 Task: Select street view around selected location Columbia, South Carolina, United States and verify 5 surrounding locations
Action: Mouse moved to (249, 27)
Screenshot: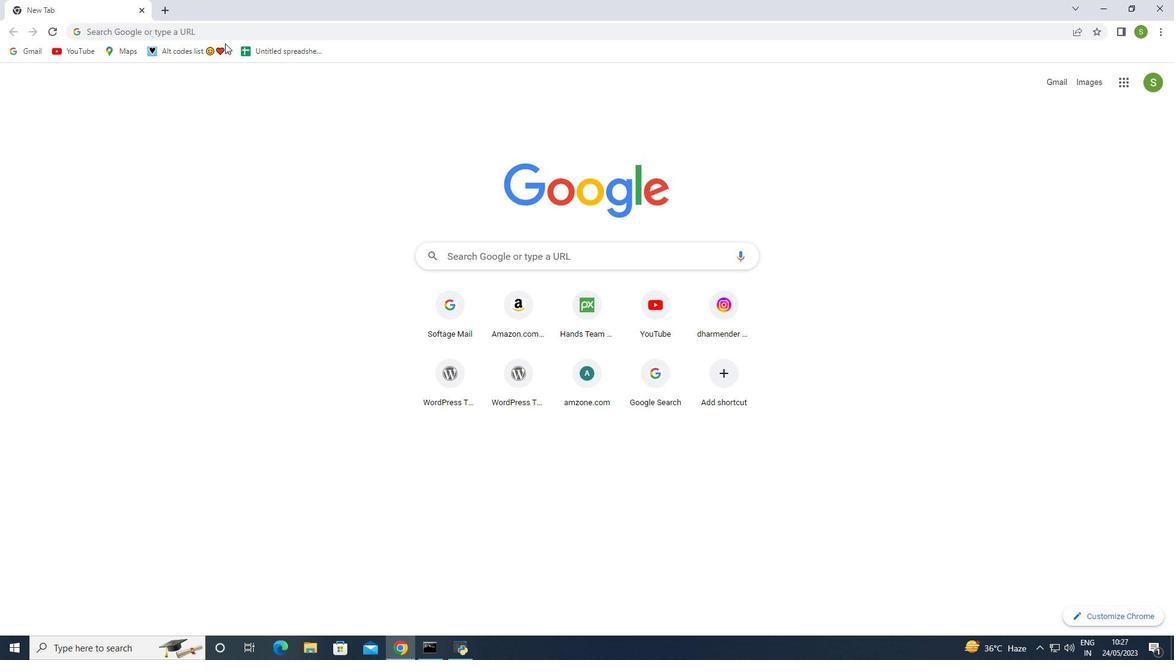 
Action: Mouse pressed left at (249, 27)
Screenshot: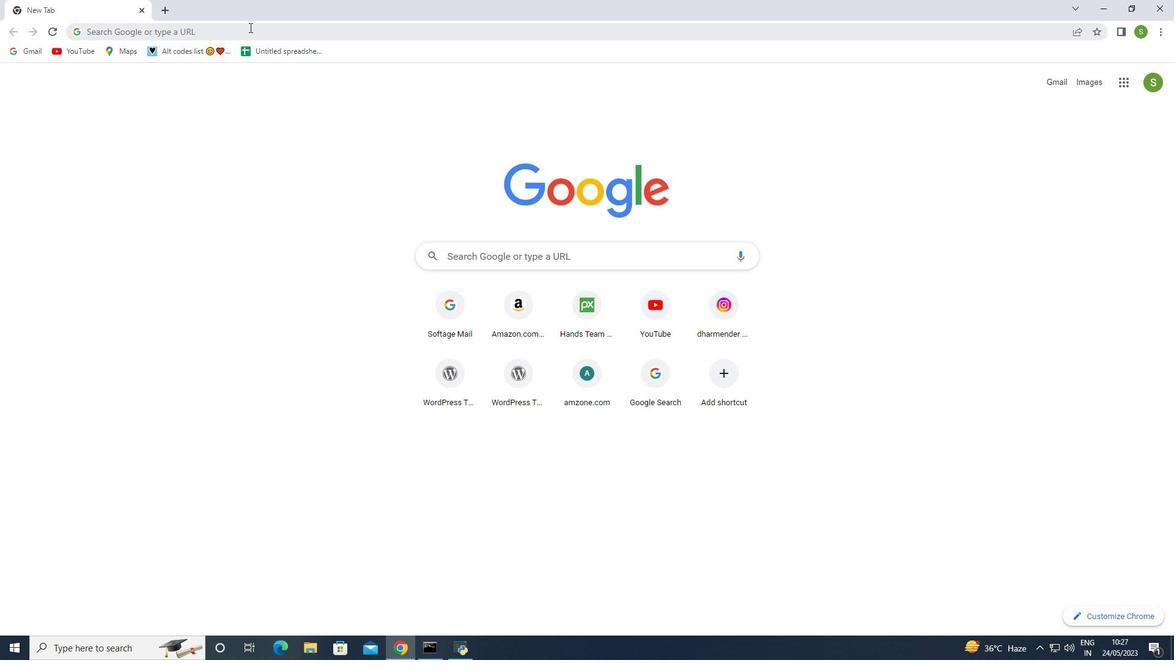 
Action: Key pressed google<Key.space>map<Key.enter>
Screenshot: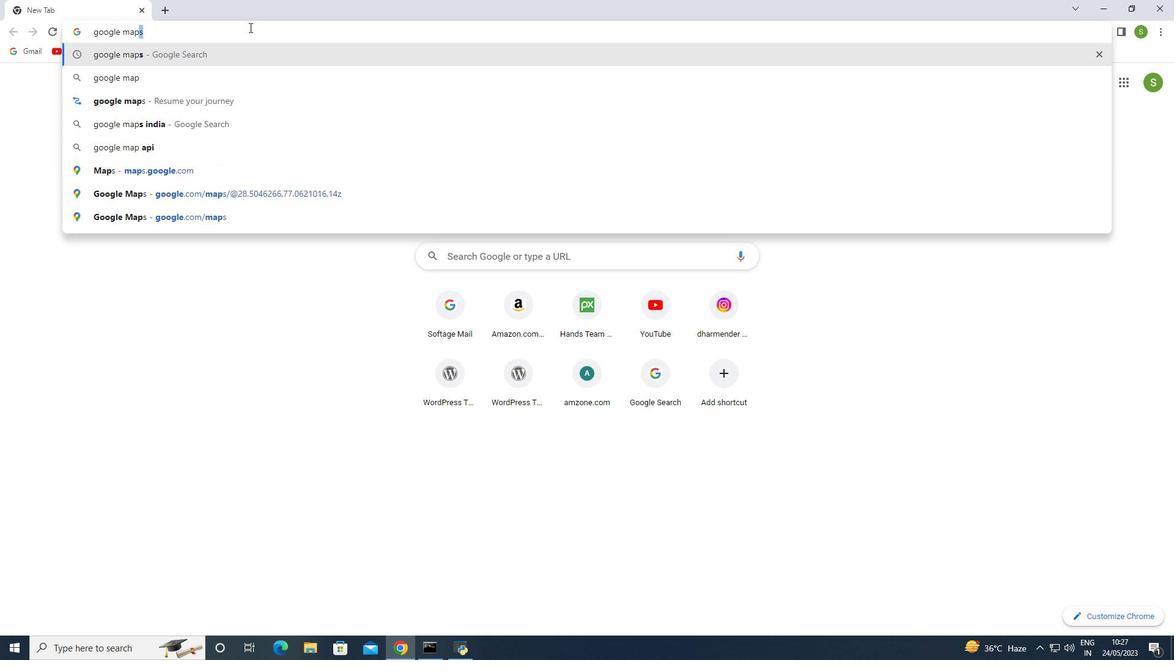 
Action: Mouse moved to (110, 282)
Screenshot: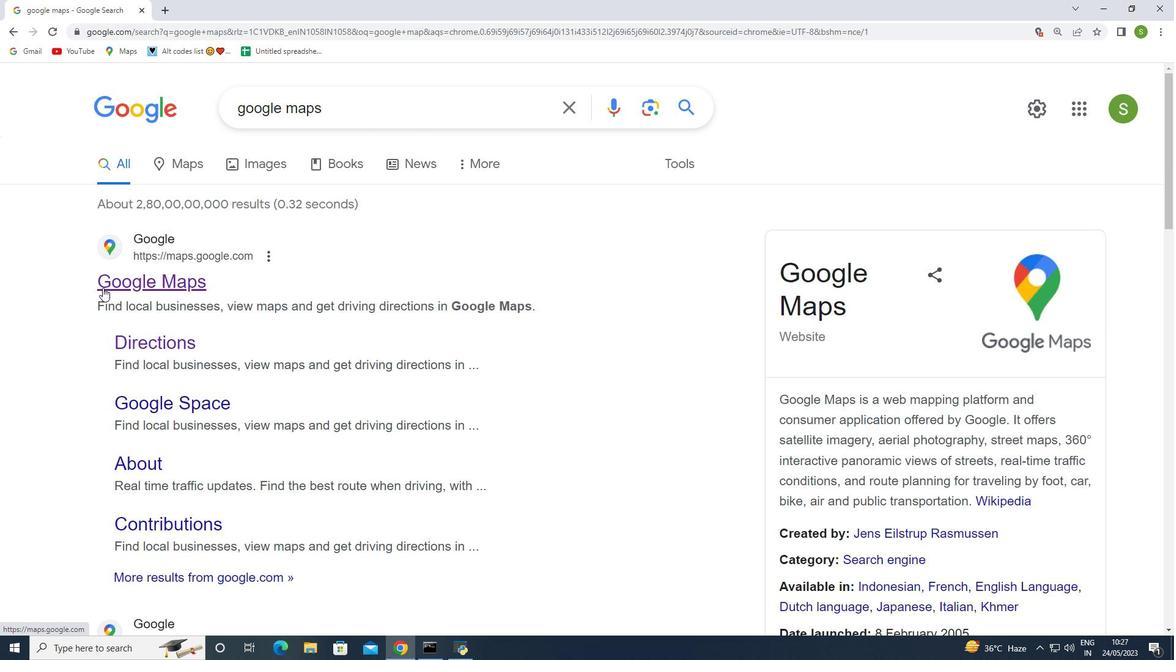 
Action: Mouse pressed left at (110, 282)
Screenshot: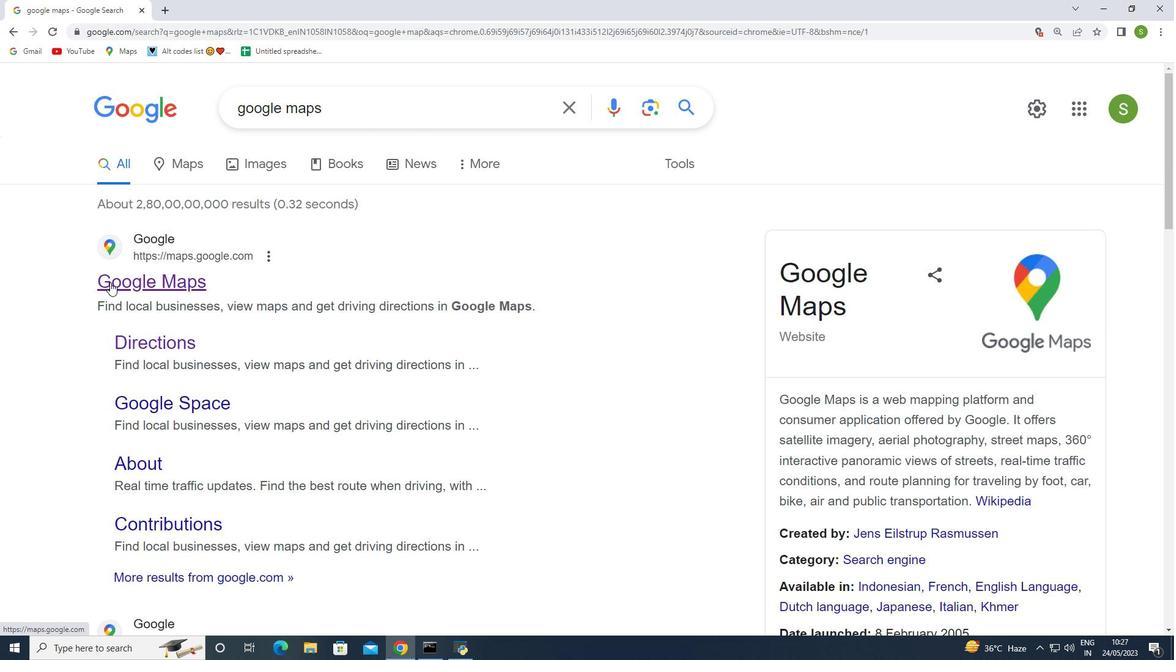 
Action: Mouse moved to (189, 87)
Screenshot: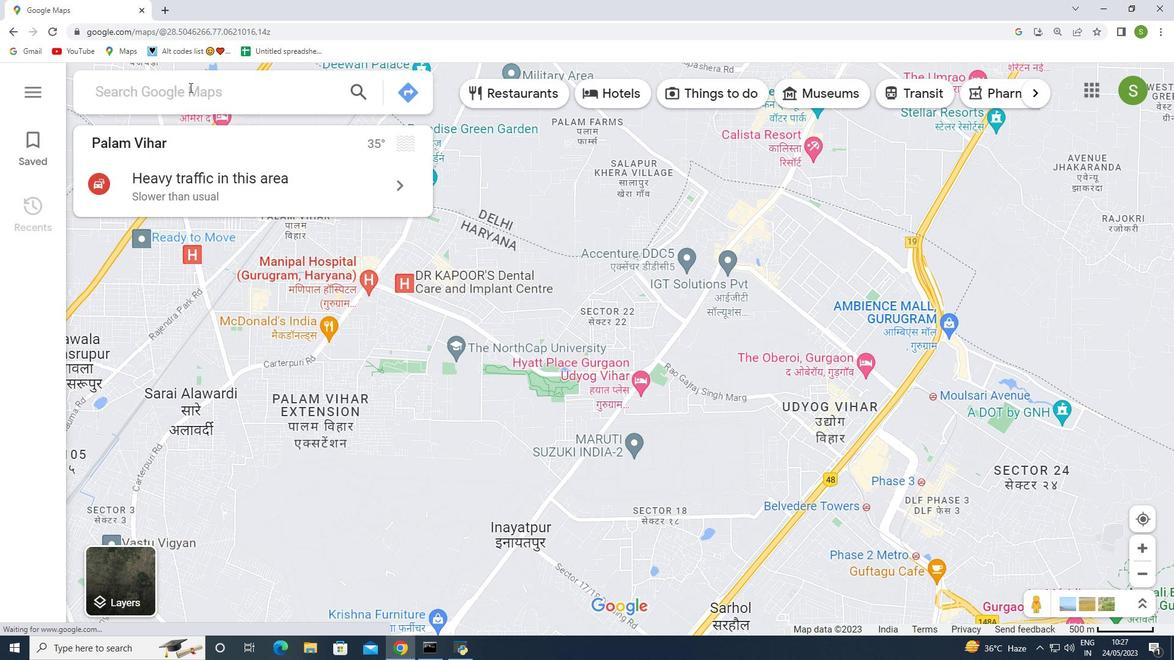 
Action: Mouse pressed left at (189, 87)
Screenshot: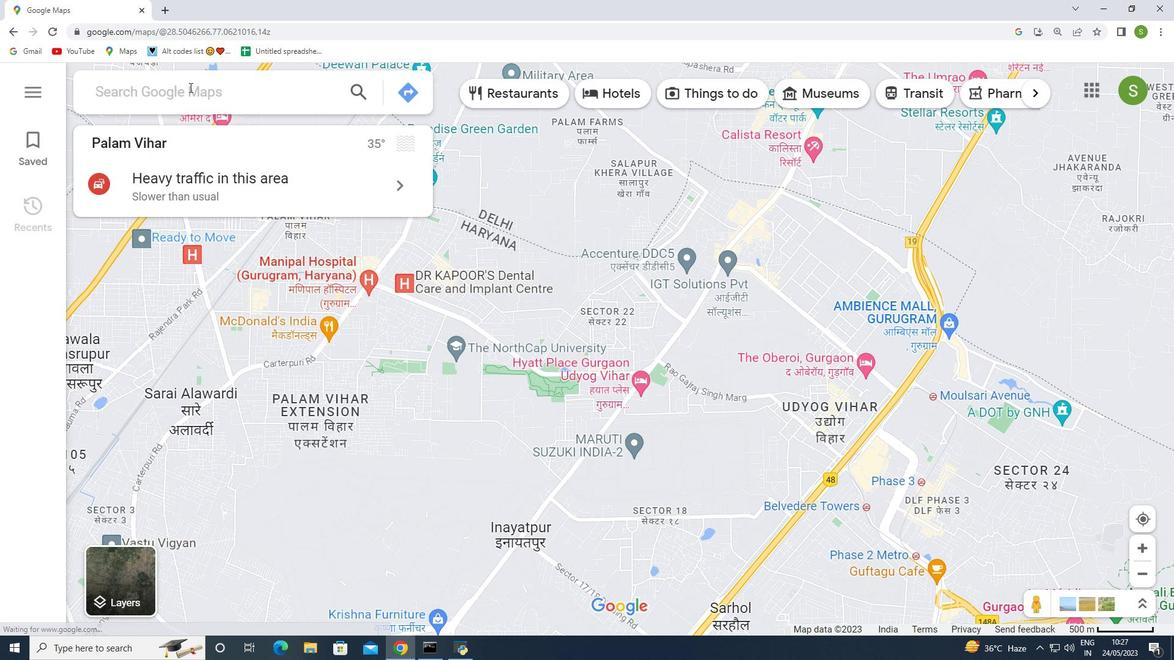 
Action: Key pressed columbia<Key.space>south<Key.space>carolina<Key.space>united<Key.space>states
Screenshot: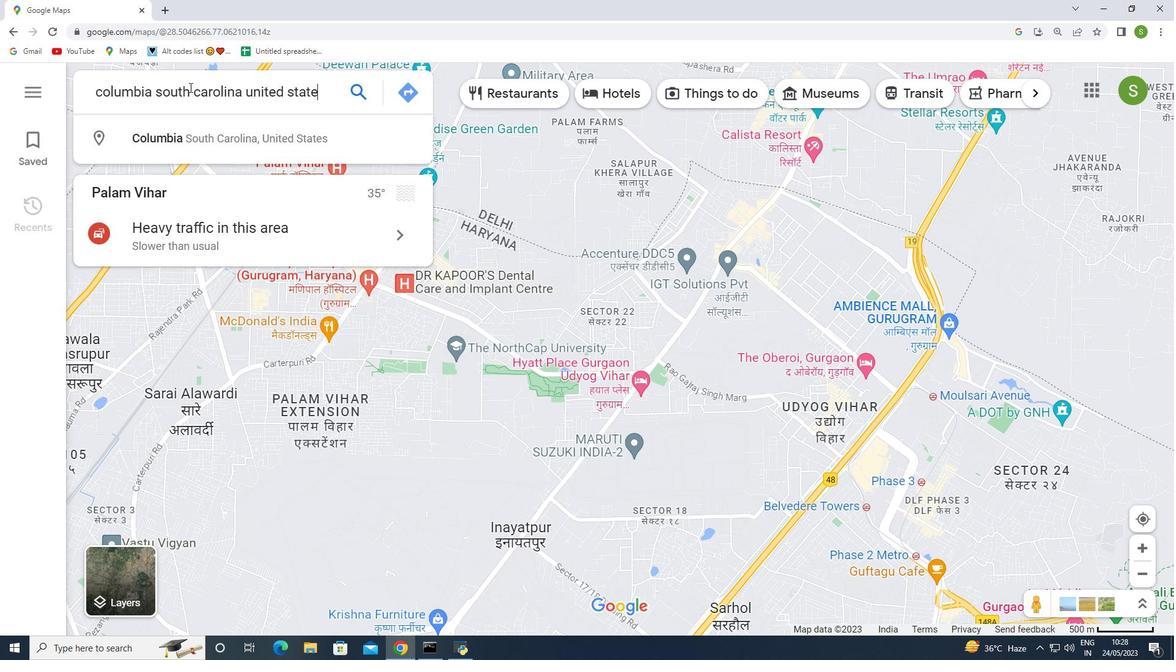 
Action: Mouse moved to (158, 139)
Screenshot: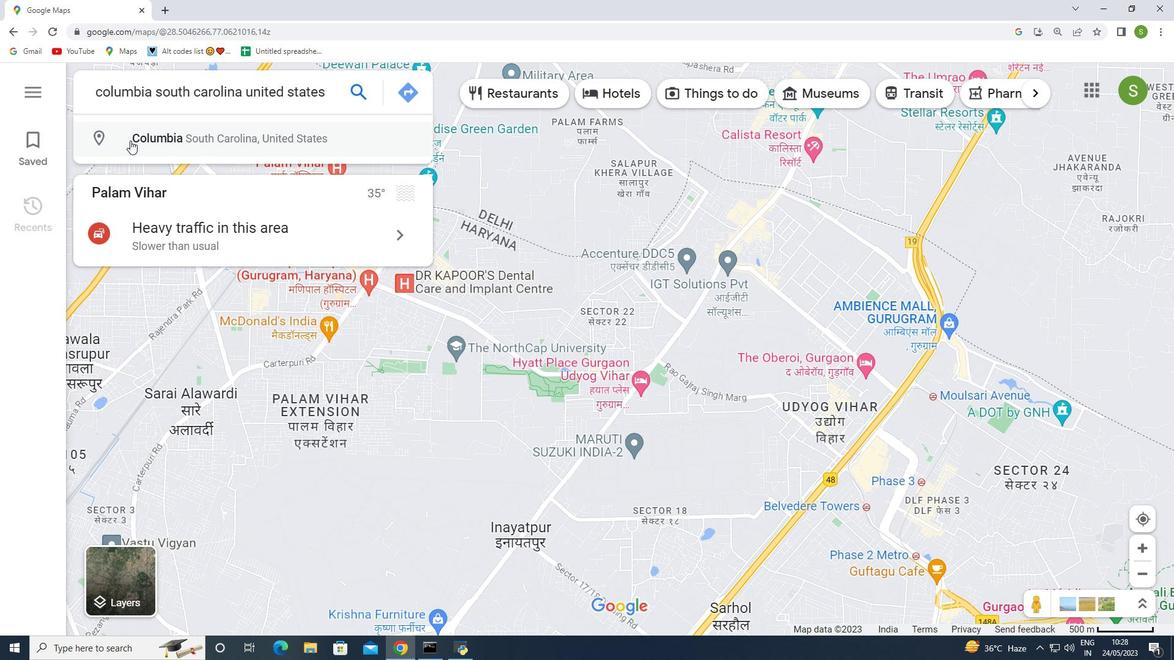 
Action: Mouse pressed left at (158, 139)
Screenshot: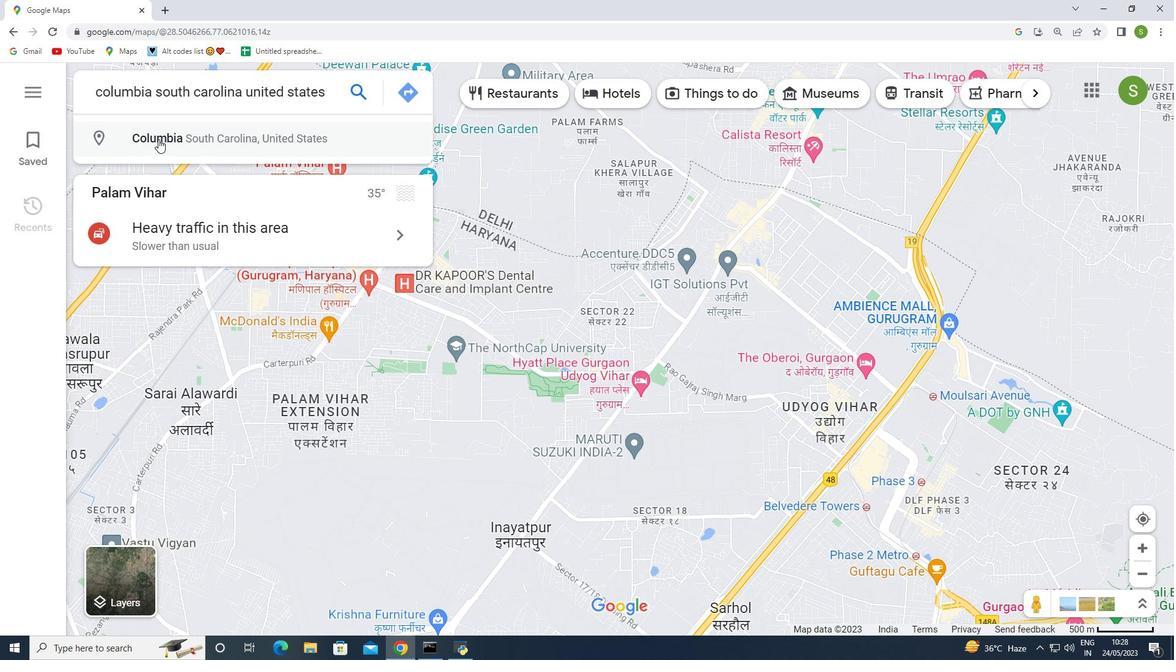
Action: Mouse moved to (1141, 609)
Screenshot: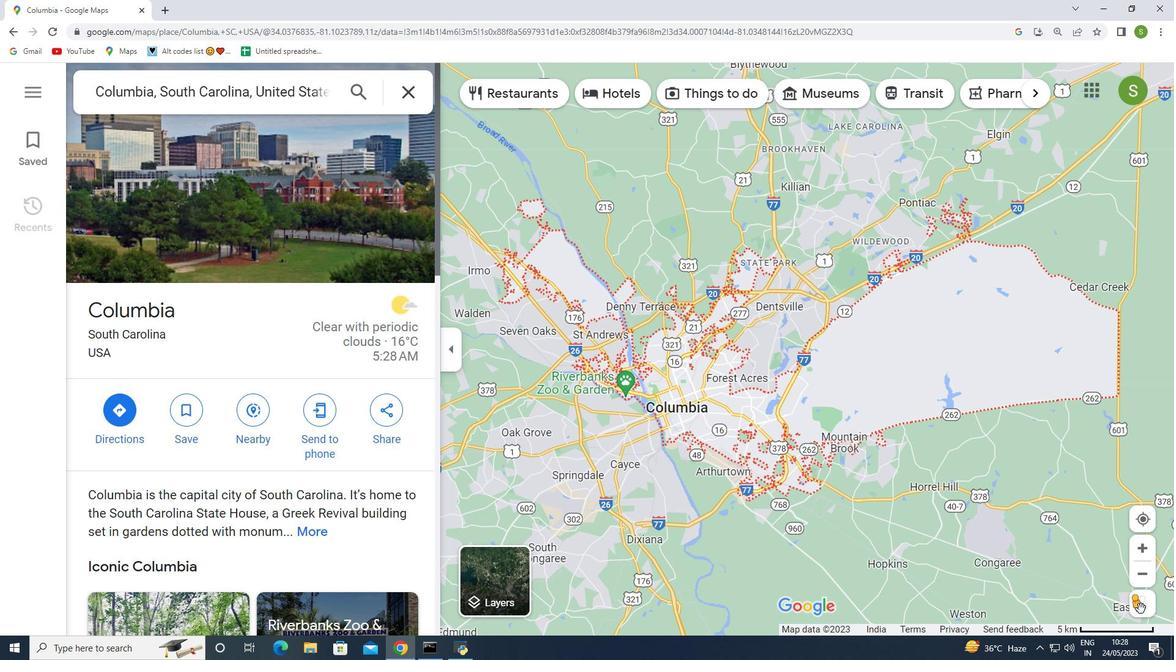 
Action: Mouse pressed left at (1141, 609)
Screenshot: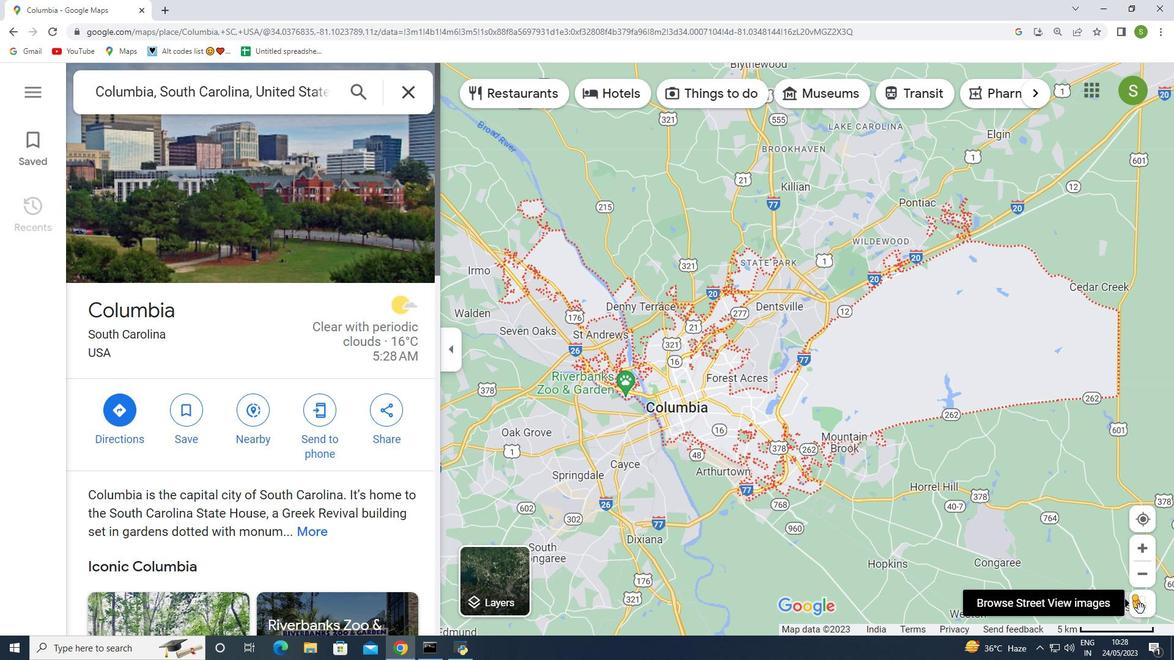 
Action: Mouse moved to (802, 589)
Screenshot: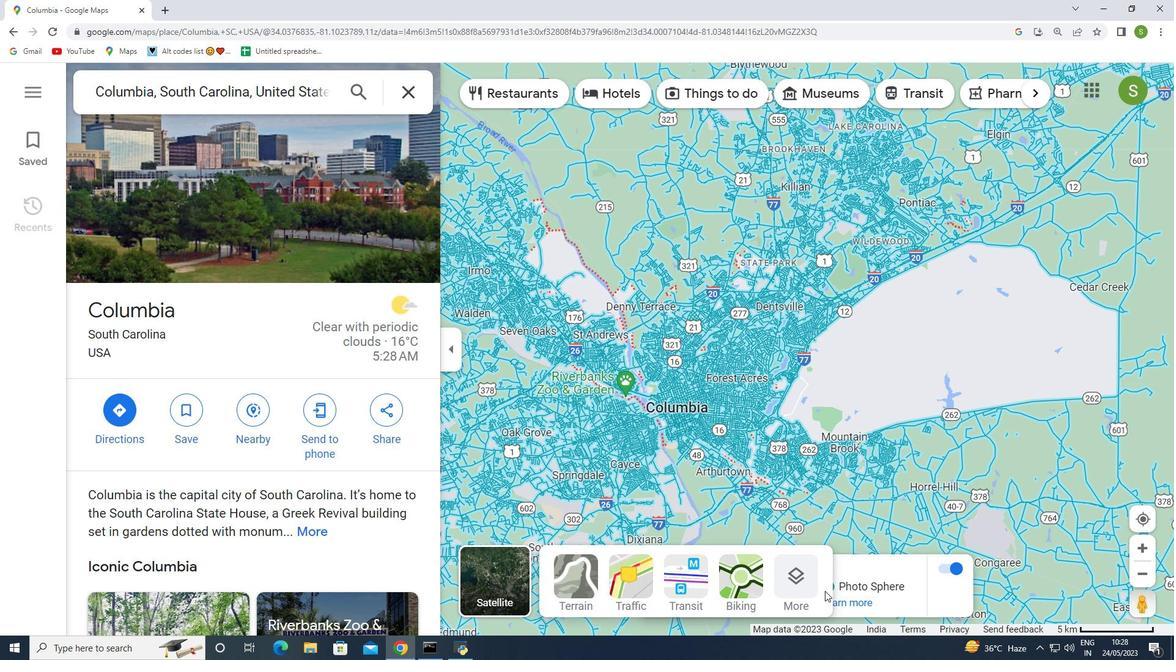 
Action: Mouse pressed left at (802, 589)
Screenshot: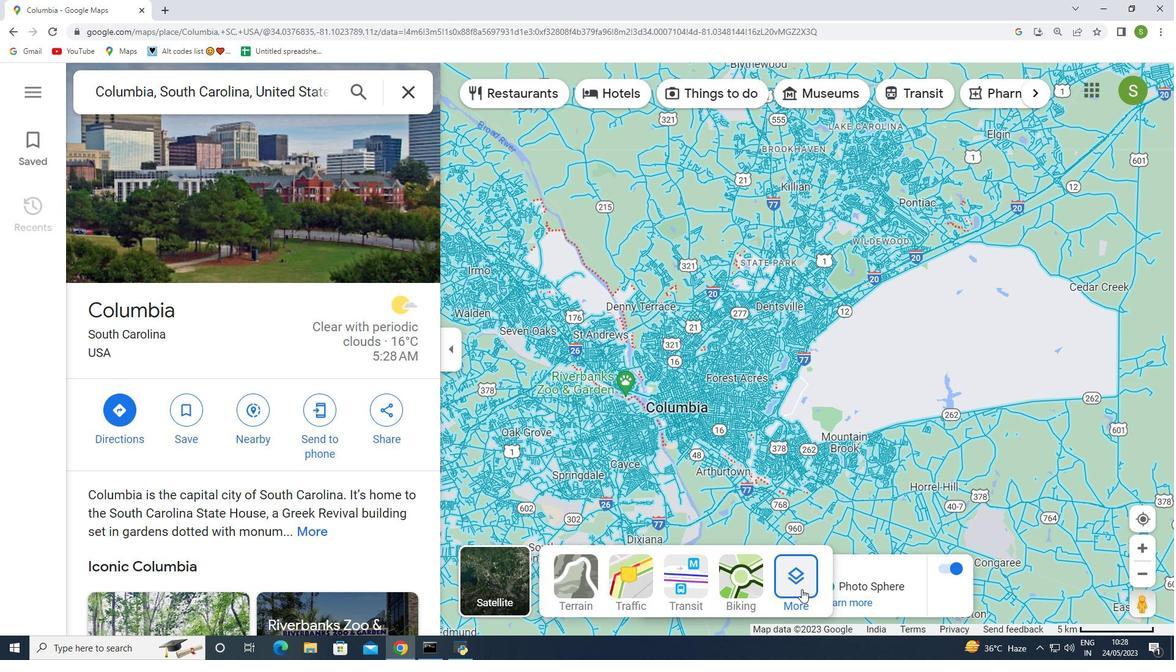 
Action: Mouse moved to (573, 311)
Screenshot: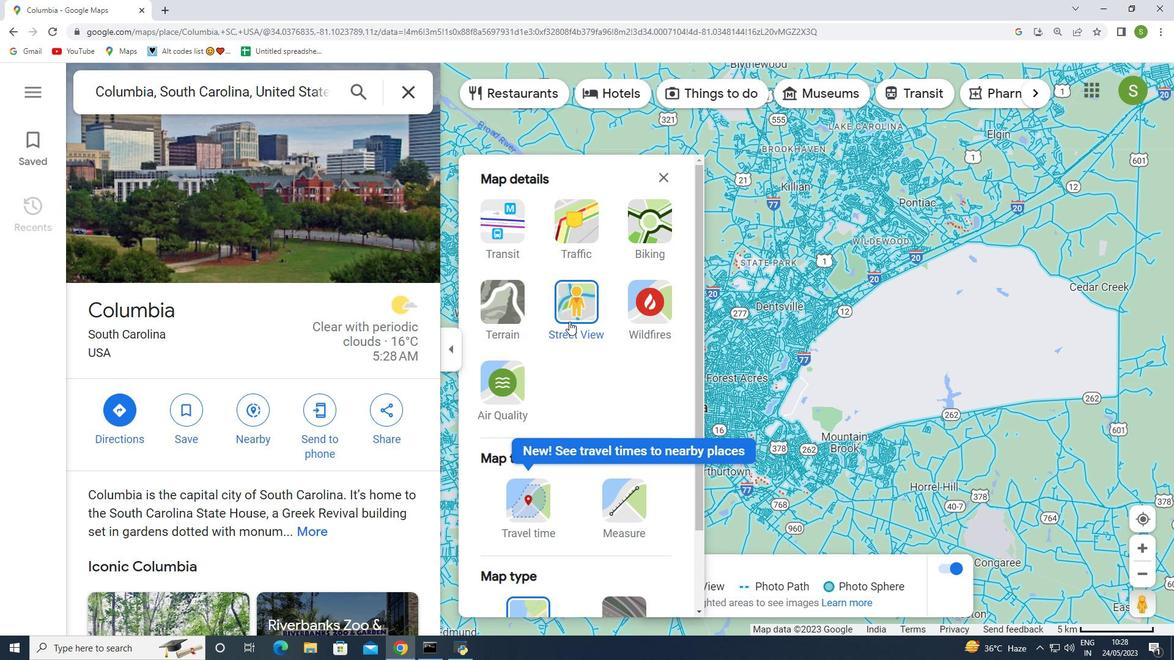 
Action: Mouse pressed left at (573, 311)
Screenshot: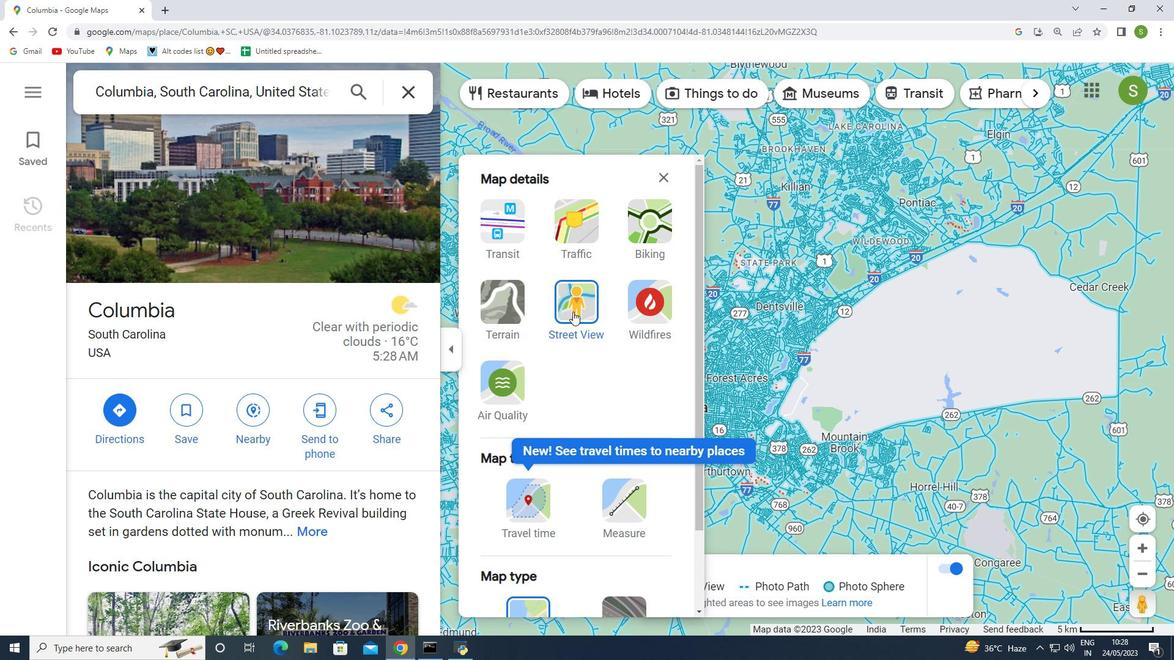 
Action: Mouse moved to (671, 177)
Screenshot: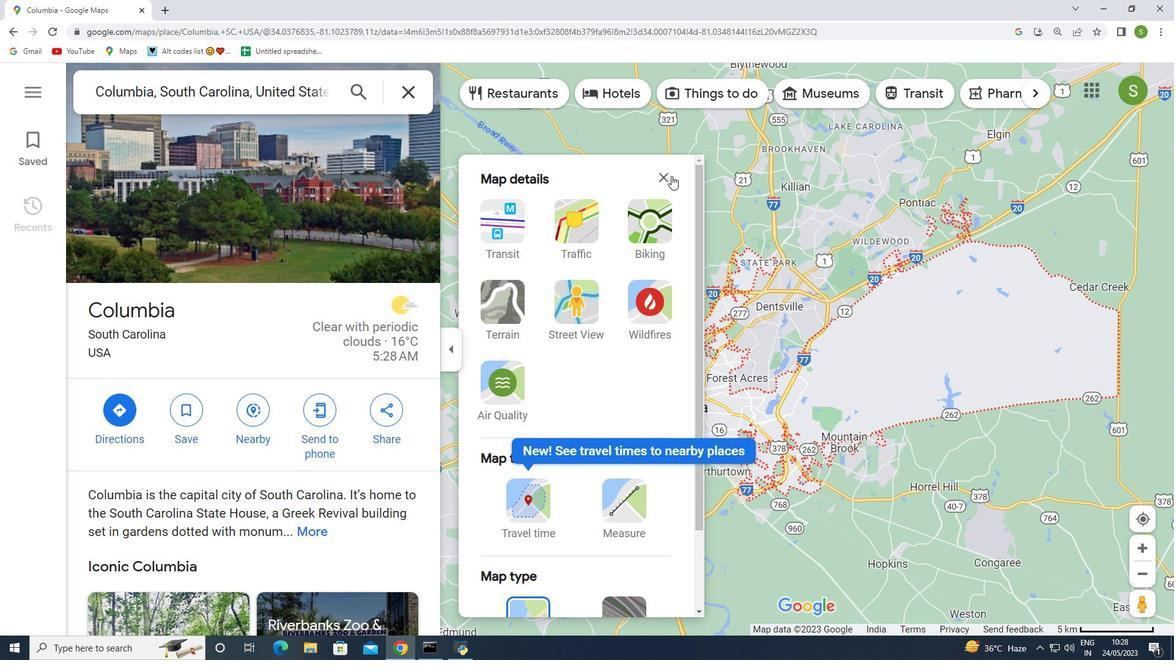 
Action: Mouse pressed left at (671, 177)
Screenshot: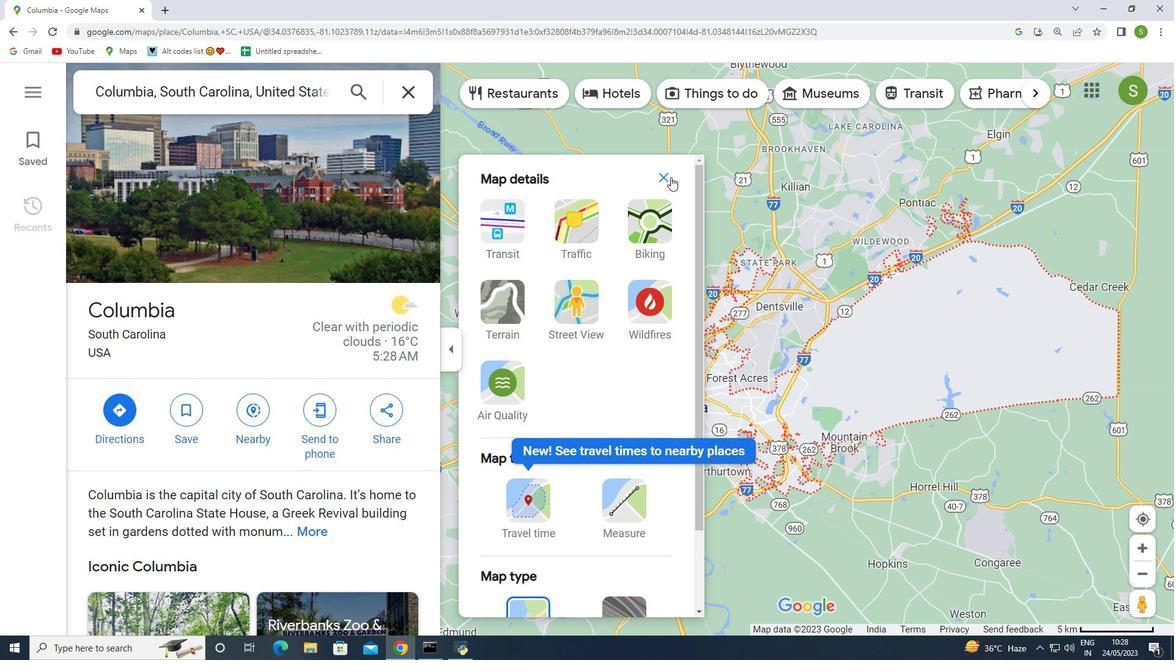 
Action: Mouse moved to (1151, 606)
Screenshot: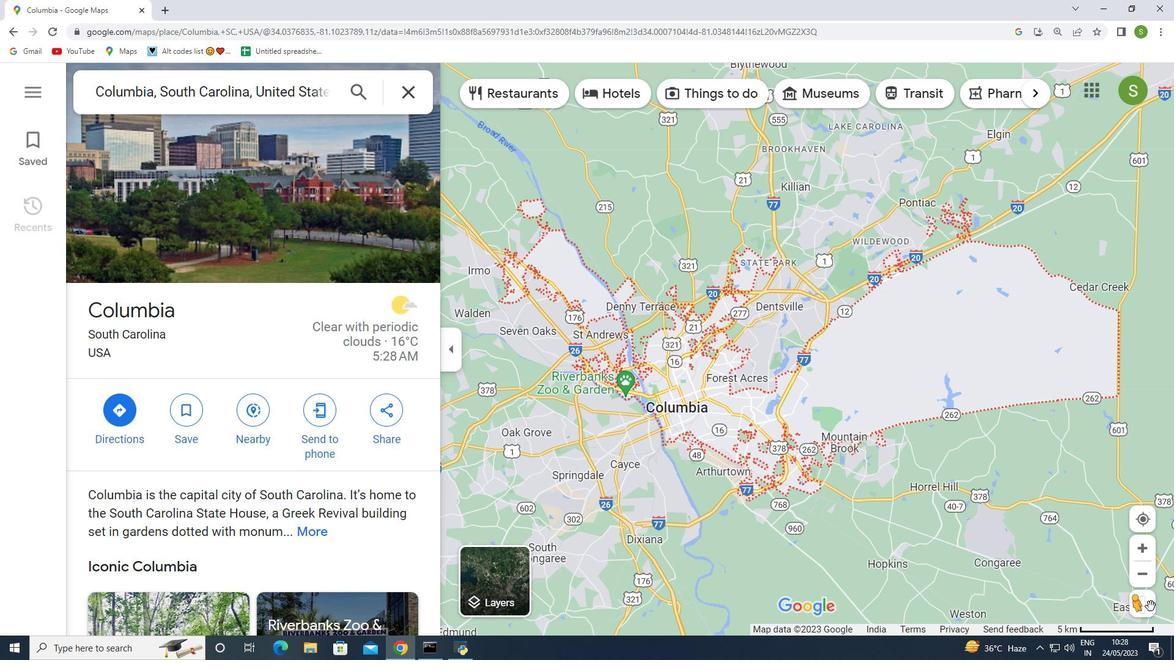 
Action: Mouse pressed left at (1151, 606)
Screenshot: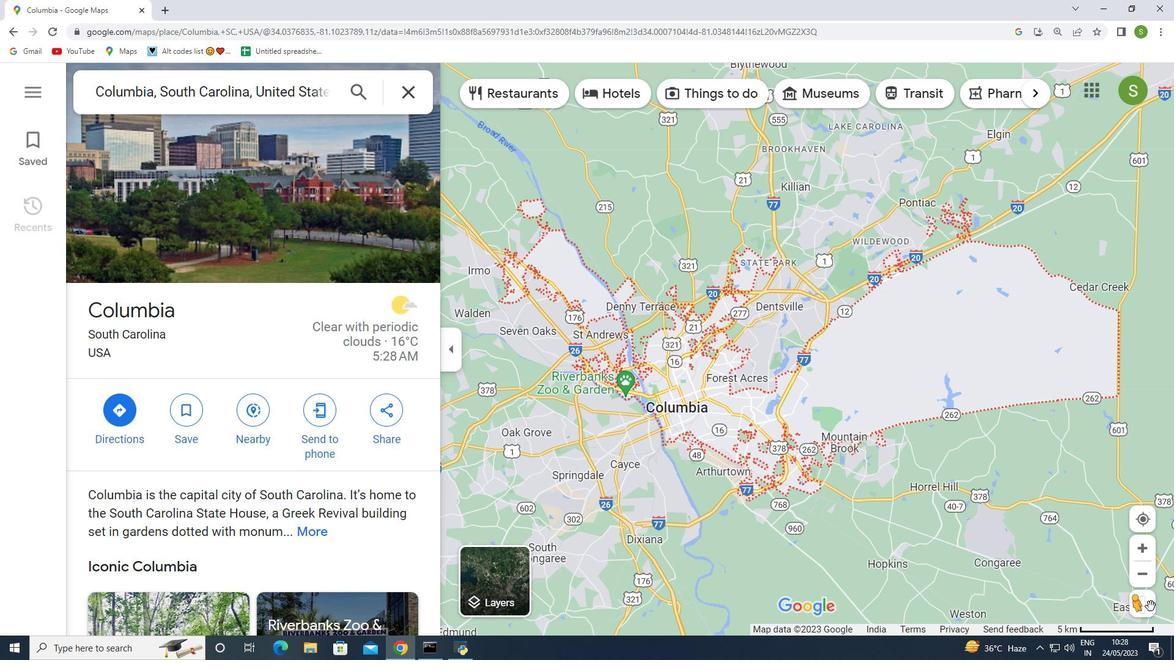 
Action: Mouse moved to (682, 409)
Screenshot: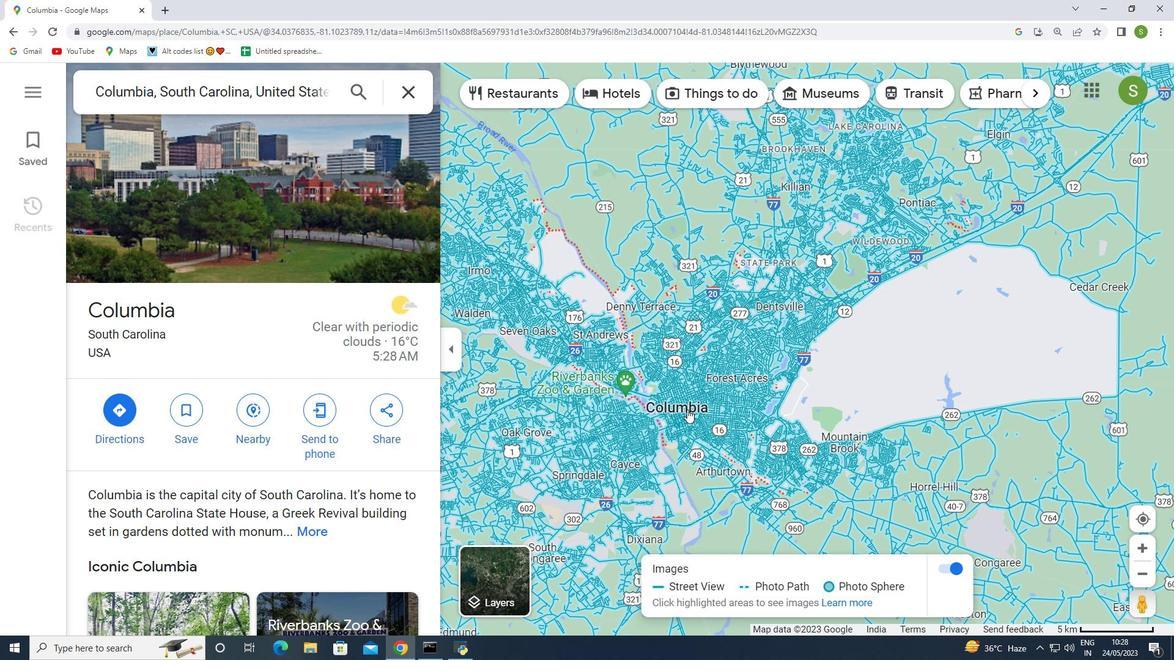 
Action: Mouse scrolled (682, 410) with delta (0, 0)
Screenshot: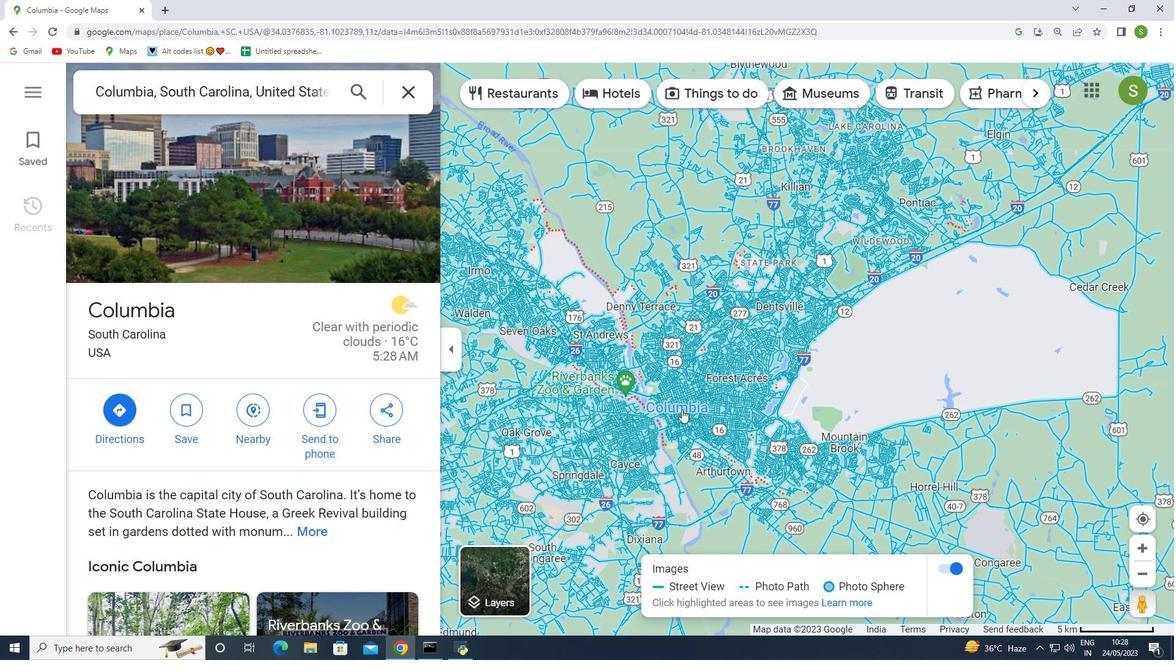 
Action: Mouse moved to (679, 417)
Screenshot: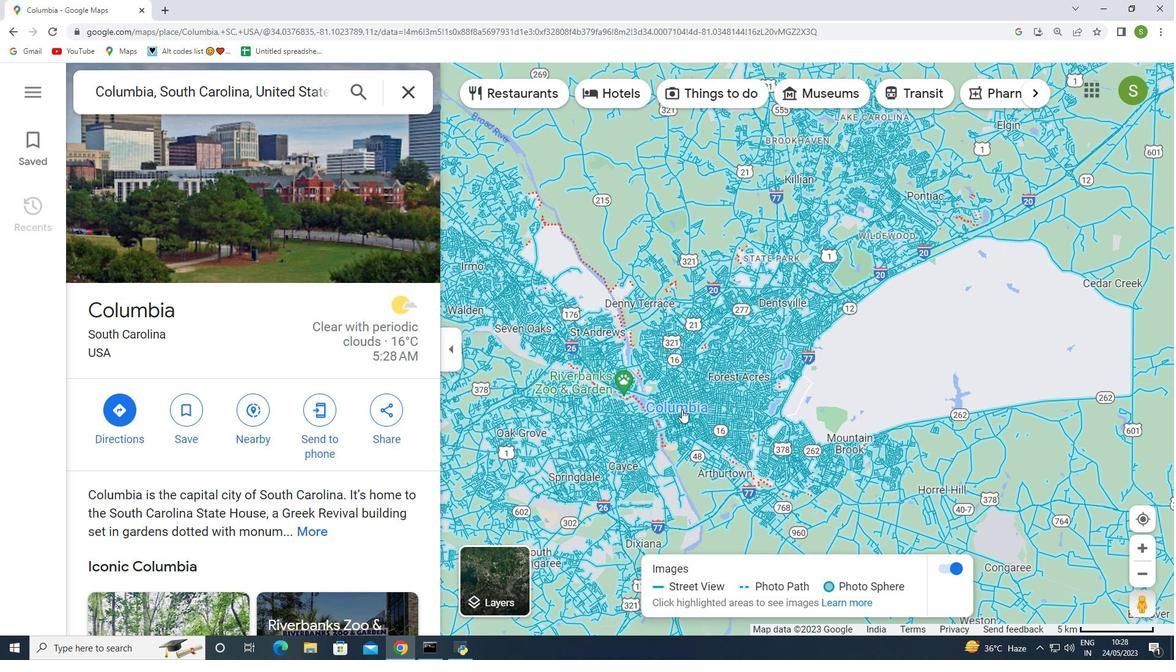 
Action: Mouse scrolled (679, 417) with delta (0, 0)
Screenshot: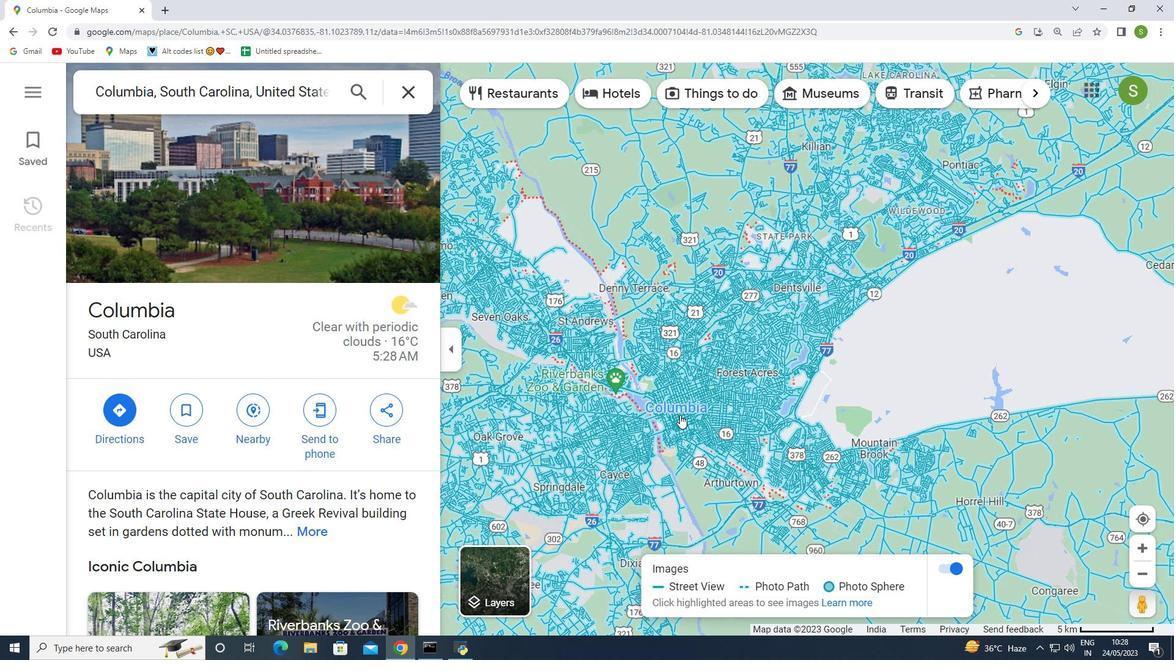 
Action: Mouse scrolled (679, 417) with delta (0, 0)
Screenshot: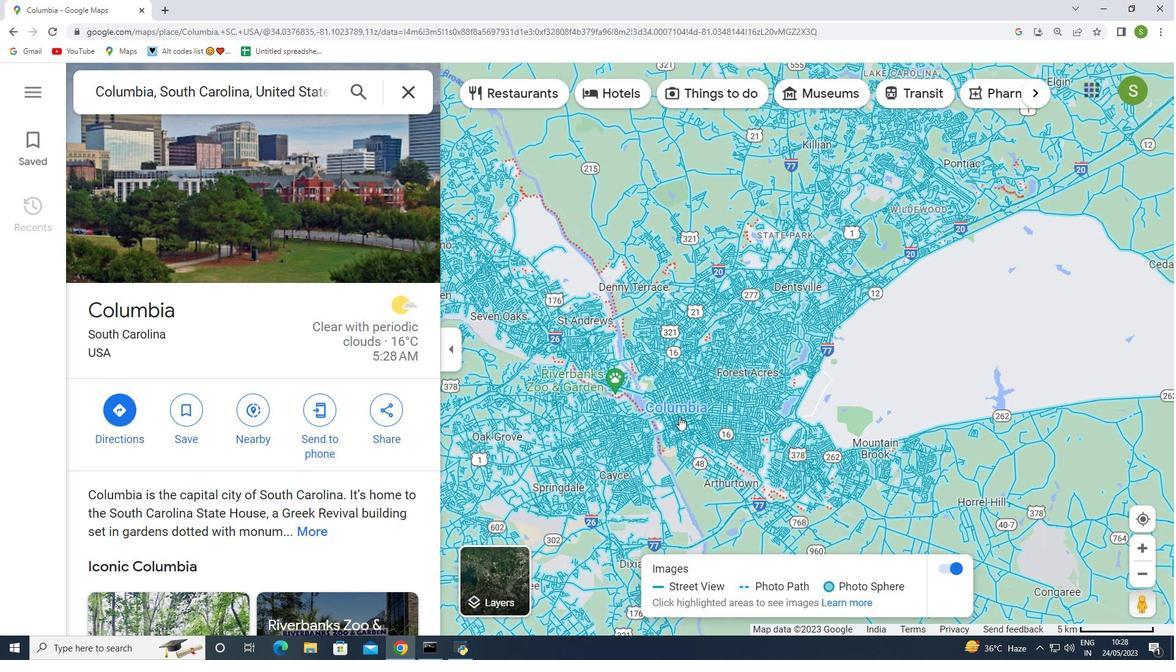 
Action: Mouse scrolled (679, 417) with delta (0, 0)
Screenshot: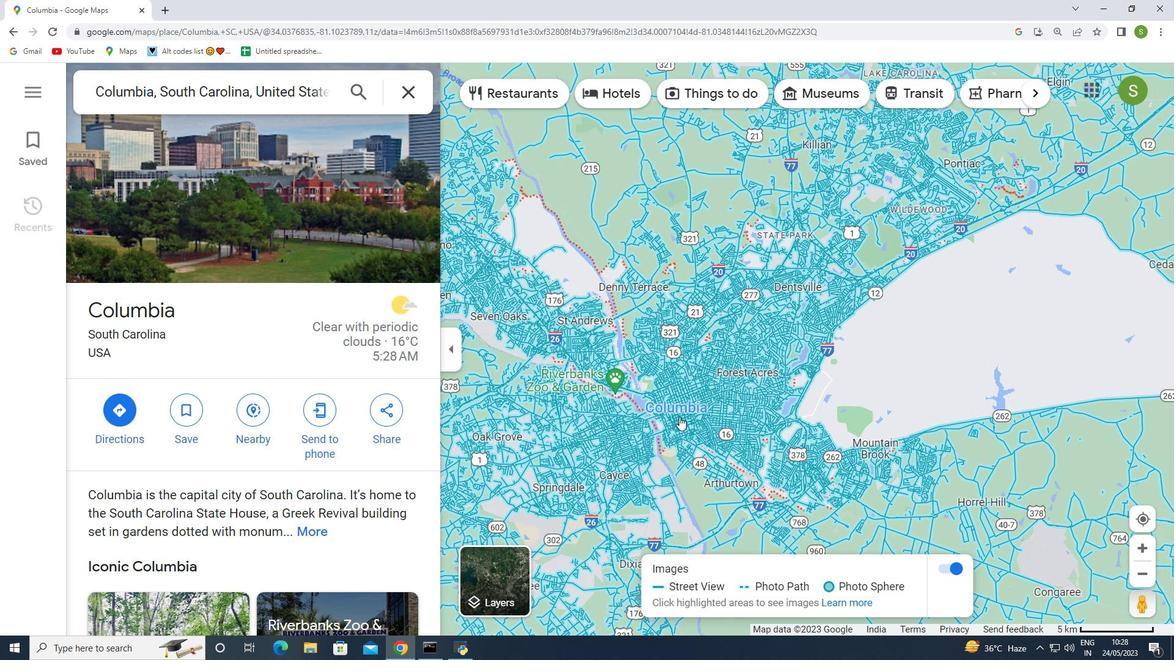 
Action: Mouse moved to (679, 414)
Screenshot: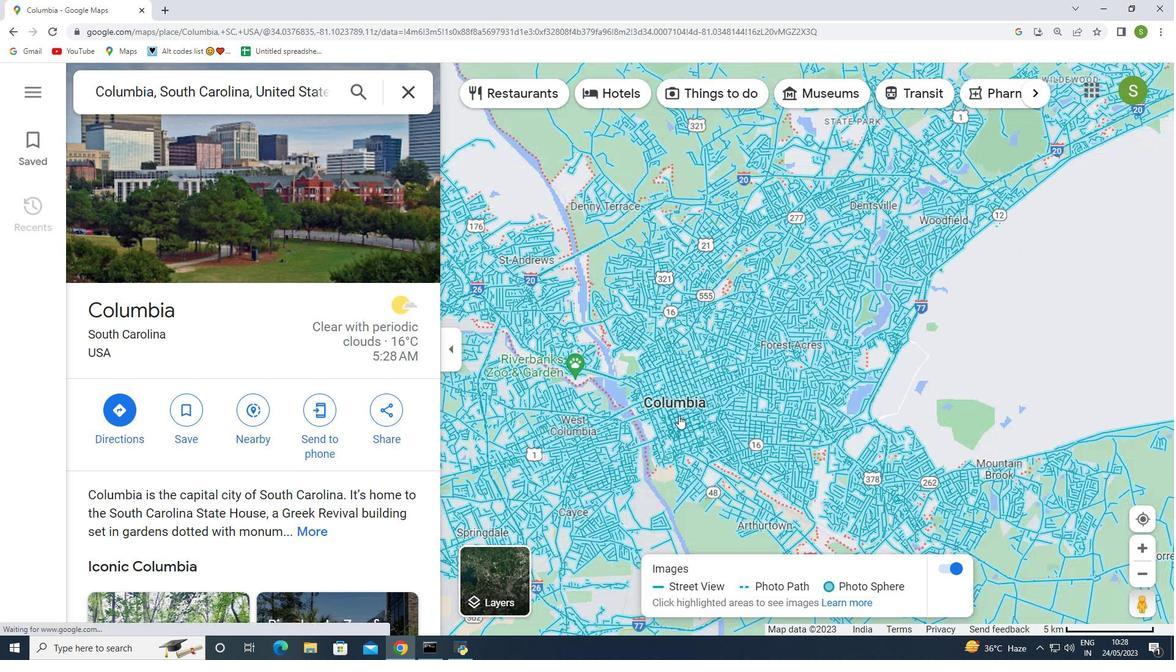 
Action: Mouse scrolled (679, 414) with delta (0, 0)
Screenshot: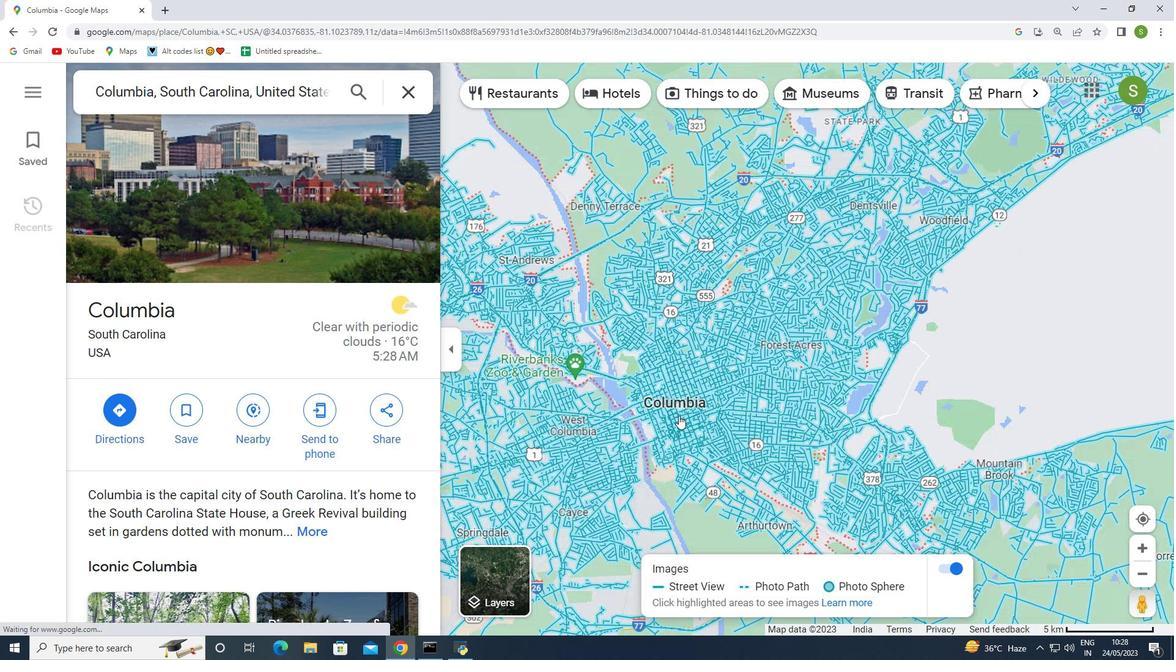 
Action: Mouse scrolled (679, 414) with delta (0, 0)
Screenshot: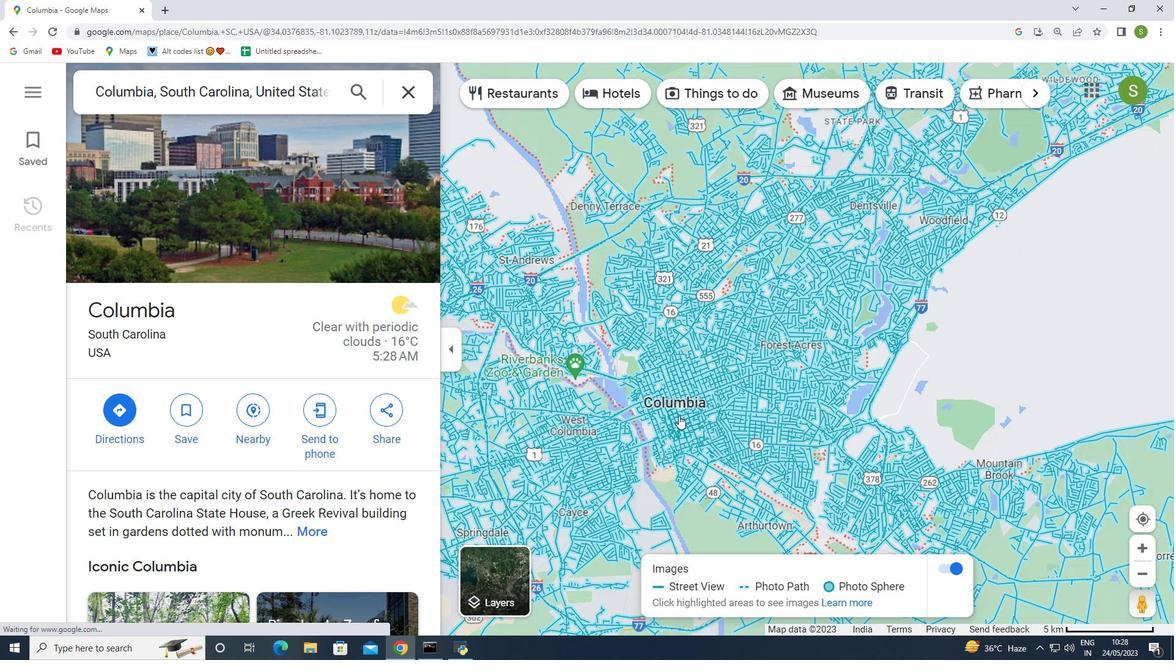
Action: Mouse scrolled (679, 414) with delta (0, 0)
Screenshot: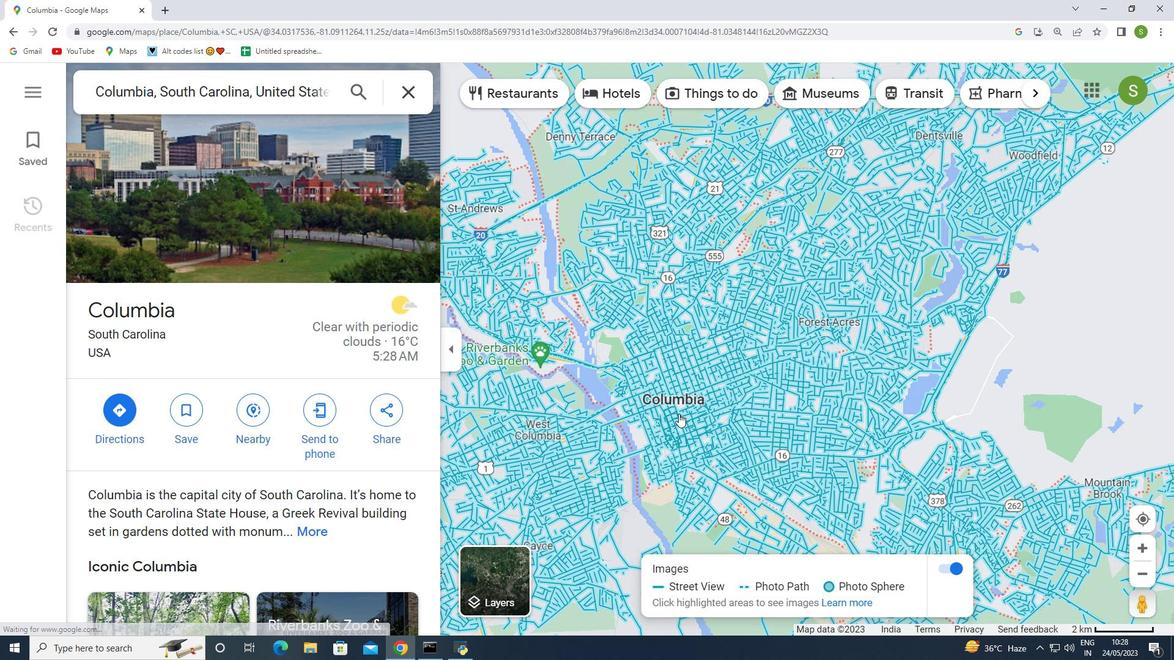
Action: Mouse scrolled (679, 414) with delta (0, 0)
Screenshot: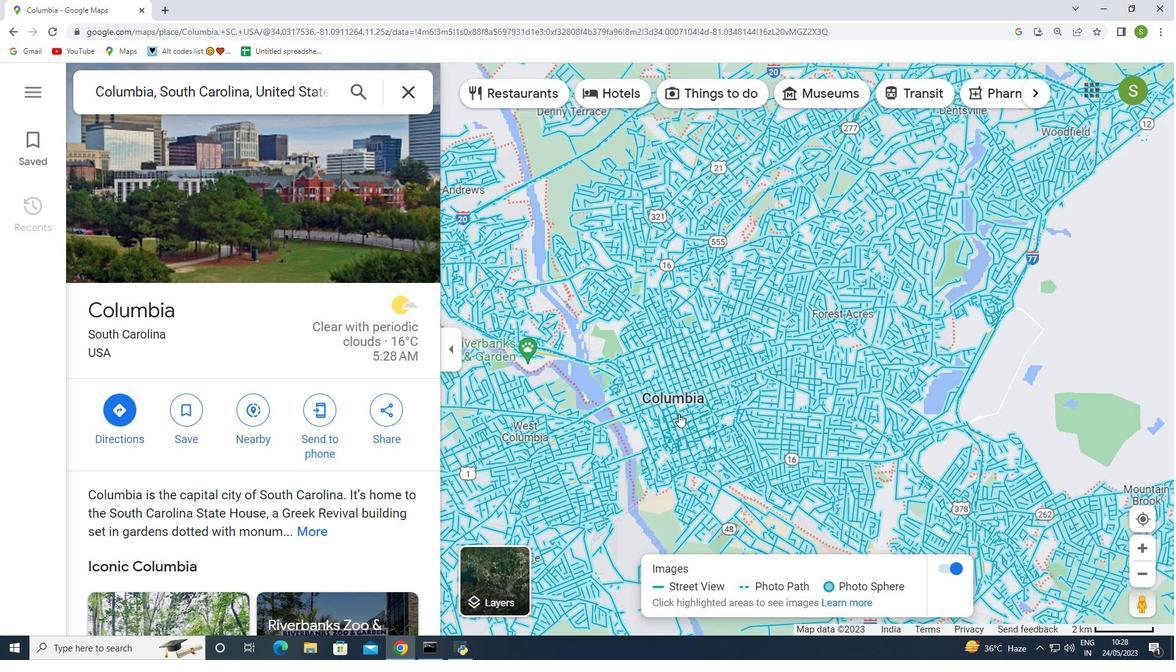 
Action: Mouse scrolled (679, 414) with delta (0, 0)
Screenshot: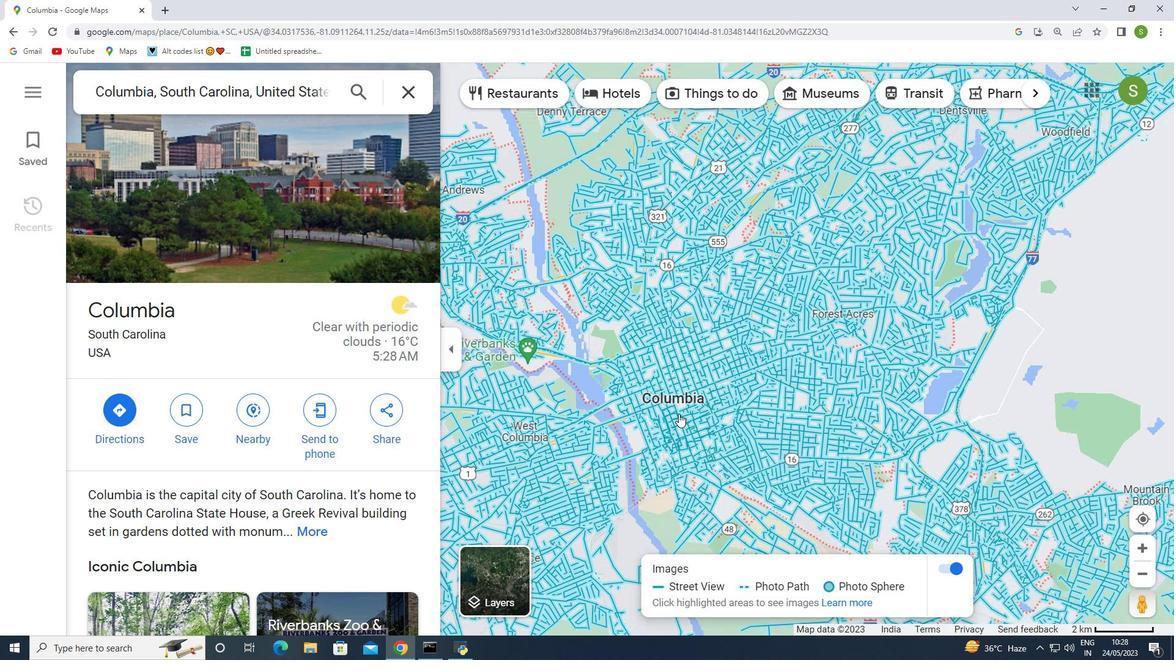 
Action: Mouse moved to (677, 400)
Screenshot: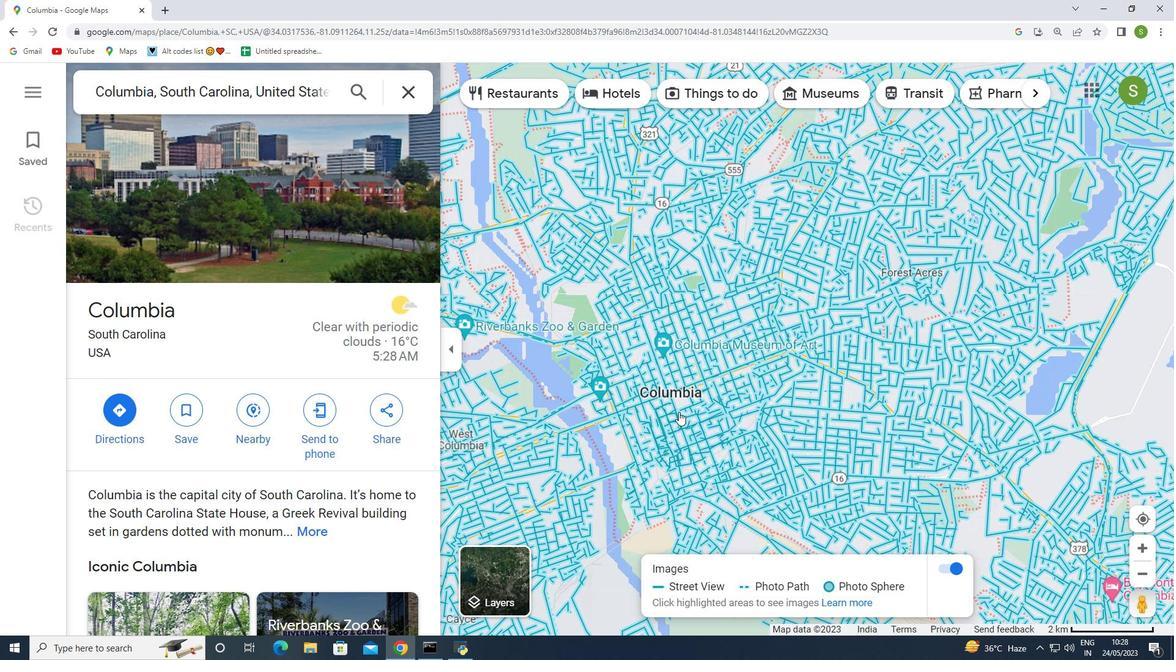 
Action: Mouse scrolled (677, 401) with delta (0, 0)
Screenshot: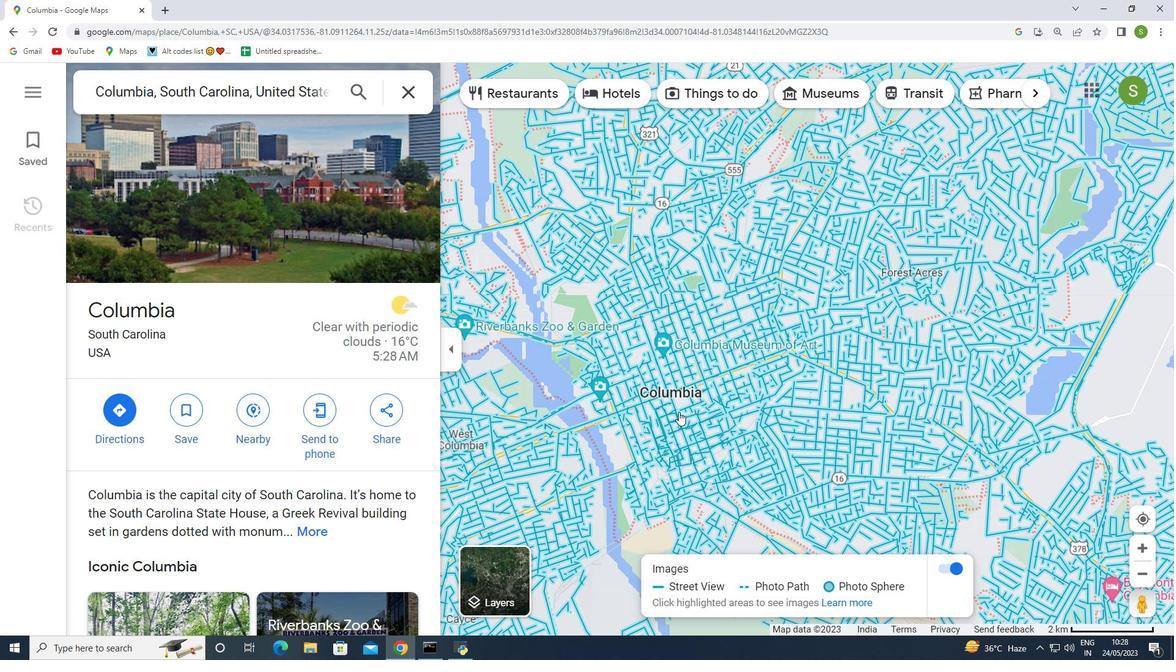
Action: Mouse scrolled (677, 401) with delta (0, 0)
Screenshot: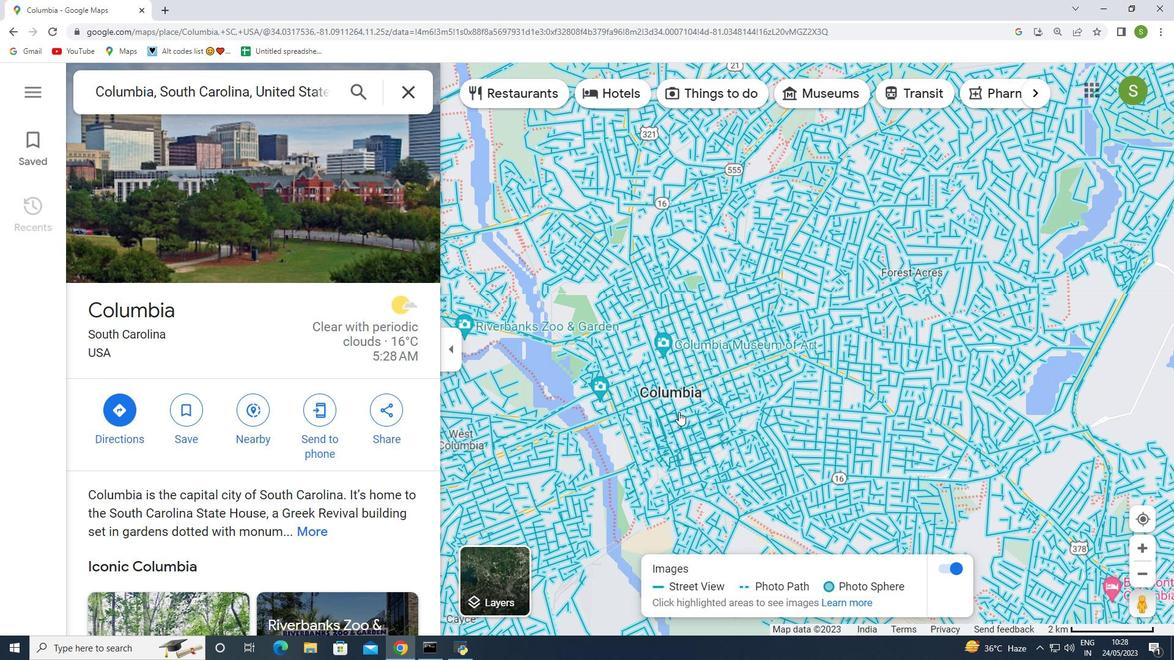 
Action: Mouse scrolled (677, 401) with delta (0, 0)
Screenshot: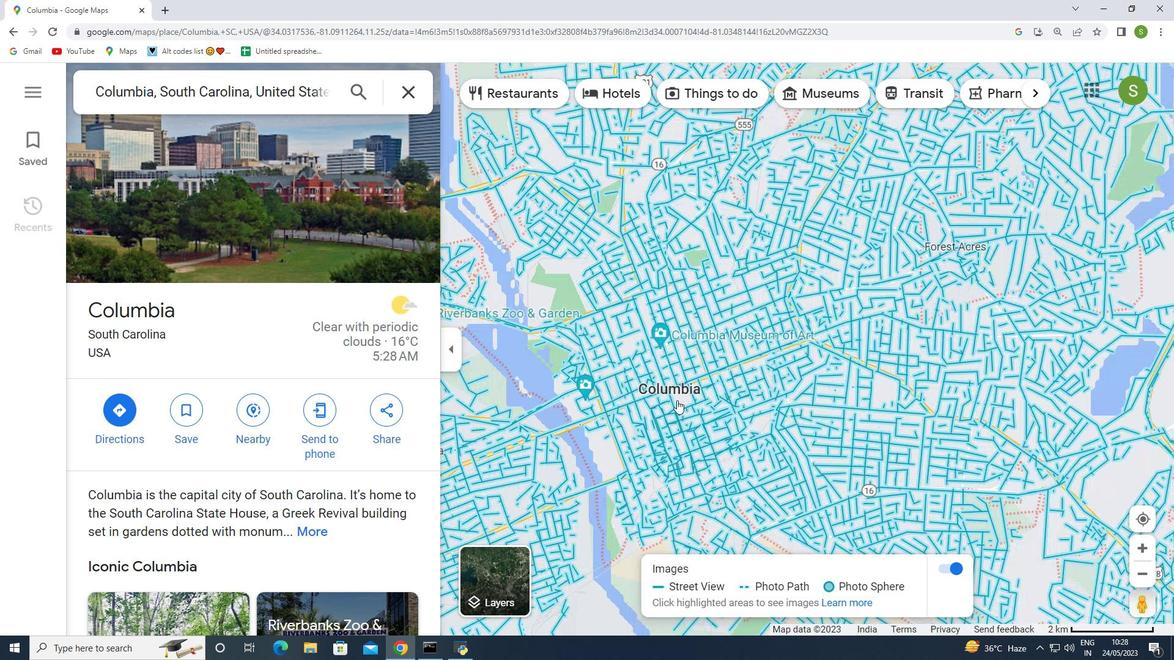 
Action: Mouse scrolled (677, 401) with delta (0, 0)
Screenshot: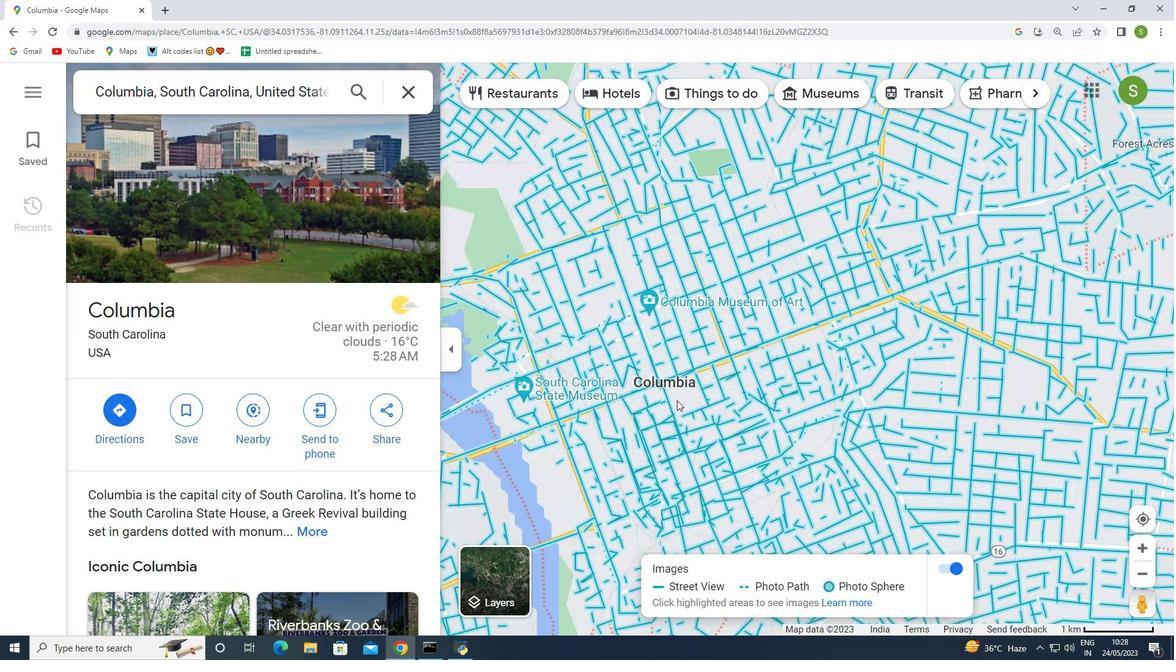 
Action: Mouse scrolled (677, 401) with delta (0, 0)
Screenshot: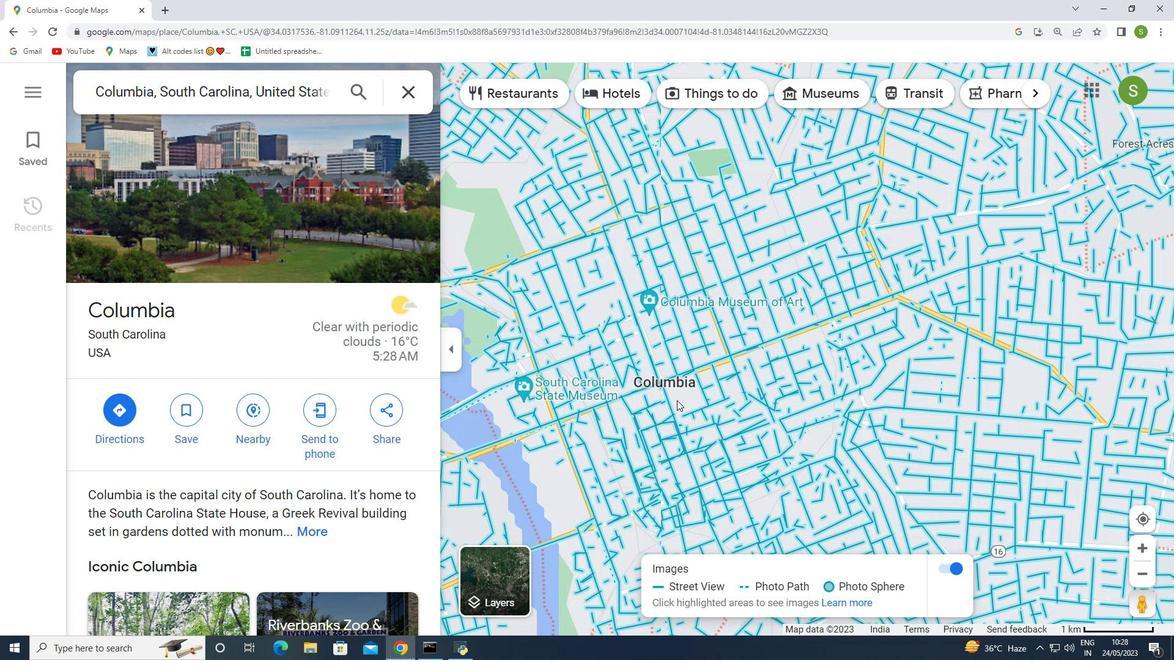 
Action: Mouse scrolled (677, 401) with delta (0, 0)
Screenshot: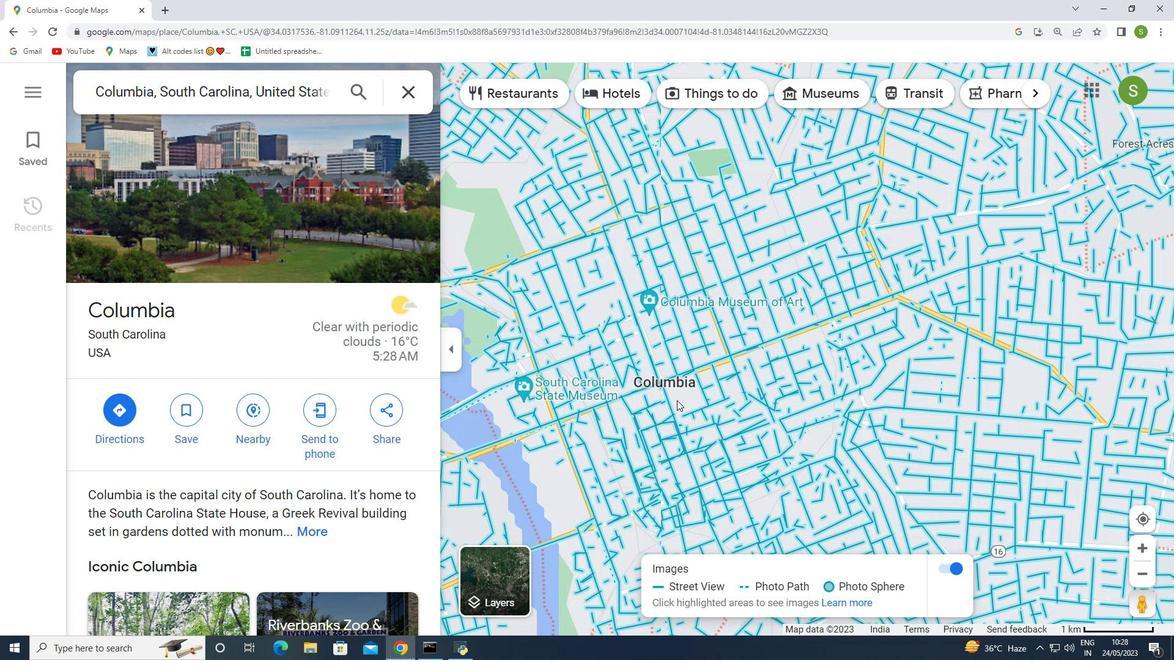 
Action: Mouse moved to (674, 387)
Screenshot: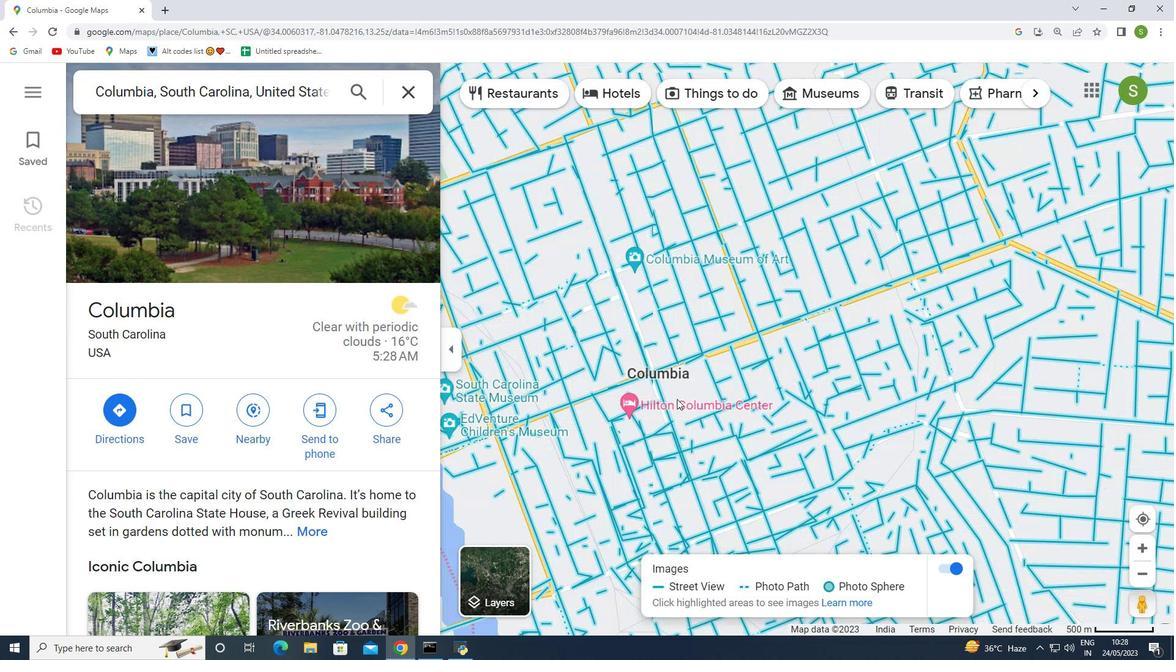
Action: Mouse scrolled (674, 387) with delta (0, 0)
Screenshot: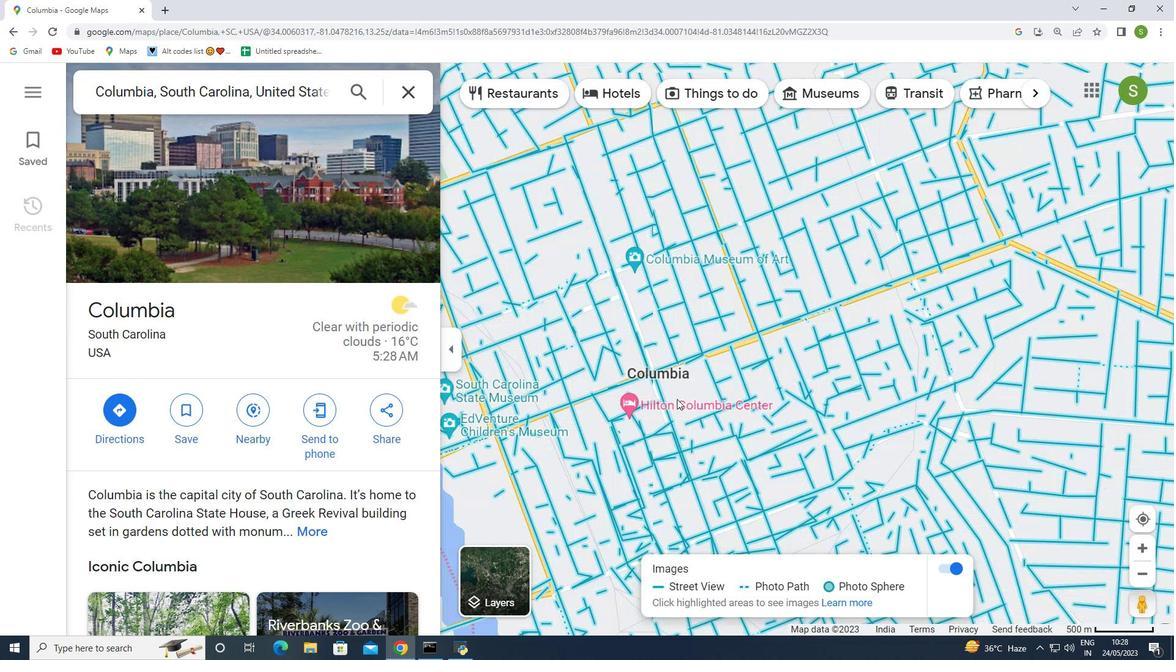 
Action: Mouse moved to (674, 386)
Screenshot: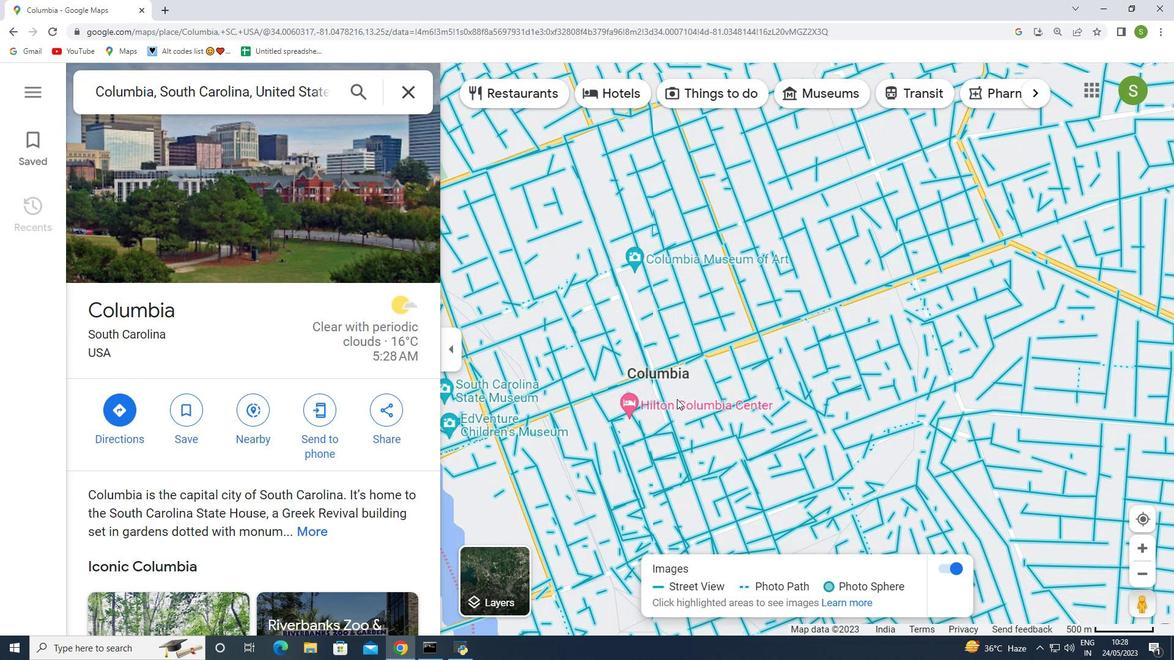 
Action: Mouse scrolled (674, 387) with delta (0, 0)
Screenshot: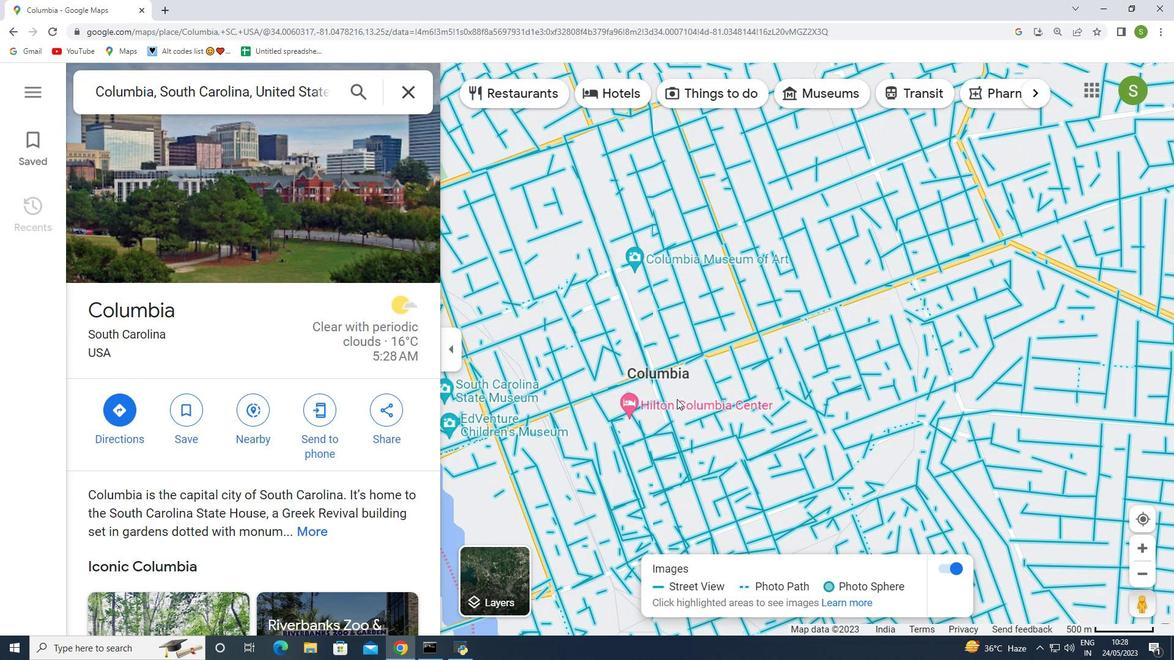 
Action: Mouse scrolled (674, 387) with delta (0, 0)
Screenshot: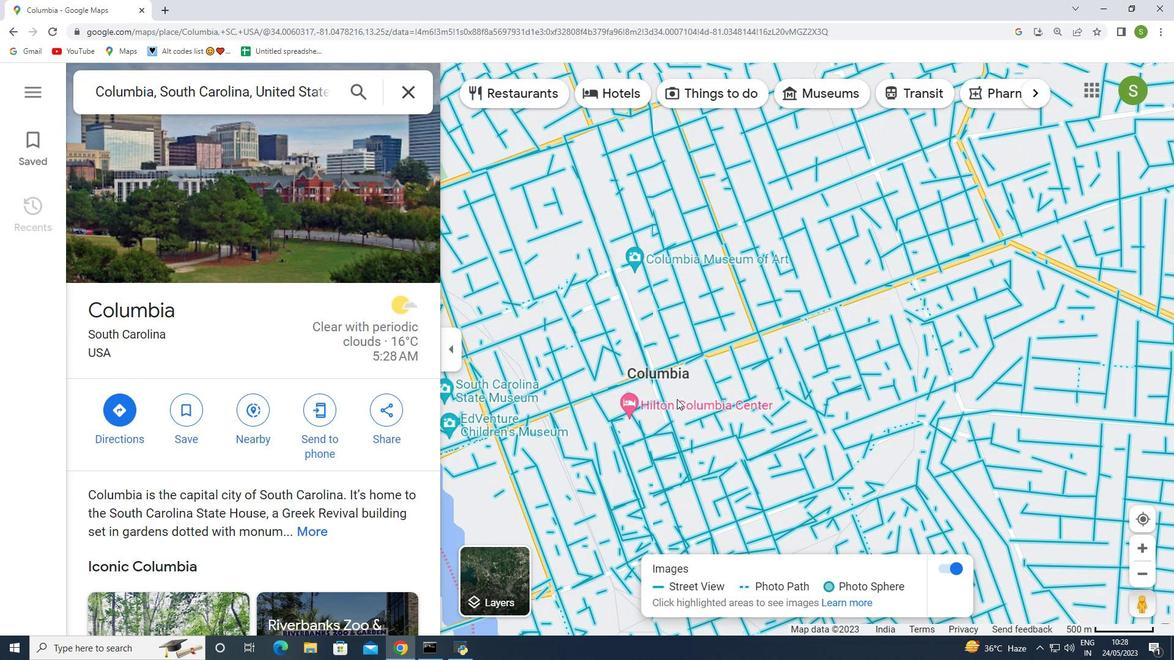 
Action: Mouse scrolled (674, 387) with delta (0, 0)
Screenshot: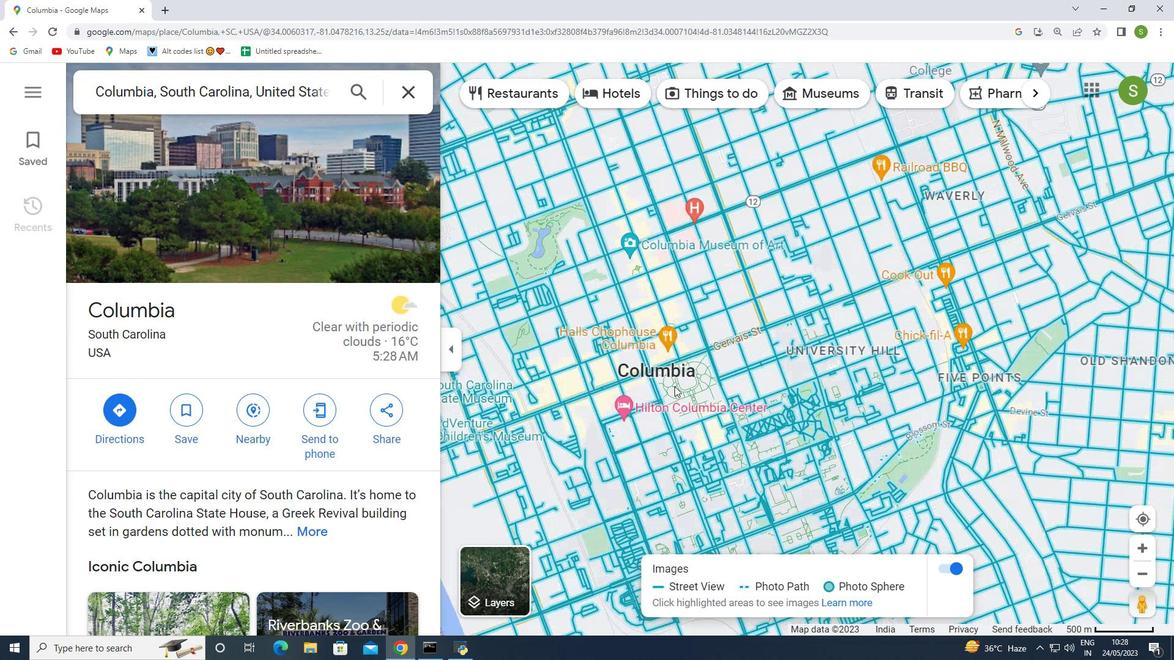 
Action: Mouse moved to (674, 386)
Screenshot: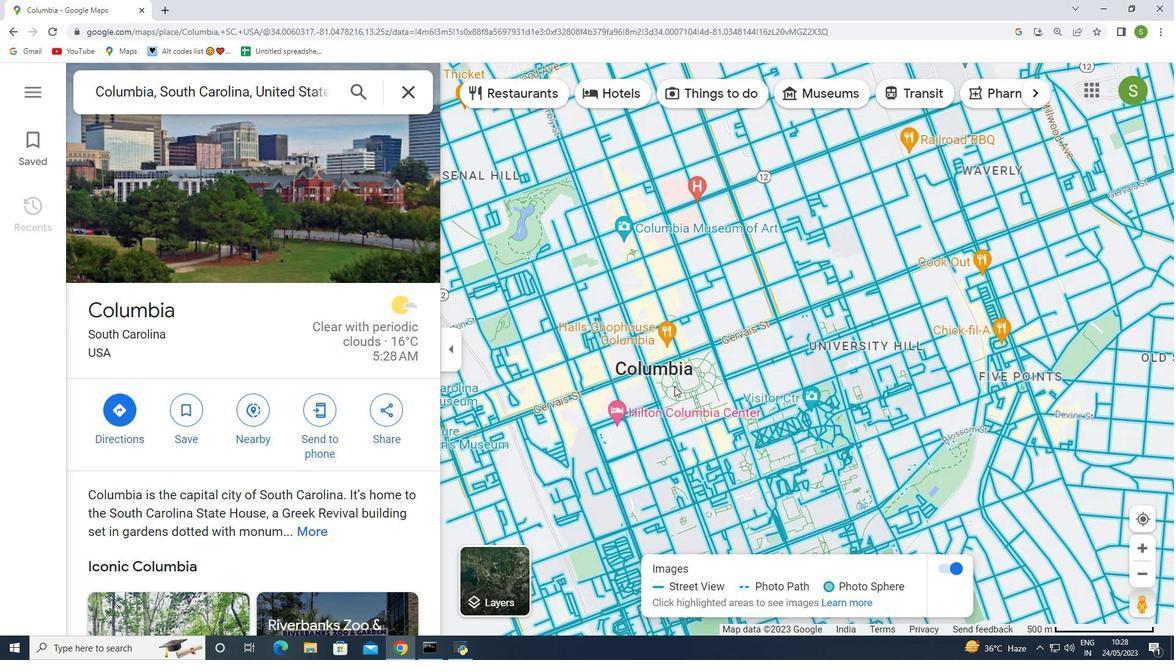 
Action: Mouse scrolled (674, 387) with delta (0, 0)
Screenshot: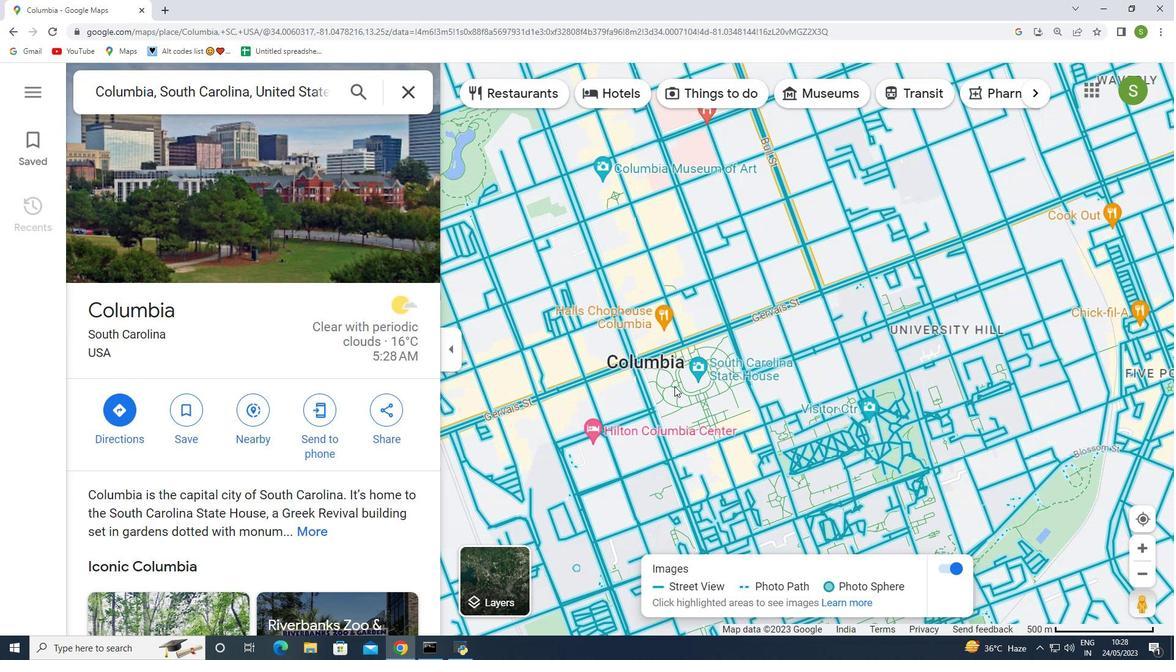 
Action: Mouse scrolled (674, 387) with delta (0, 0)
Screenshot: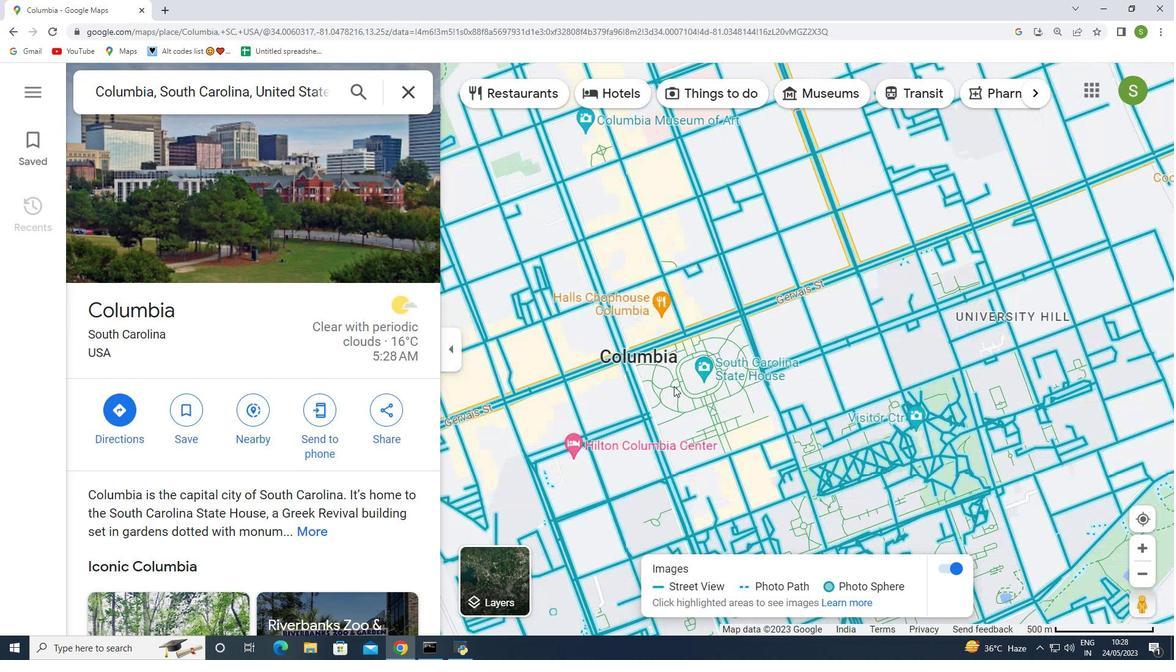 
Action: Mouse scrolled (674, 387) with delta (0, 0)
Screenshot: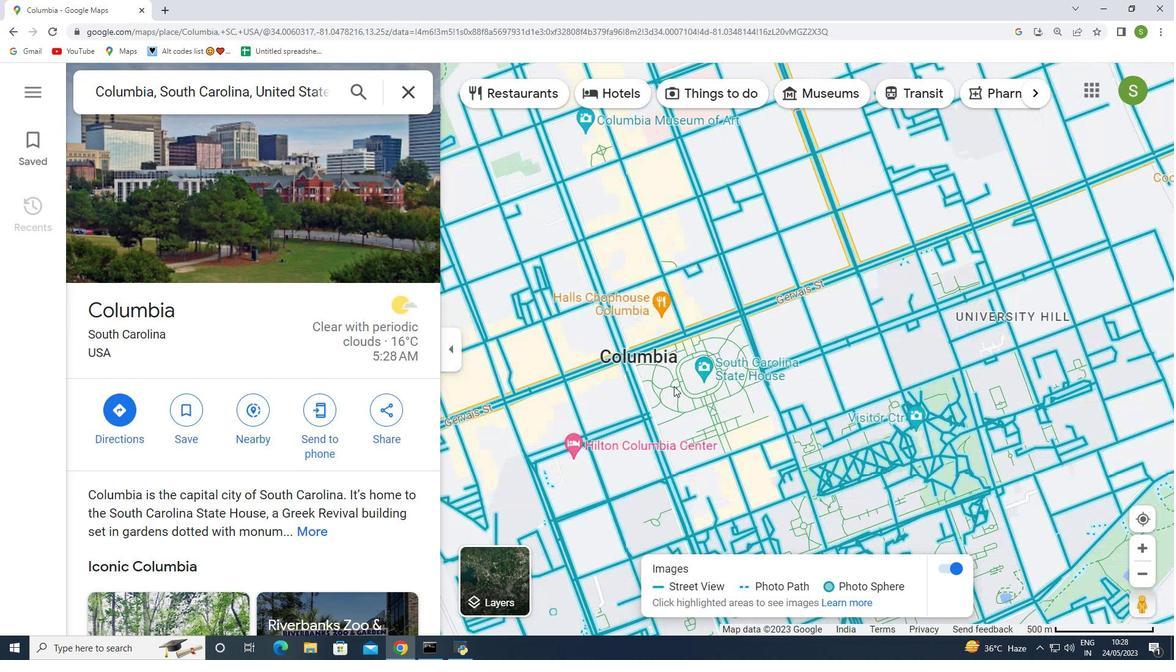 
Action: Mouse moved to (635, 338)
Screenshot: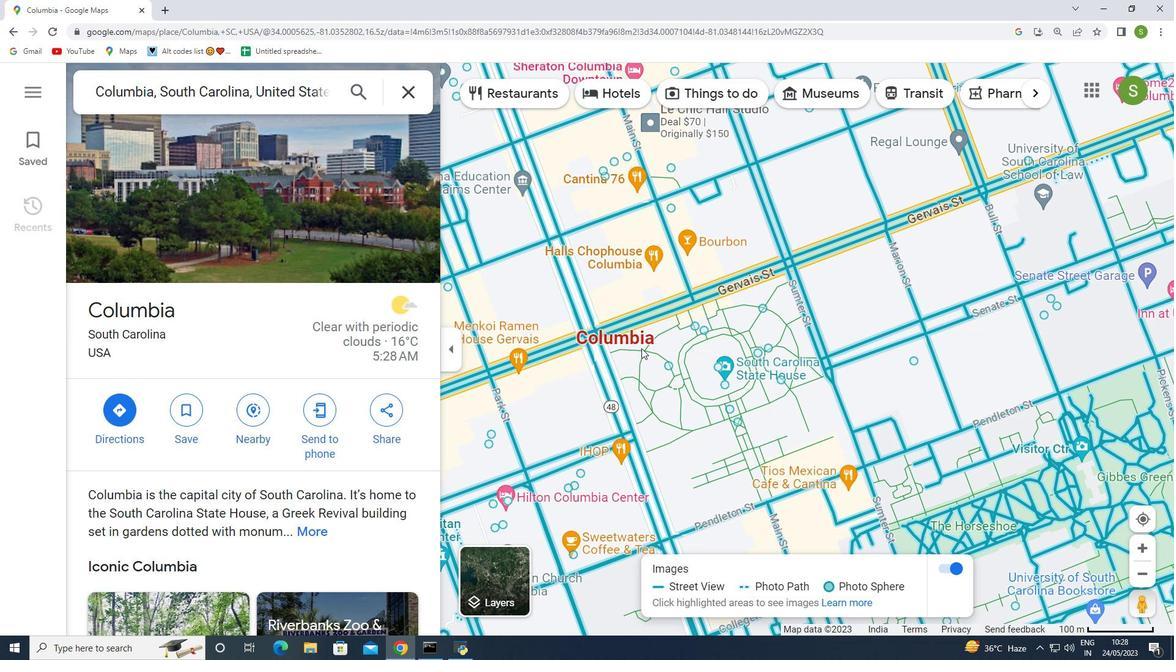 
Action: Mouse scrolled (635, 338) with delta (0, 0)
Screenshot: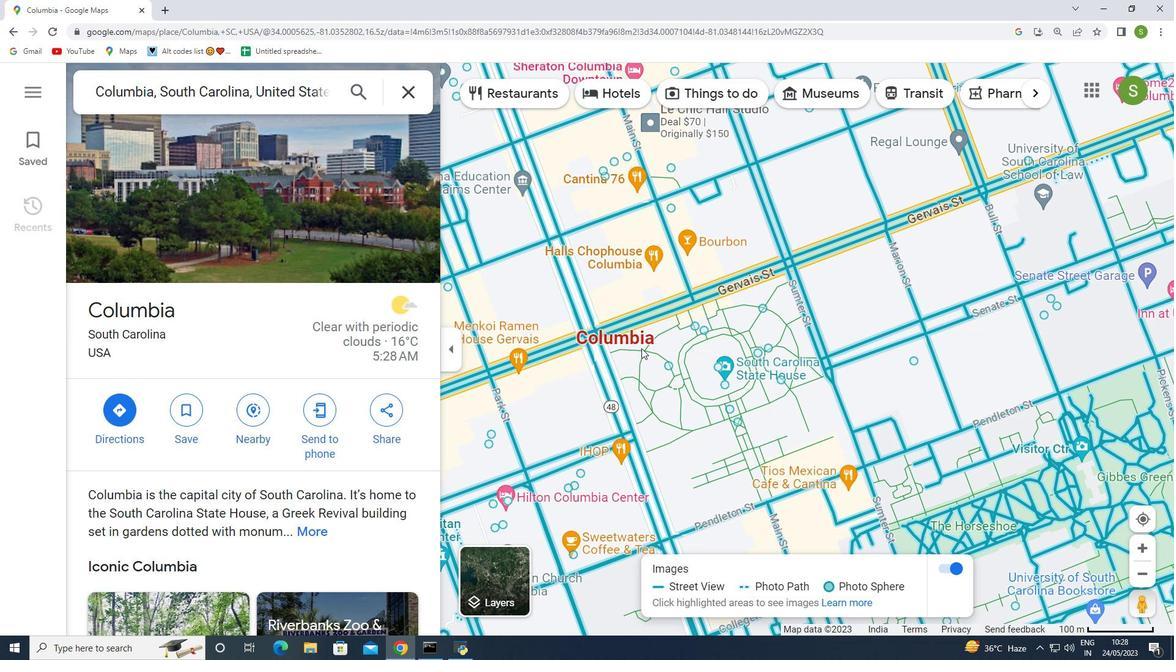 
Action: Mouse moved to (635, 337)
Screenshot: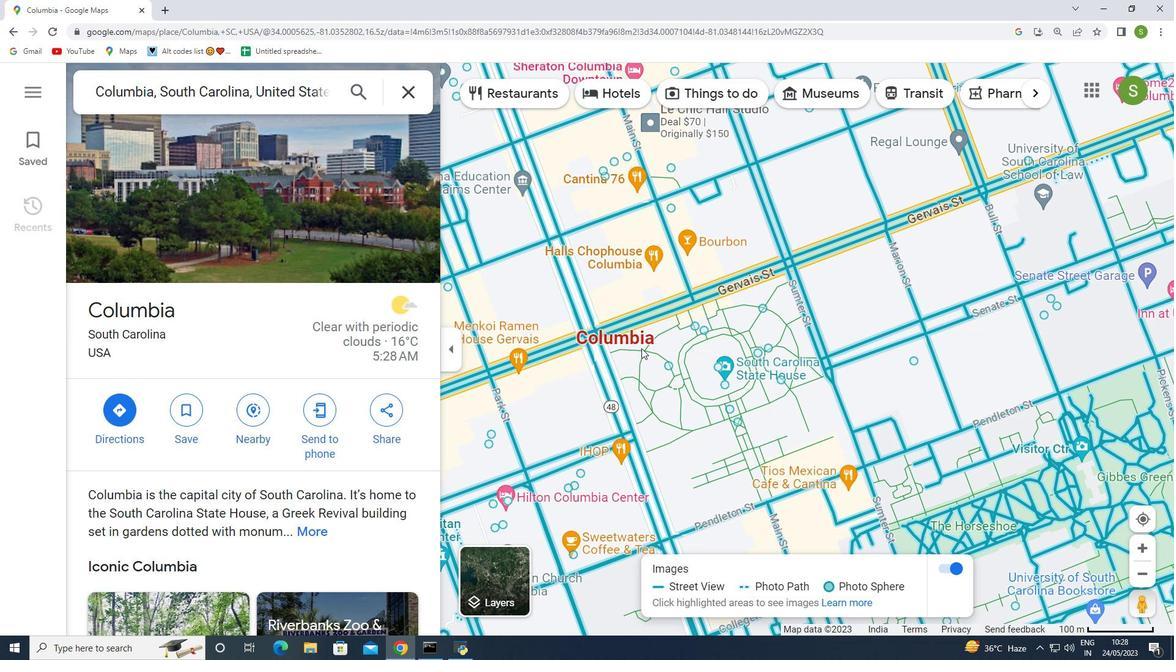 
Action: Mouse scrolled (635, 337) with delta (0, 0)
Screenshot: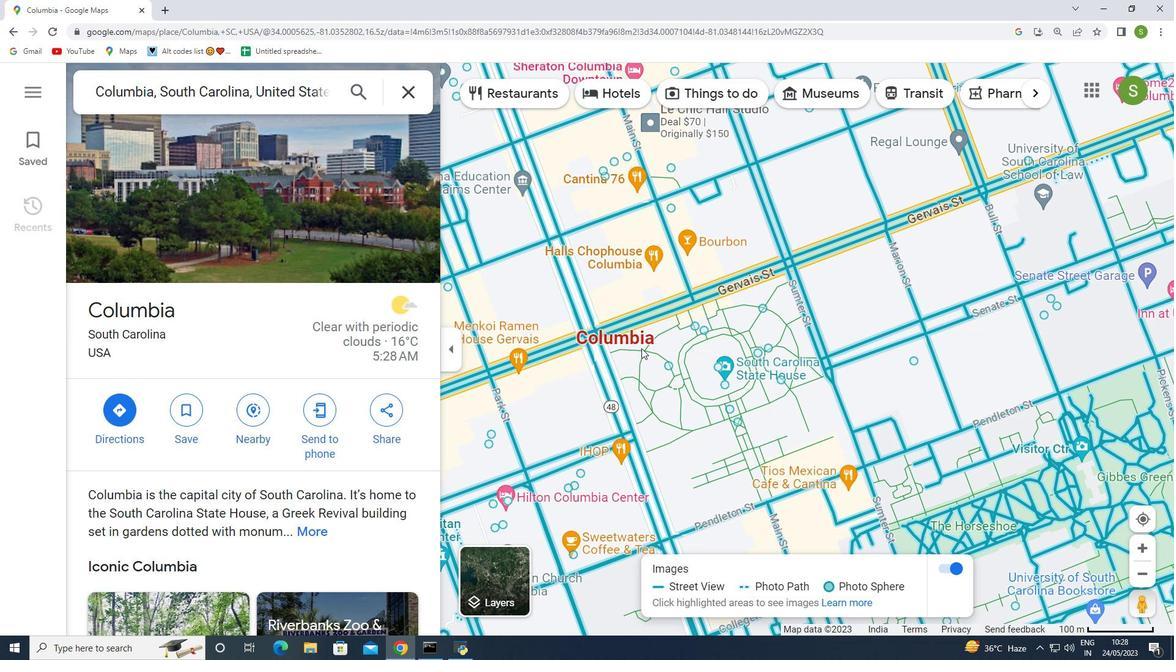 
Action: Mouse moved to (636, 335)
Screenshot: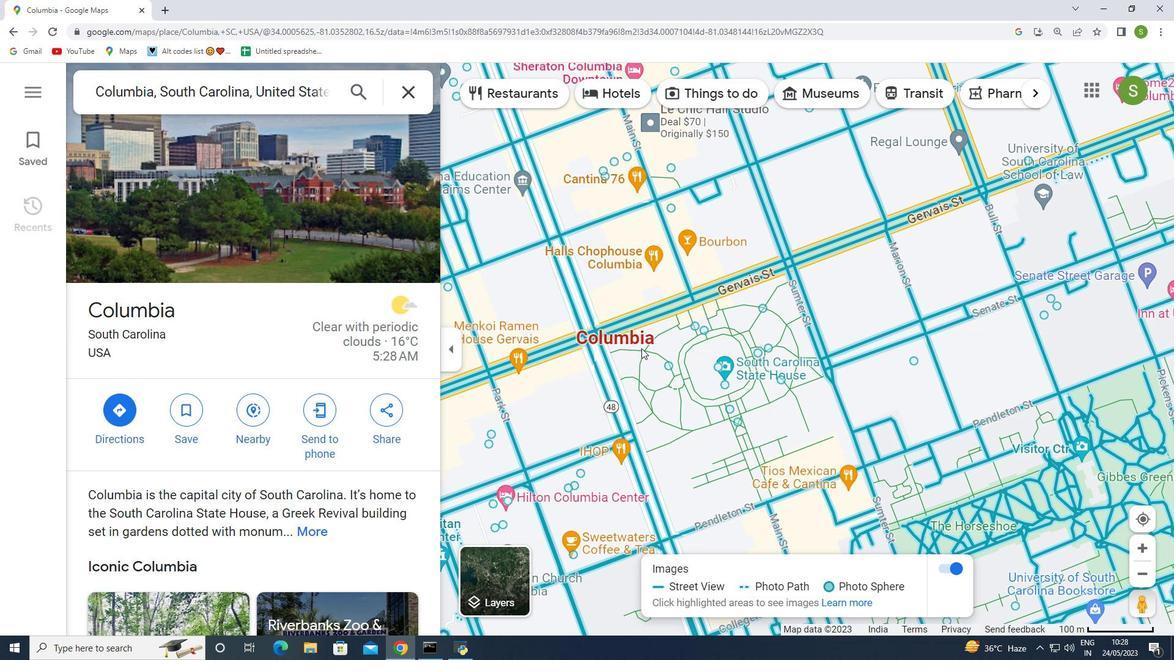 
Action: Mouse scrolled (636, 336) with delta (0, 0)
Screenshot: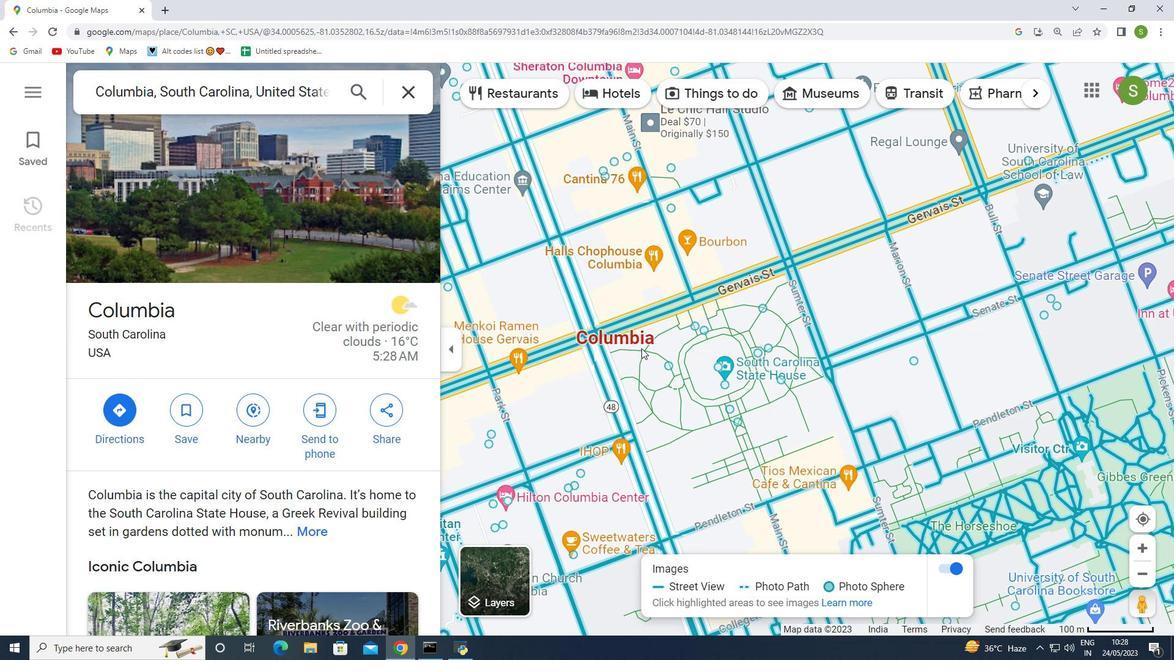 
Action: Mouse moved to (614, 342)
Screenshot: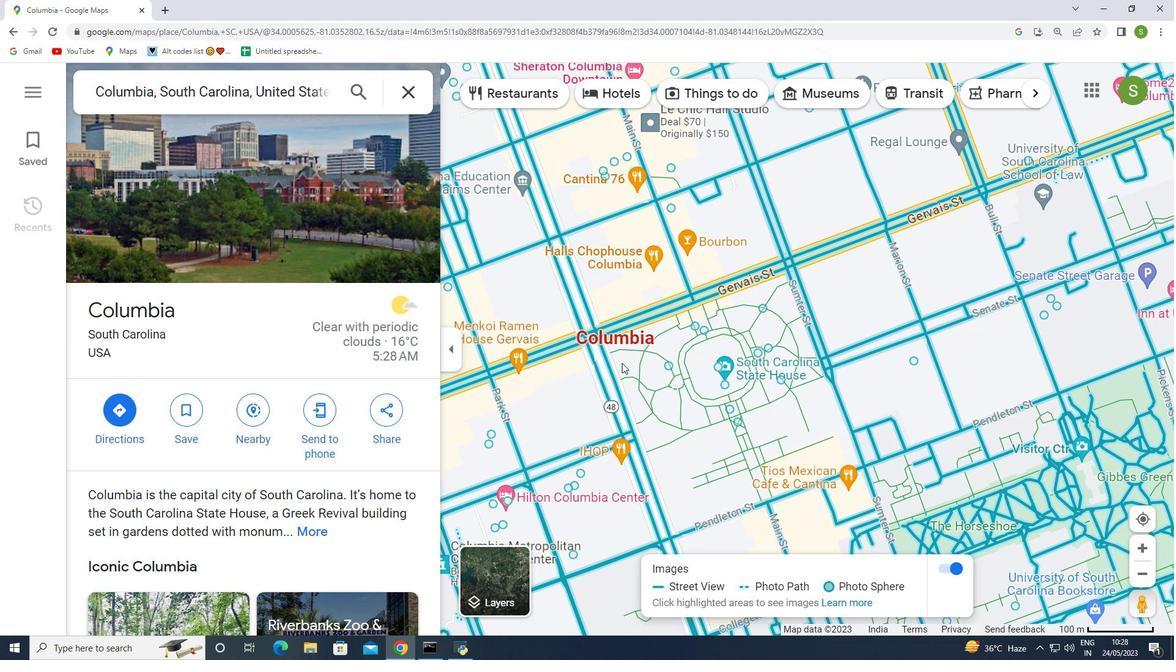 
Action: Mouse scrolled (614, 343) with delta (0, 0)
Screenshot: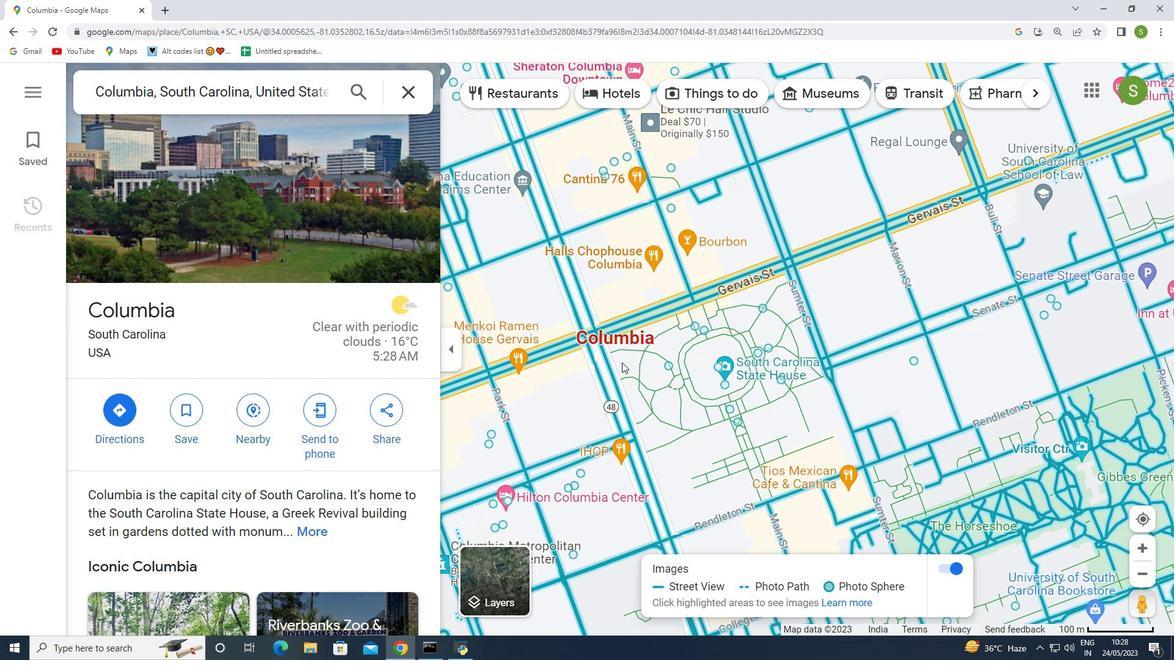 
Action: Mouse scrolled (614, 343) with delta (0, 0)
Screenshot: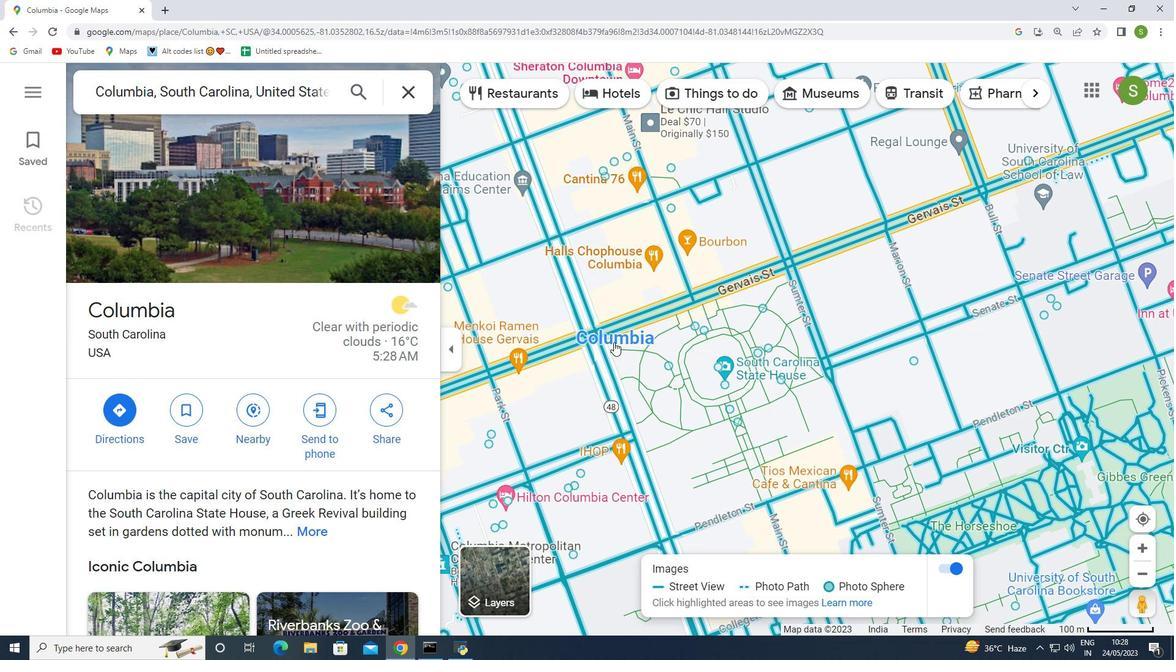 
Action: Mouse scrolled (614, 343) with delta (0, 0)
Screenshot: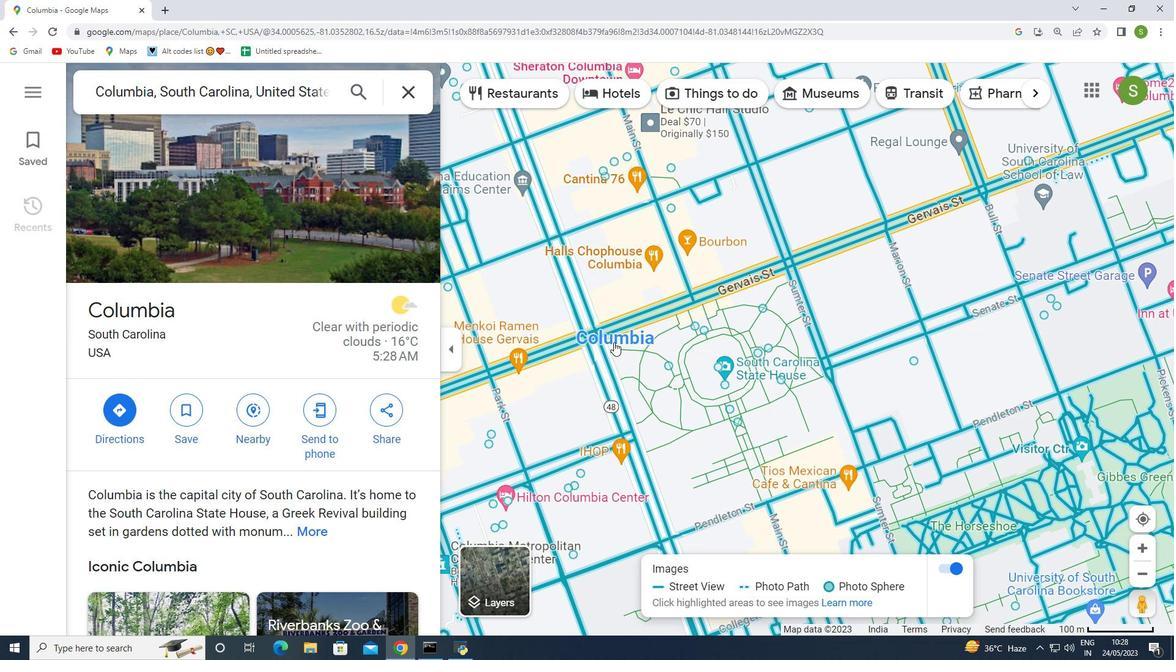 
Action: Mouse moved to (618, 348)
Screenshot: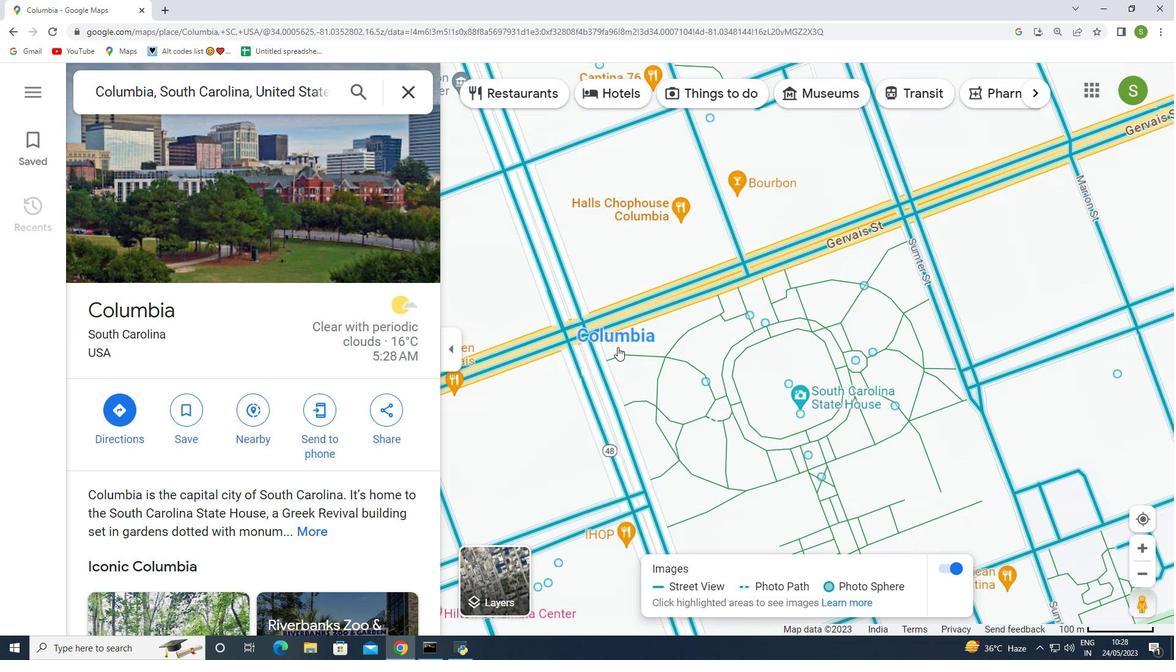 
Action: Mouse scrolled (618, 348) with delta (0, 0)
Screenshot: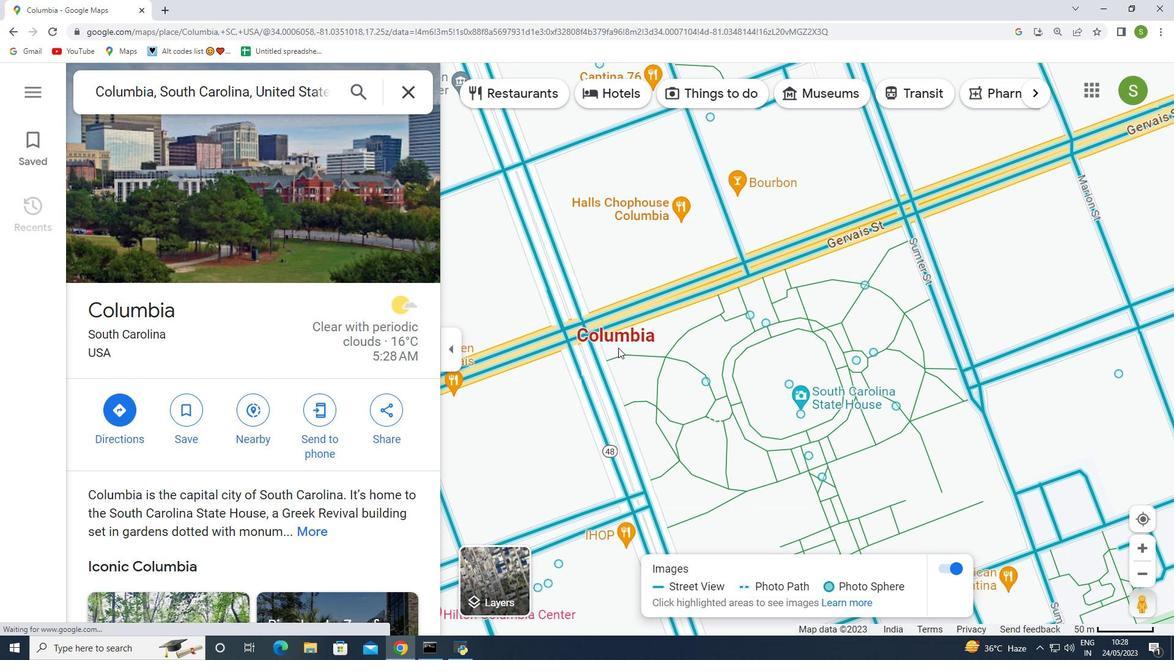 
Action: Mouse scrolled (618, 348) with delta (0, 0)
Screenshot: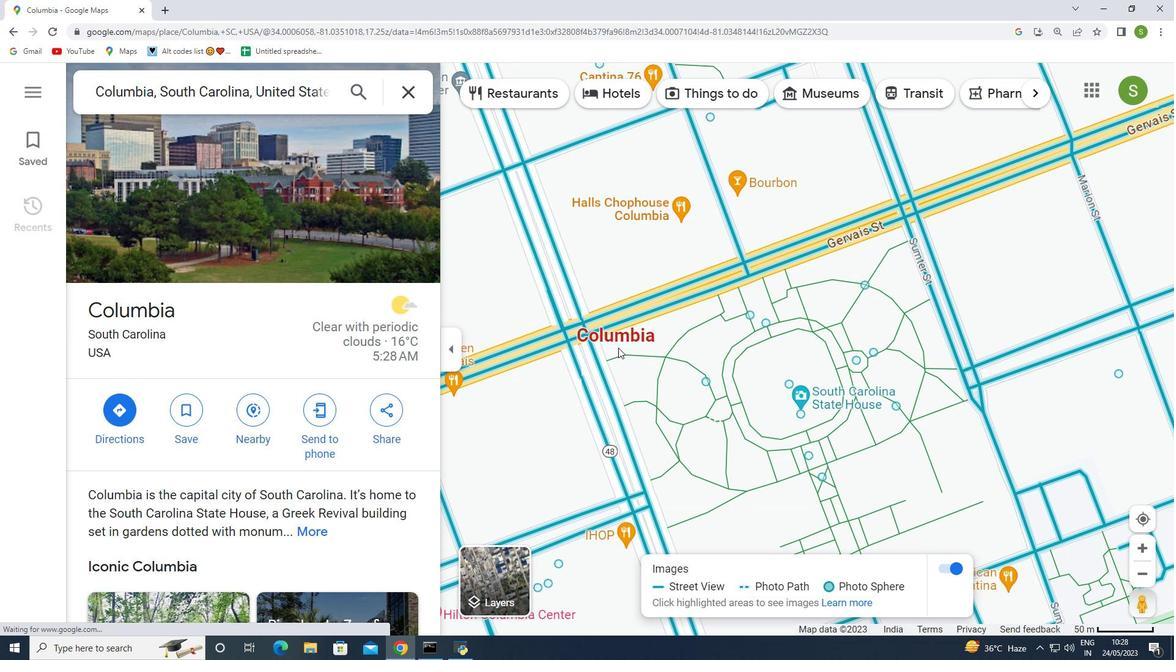 
Action: Mouse moved to (785, 408)
Screenshot: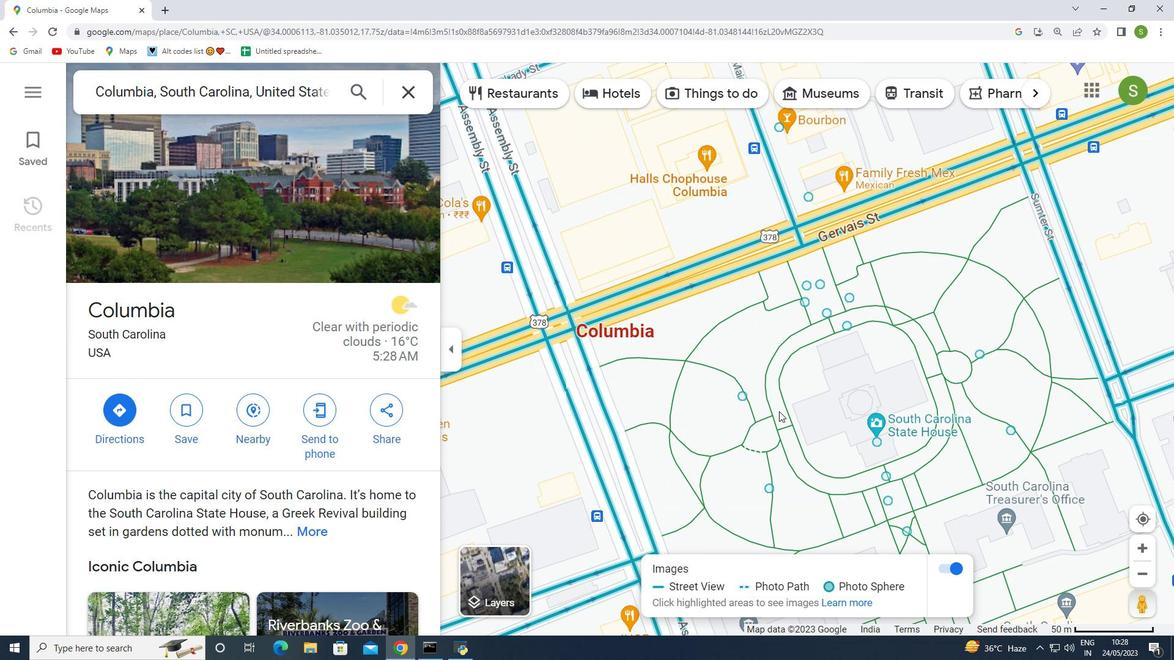 
Action: Mouse scrolled (785, 408) with delta (0, 0)
Screenshot: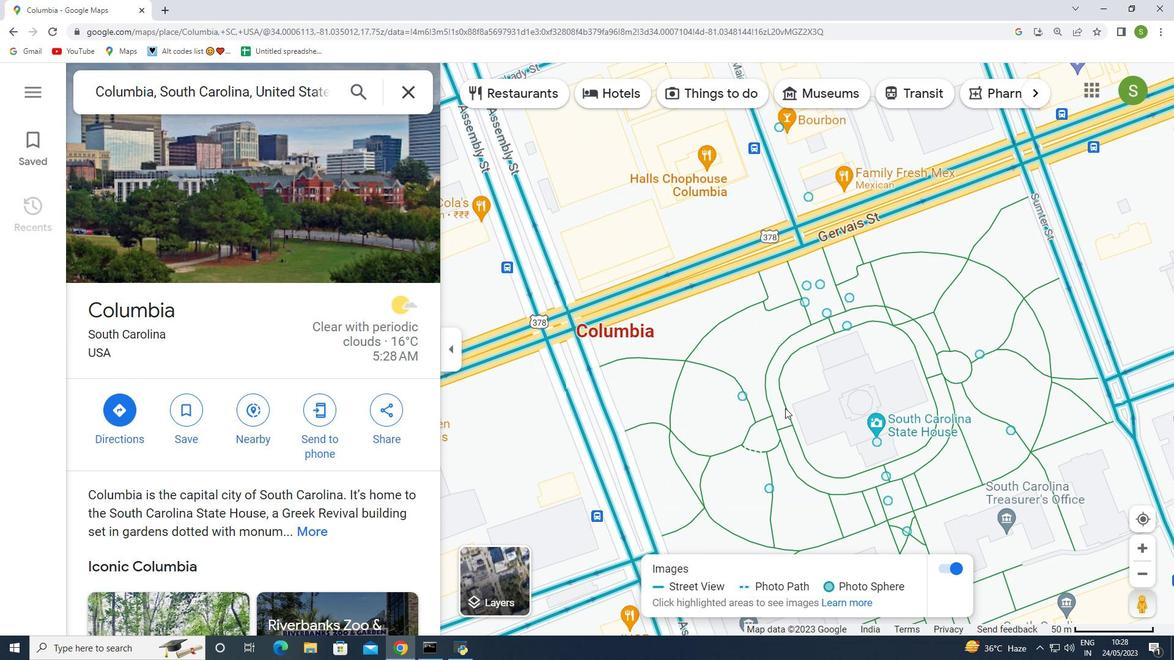 
Action: Mouse scrolled (785, 408) with delta (0, 0)
Screenshot: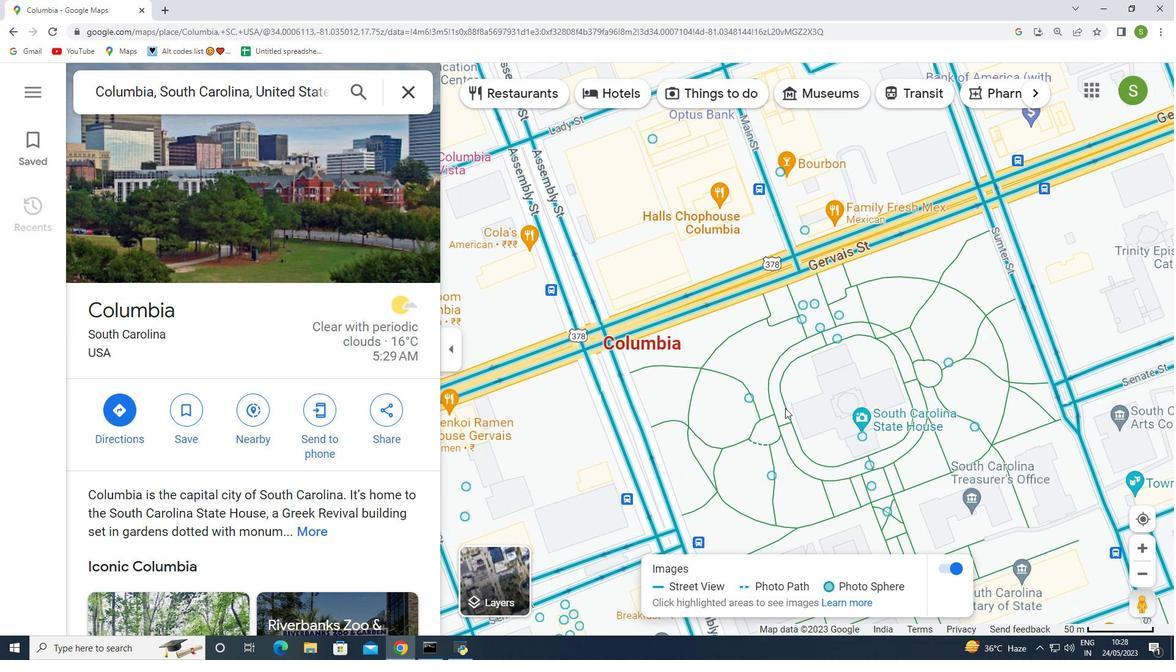 
Action: Mouse scrolled (785, 408) with delta (0, 0)
Screenshot: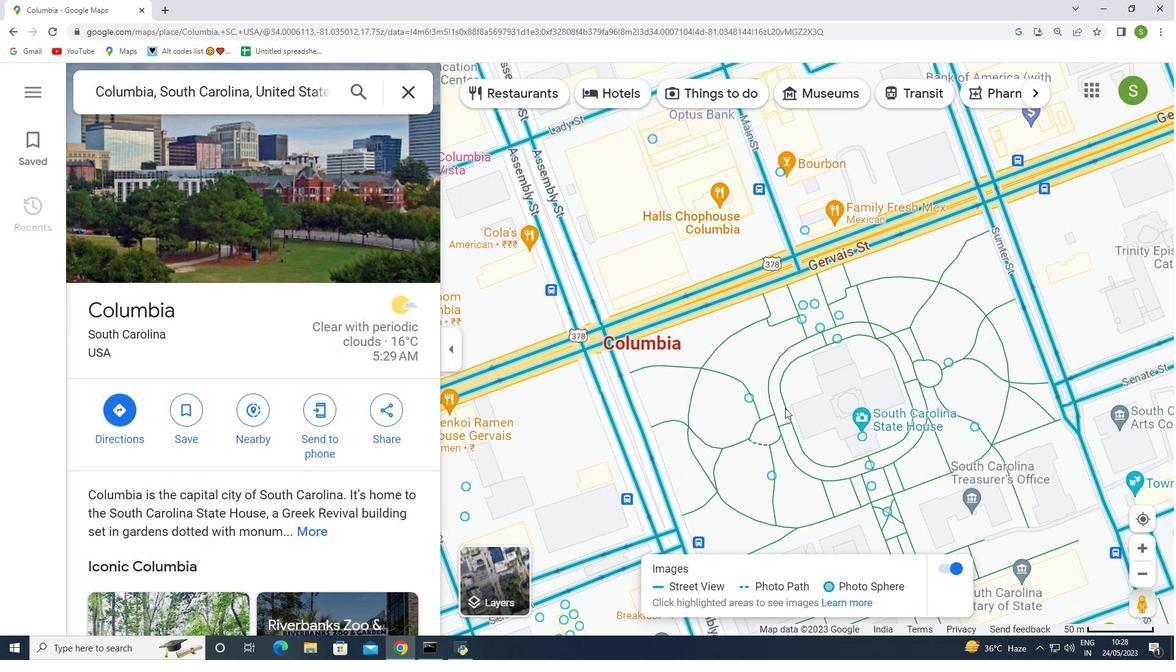 
Action: Mouse scrolled (785, 408) with delta (0, 0)
Screenshot: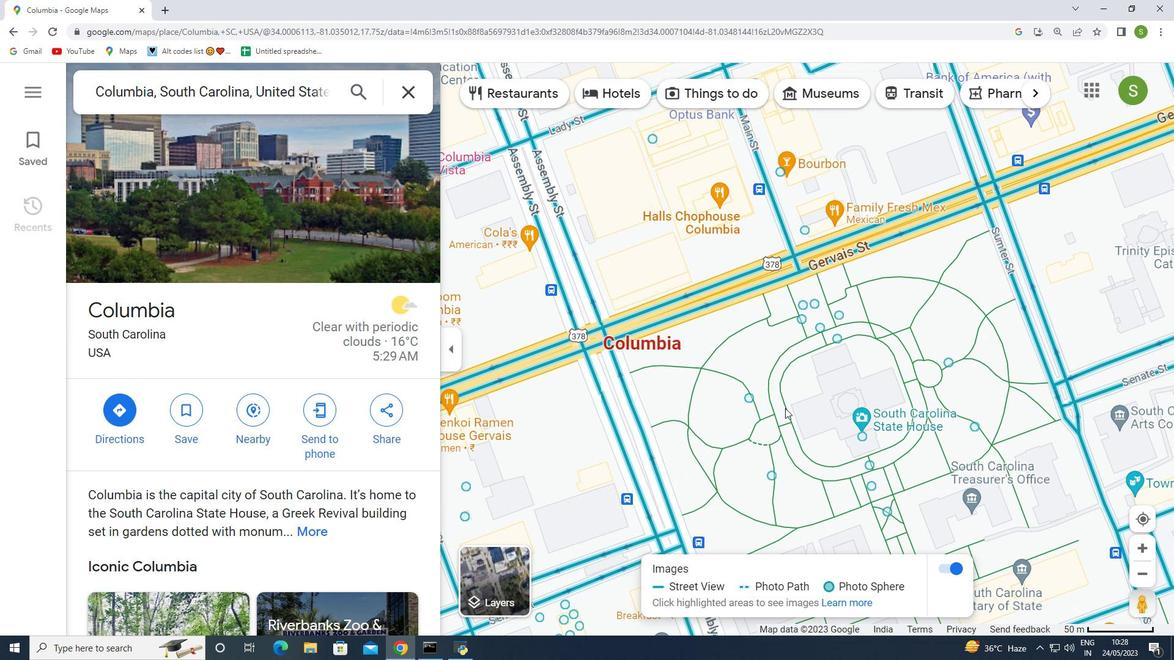 
Action: Mouse moved to (786, 408)
Screenshot: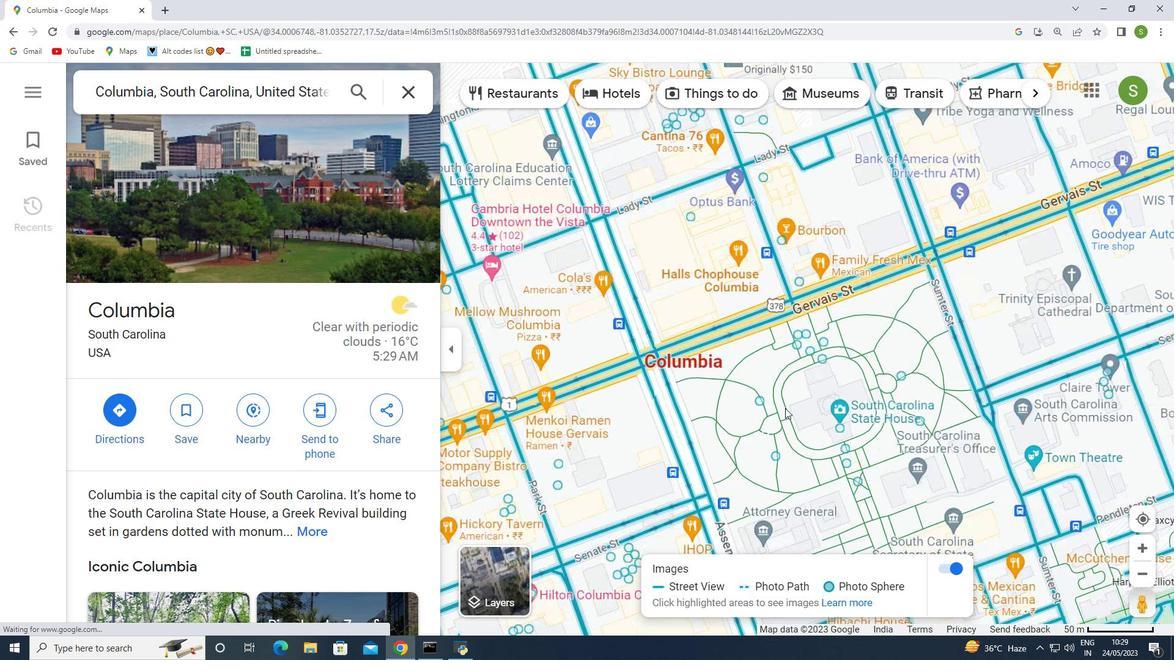 
Action: Mouse scrolled (786, 408) with delta (0, 0)
Screenshot: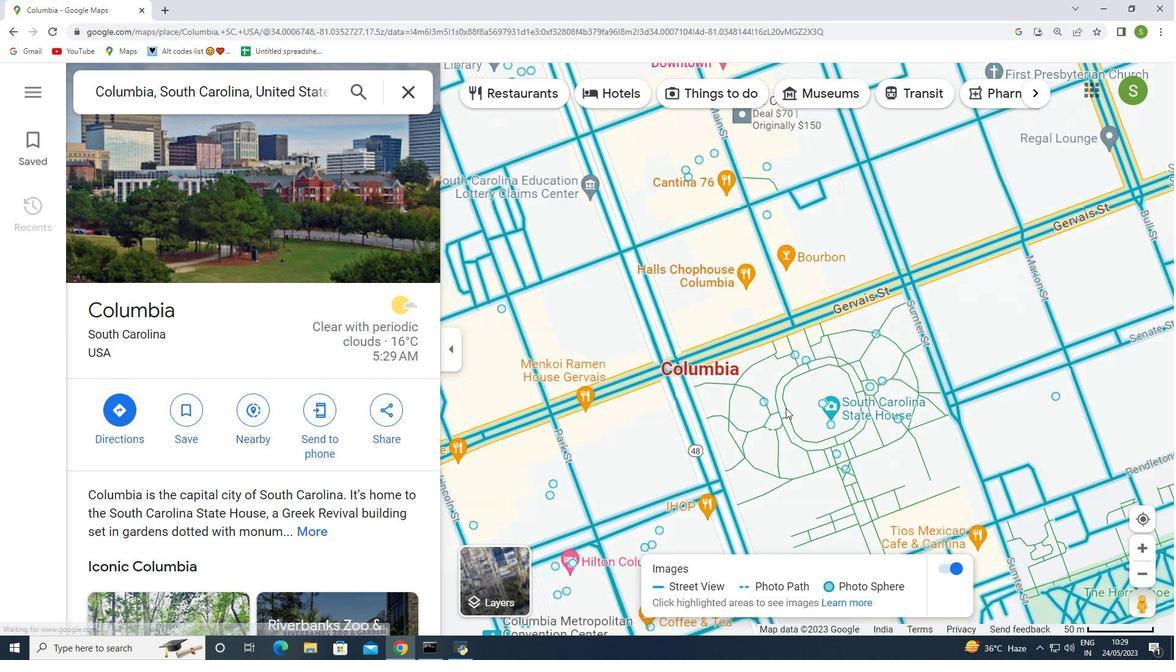 
Action: Mouse scrolled (786, 408) with delta (0, 0)
Screenshot: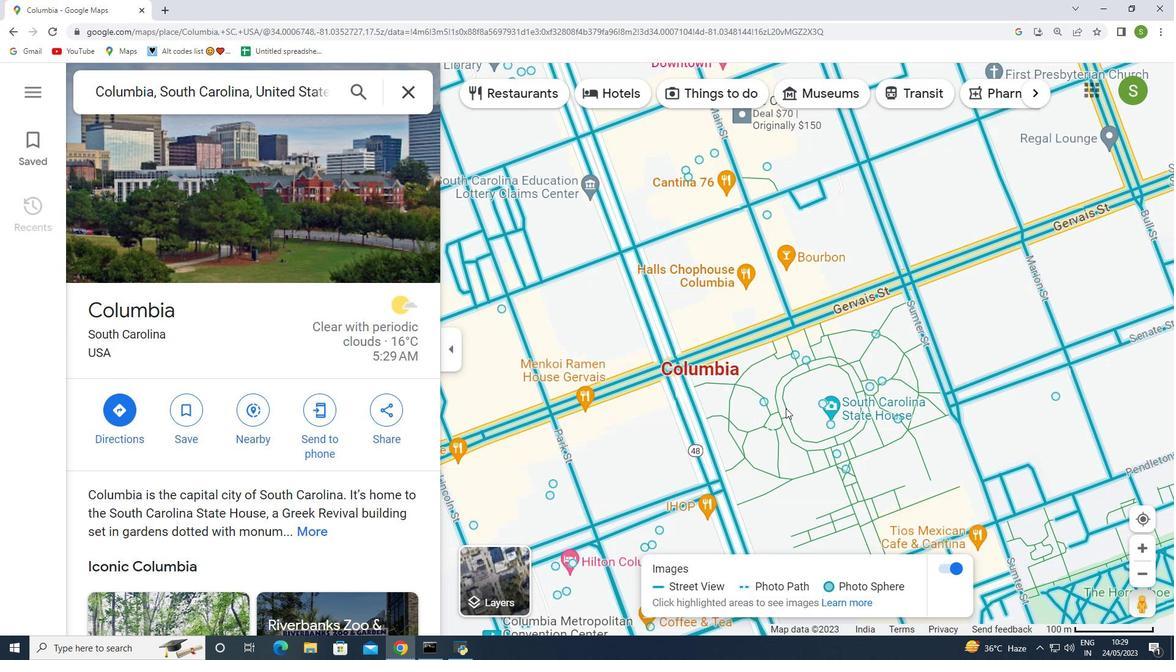 
Action: Mouse scrolled (786, 408) with delta (0, 0)
Screenshot: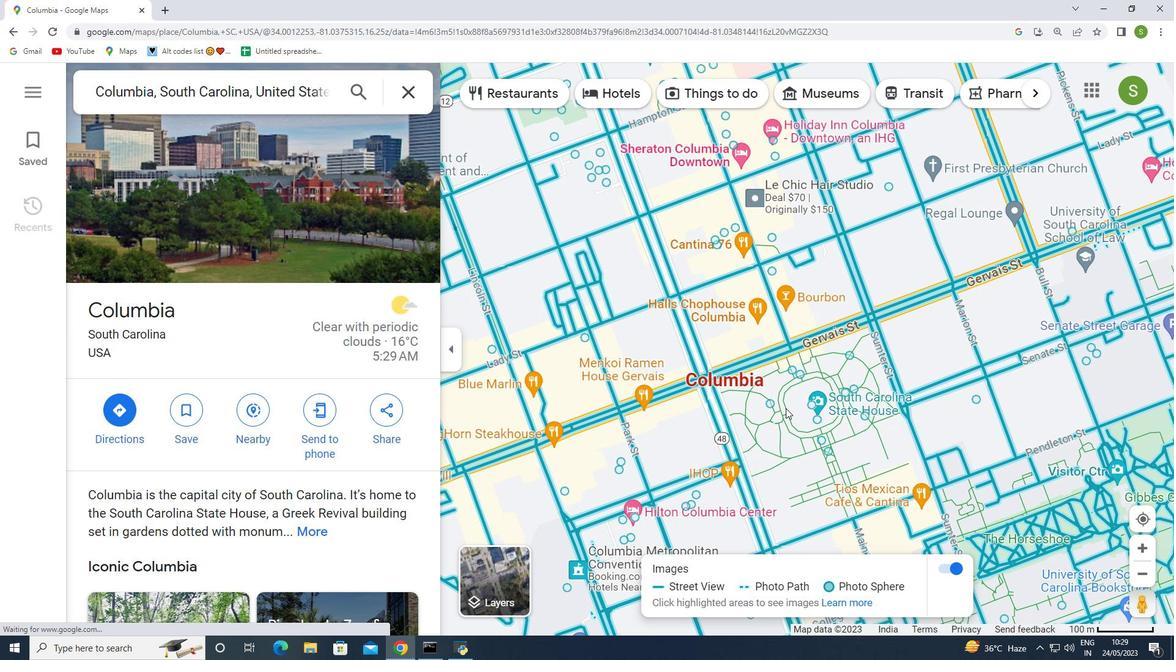 
Action: Mouse moved to (786, 408)
Screenshot: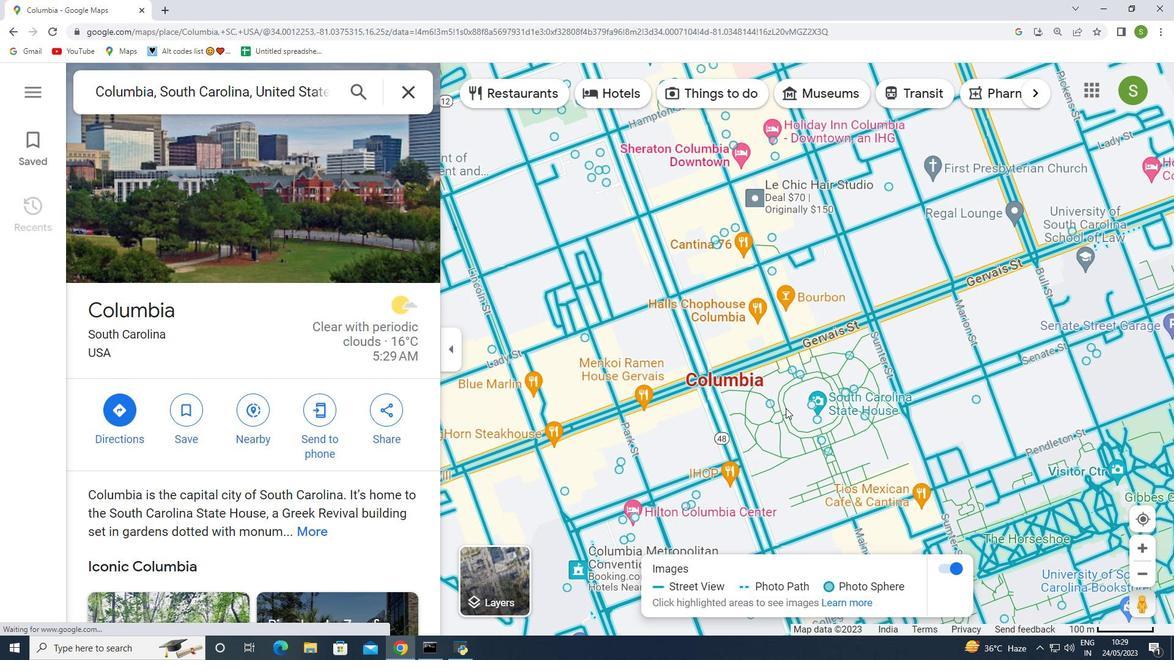 
Action: Mouse scrolled (786, 408) with delta (0, 0)
Screenshot: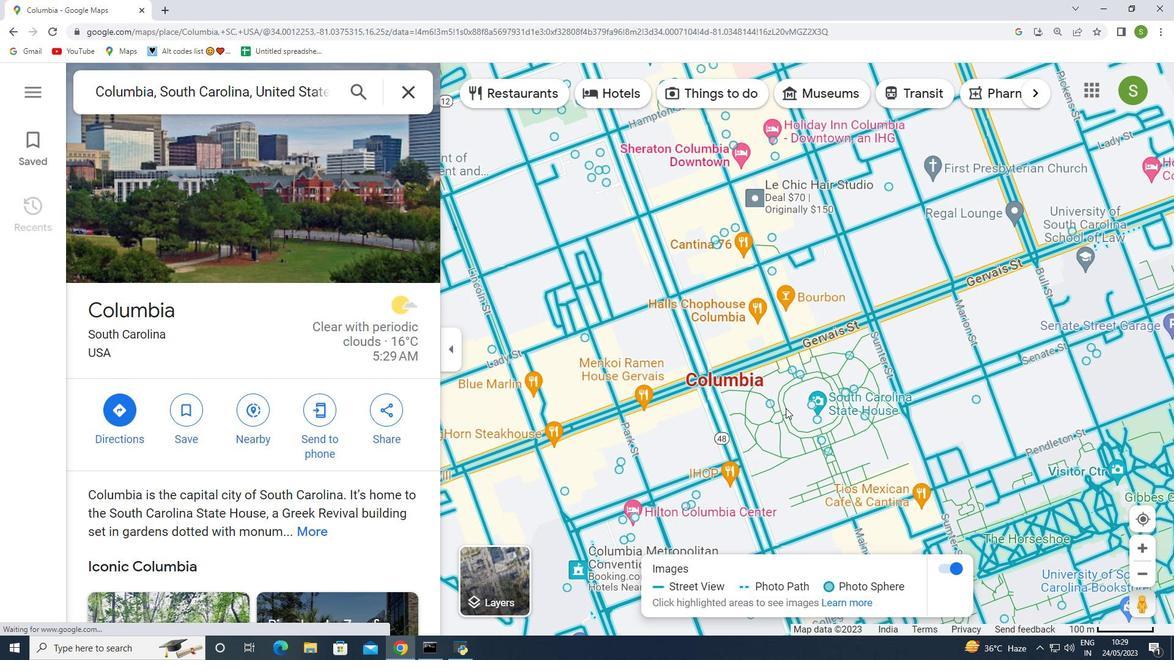 
Action: Mouse moved to (1138, 611)
Screenshot: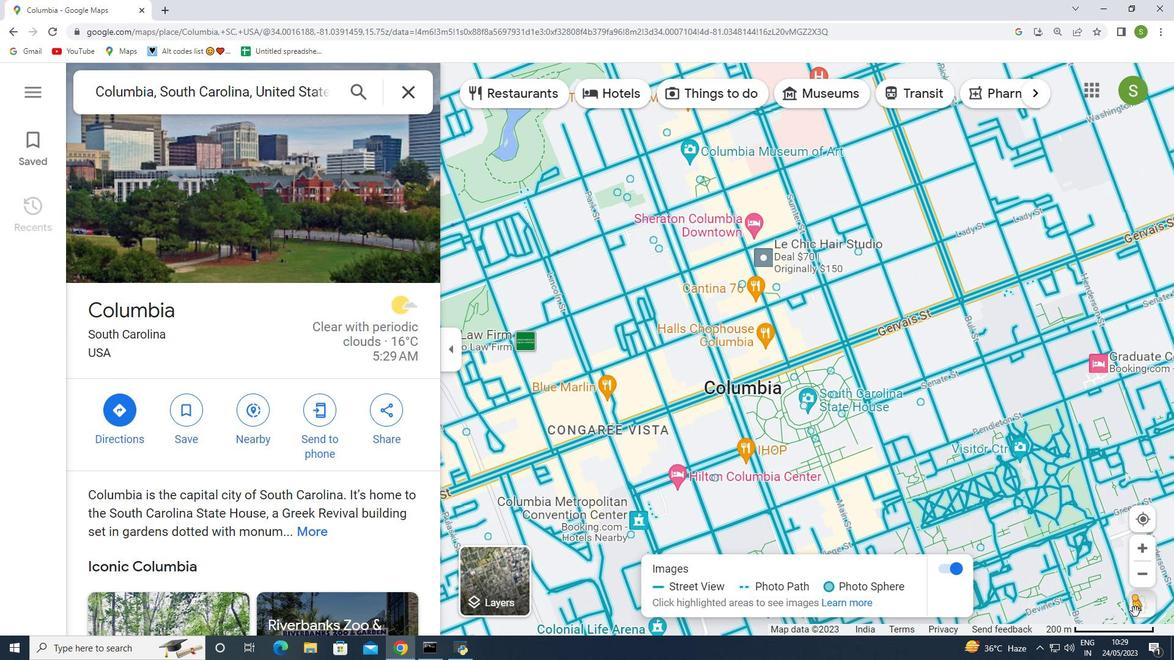 
Action: Mouse pressed left at (1138, 611)
Screenshot: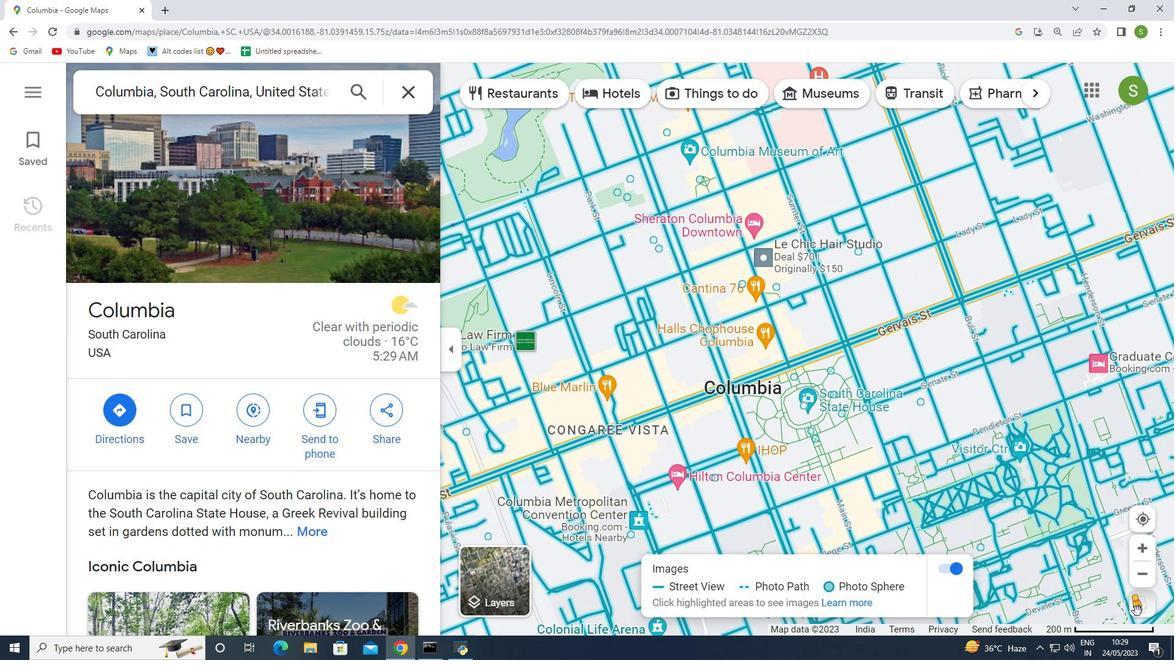 
Action: Mouse moved to (1142, 610)
Screenshot: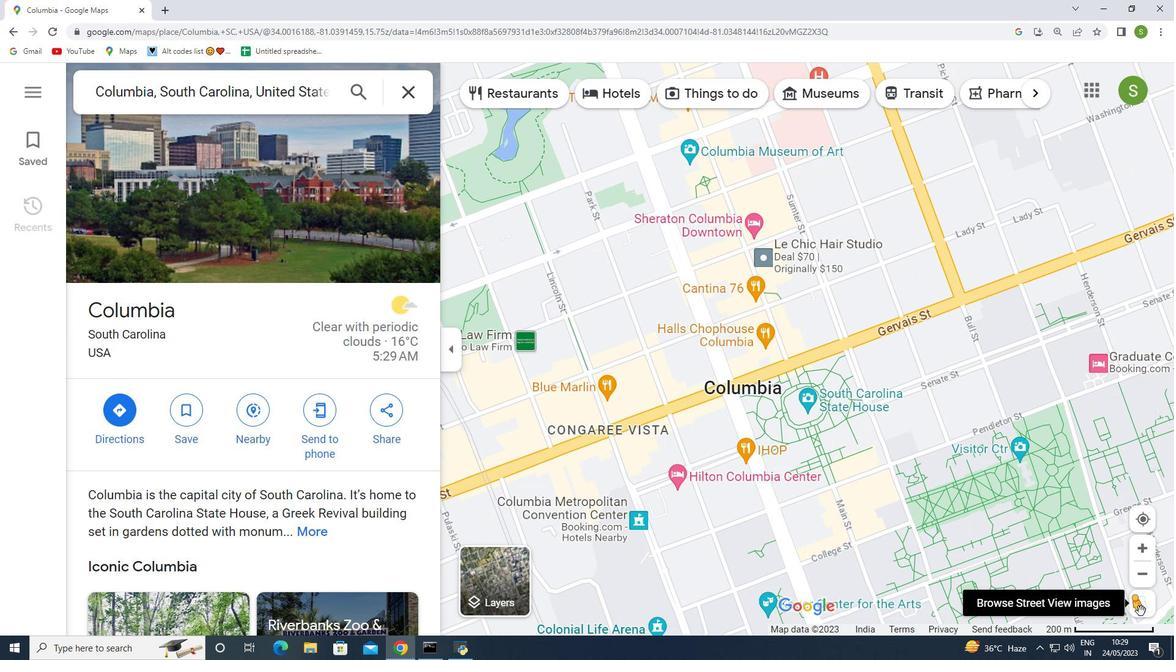 
Action: Mouse pressed left at (1142, 610)
Screenshot: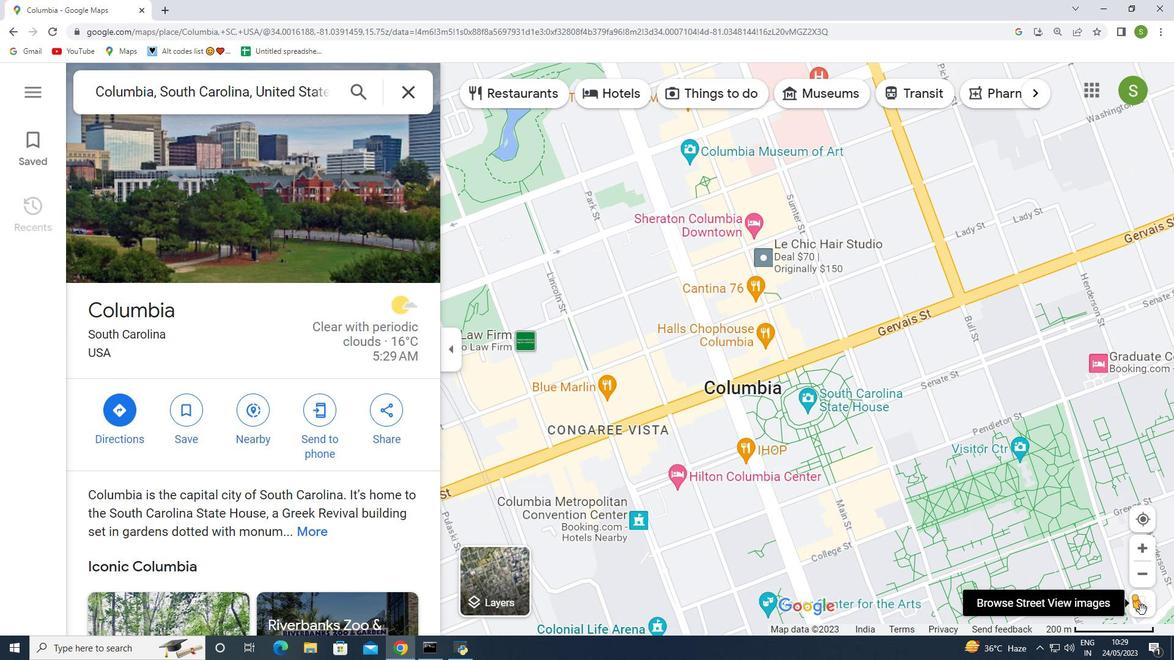 
Action: Mouse moved to (816, 411)
Screenshot: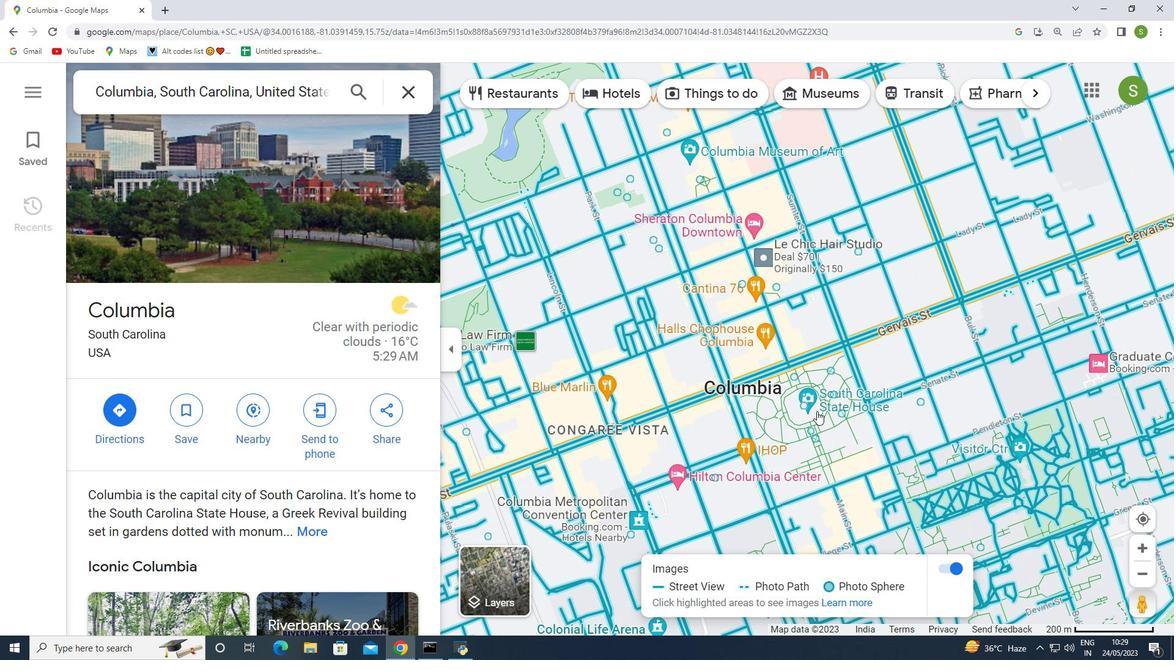 
Action: Mouse scrolled (816, 412) with delta (0, 0)
Screenshot: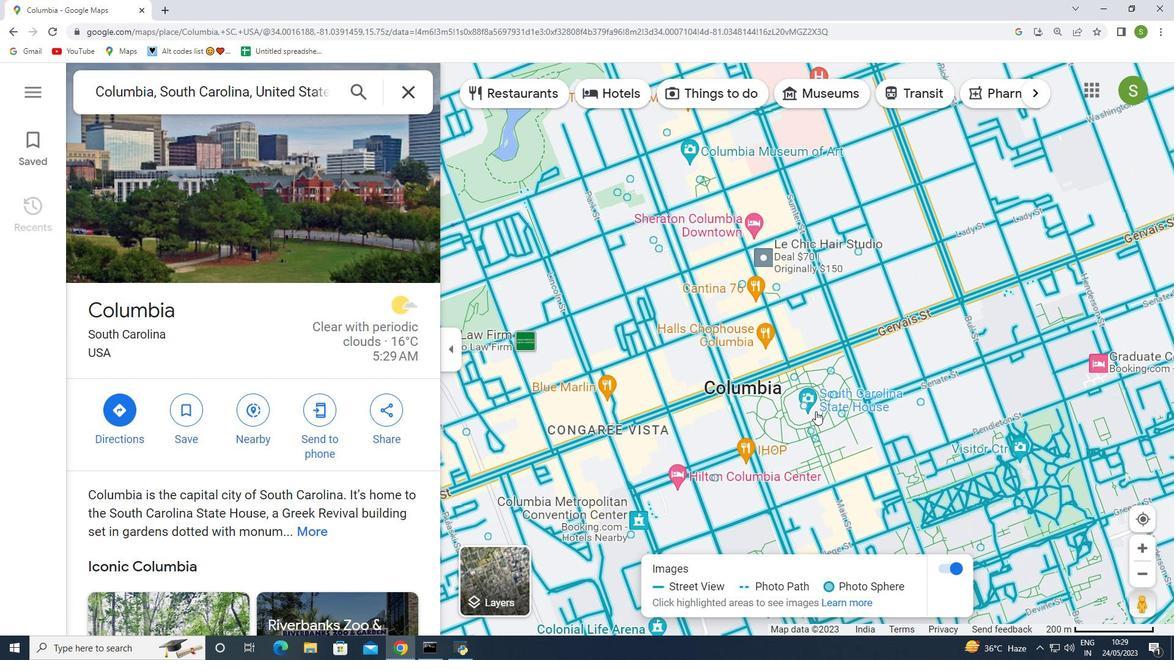 
Action: Mouse scrolled (816, 412) with delta (0, 0)
Screenshot: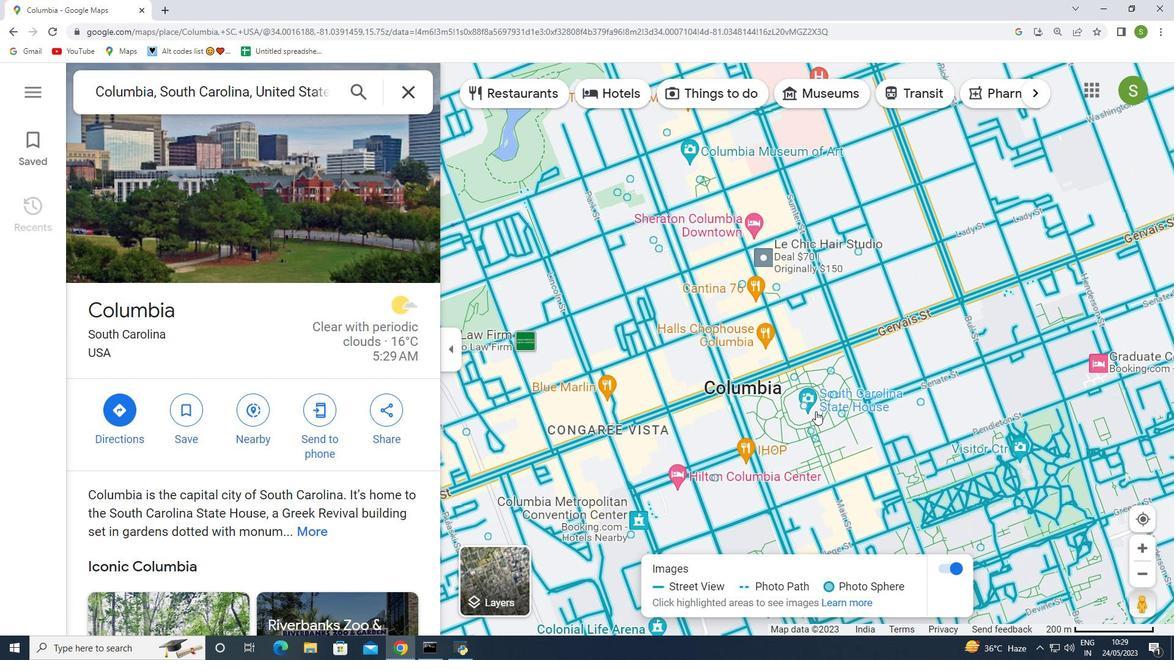 
Action: Mouse scrolled (816, 412) with delta (0, 0)
Screenshot: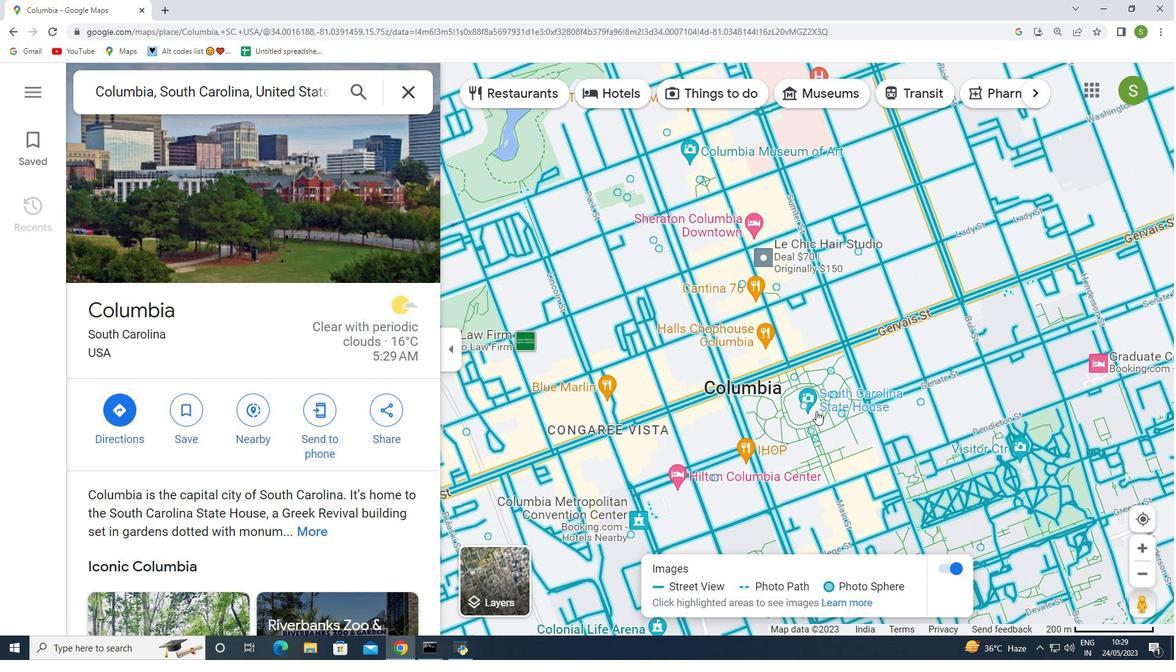 
Action: Mouse scrolled (816, 412) with delta (0, 0)
Screenshot: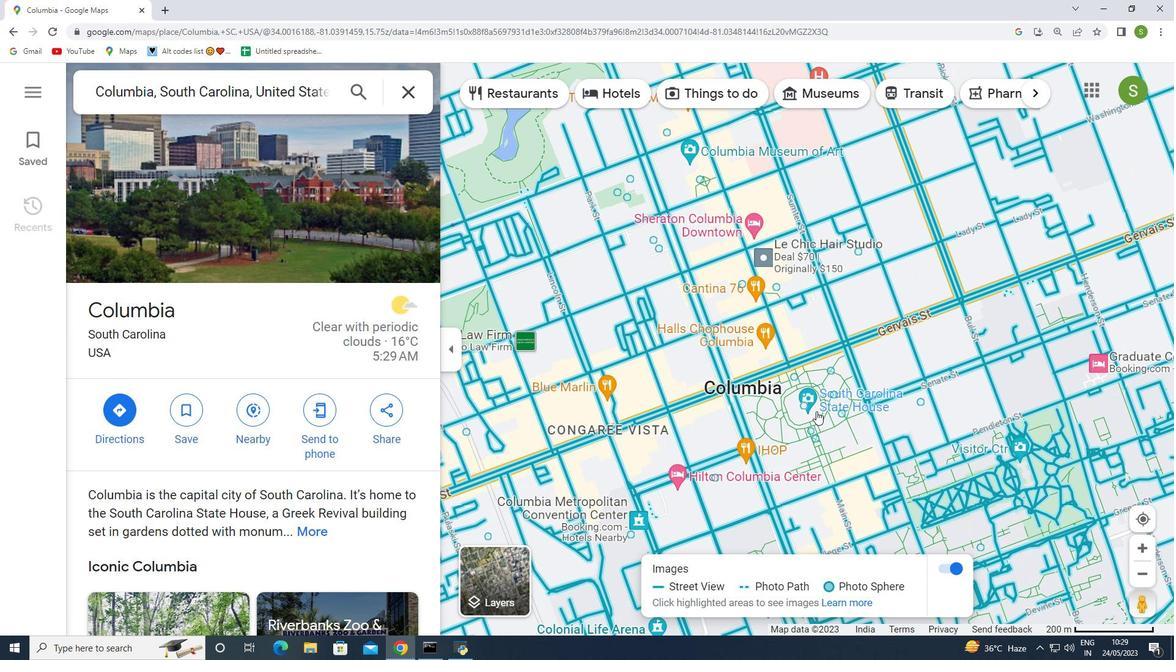 
Action: Mouse moved to (817, 414)
Screenshot: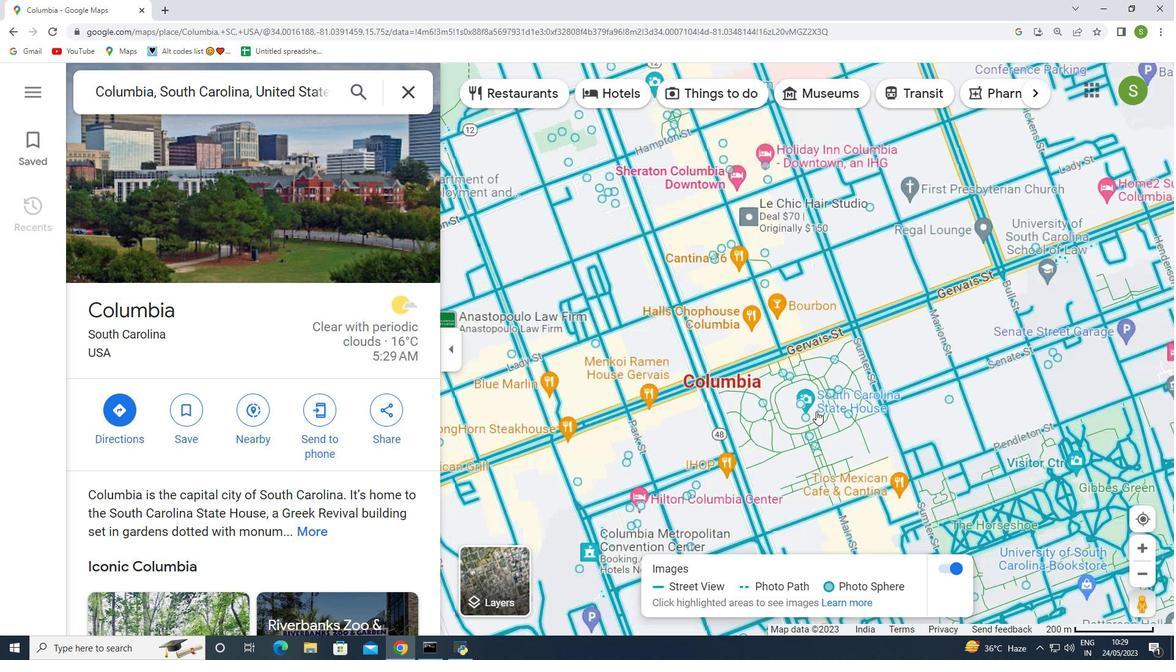 
Action: Mouse scrolled (817, 414) with delta (0, 0)
Screenshot: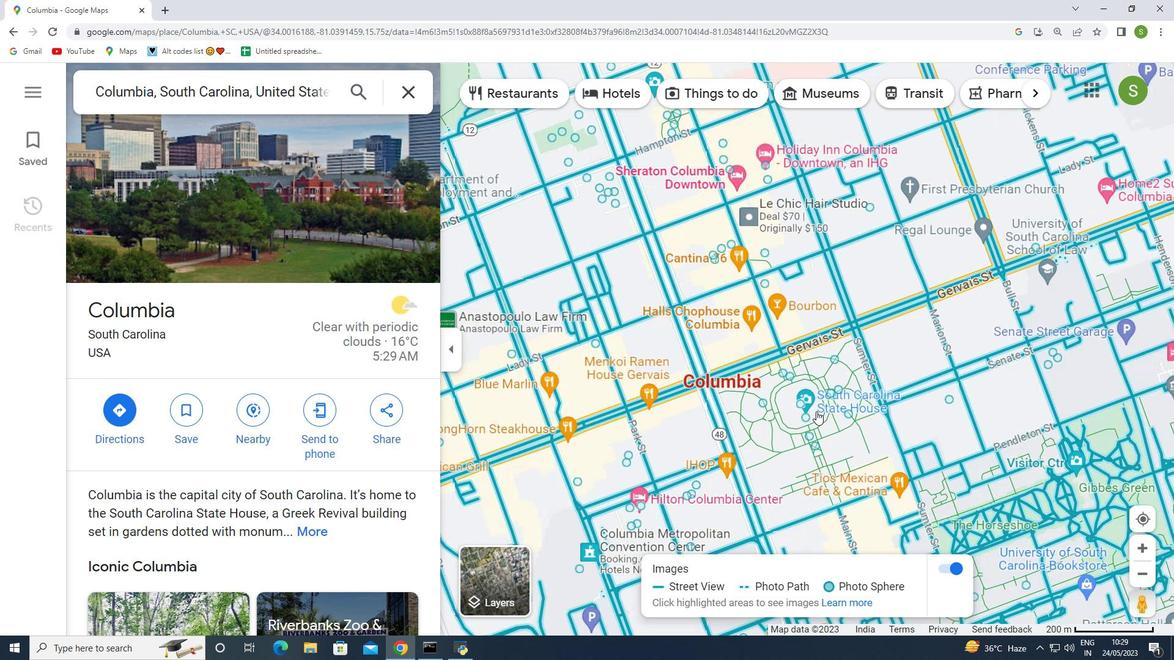 
Action: Mouse scrolled (817, 414) with delta (0, 0)
Screenshot: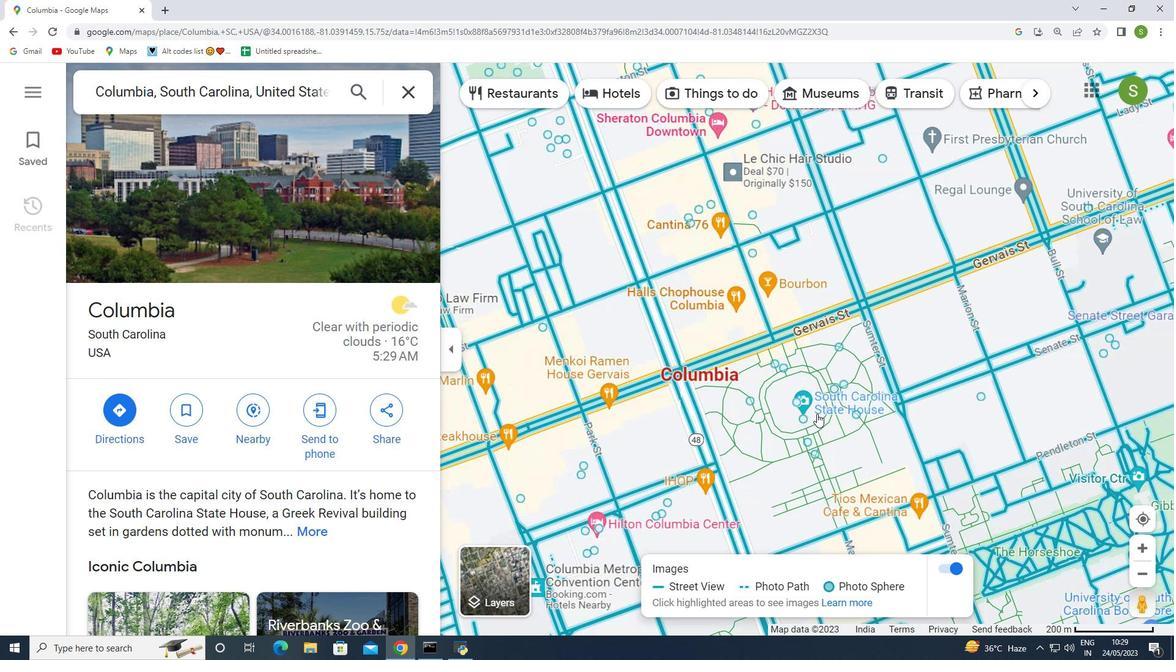
Action: Mouse scrolled (817, 414) with delta (0, 0)
Screenshot: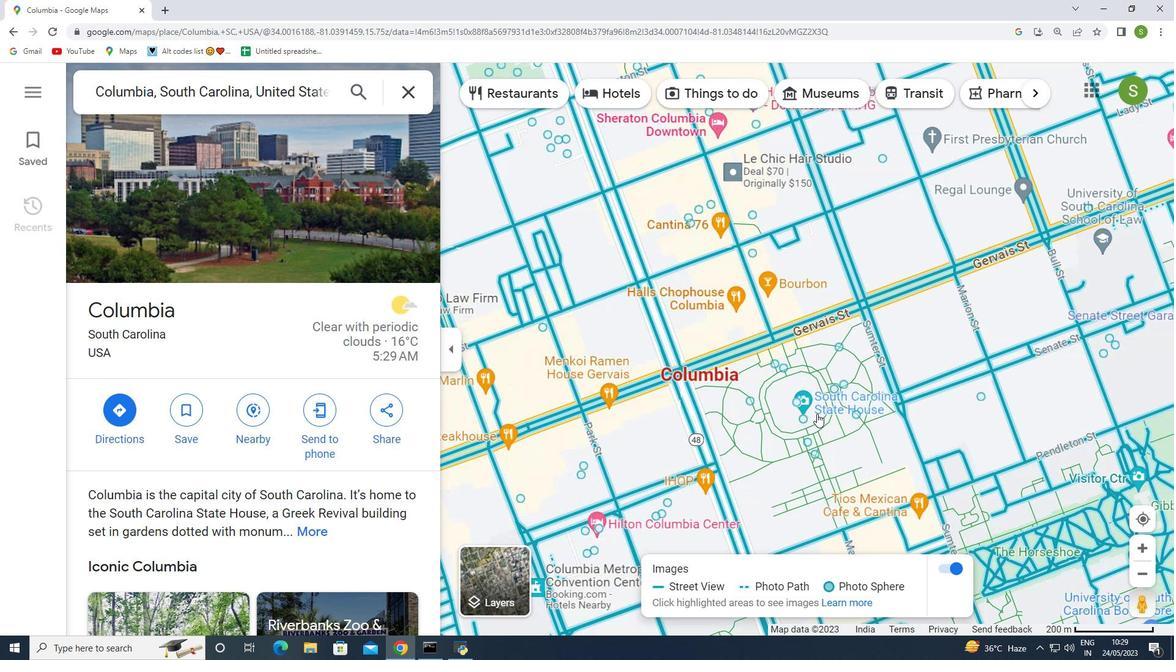 
Action: Mouse scrolled (817, 414) with delta (0, 0)
Screenshot: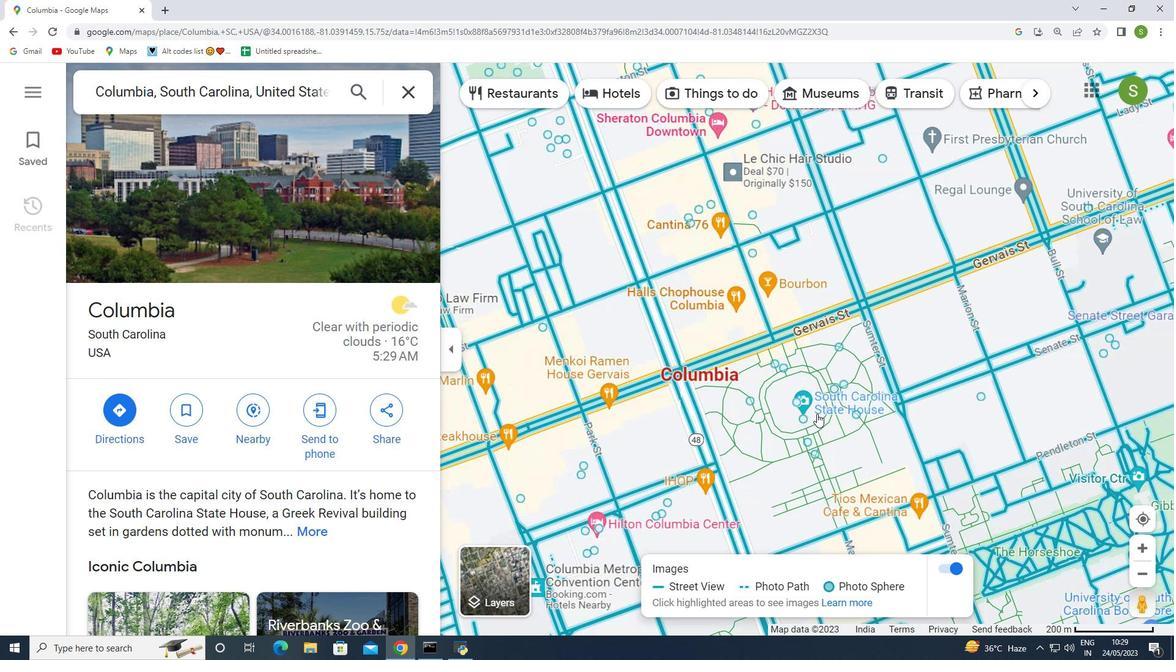 
Action: Mouse moved to (785, 424)
Screenshot: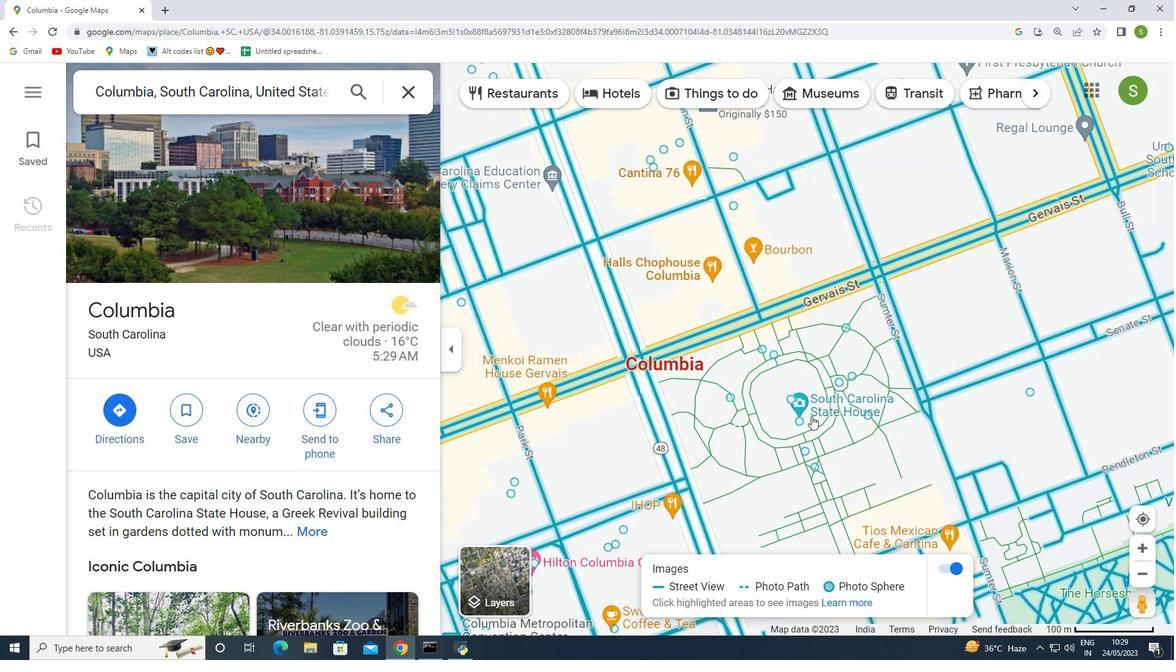
Action: Mouse scrolled (785, 424) with delta (0, 0)
Screenshot: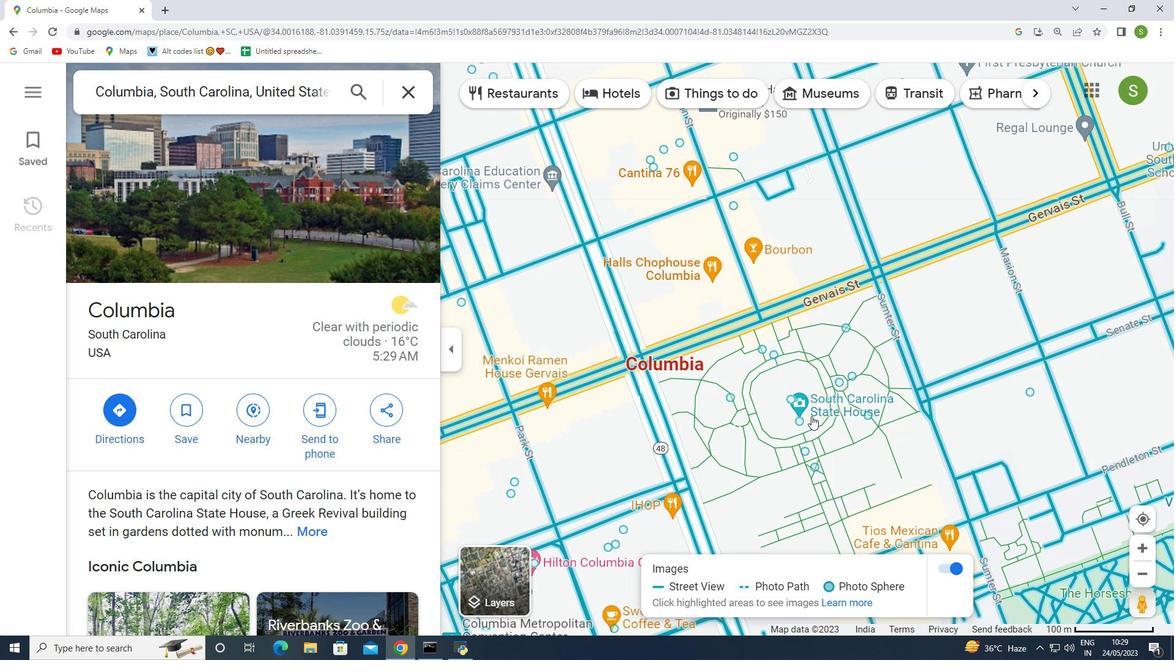 
Action: Mouse scrolled (785, 424) with delta (0, 0)
Screenshot: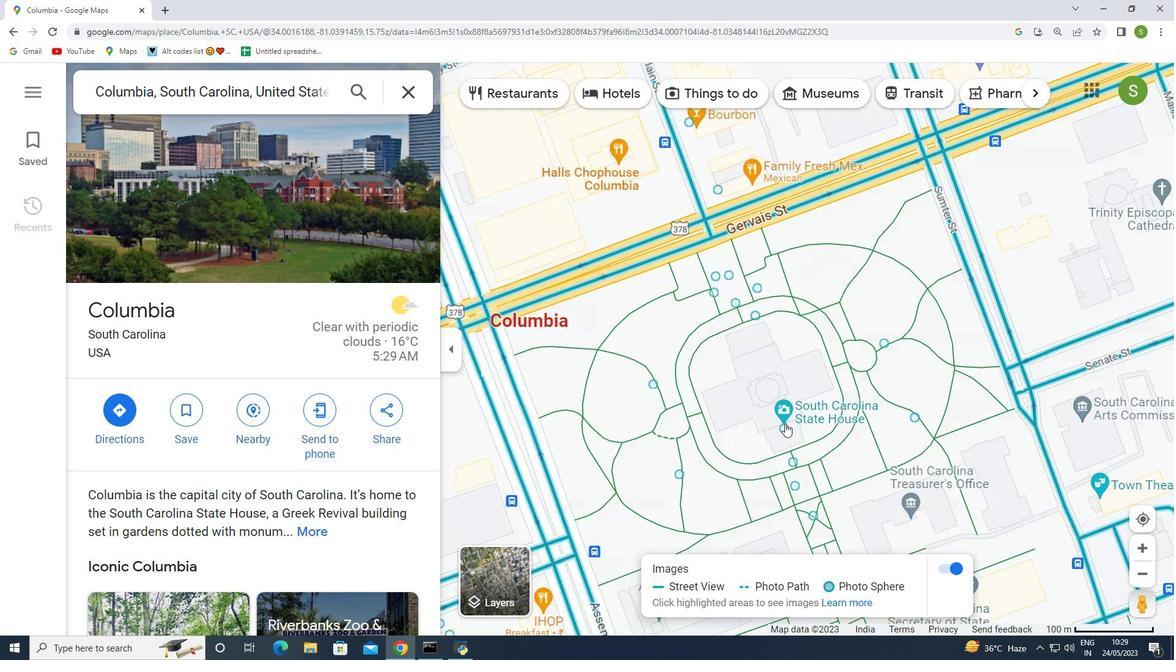 
Action: Mouse moved to (784, 426)
Screenshot: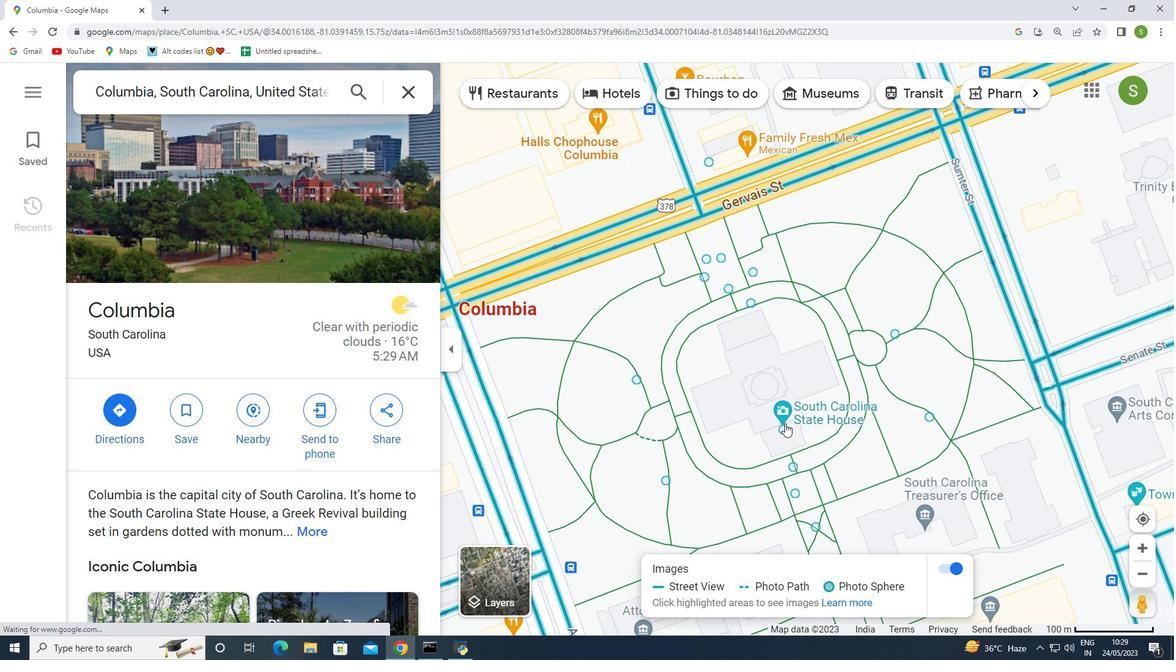 
Action: Mouse scrolled (784, 427) with delta (0, 0)
Screenshot: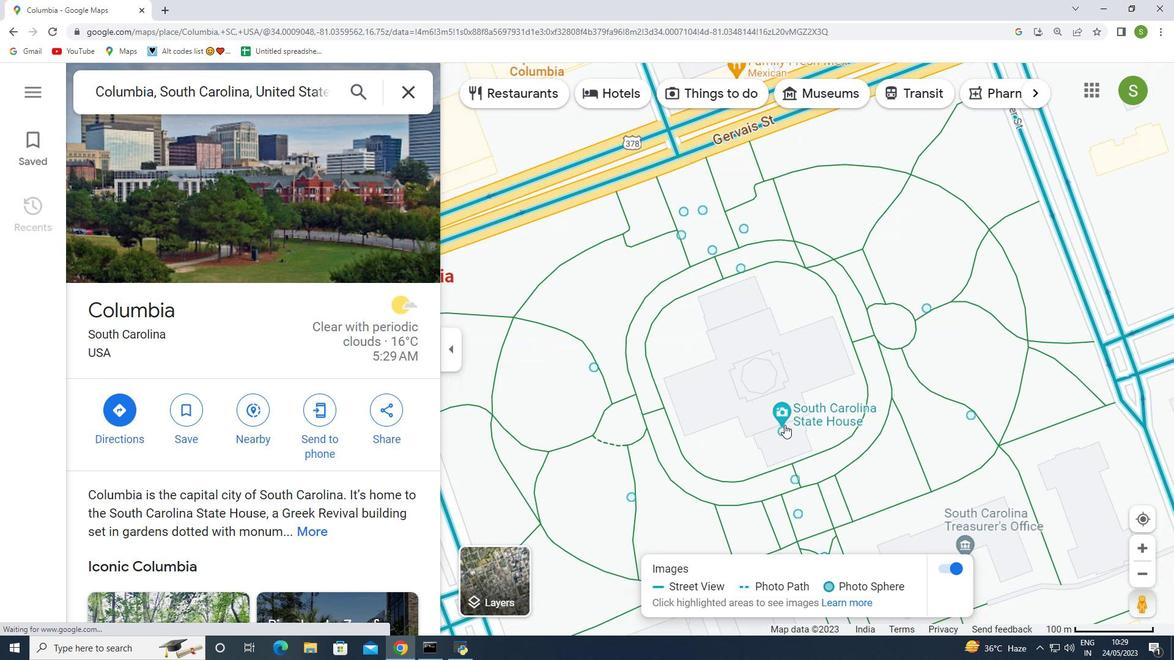 
Action: Mouse scrolled (784, 427) with delta (0, 0)
Screenshot: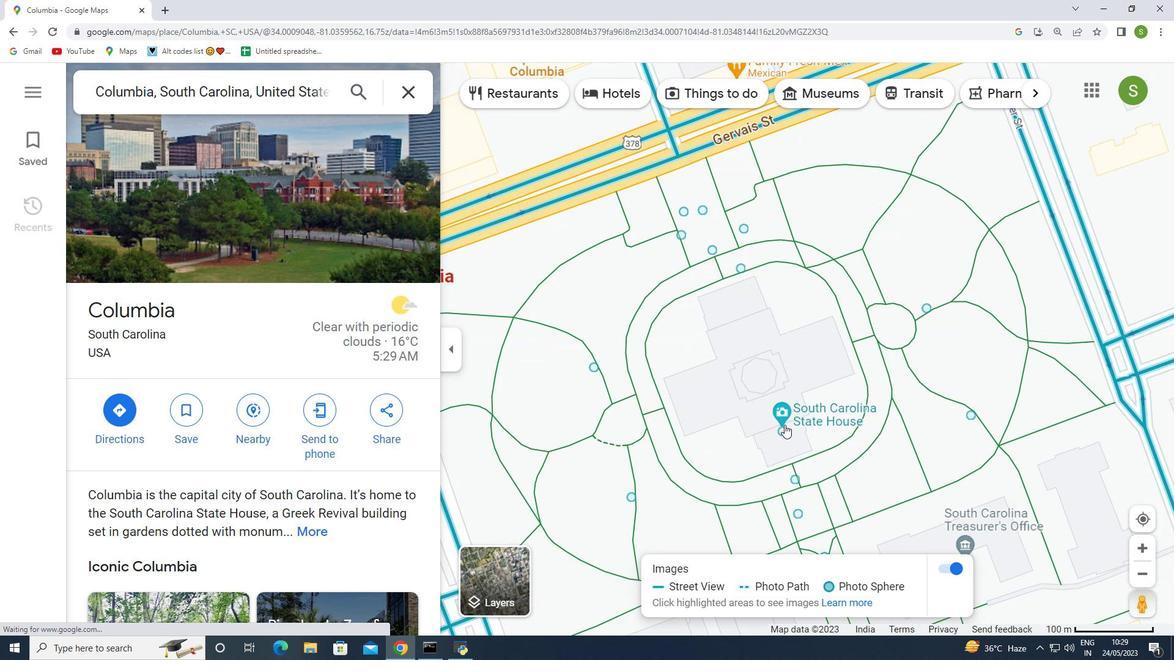 
Action: Mouse scrolled (784, 427) with delta (0, 0)
Screenshot: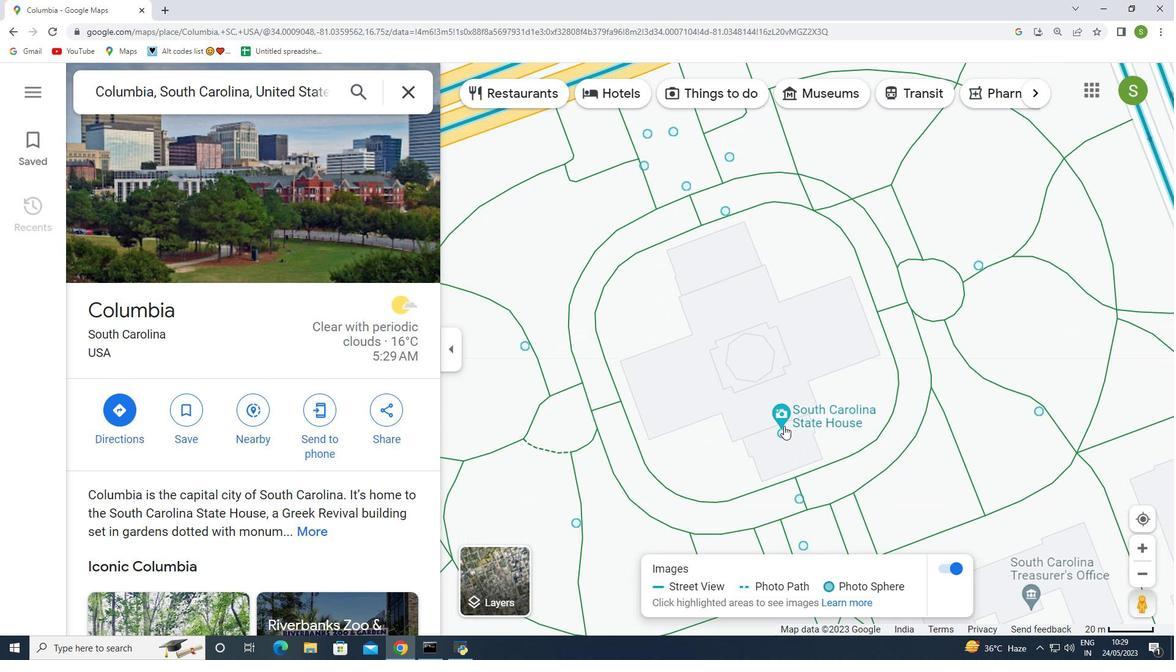 
Action: Mouse scrolled (784, 427) with delta (0, 0)
Screenshot: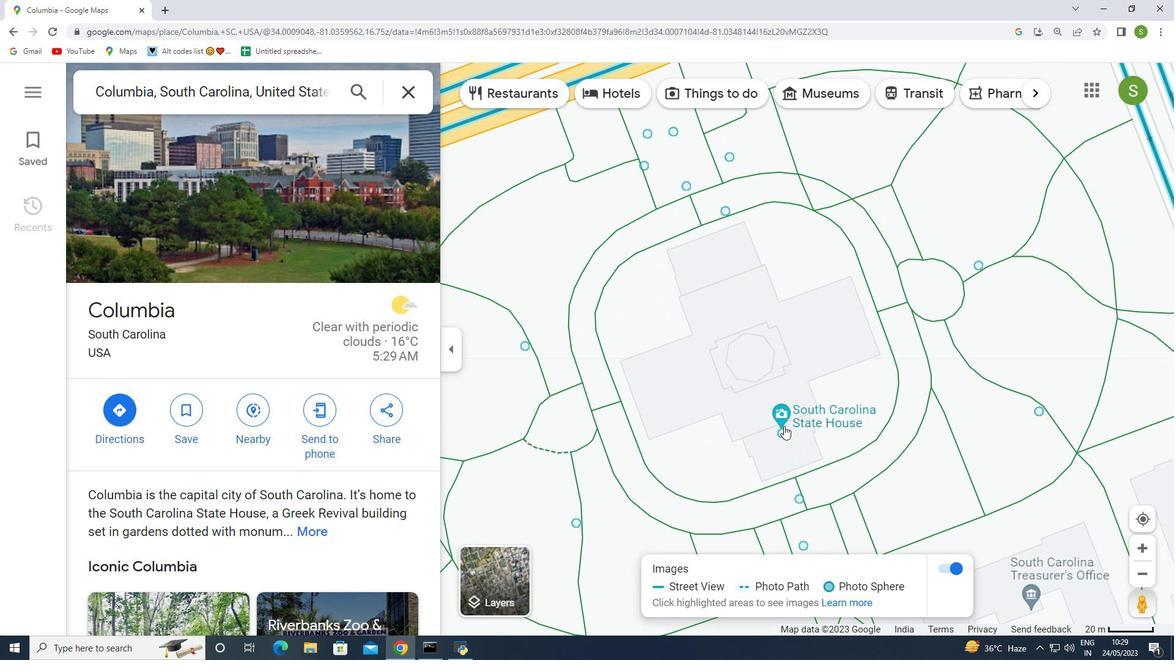 
Action: Mouse scrolled (784, 427) with delta (0, 0)
Screenshot: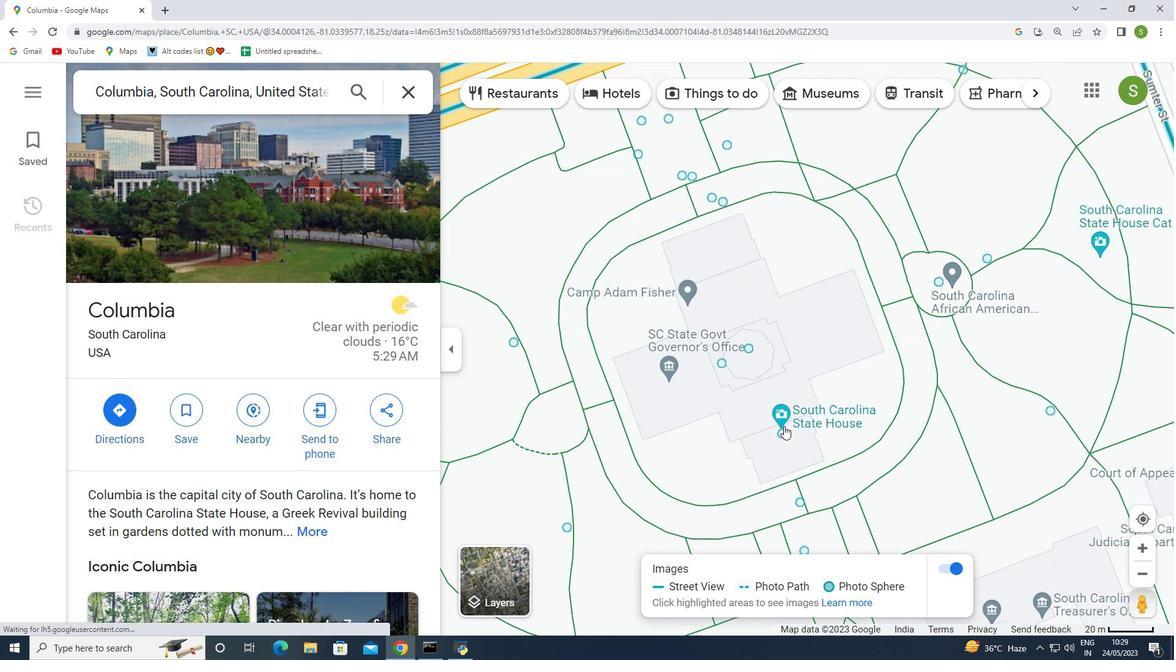 
Action: Mouse scrolled (784, 427) with delta (0, 0)
Screenshot: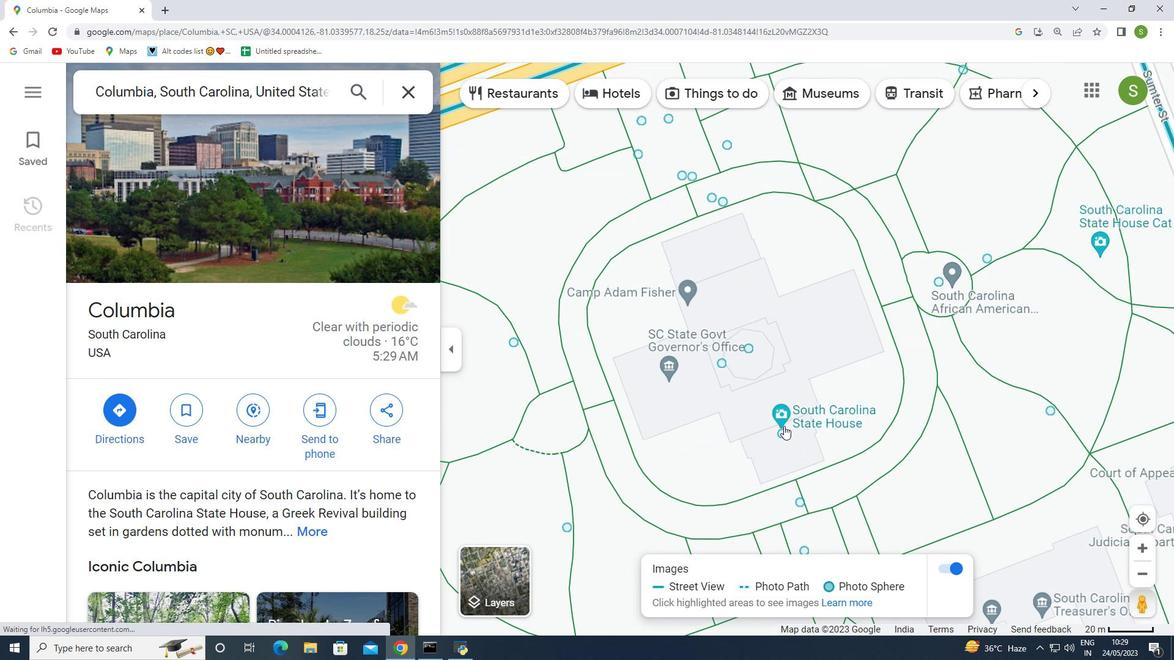 
Action: Mouse moved to (784, 426)
Screenshot: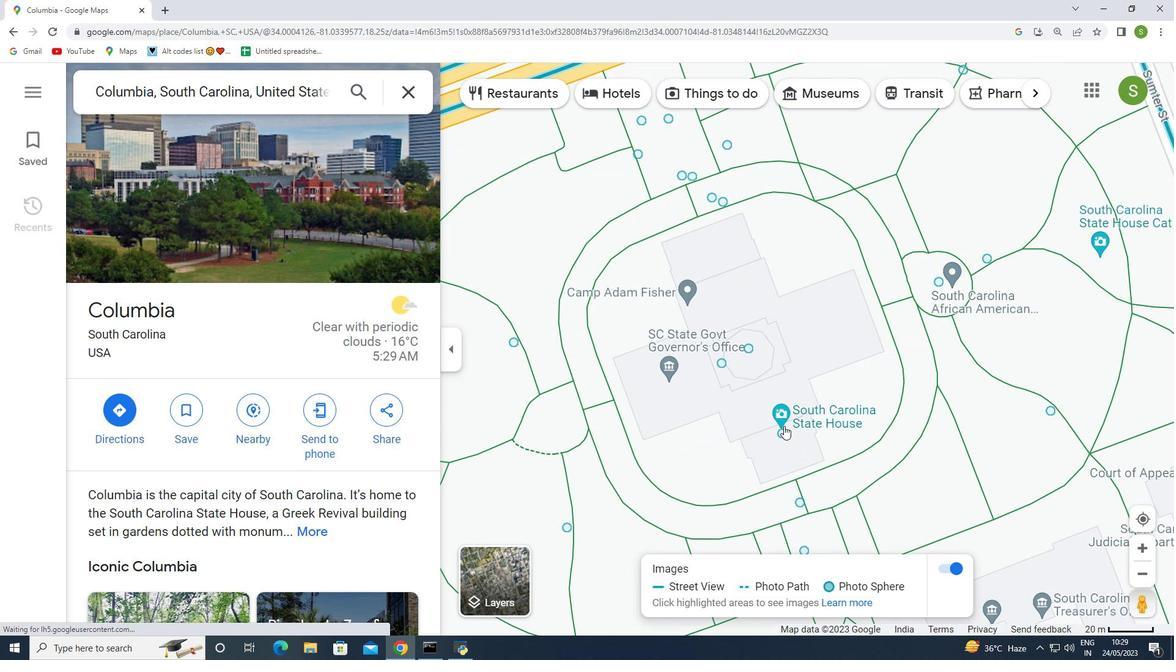
Action: Mouse scrolled (784, 427) with delta (0, 0)
Screenshot: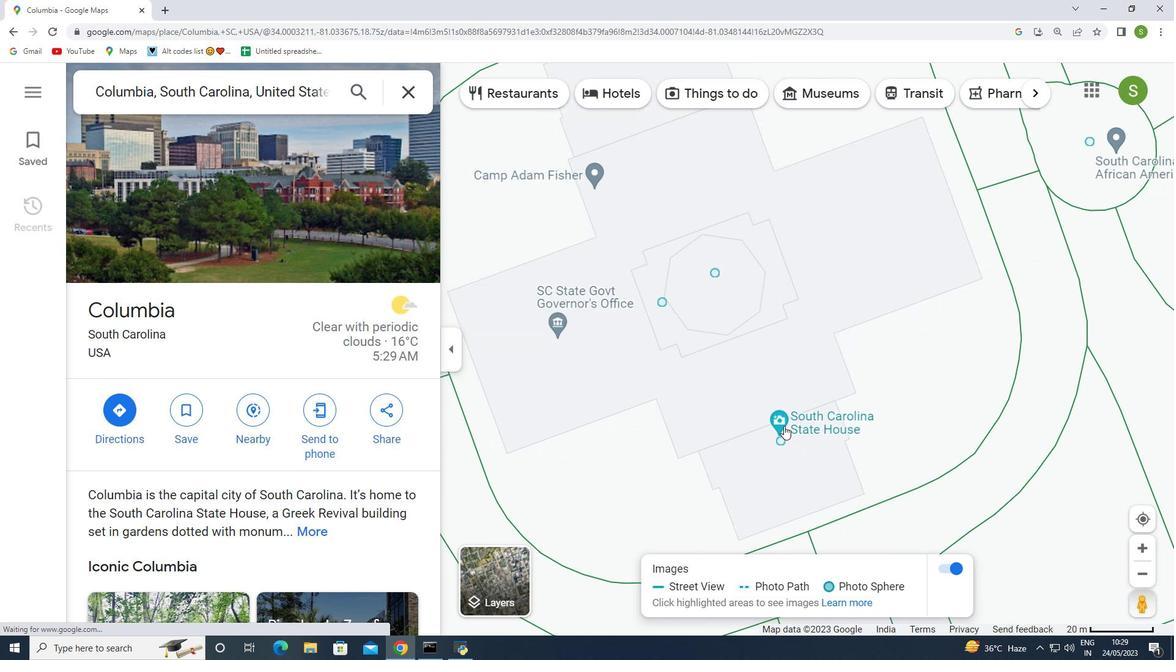 
Action: Mouse scrolled (784, 427) with delta (0, 0)
Screenshot: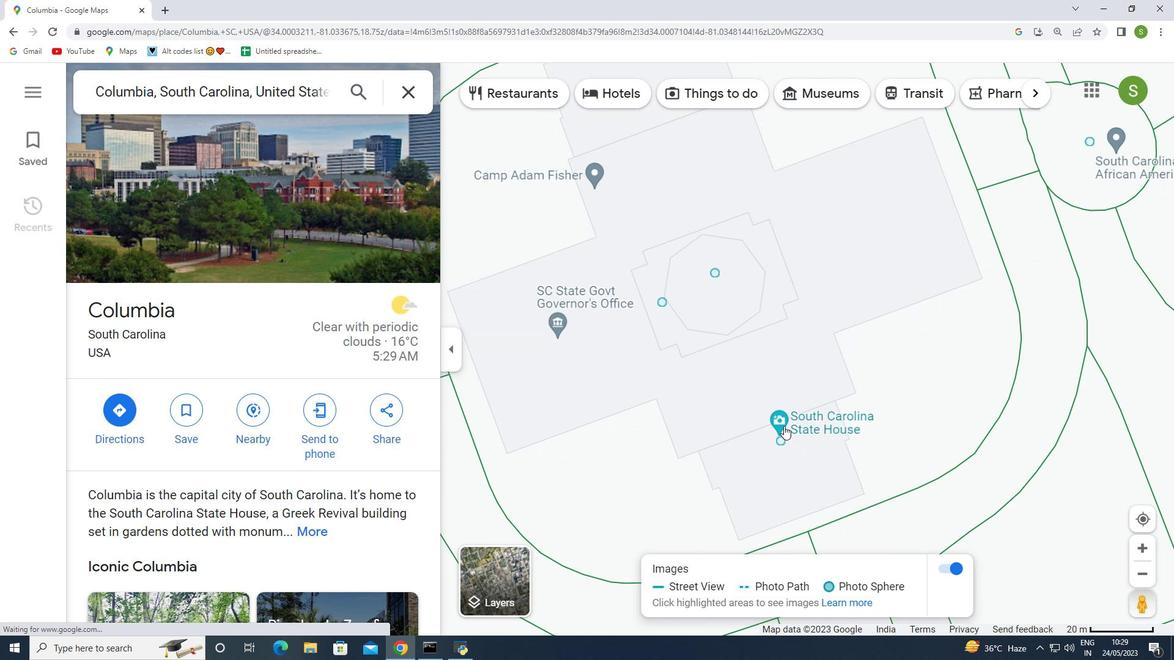 
Action: Mouse scrolled (784, 427) with delta (0, 0)
Screenshot: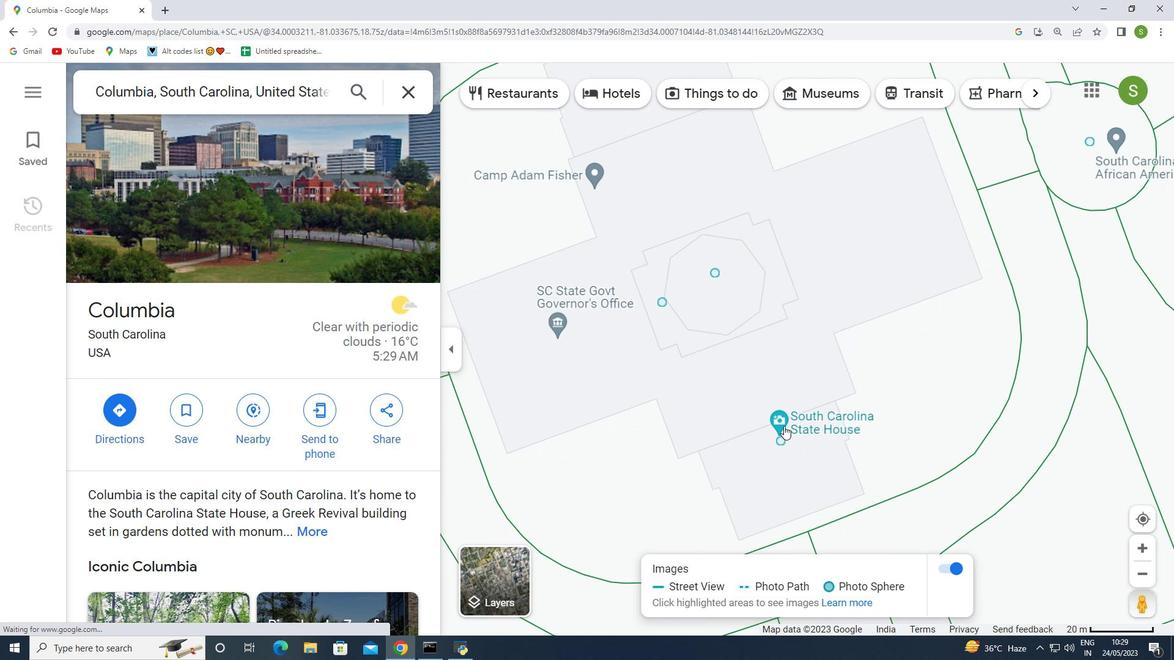 
Action: Mouse scrolled (784, 427) with delta (0, 0)
Screenshot: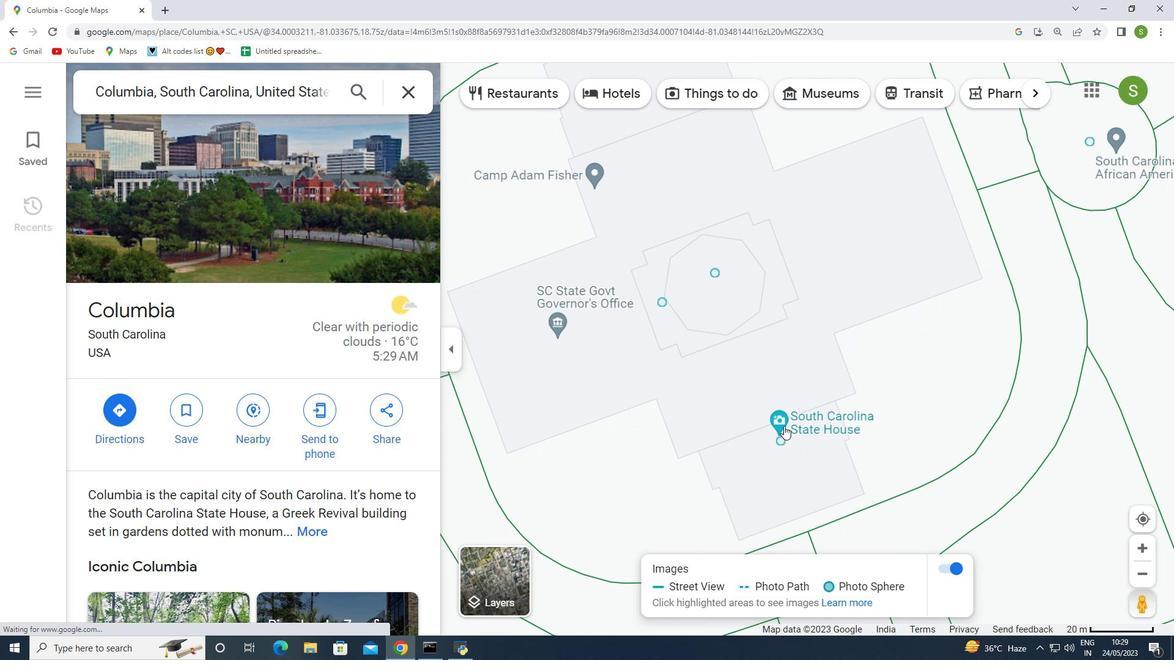 
Action: Mouse moved to (785, 426)
Screenshot: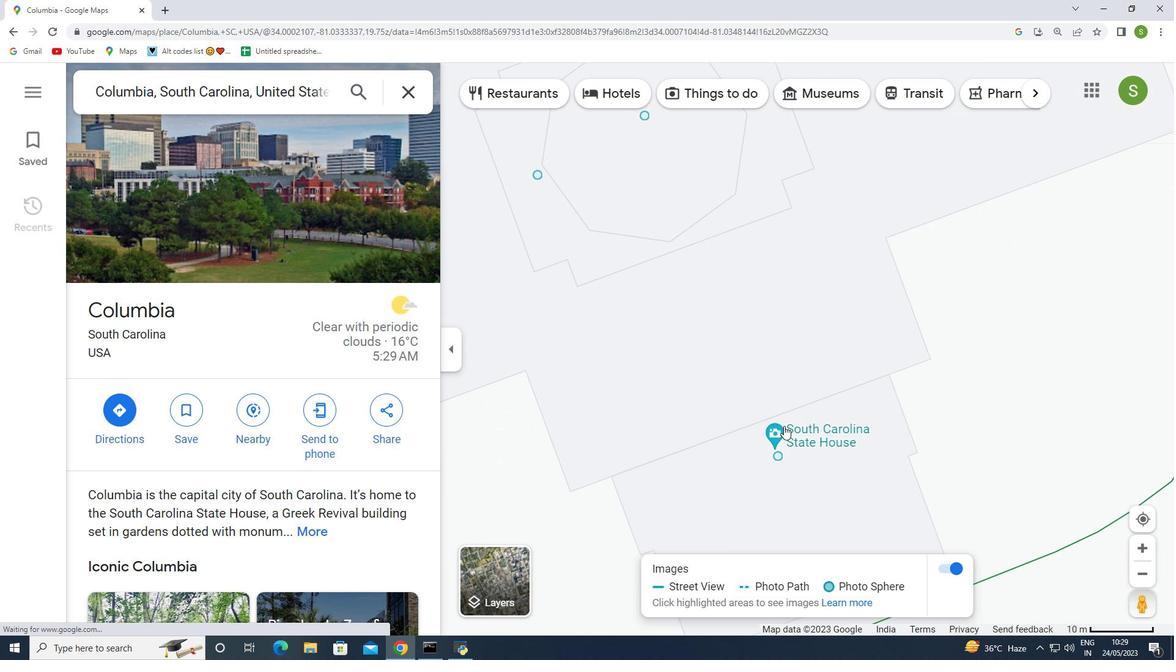 
Action: Mouse scrolled (785, 425) with delta (0, 0)
Screenshot: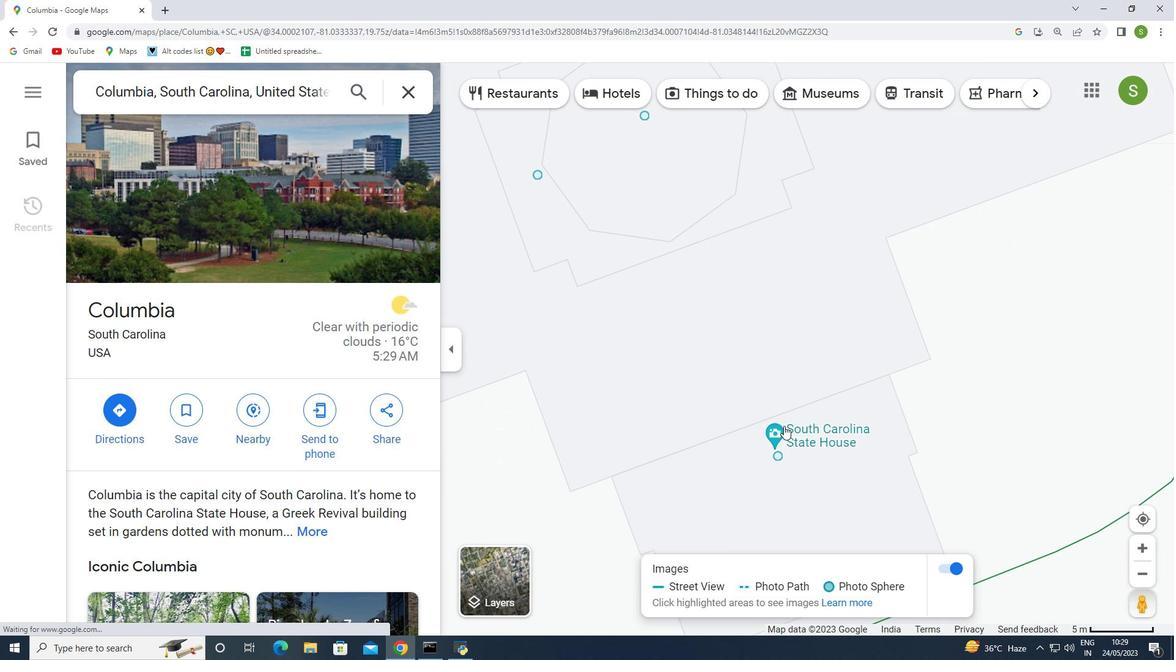 
Action: Mouse scrolled (785, 425) with delta (0, 0)
Screenshot: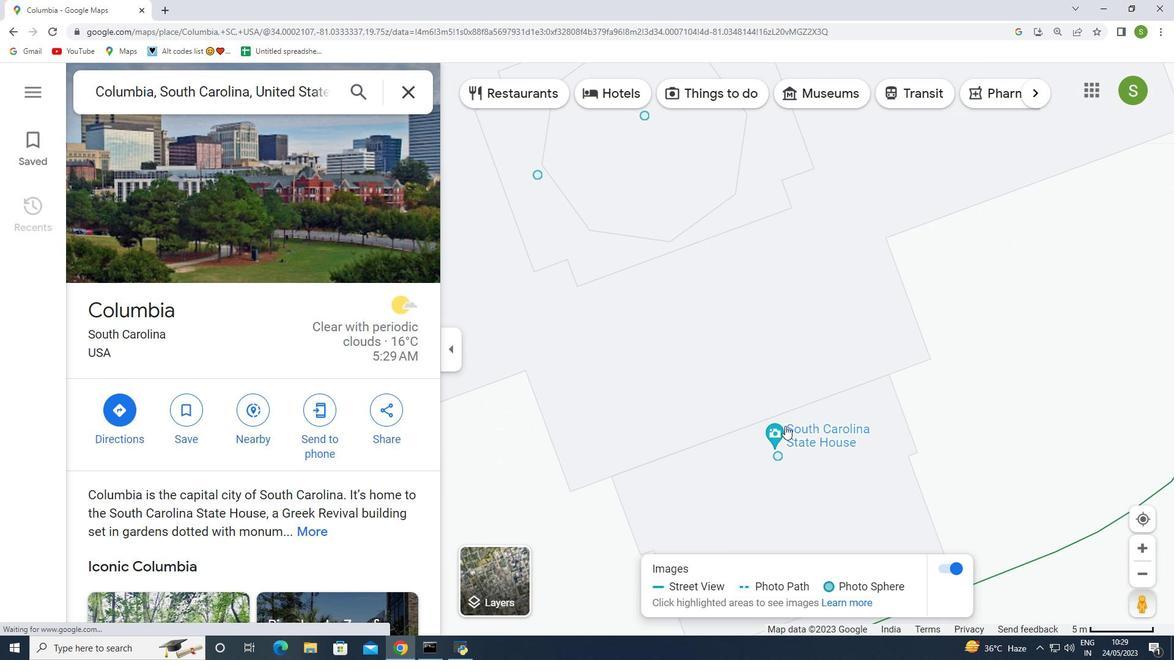 
Action: Mouse scrolled (785, 425) with delta (0, 0)
Screenshot: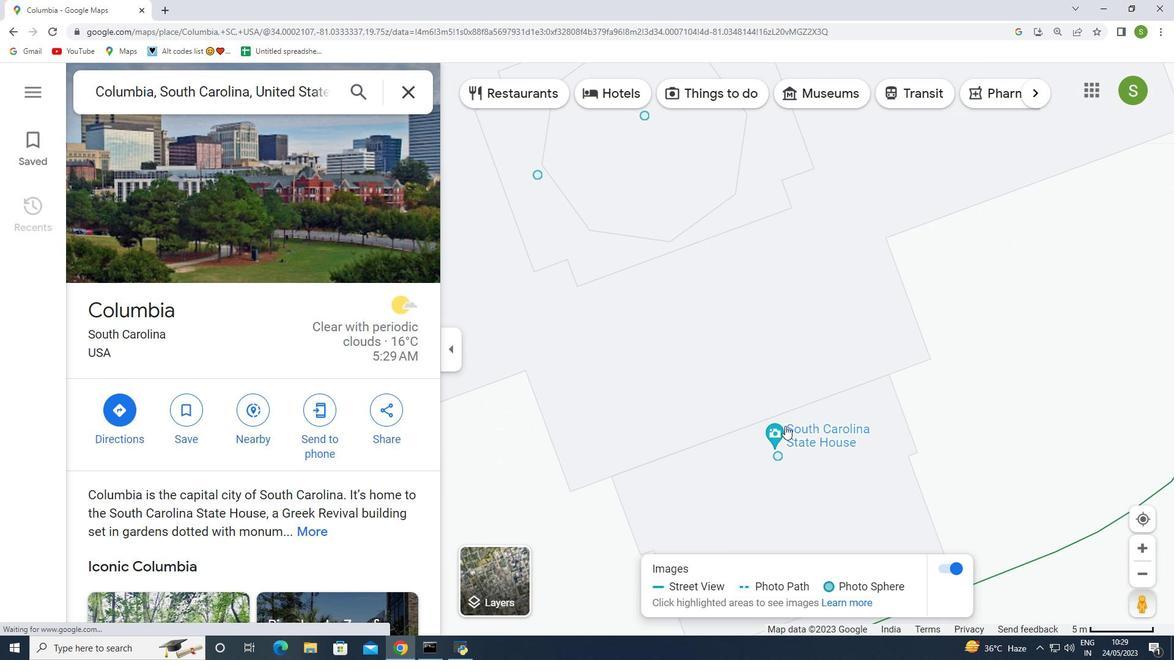 
Action: Mouse scrolled (785, 425) with delta (0, 0)
Screenshot: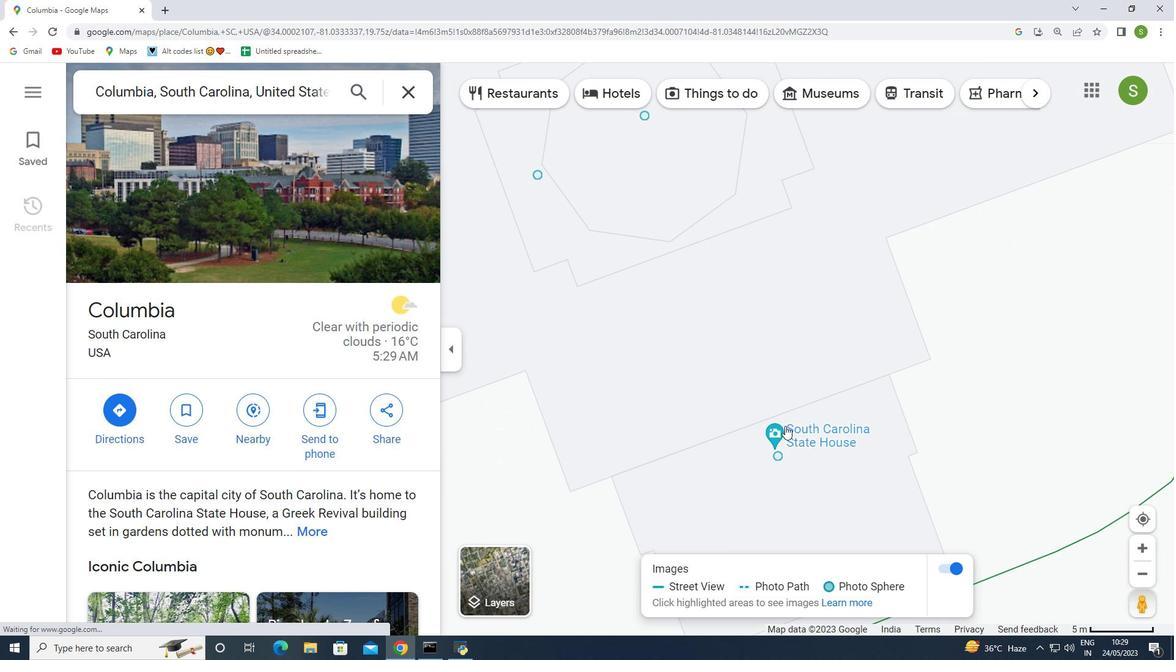 
Action: Mouse scrolled (785, 425) with delta (0, 0)
Screenshot: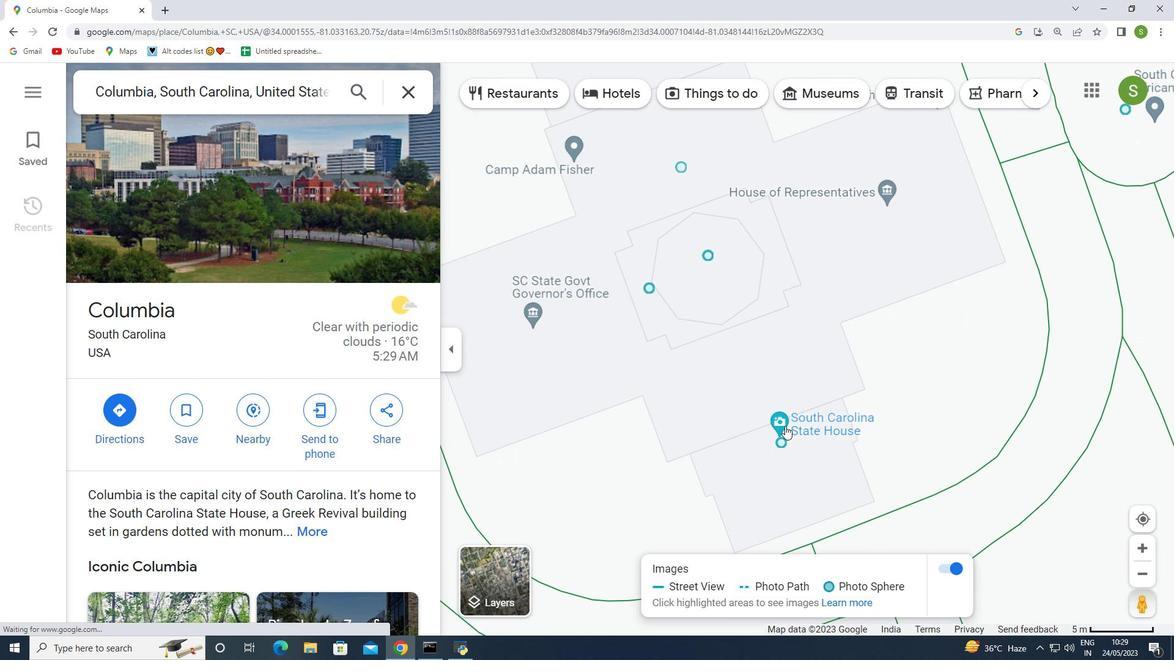 
Action: Mouse scrolled (785, 425) with delta (0, 0)
Screenshot: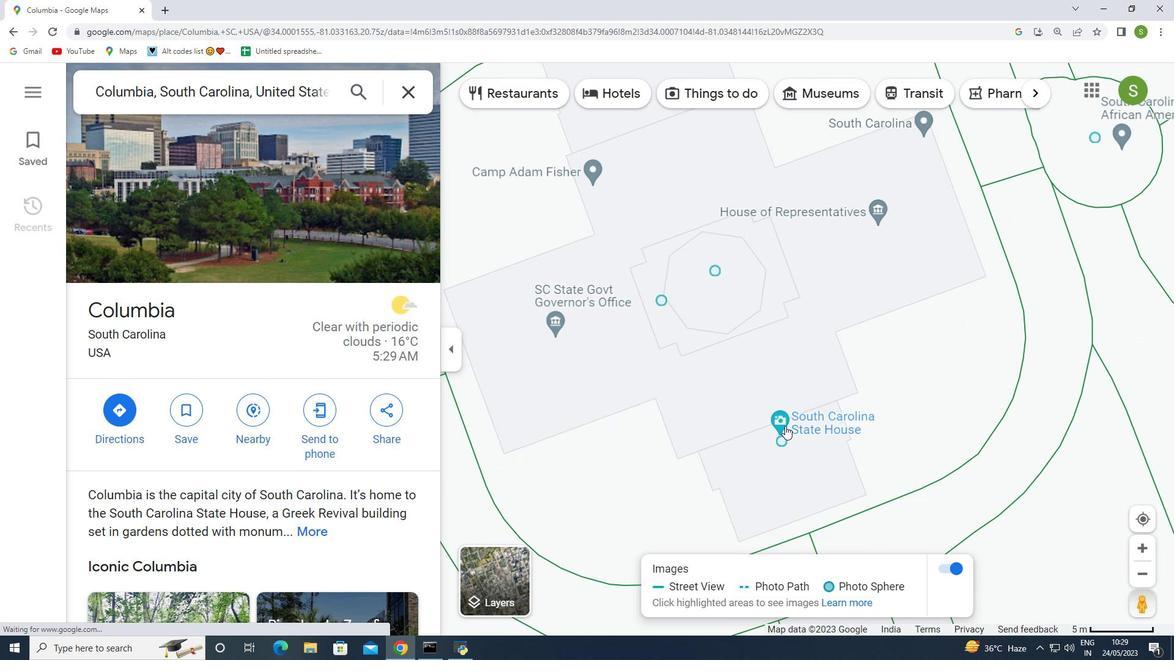
Action: Mouse scrolled (785, 425) with delta (0, 0)
Screenshot: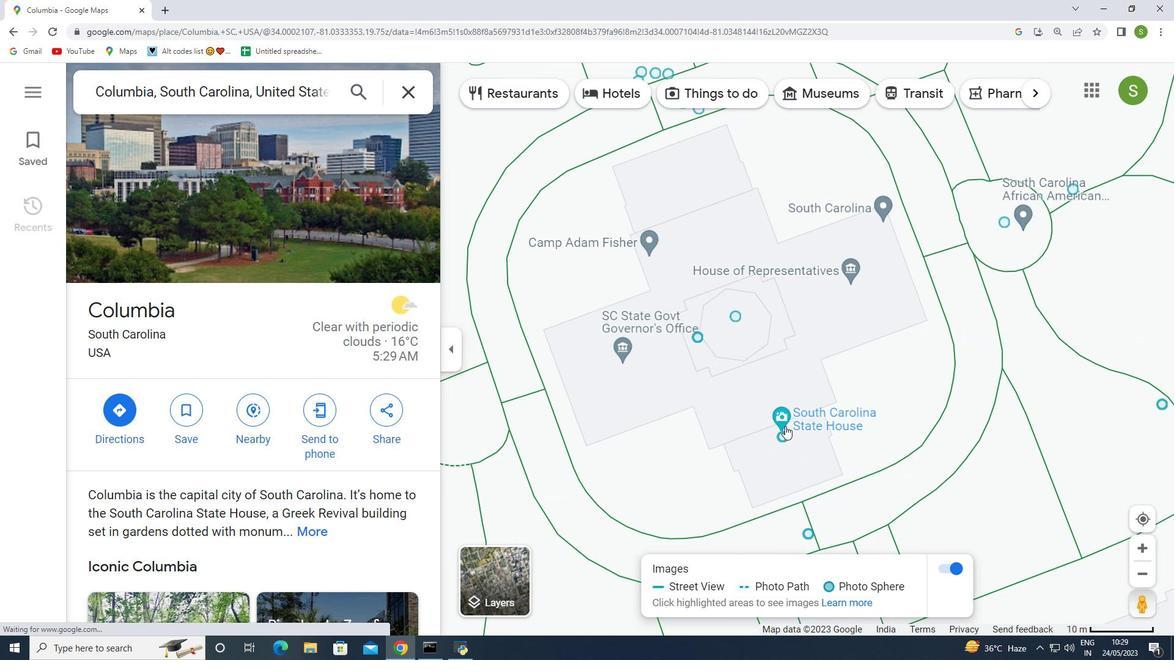 
Action: Mouse scrolled (785, 425) with delta (0, 0)
Screenshot: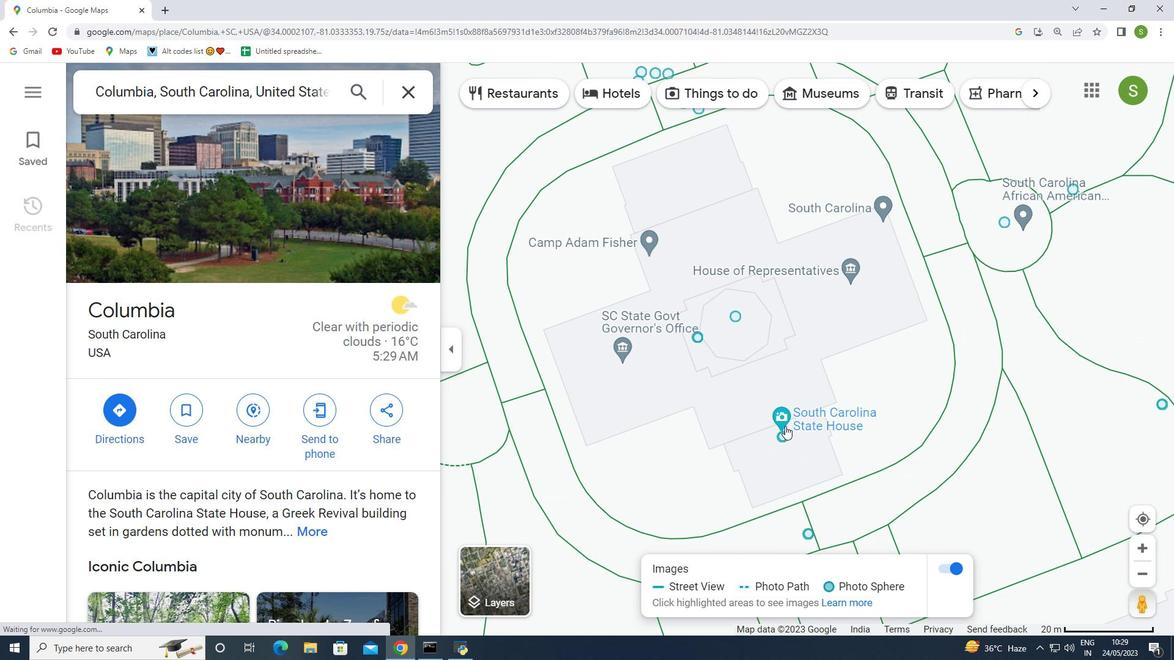 
Action: Mouse scrolled (785, 425) with delta (0, 0)
Screenshot: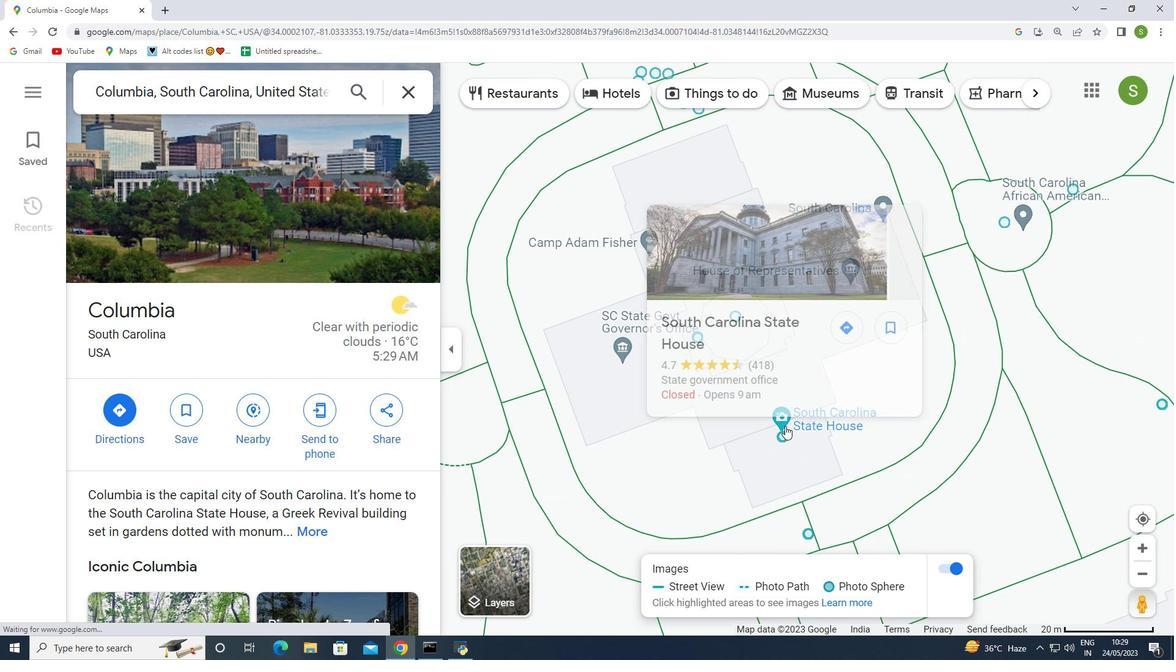 
Action: Mouse scrolled (785, 425) with delta (0, 0)
Screenshot: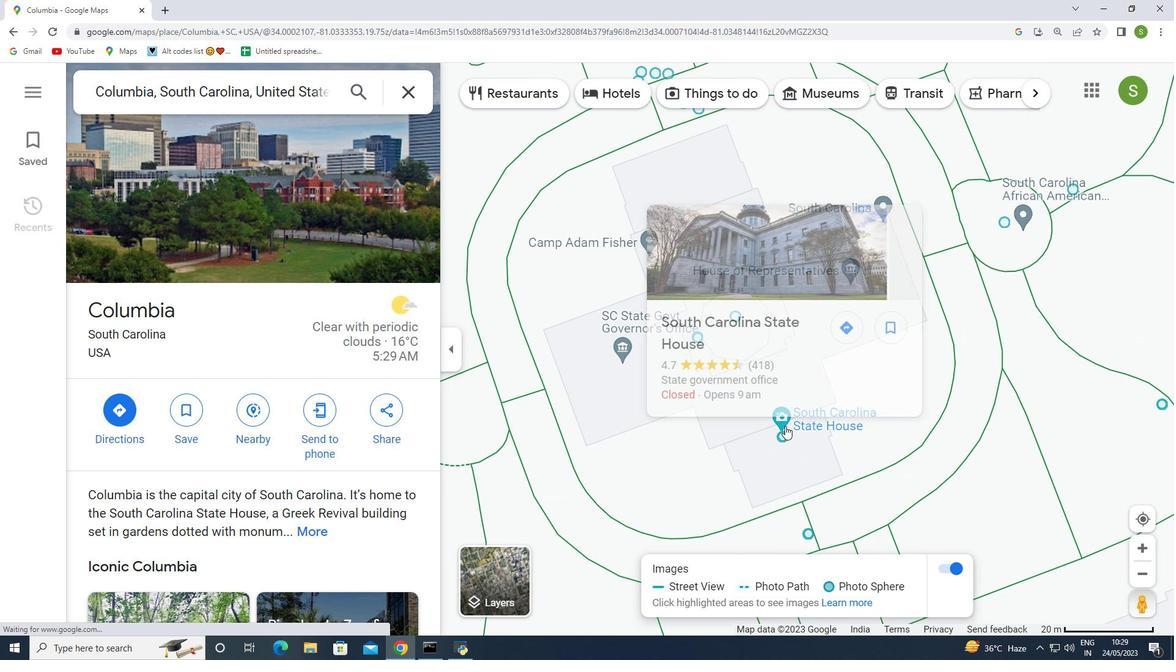 
Action: Mouse scrolled (785, 425) with delta (0, 0)
Screenshot: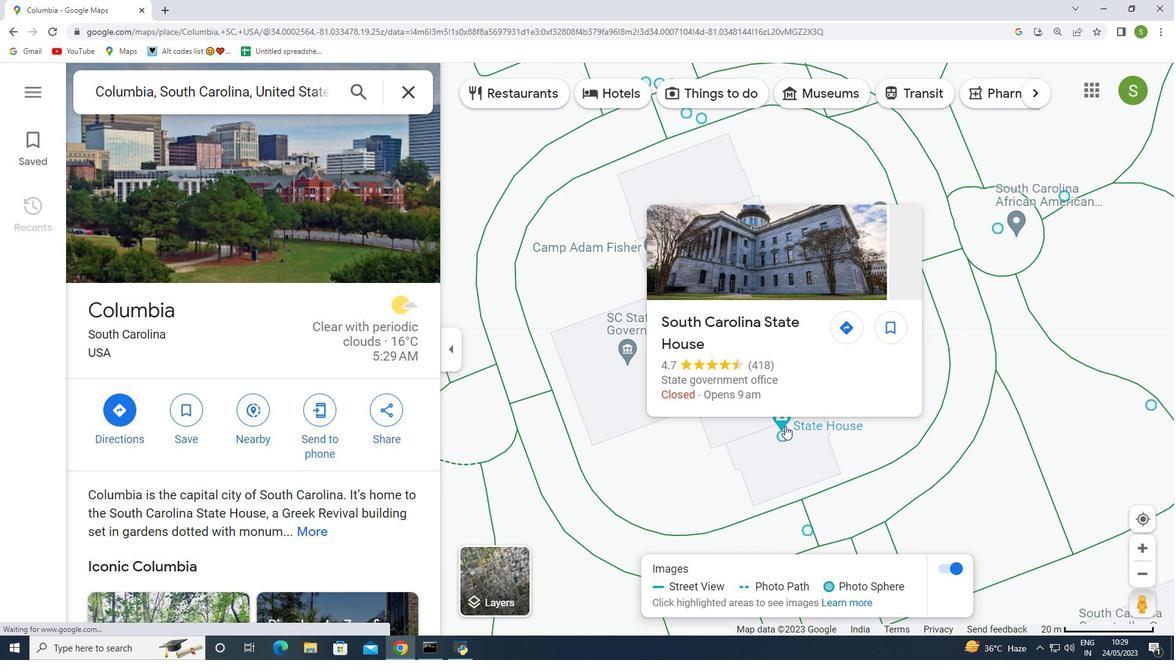 
Action: Mouse scrolled (785, 425) with delta (0, 0)
Screenshot: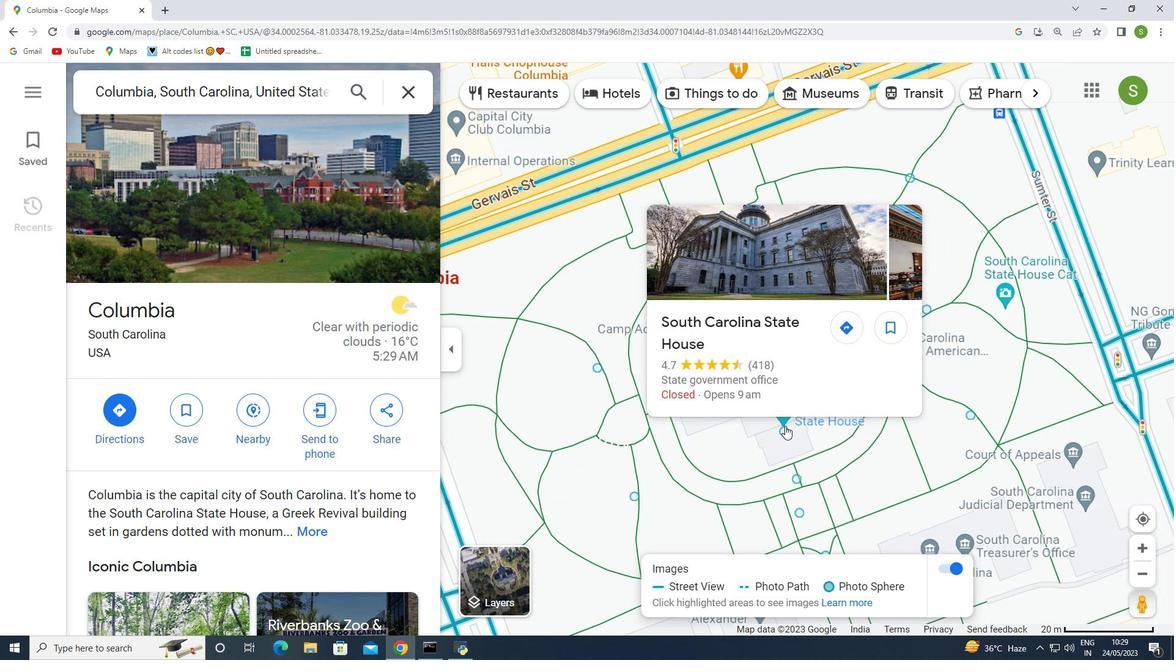 
Action: Mouse scrolled (785, 425) with delta (0, 0)
Screenshot: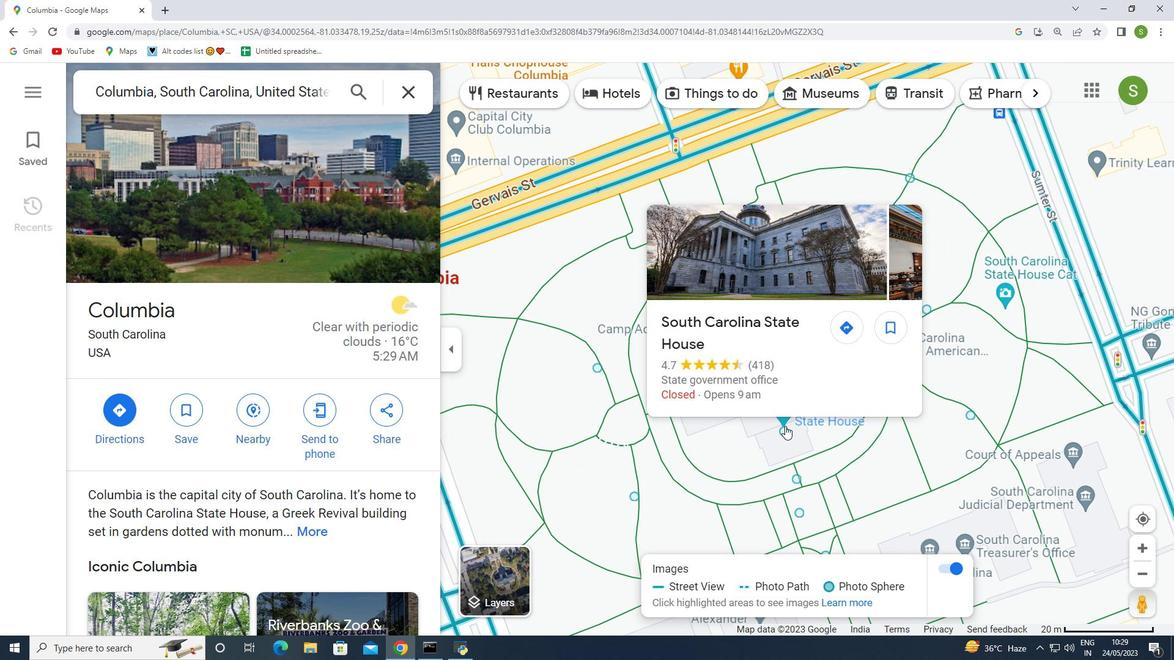 
Action: Mouse scrolled (785, 425) with delta (0, 0)
Screenshot: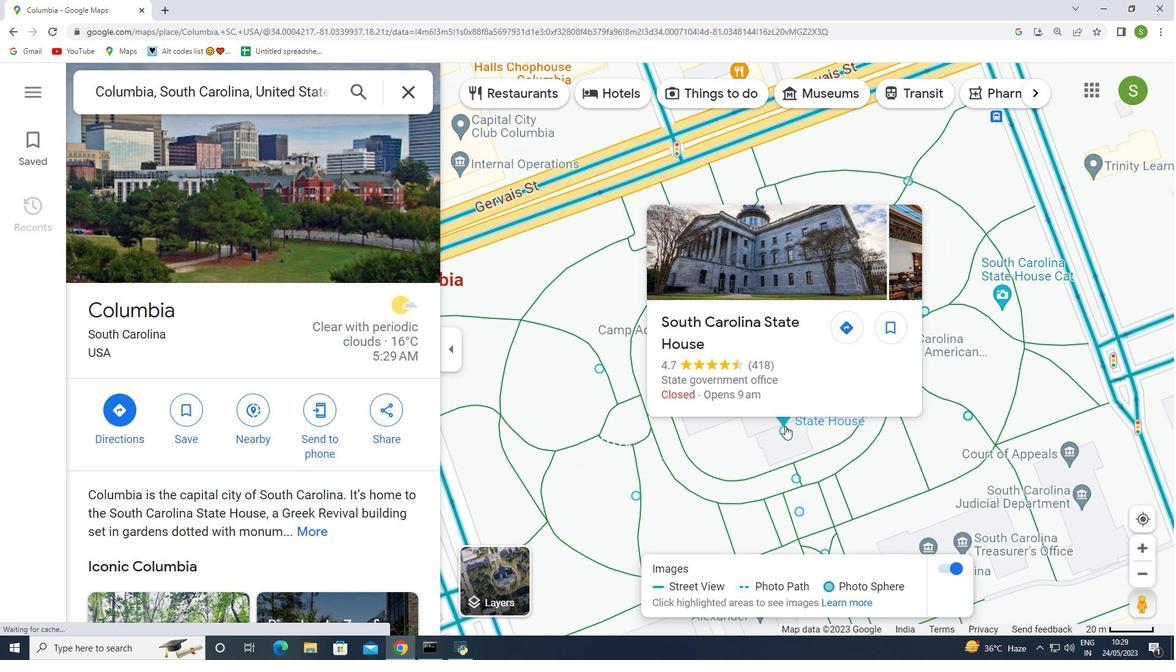 
Action: Mouse scrolled (785, 425) with delta (0, 0)
Screenshot: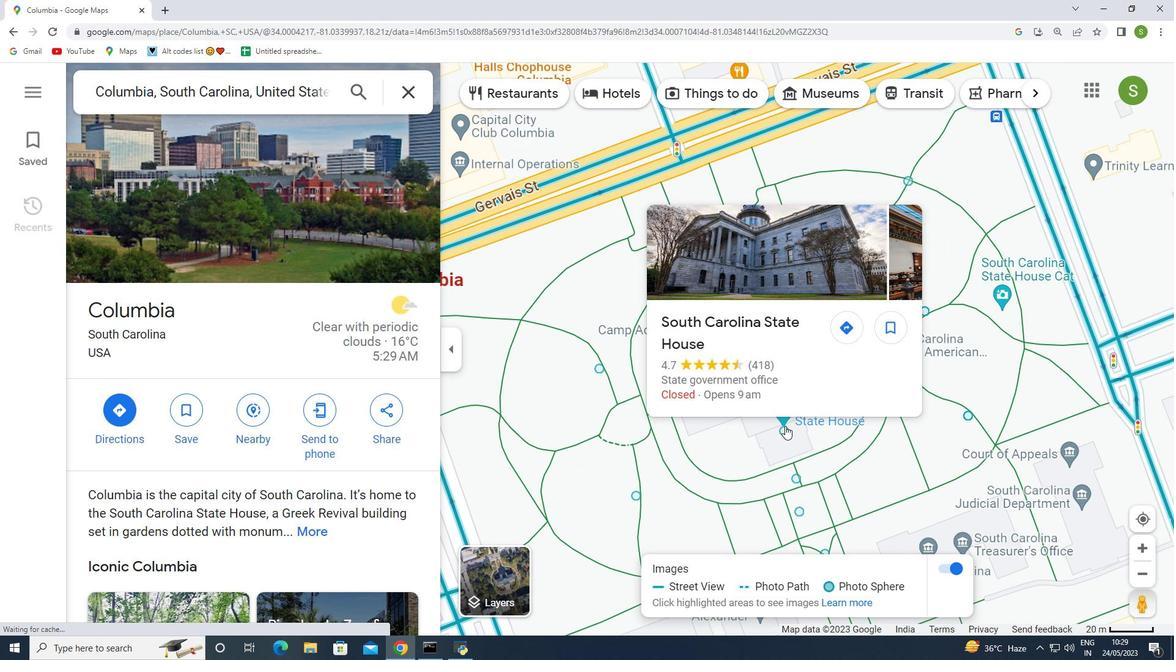 
Action: Mouse scrolled (785, 425) with delta (0, 0)
Screenshot: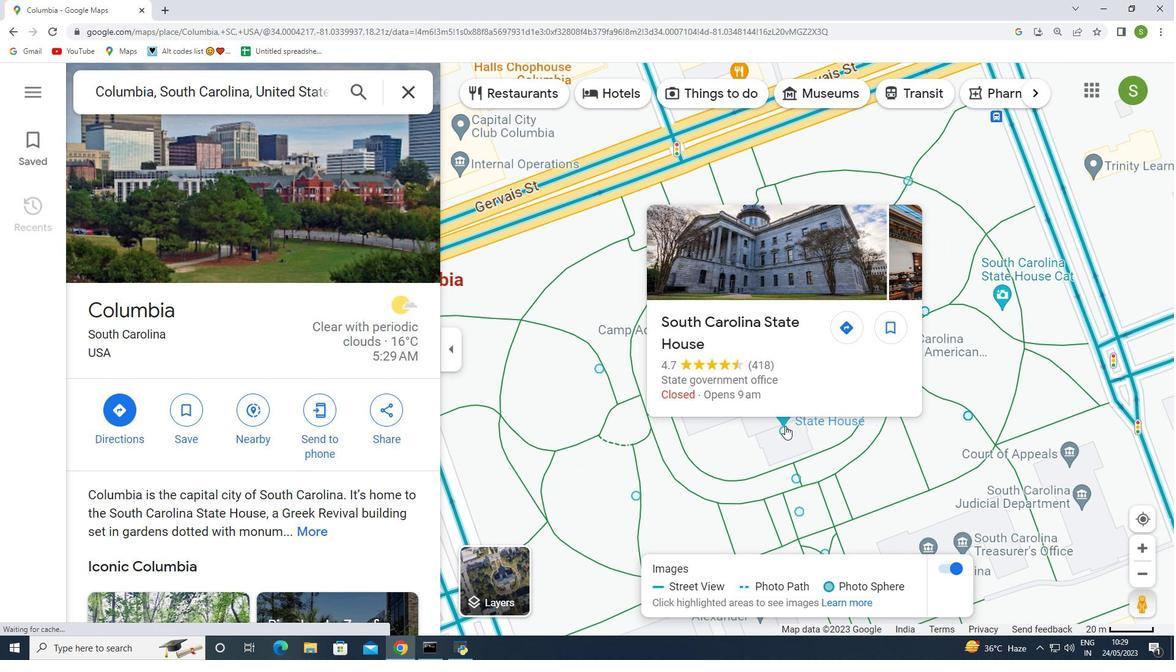 
Action: Mouse moved to (752, 435)
Screenshot: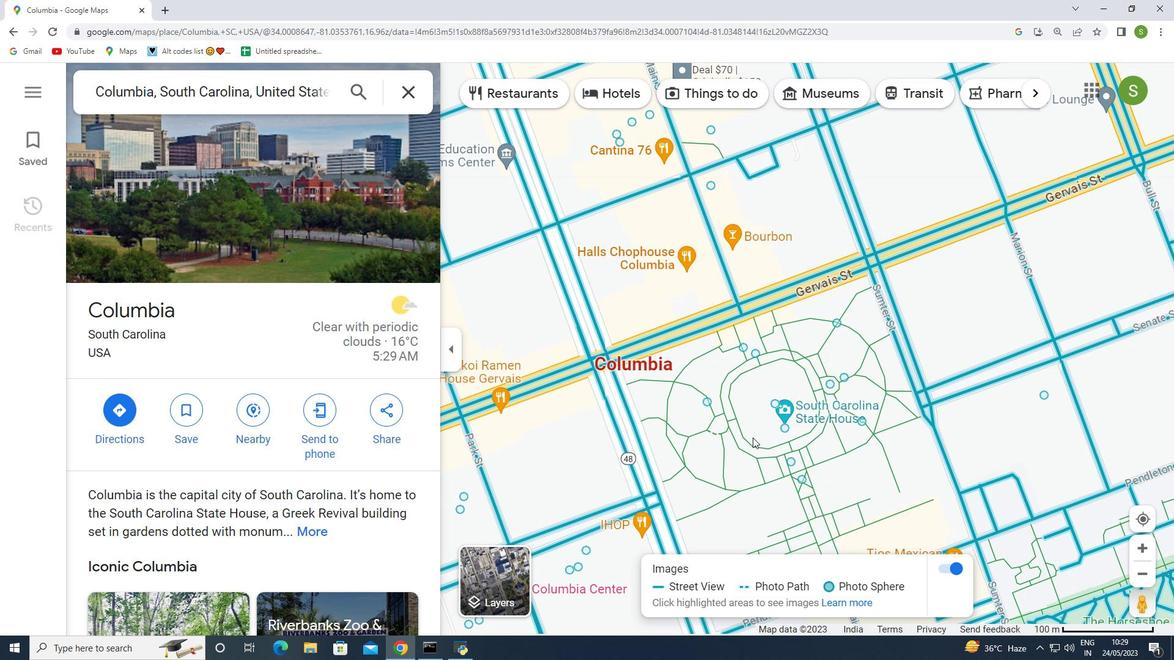 
Action: Mouse scrolled (752, 434) with delta (0, 0)
Screenshot: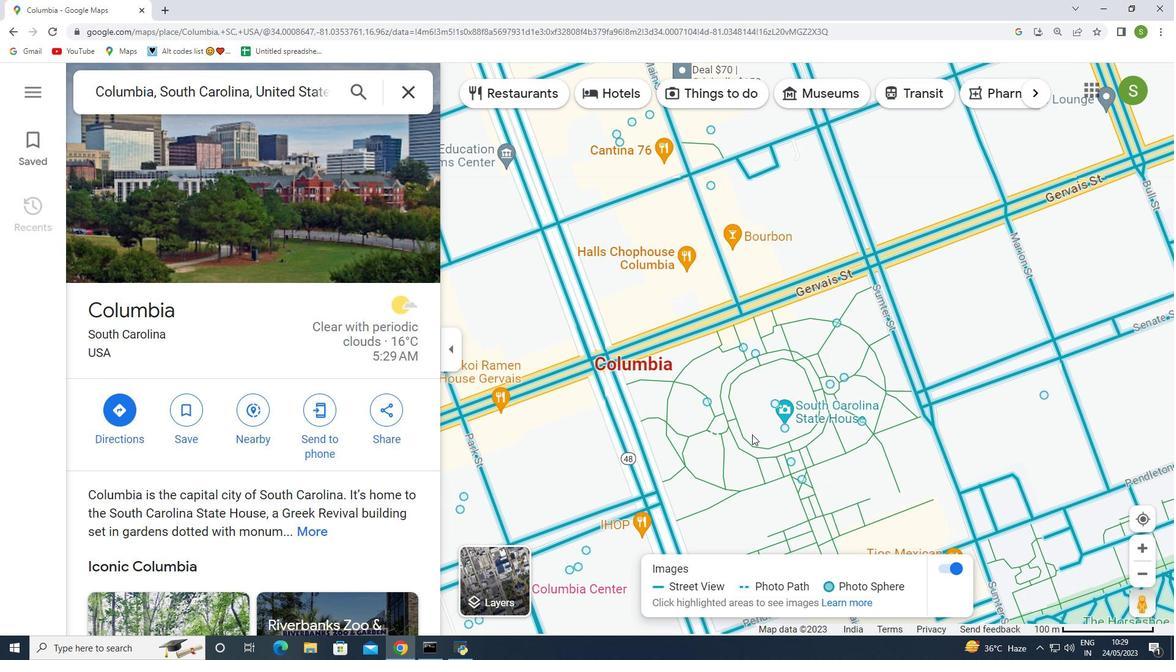 
Action: Mouse moved to (736, 433)
Screenshot: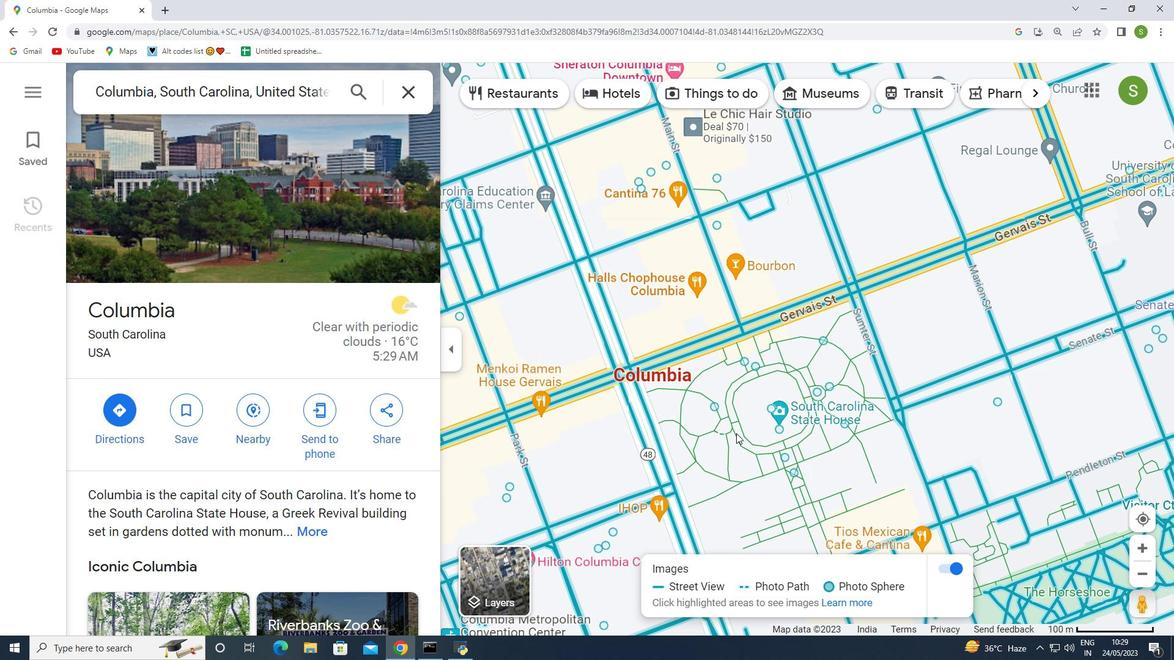 
Action: Mouse scrolled (736, 432) with delta (0, 0)
Screenshot: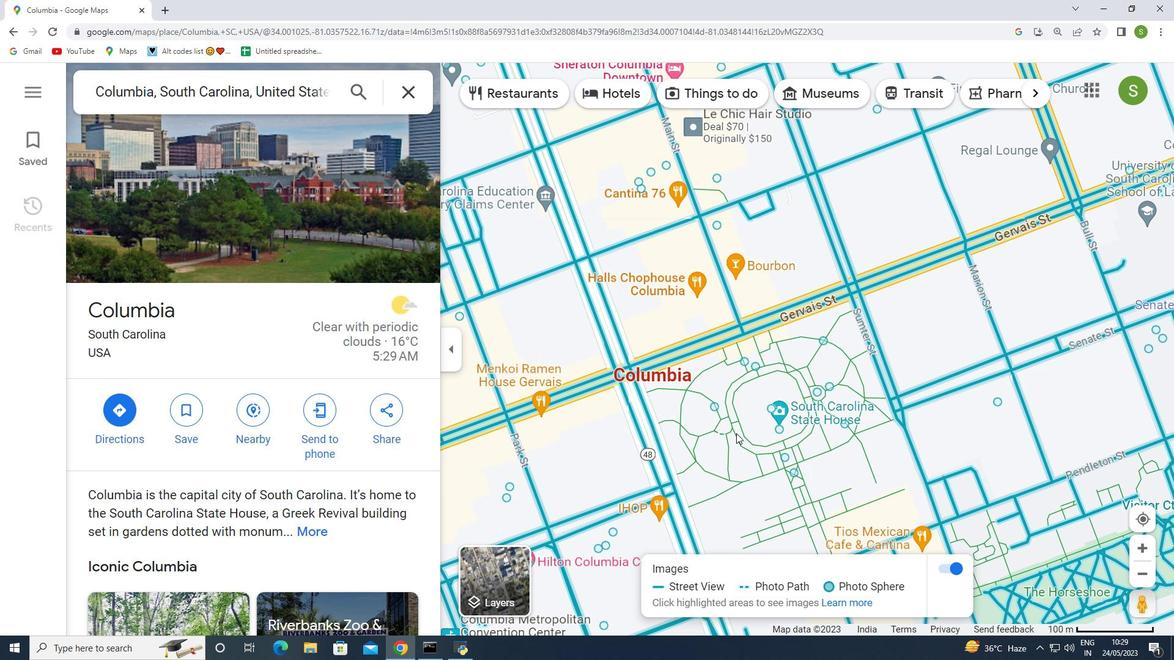 
Action: Mouse scrolled (736, 432) with delta (0, 0)
Screenshot: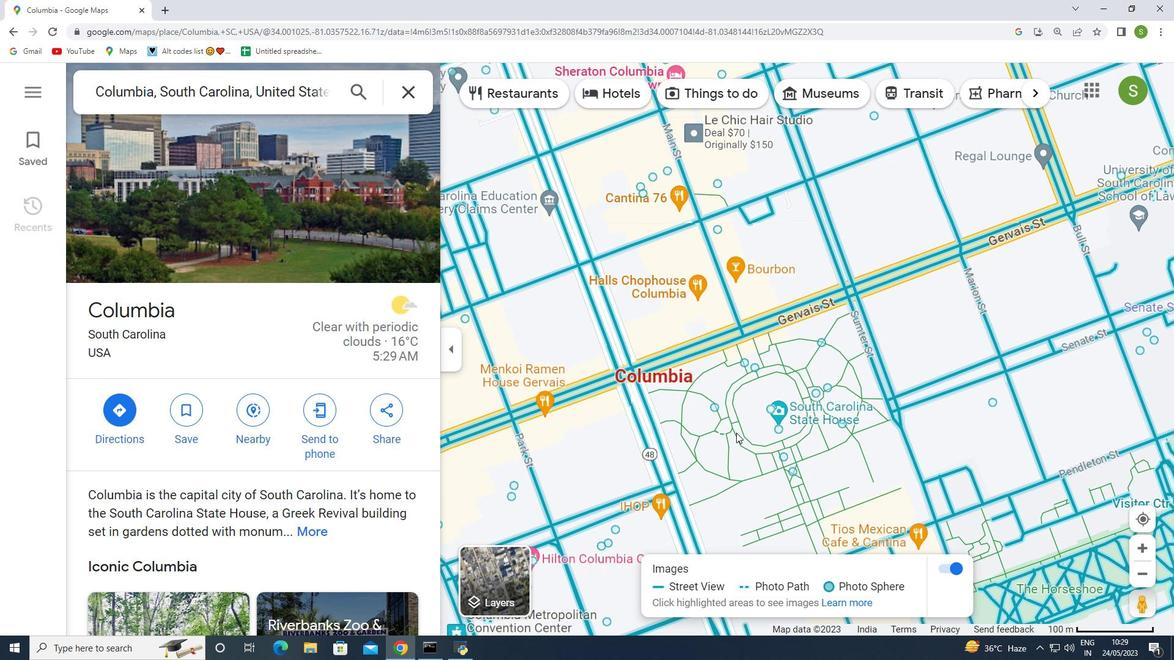 
Action: Mouse scrolled (736, 432) with delta (0, 0)
Screenshot: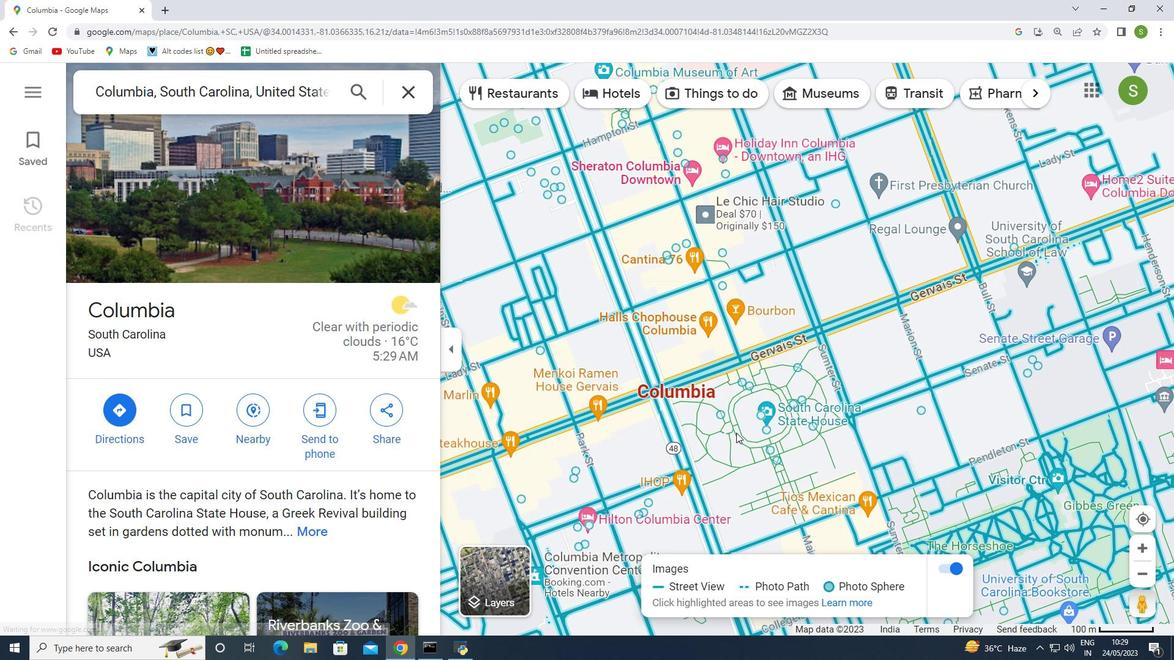 
Action: Mouse moved to (736, 395)
Screenshot: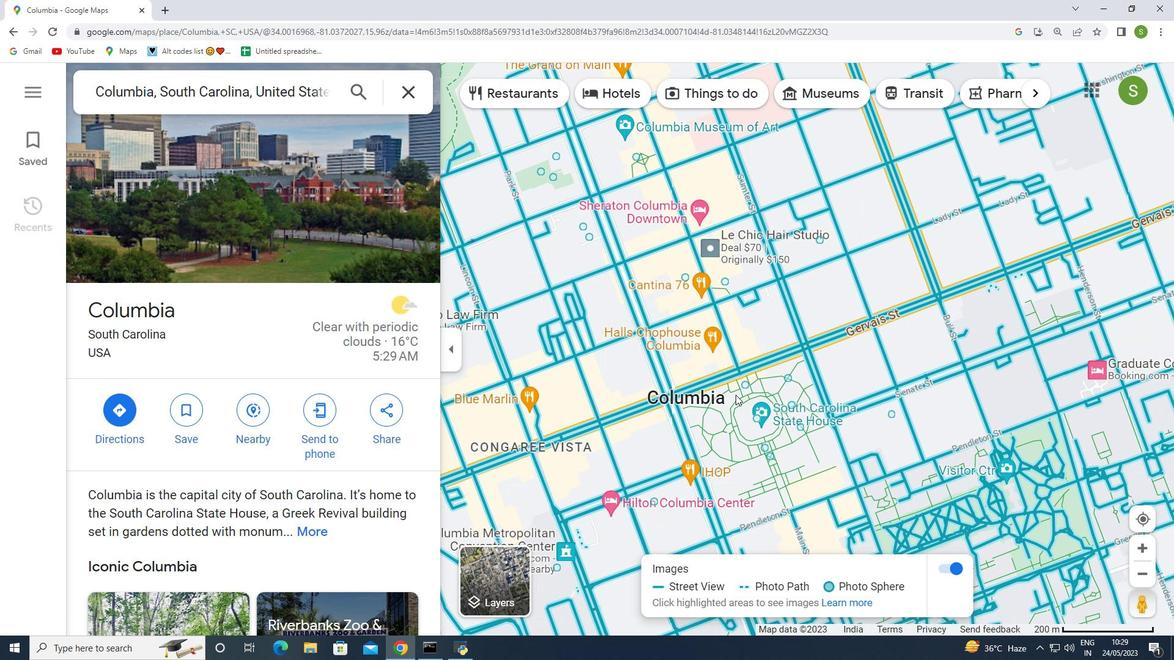 
Action: Mouse scrolled (736, 395) with delta (0, 0)
Screenshot: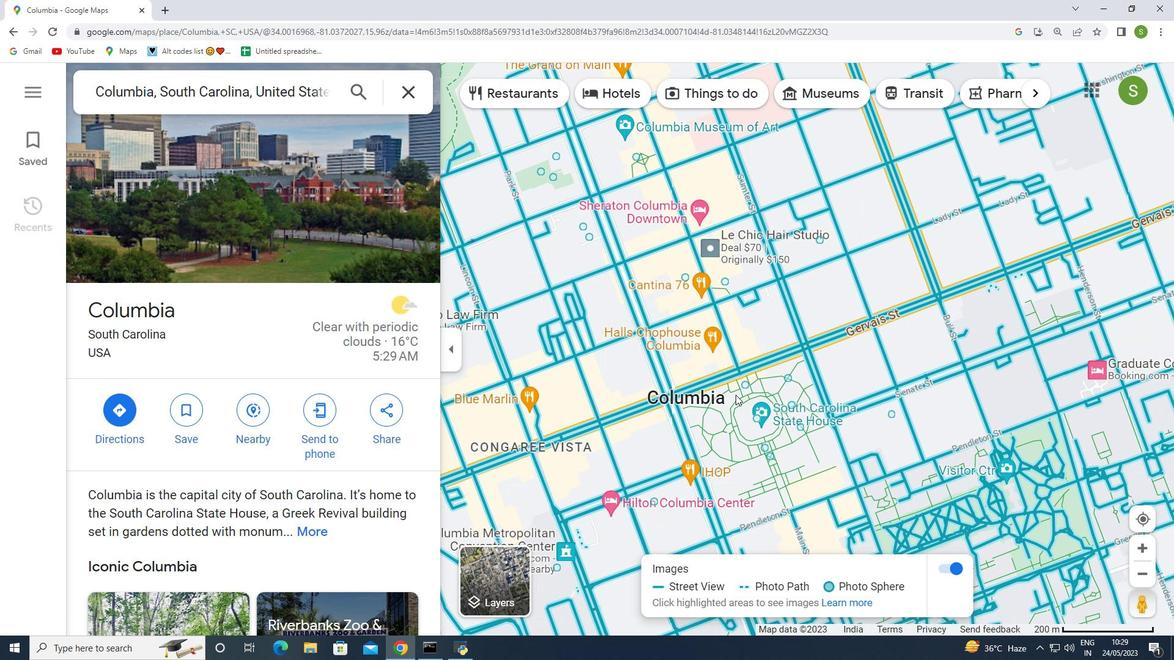 
Action: Mouse scrolled (736, 395) with delta (0, 0)
Screenshot: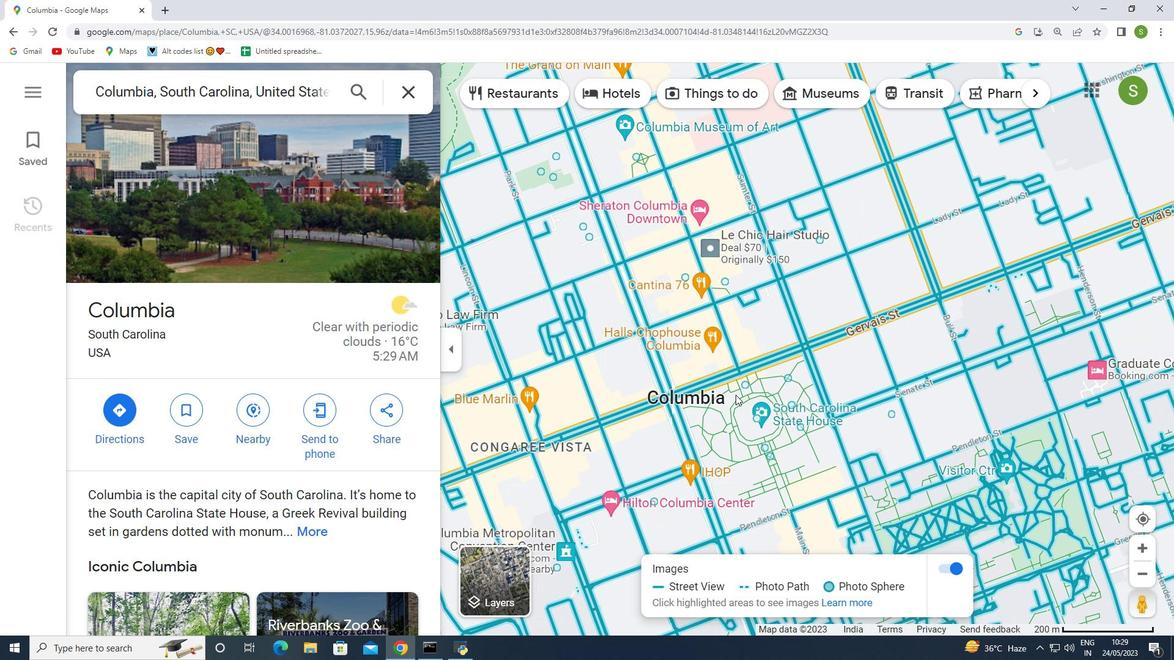 
Action: Mouse moved to (775, 408)
Screenshot: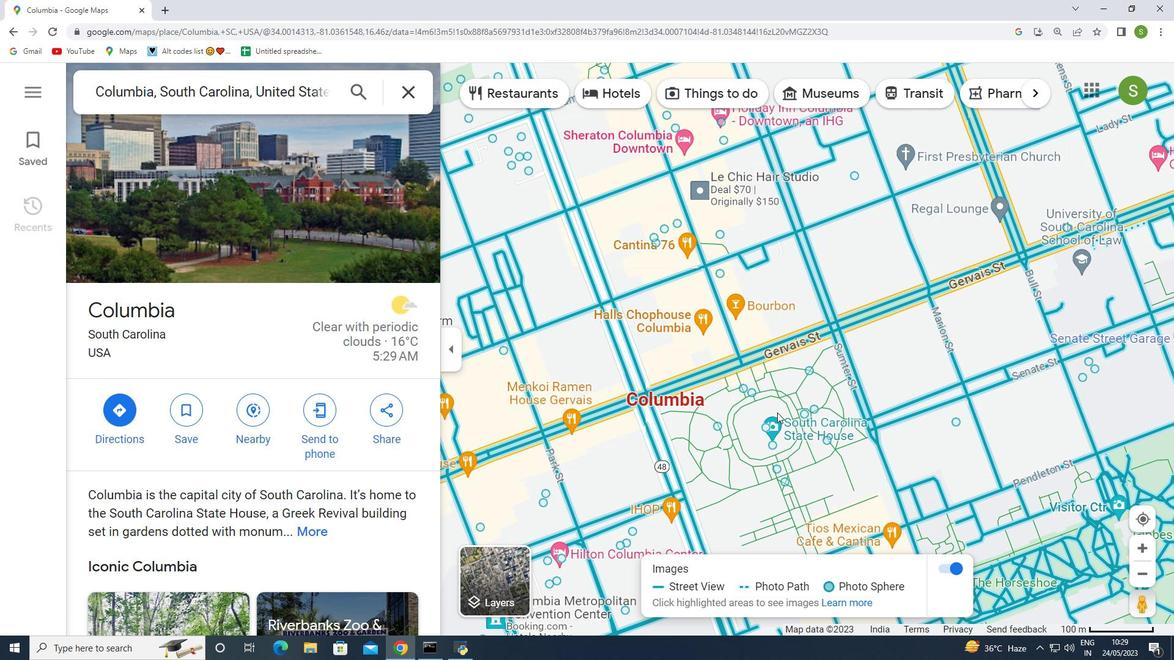
Action: Mouse scrolled (775, 409) with delta (0, 0)
Screenshot: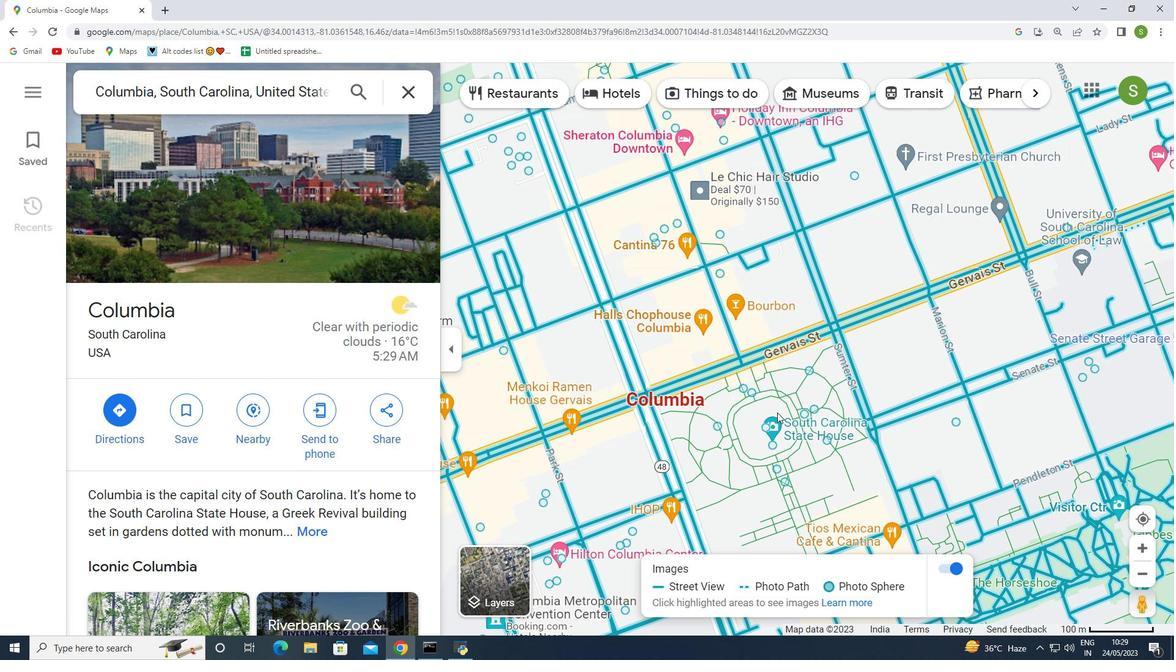 
Action: Mouse scrolled (775, 409) with delta (0, 0)
Screenshot: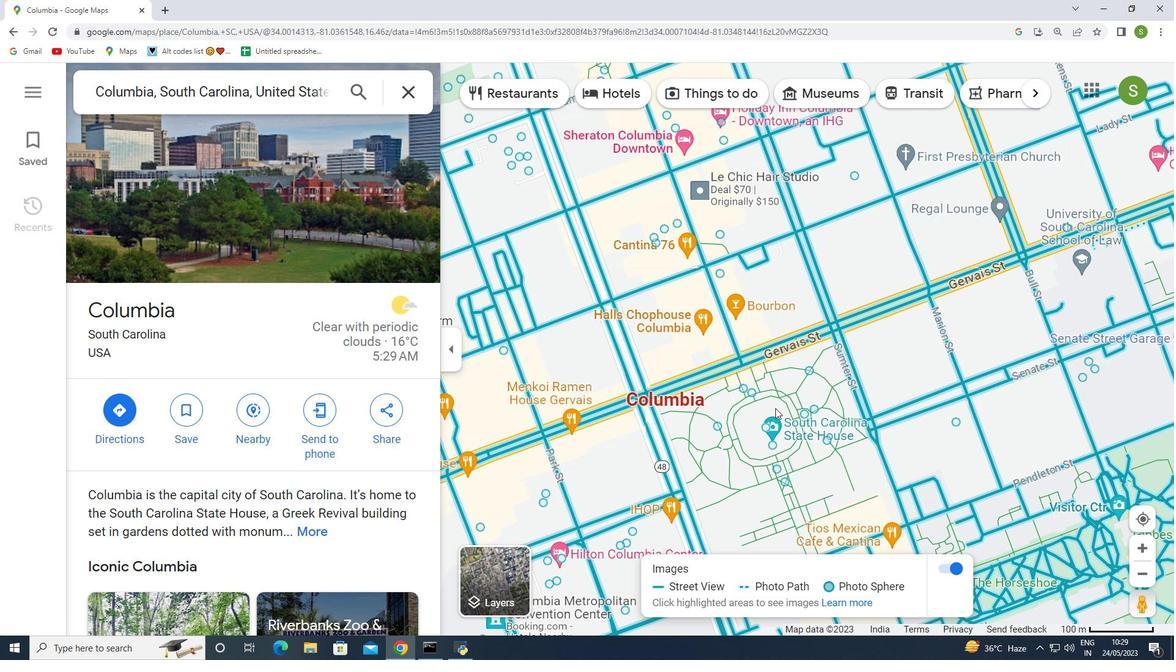 
Action: Mouse scrolled (775, 409) with delta (0, 0)
Screenshot: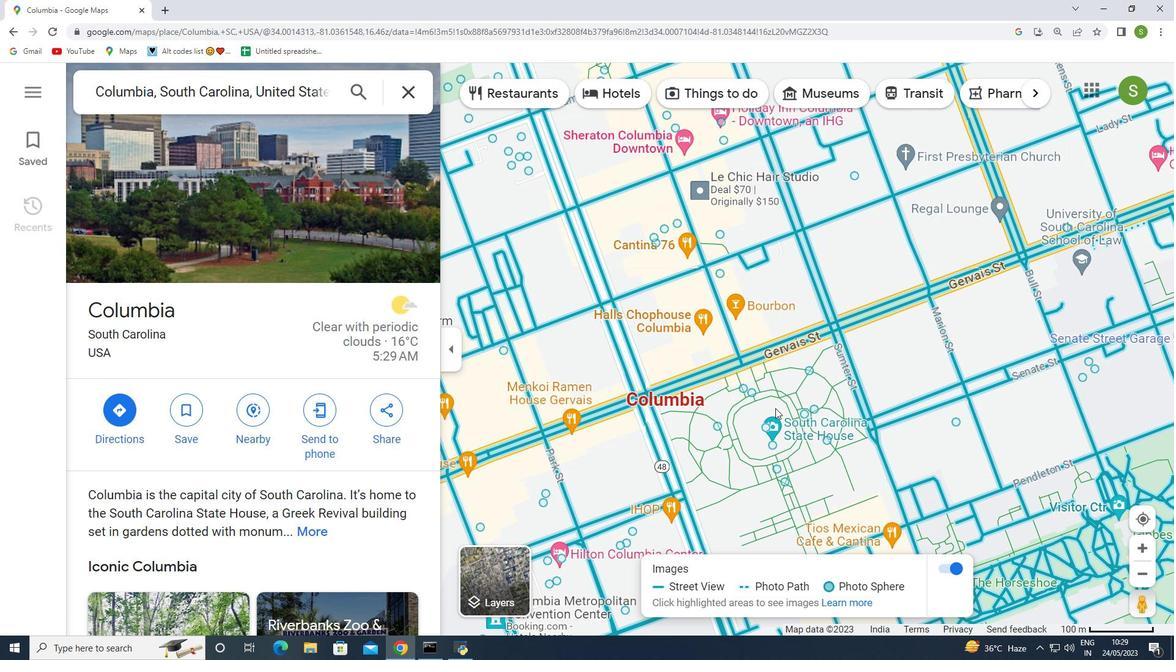 
Action: Mouse moved to (750, 411)
Screenshot: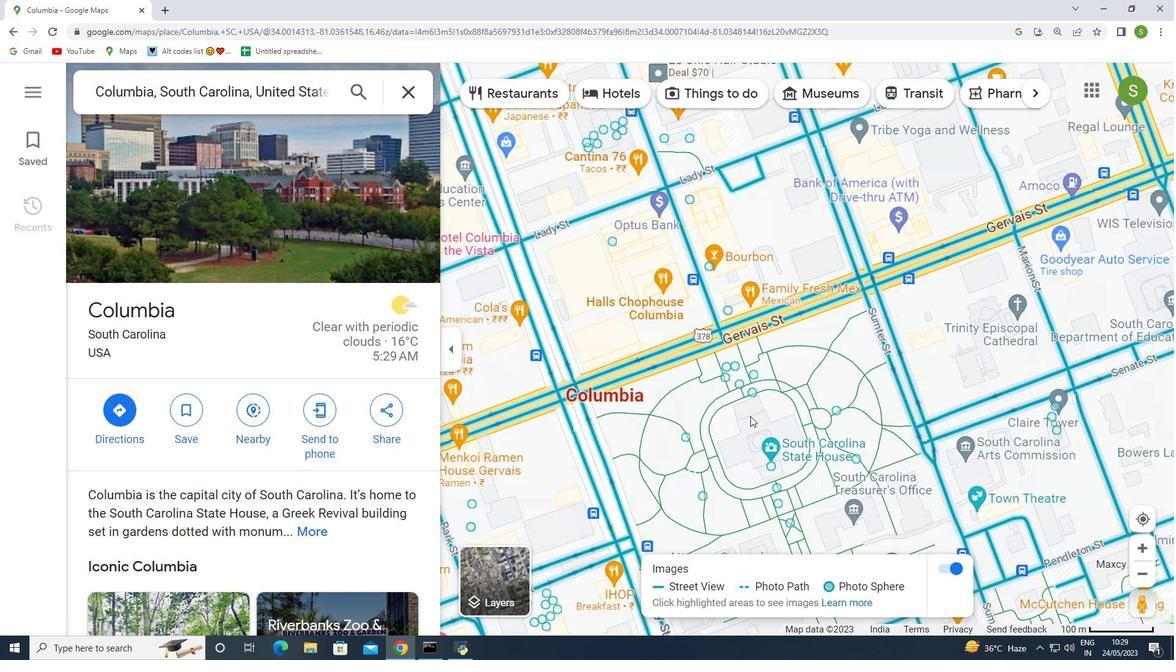 
Action: Mouse scrolled (750, 411) with delta (0, 0)
Screenshot: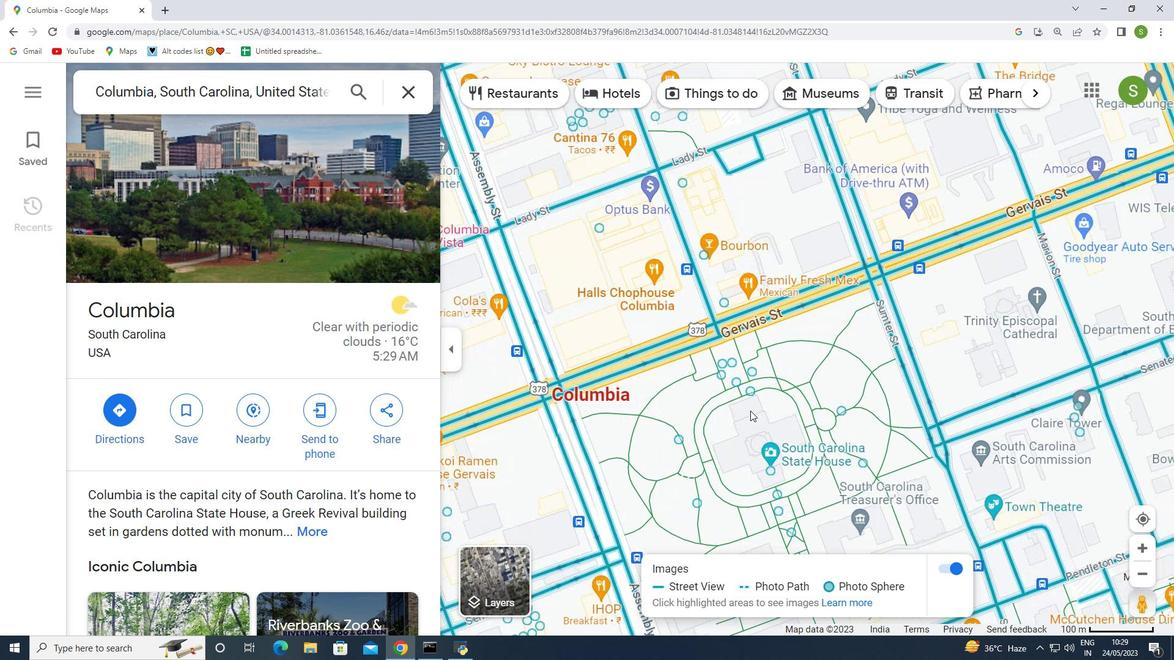 
Action: Mouse moved to (859, 410)
Screenshot: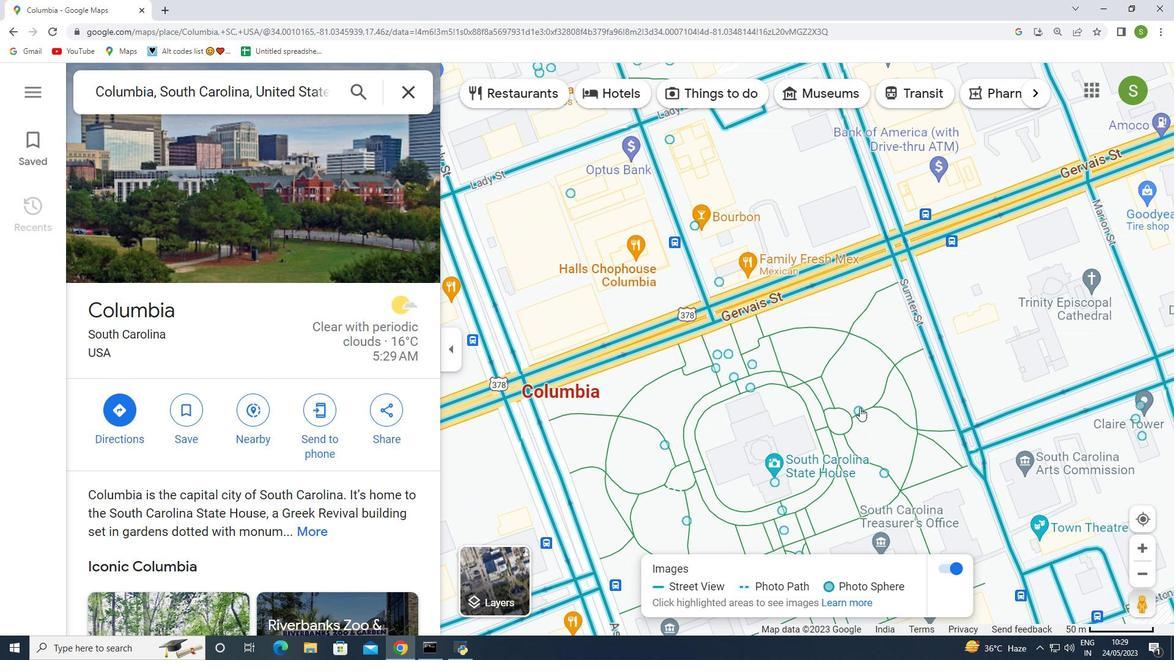 
Action: Mouse pressed left at (859, 410)
Screenshot: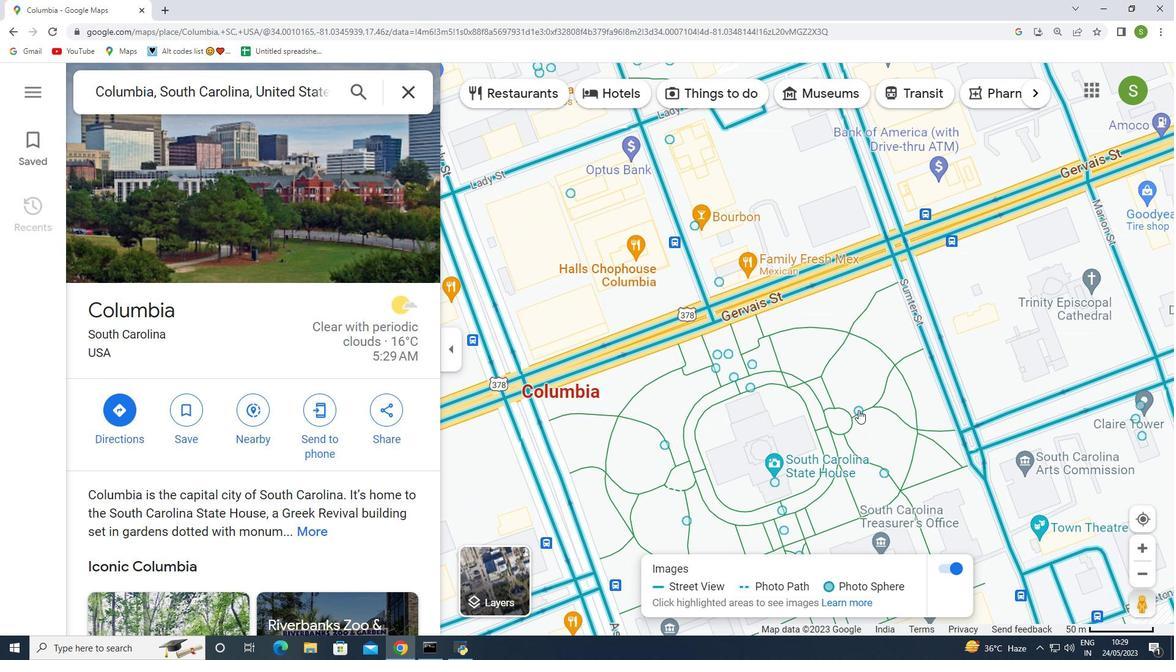 
Action: Mouse moved to (878, 410)
Screenshot: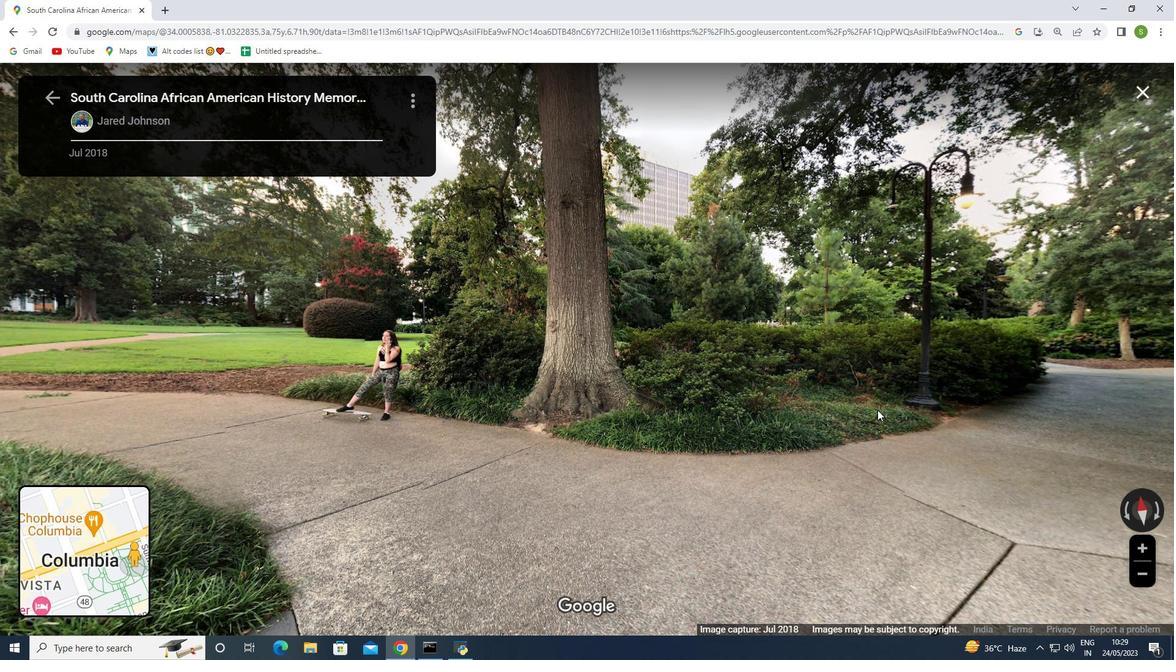 
Action: Mouse pressed middle at (878, 410)
Screenshot: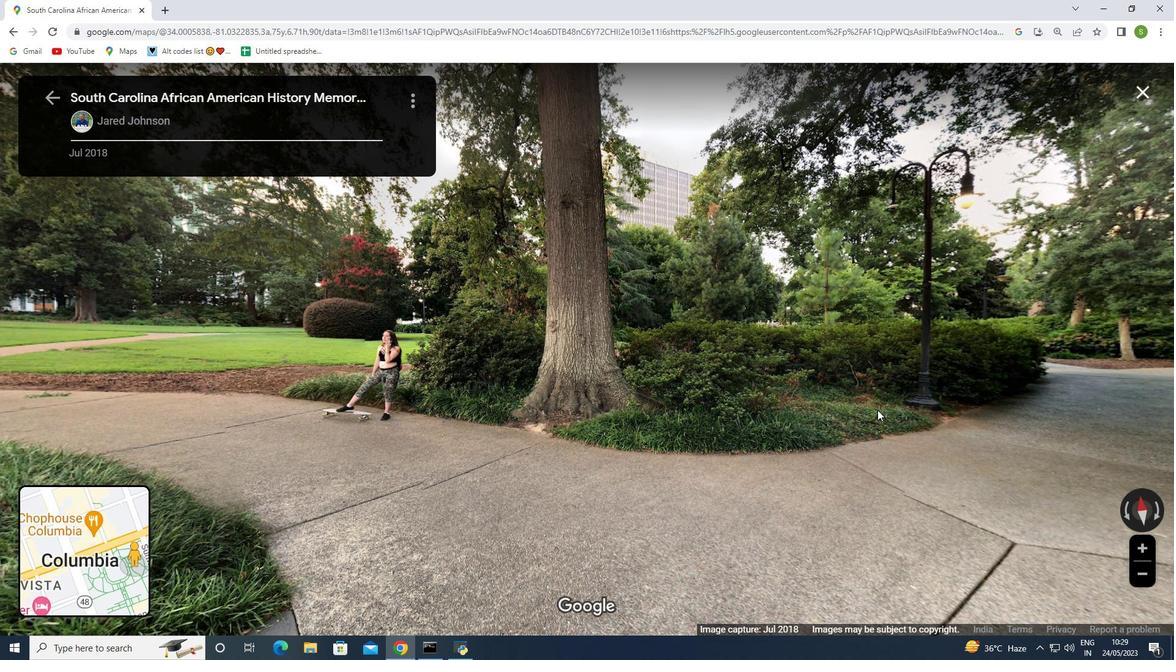 
Action: Mouse moved to (805, 401)
Screenshot: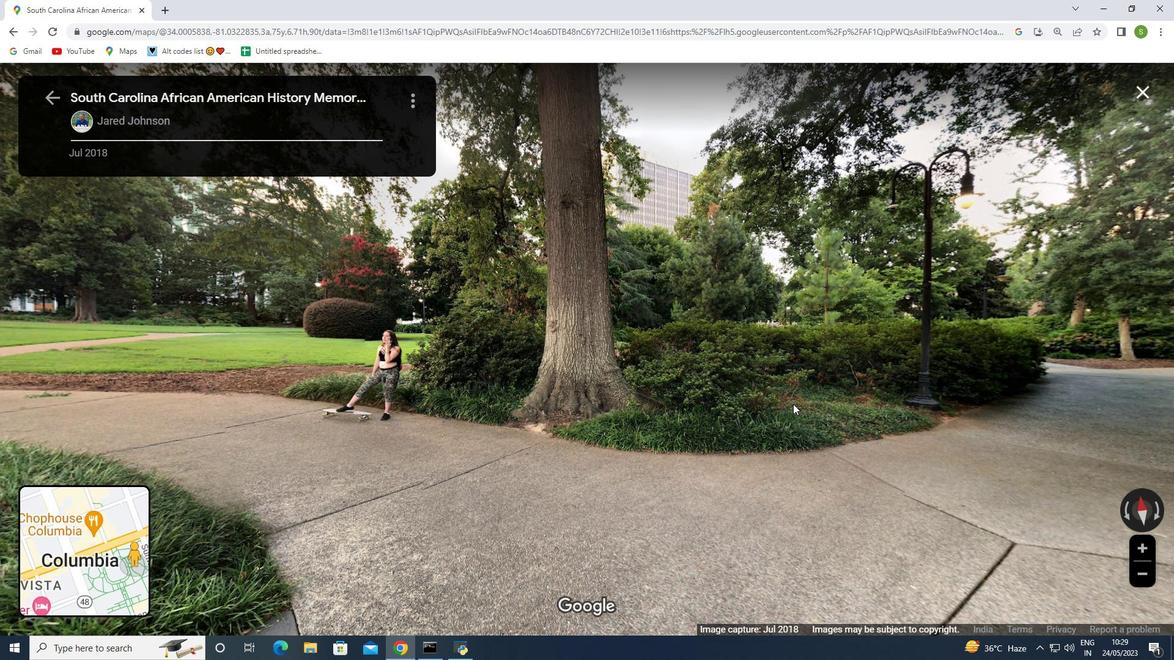 
Action: Mouse scrolled (805, 401) with delta (0, 0)
Screenshot: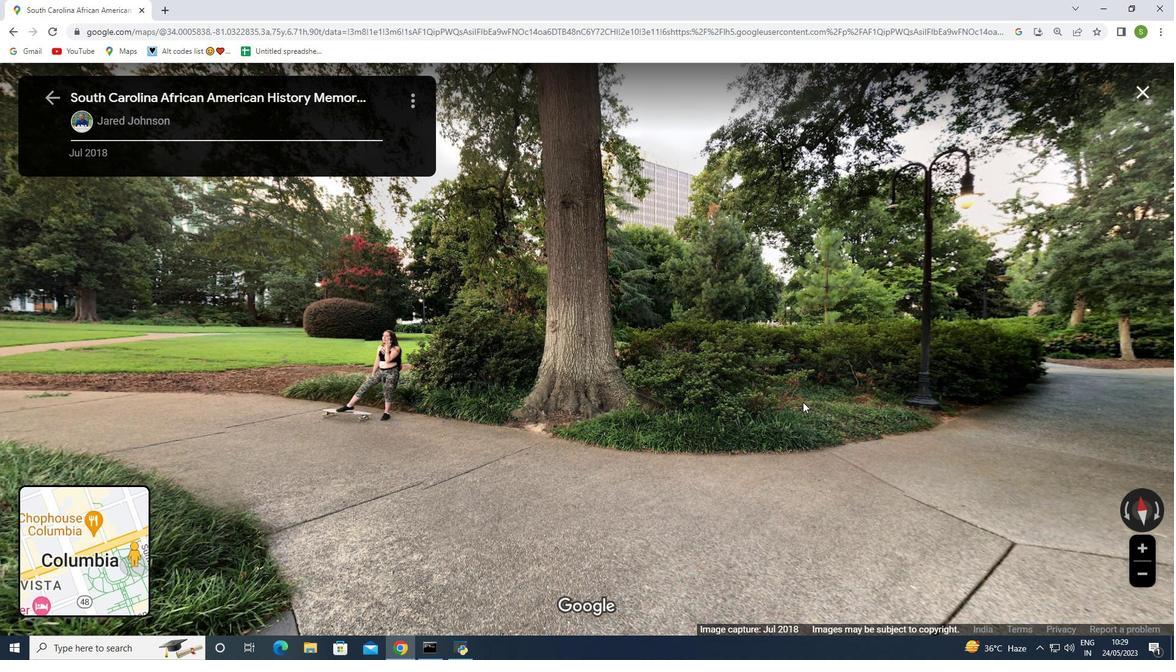 
Action: Mouse moved to (805, 401)
Screenshot: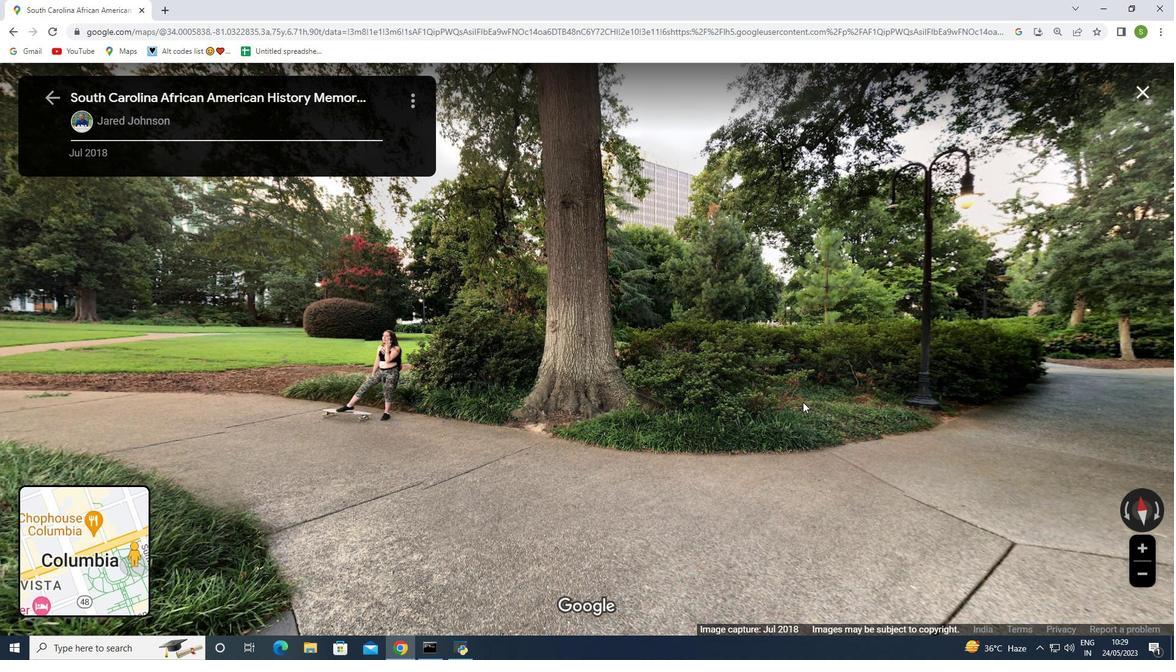 
Action: Mouse scrolled (805, 400) with delta (0, 0)
Screenshot: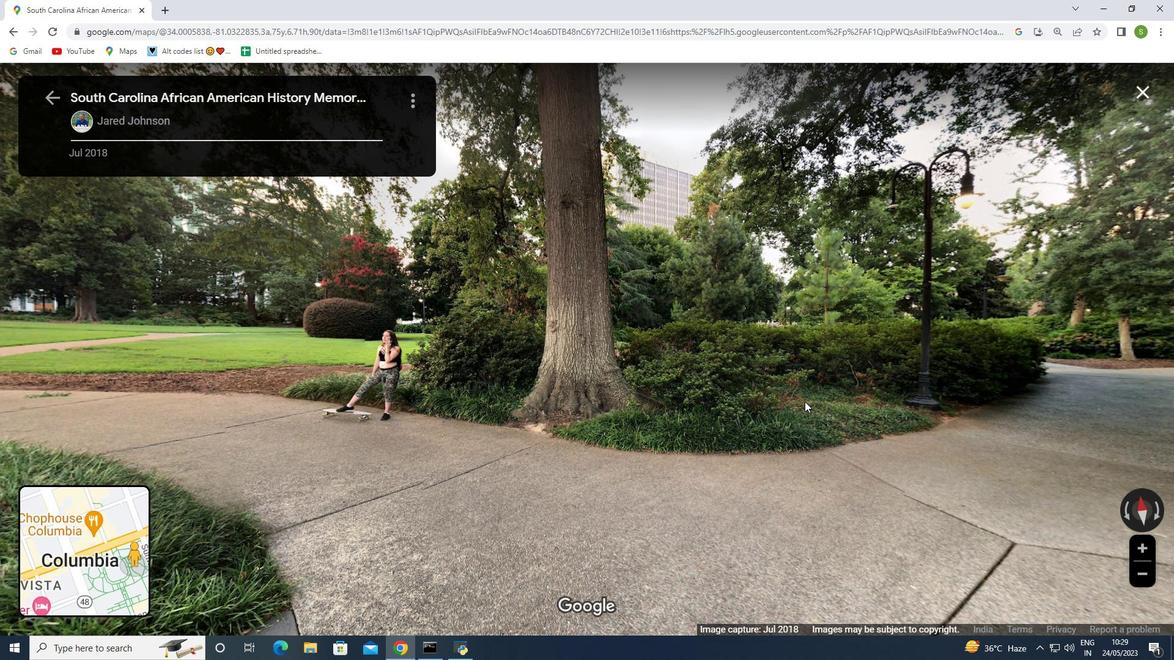 
Action: Mouse scrolled (805, 400) with delta (0, 0)
Screenshot: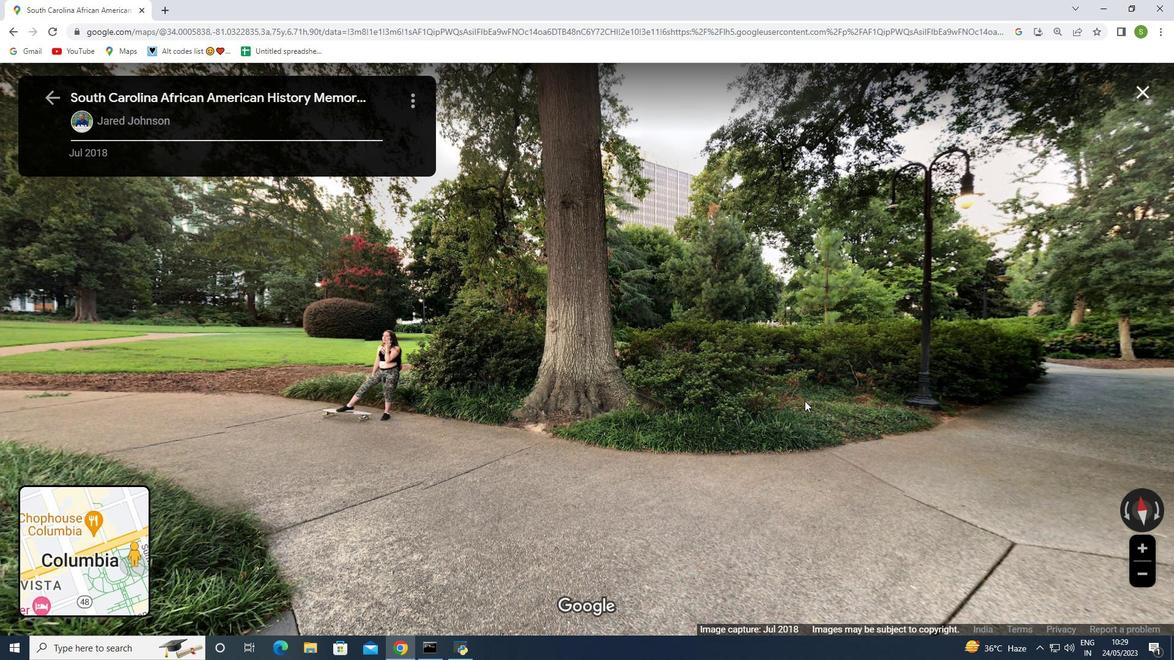 
Action: Mouse moved to (804, 398)
Screenshot: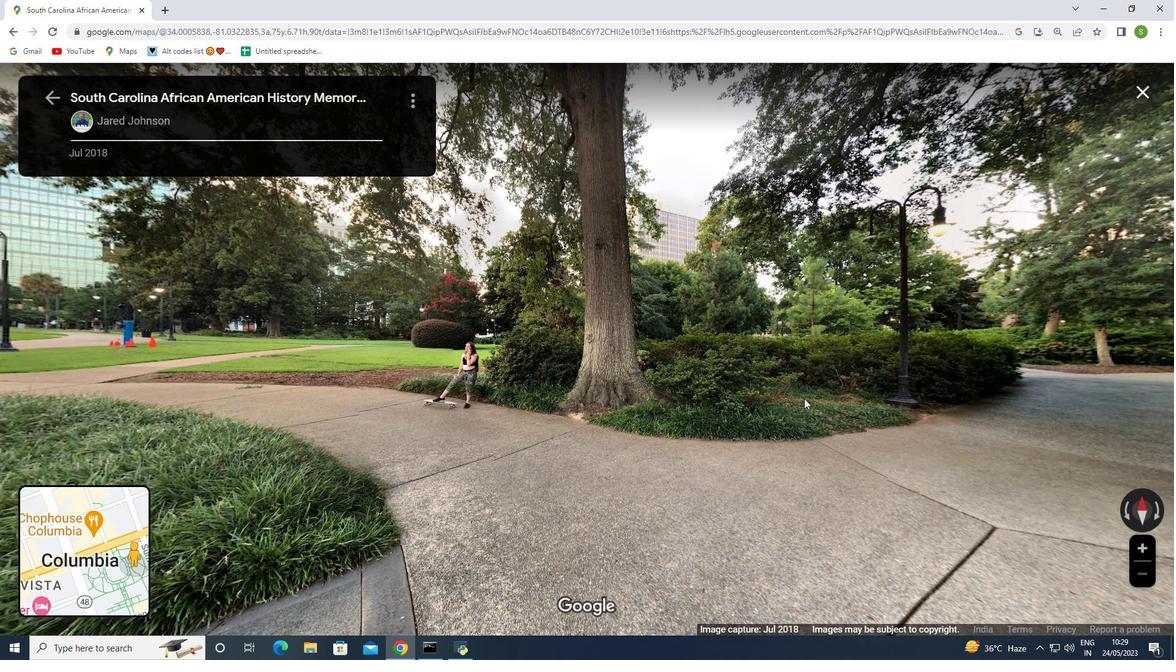 
Action: Mouse scrolled (804, 397) with delta (0, 0)
Screenshot: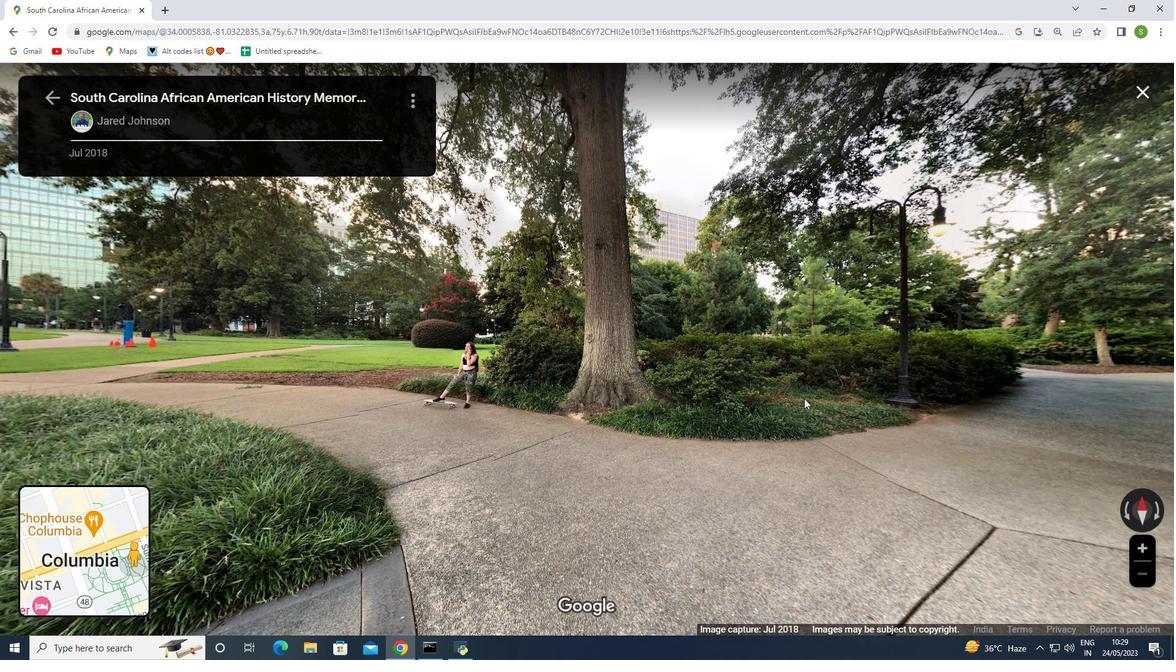 
Action: Mouse scrolled (804, 397) with delta (0, 0)
Screenshot: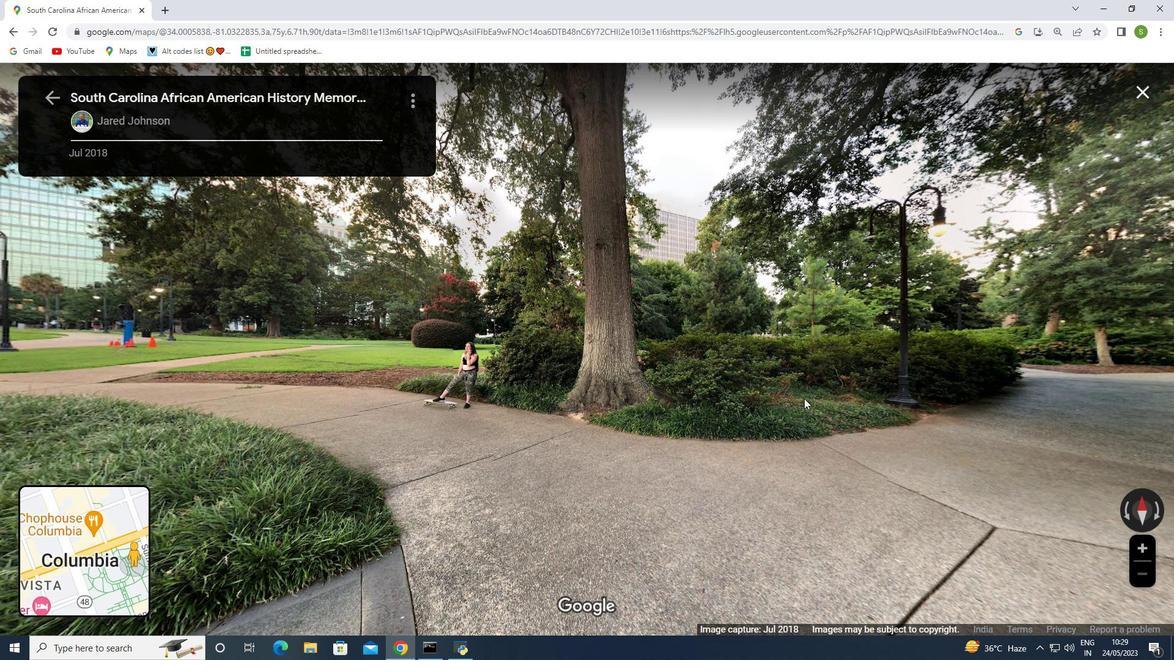 
Action: Mouse scrolled (804, 397) with delta (0, 0)
Screenshot: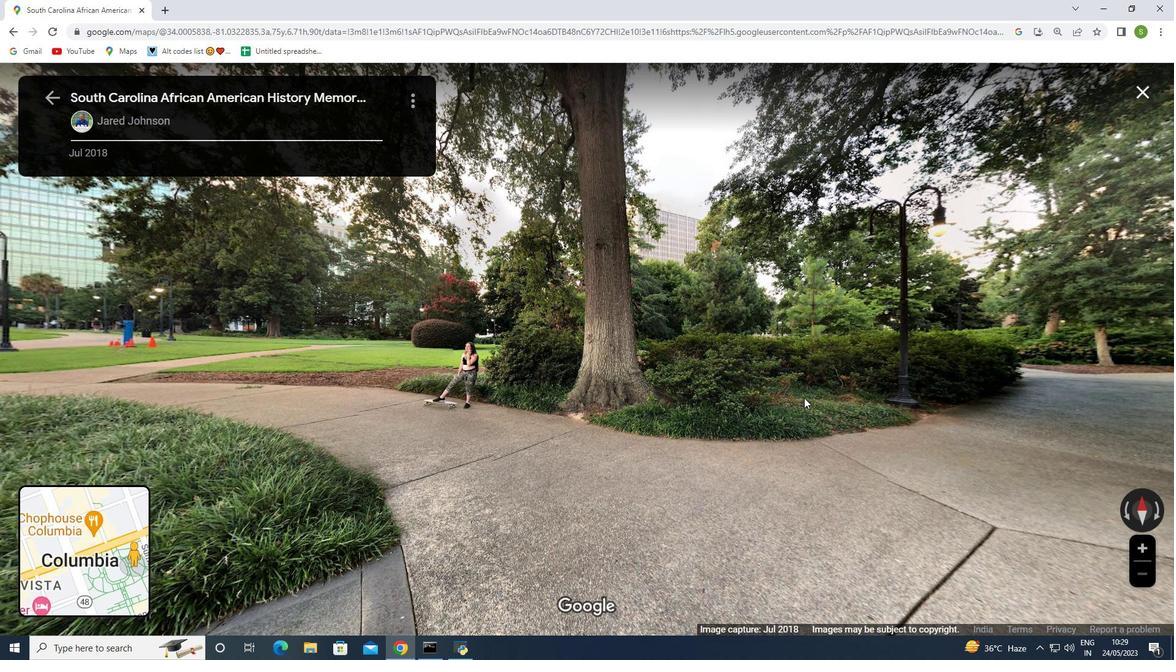 
Action: Mouse scrolled (804, 397) with delta (0, 0)
Screenshot: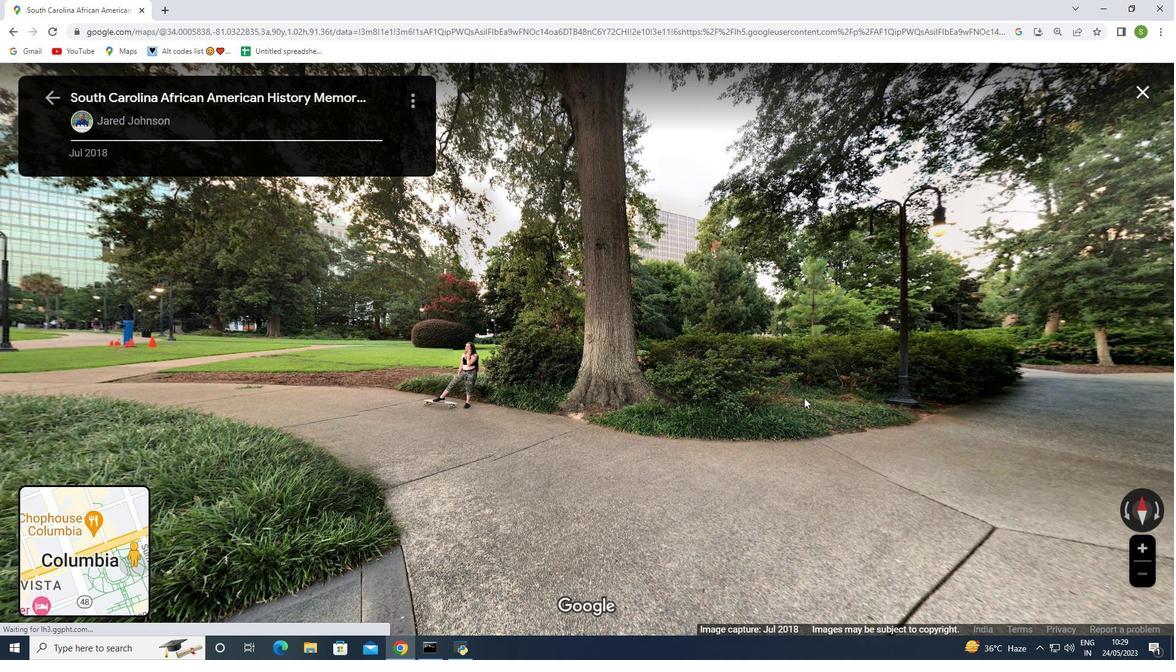 
Action: Mouse scrolled (804, 397) with delta (0, 0)
Screenshot: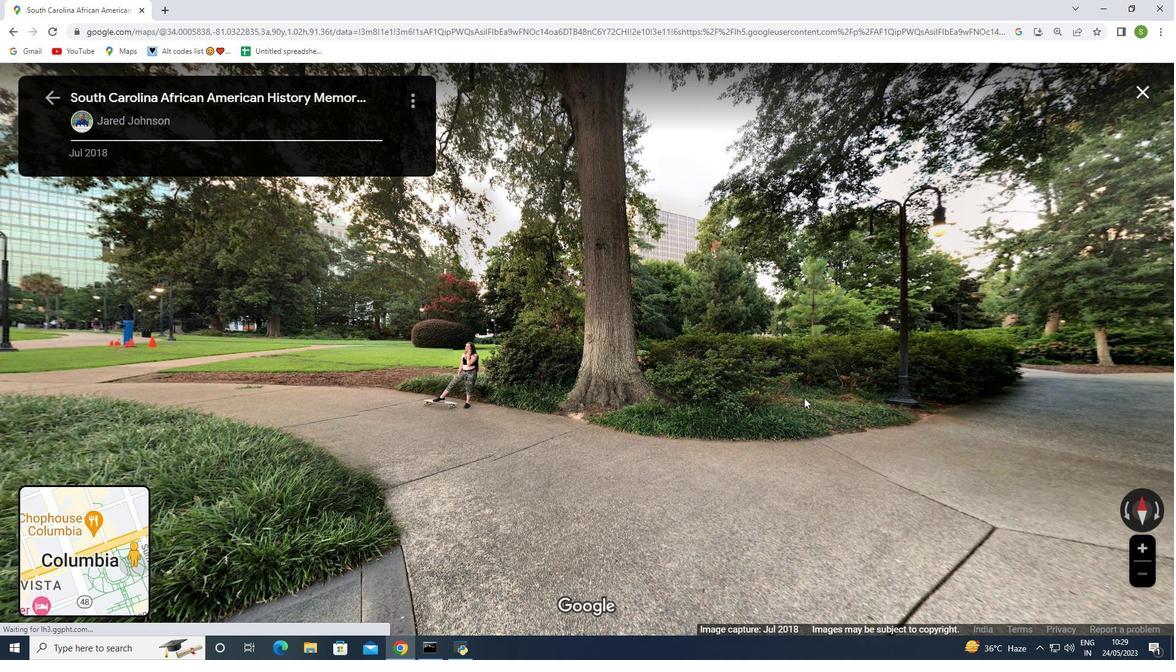 
Action: Mouse scrolled (804, 397) with delta (0, 0)
Screenshot: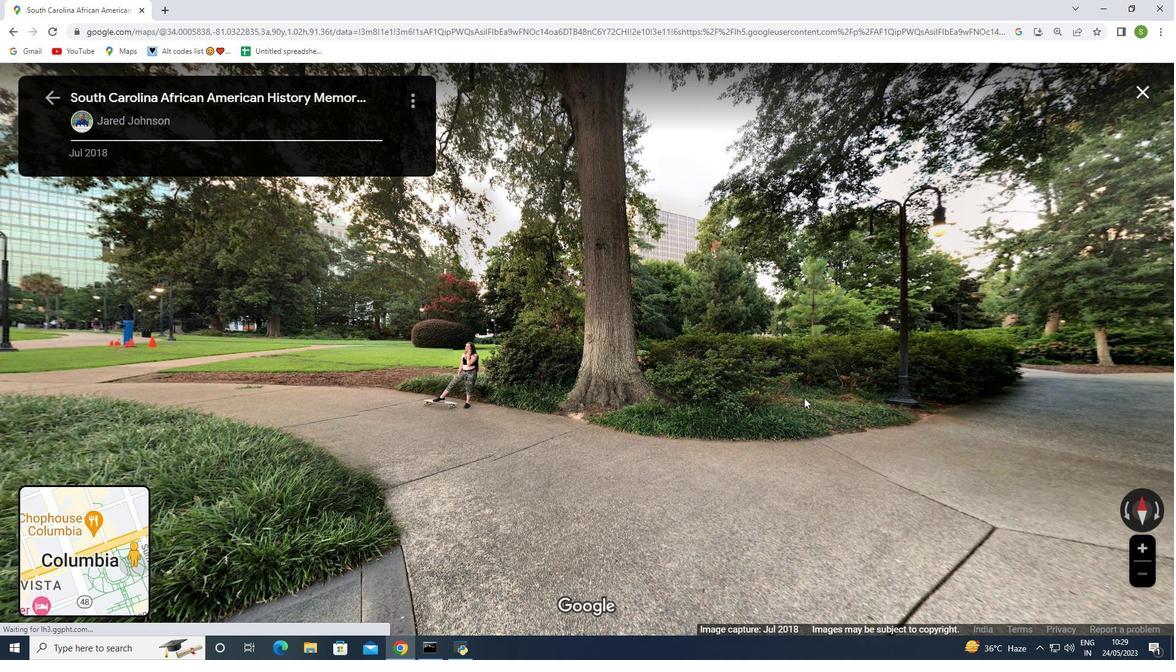 
Action: Mouse scrolled (804, 397) with delta (0, 0)
Screenshot: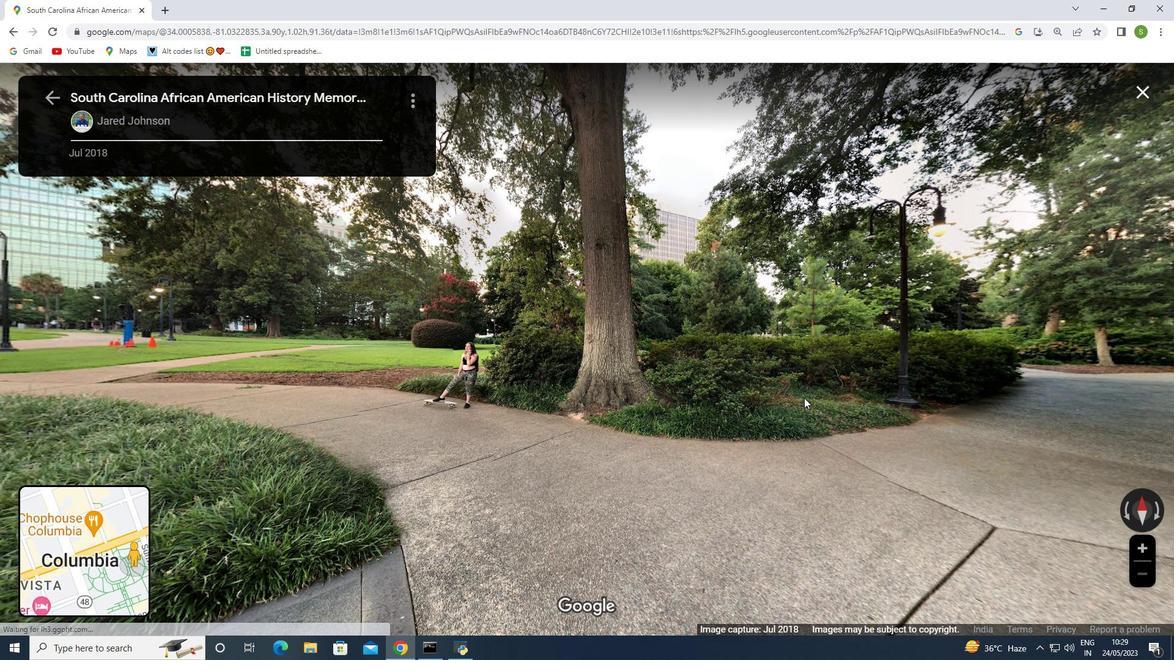 
Action: Mouse scrolled (804, 397) with delta (0, 0)
Screenshot: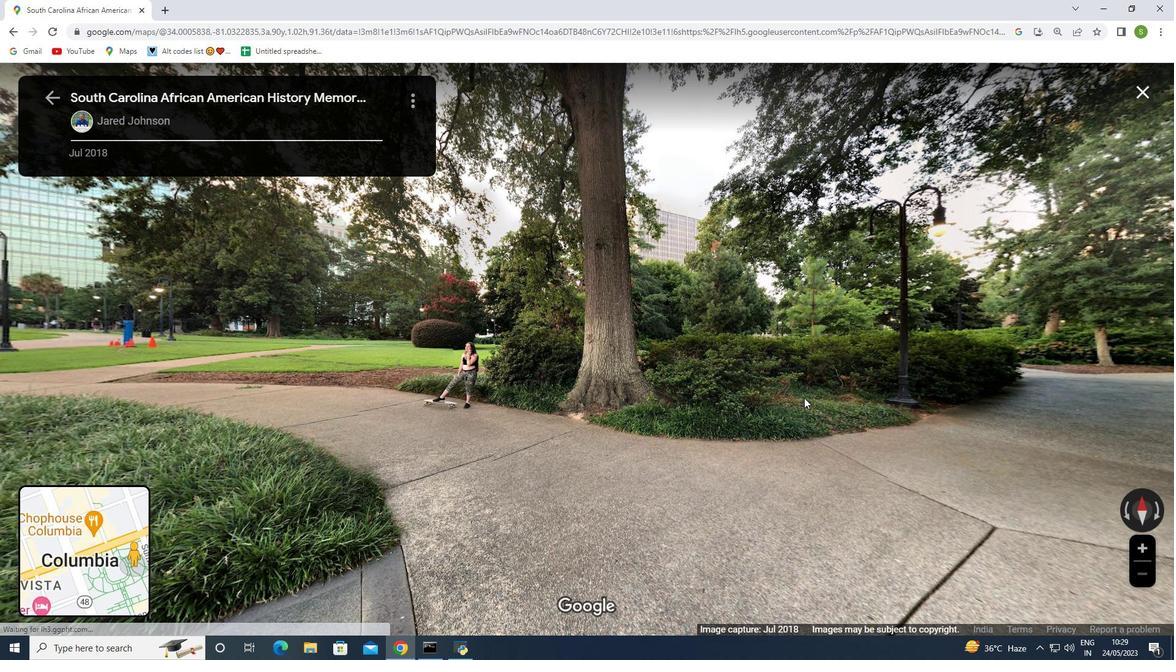 
Action: Mouse moved to (802, 398)
Screenshot: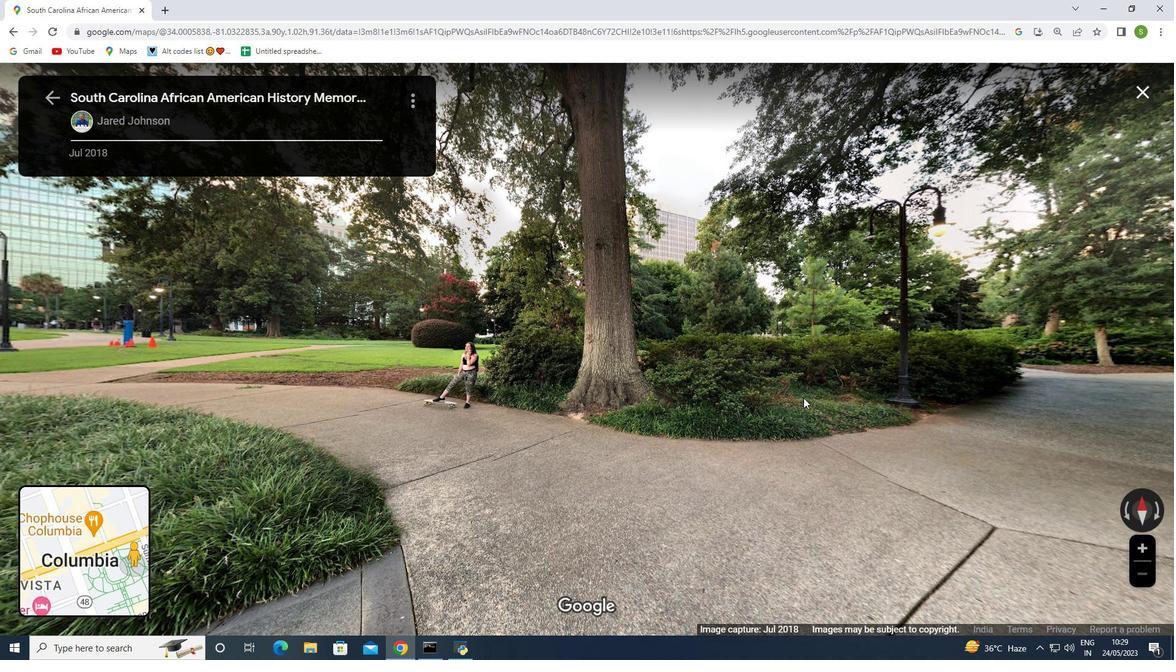 
Action: Mouse scrolled (802, 397) with delta (0, 0)
Screenshot: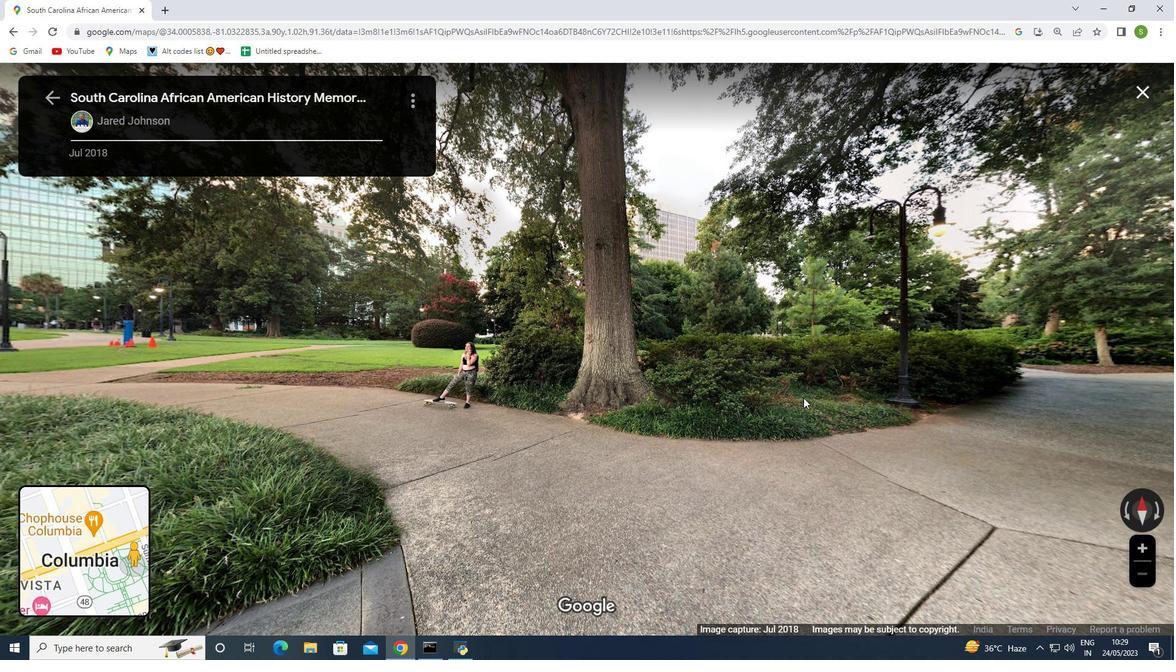 
Action: Mouse moved to (802, 399)
Screenshot: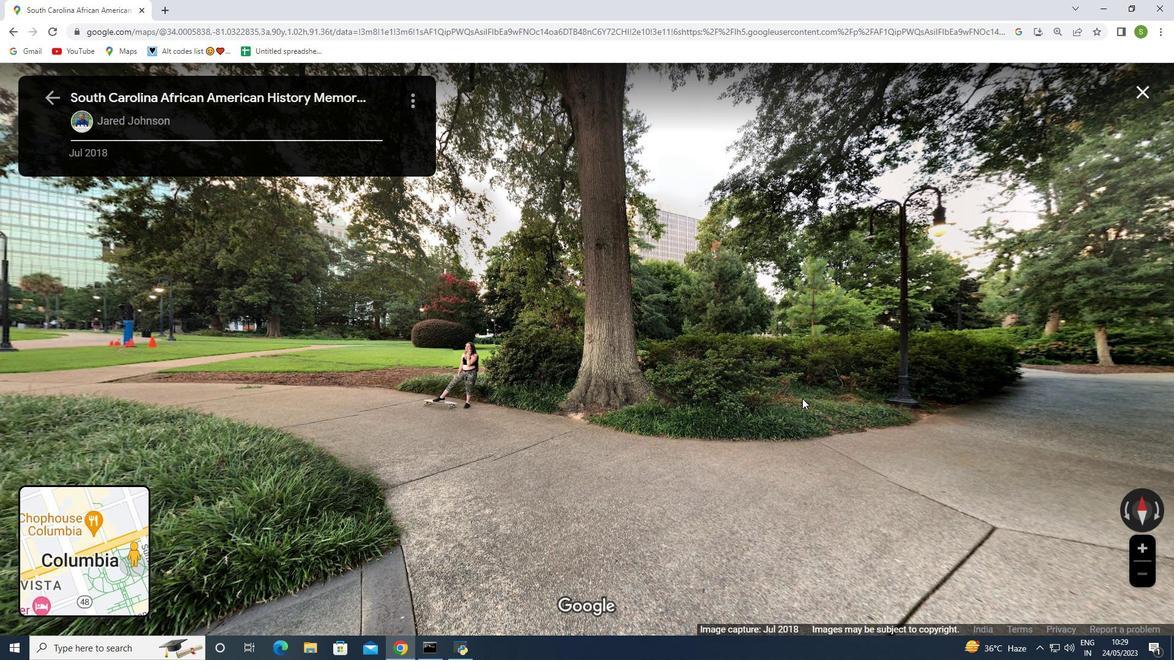 
Action: Mouse scrolled (802, 398) with delta (0, 0)
Screenshot: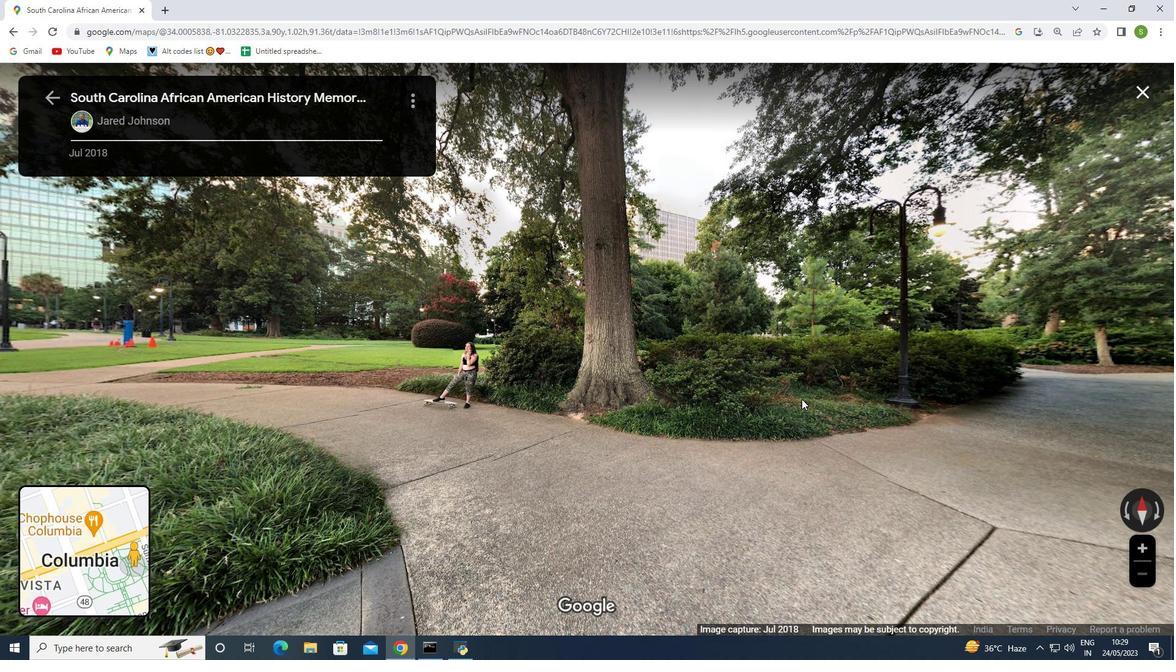 
Action: Mouse scrolled (802, 398) with delta (0, 0)
Screenshot: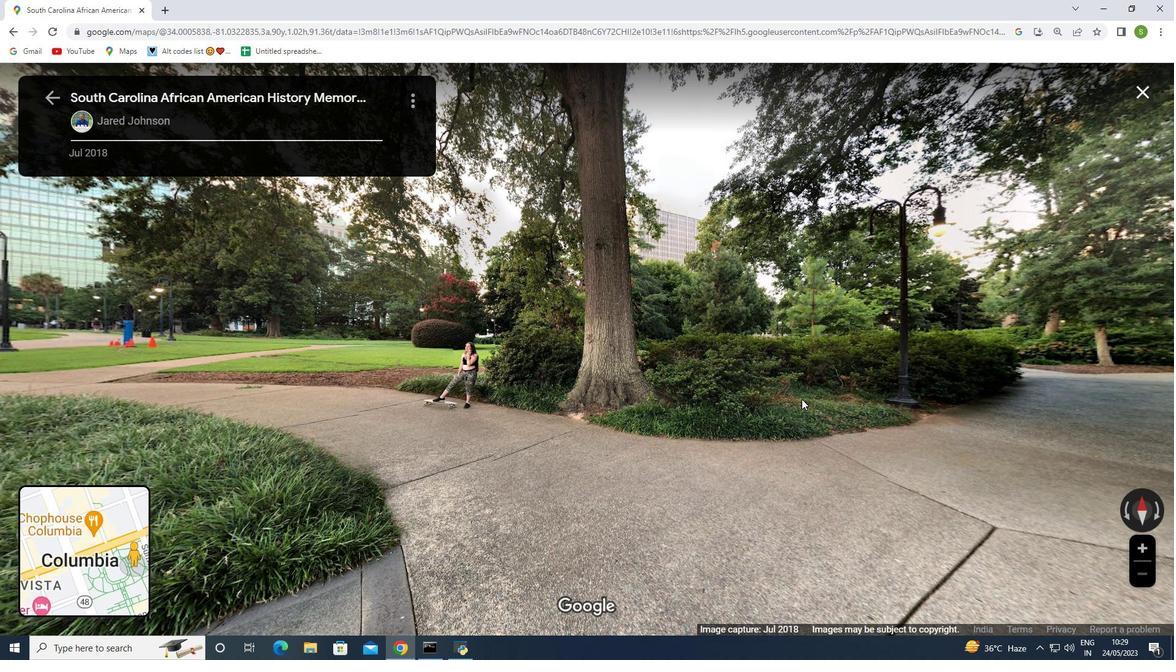 
Action: Mouse scrolled (802, 398) with delta (0, 0)
Screenshot: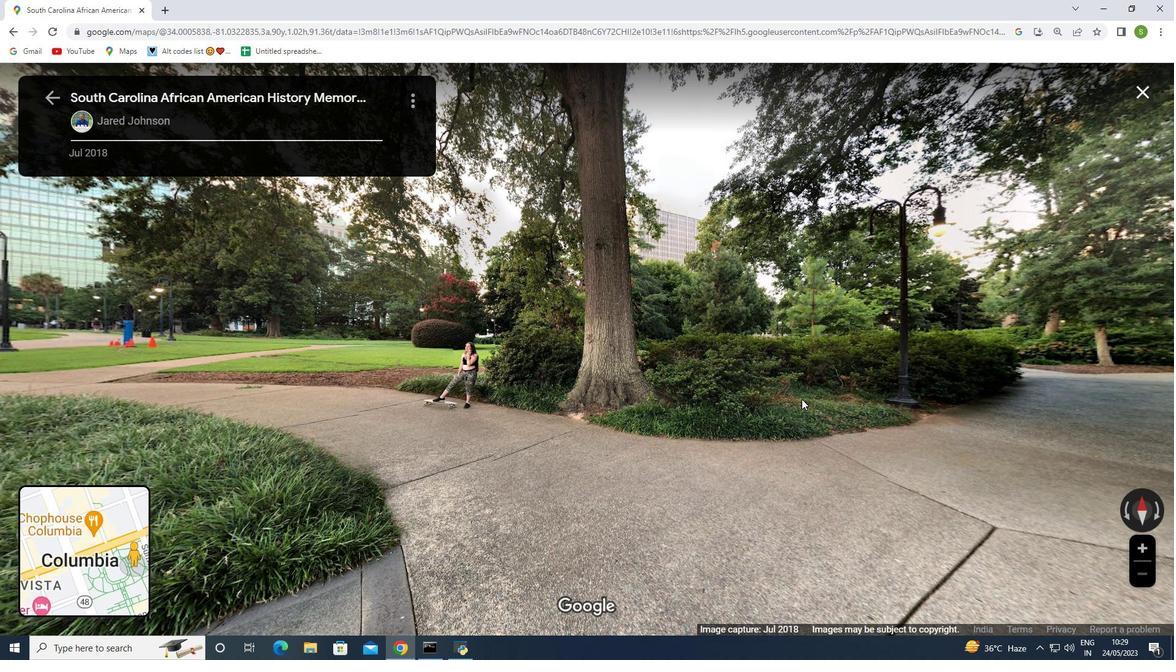 
Action: Mouse scrolled (802, 398) with delta (0, 0)
Screenshot: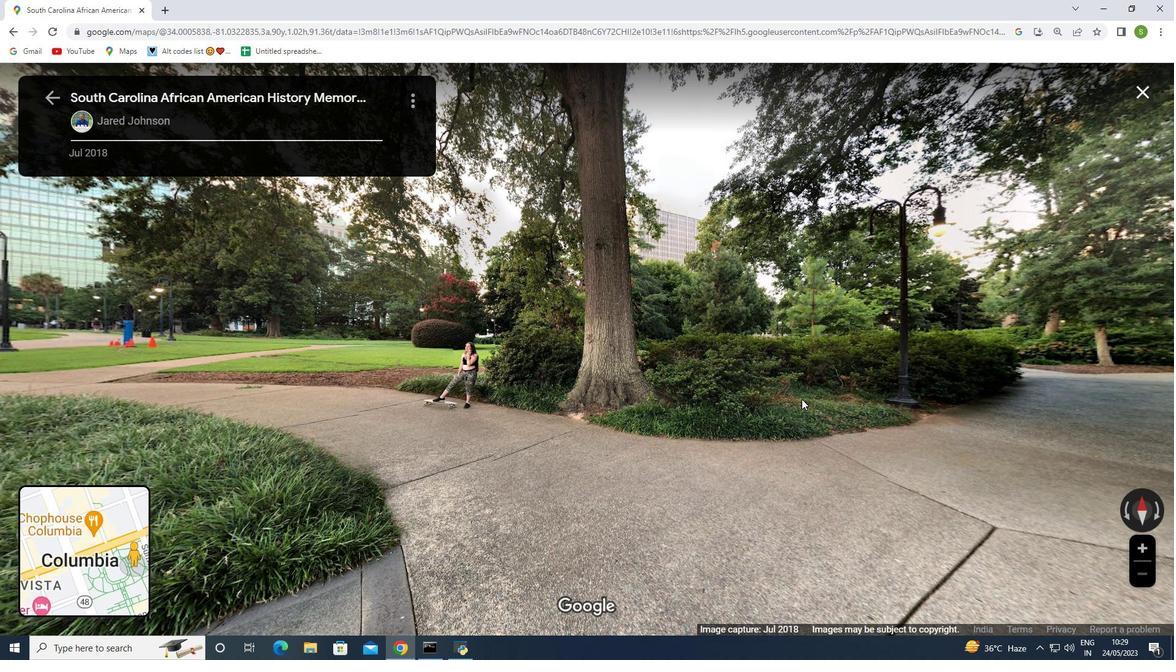 
Action: Mouse scrolled (802, 398) with delta (0, 0)
Screenshot: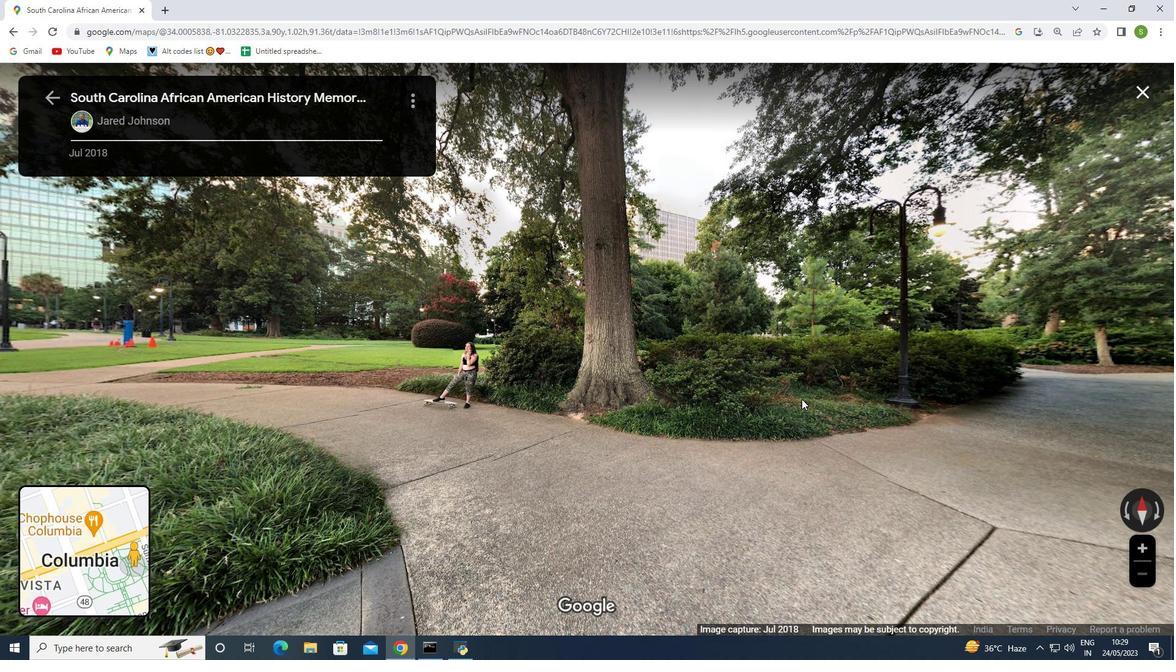 
Action: Mouse moved to (891, 398)
Screenshot: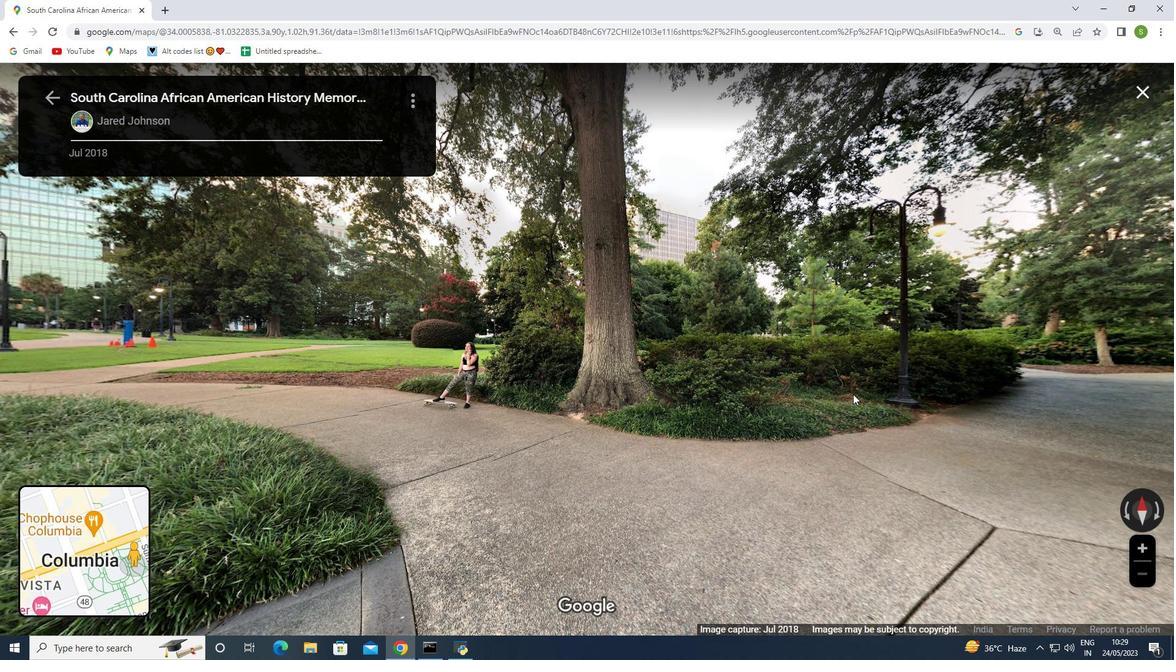 
Action: Mouse pressed middle at (891, 398)
Screenshot: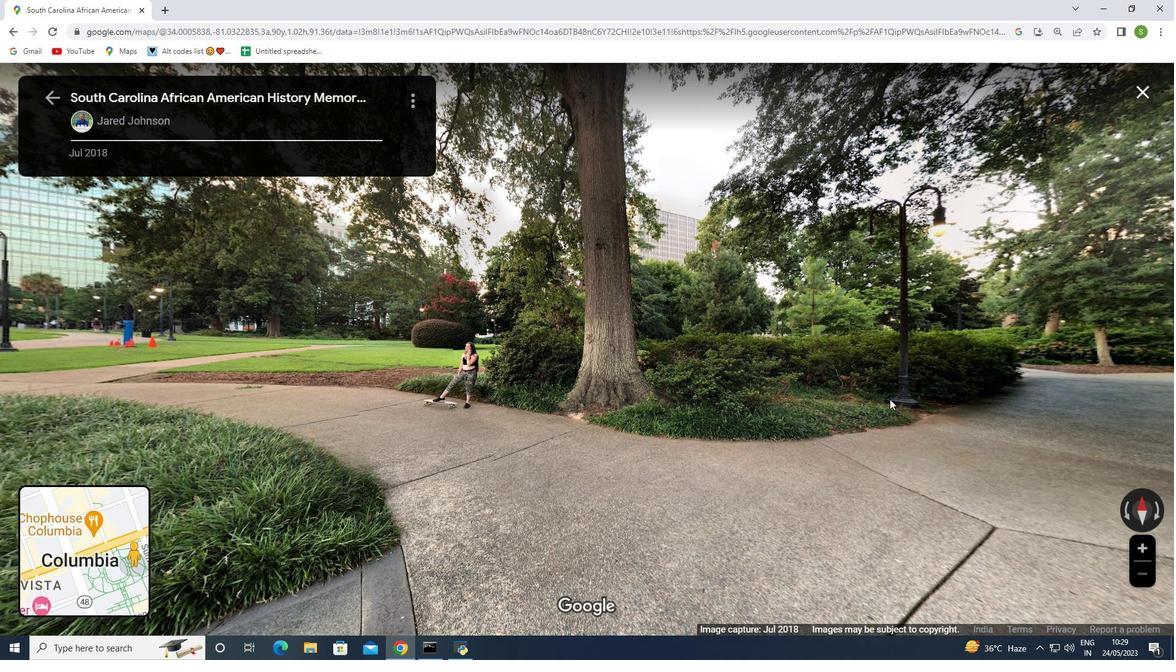 
Action: Mouse moved to (681, 384)
Screenshot: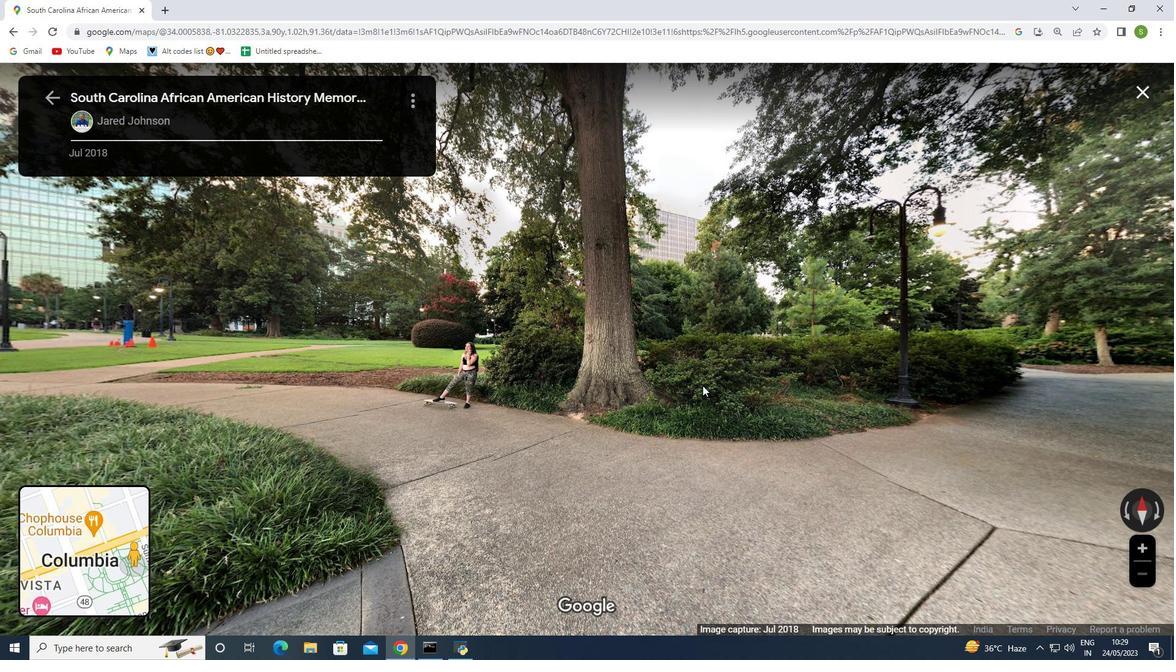 
Action: Mouse scrolled (681, 383) with delta (0, 0)
Screenshot: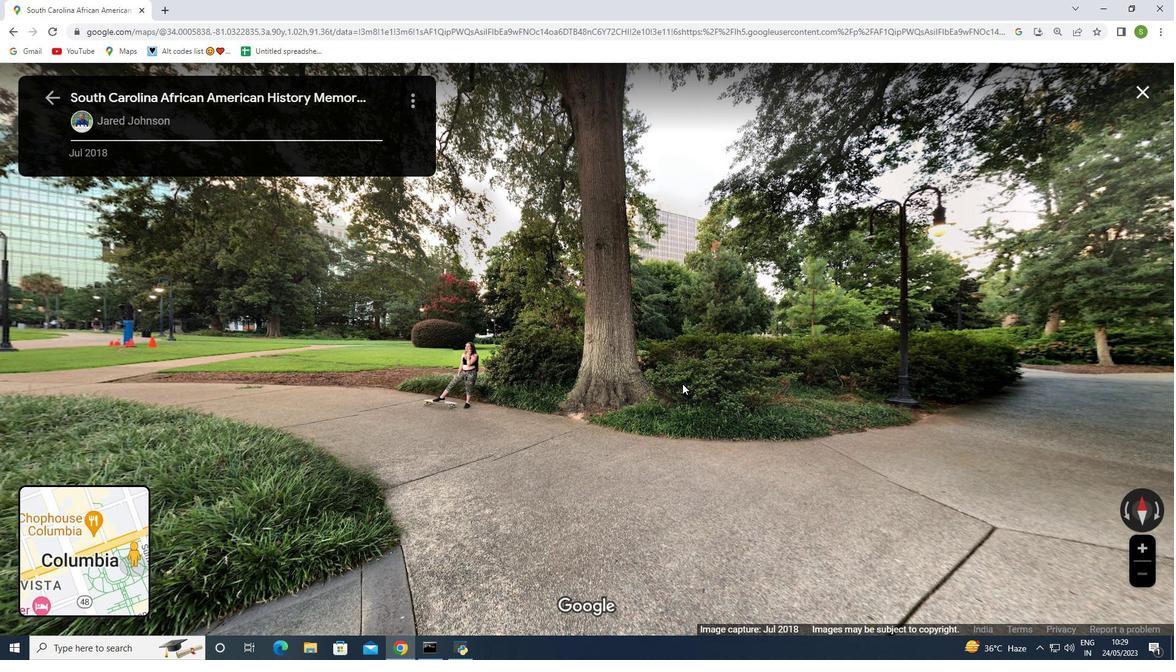
Action: Mouse moved to (772, 394)
Screenshot: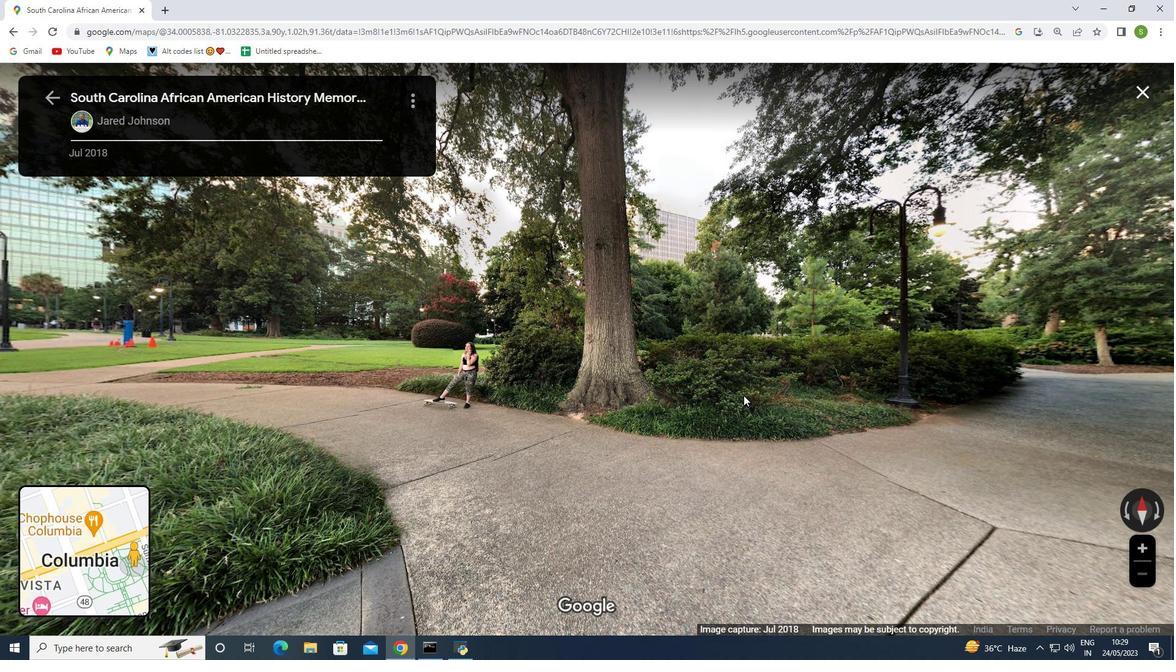 
Action: Mouse scrolled (772, 394) with delta (0, 0)
Screenshot: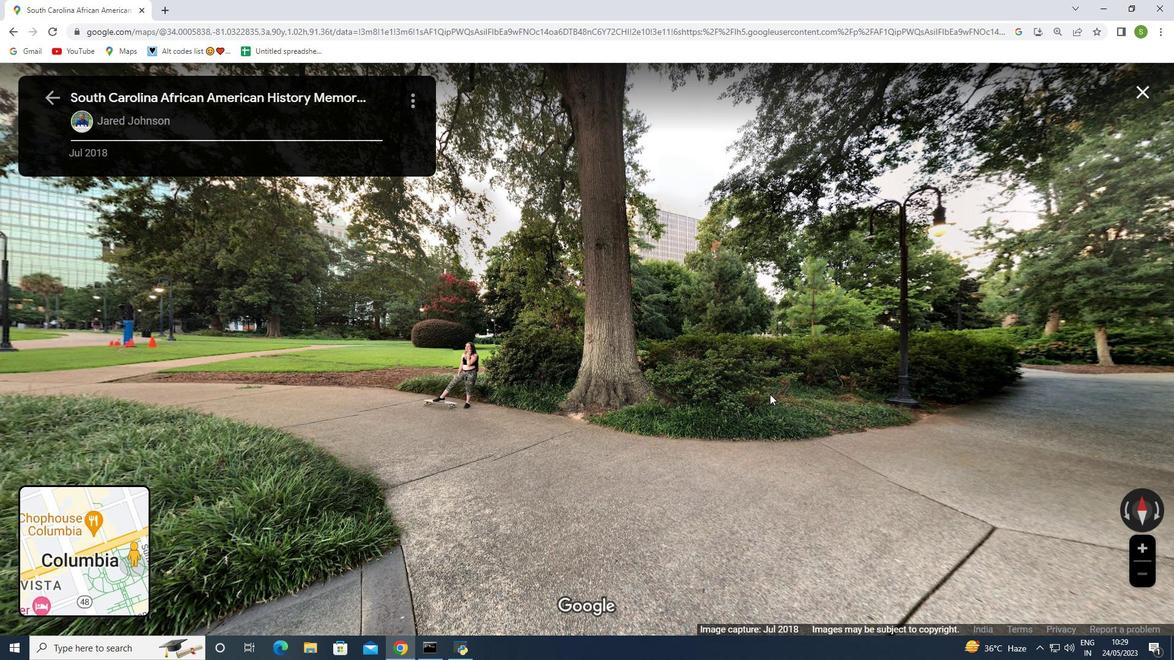 
Action: Mouse pressed middle at (772, 394)
Screenshot: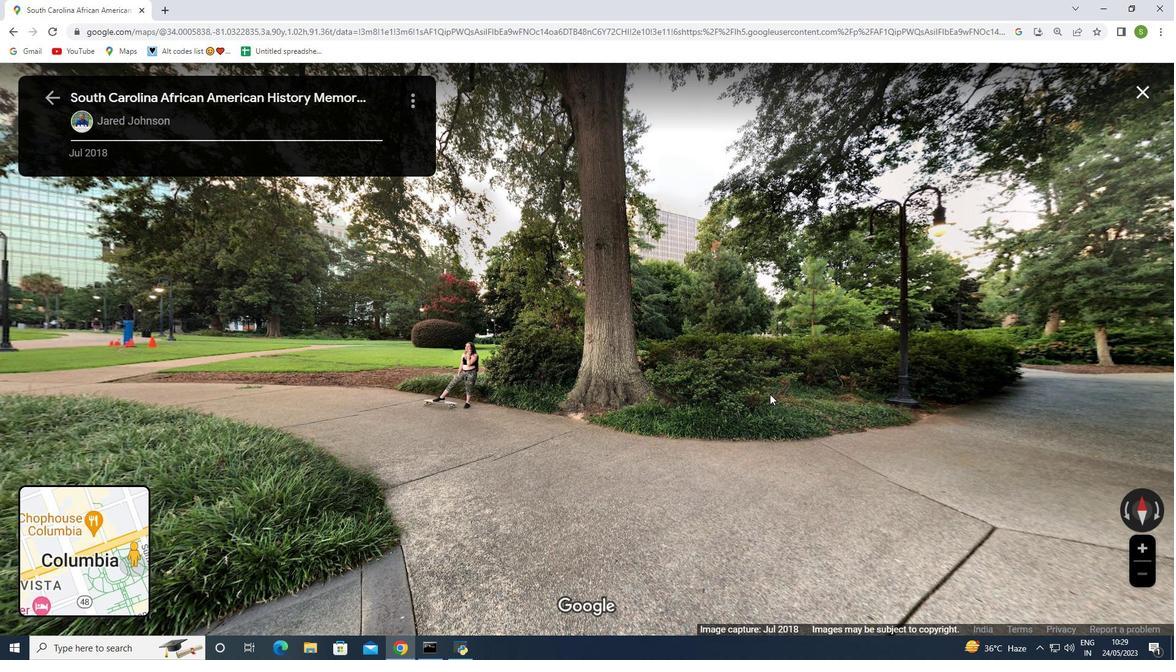 
Action: Mouse scrolled (772, 394) with delta (0, 0)
Screenshot: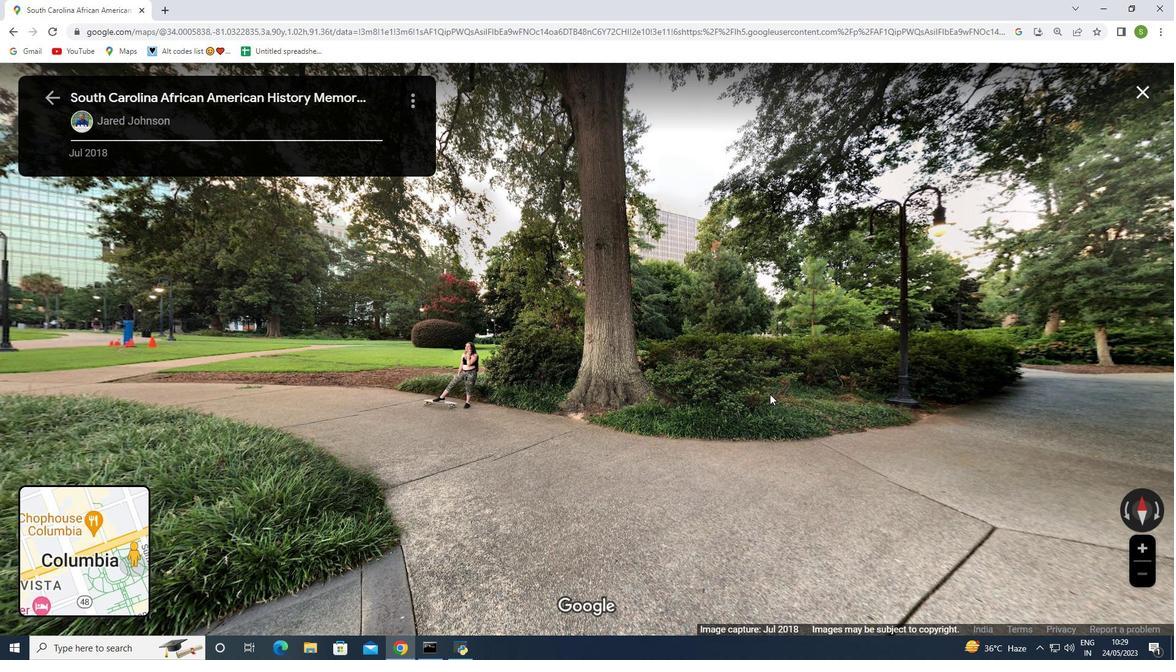 
Action: Mouse scrolled (772, 394) with delta (0, 0)
Screenshot: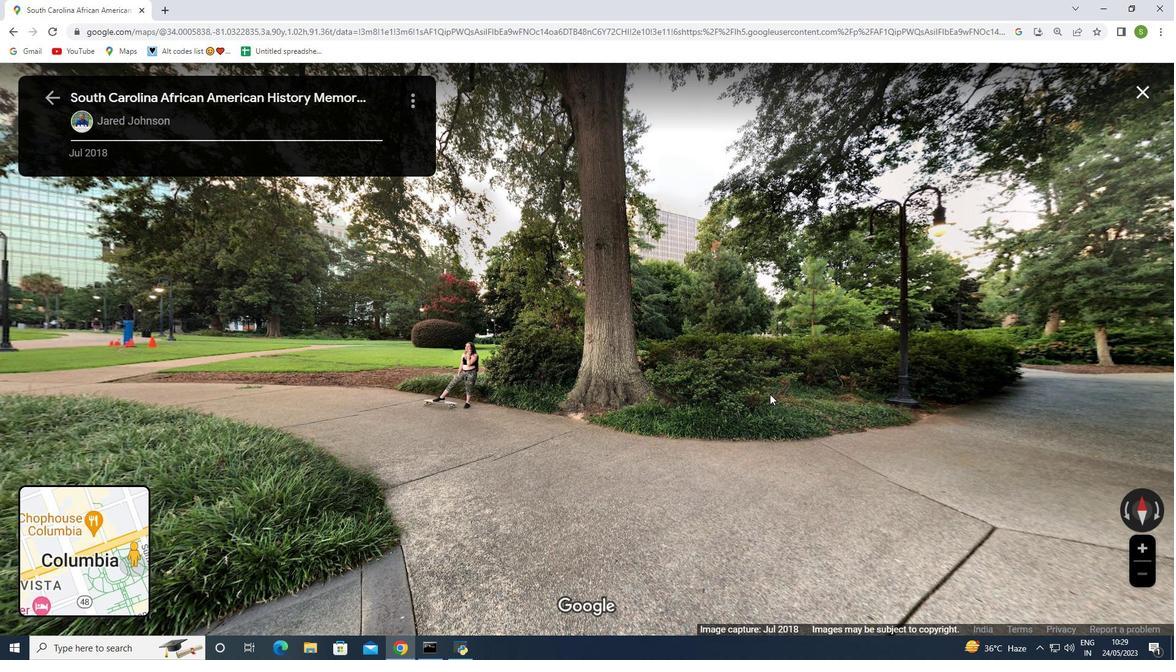 
Action: Mouse scrolled (772, 394) with delta (0, 0)
Screenshot: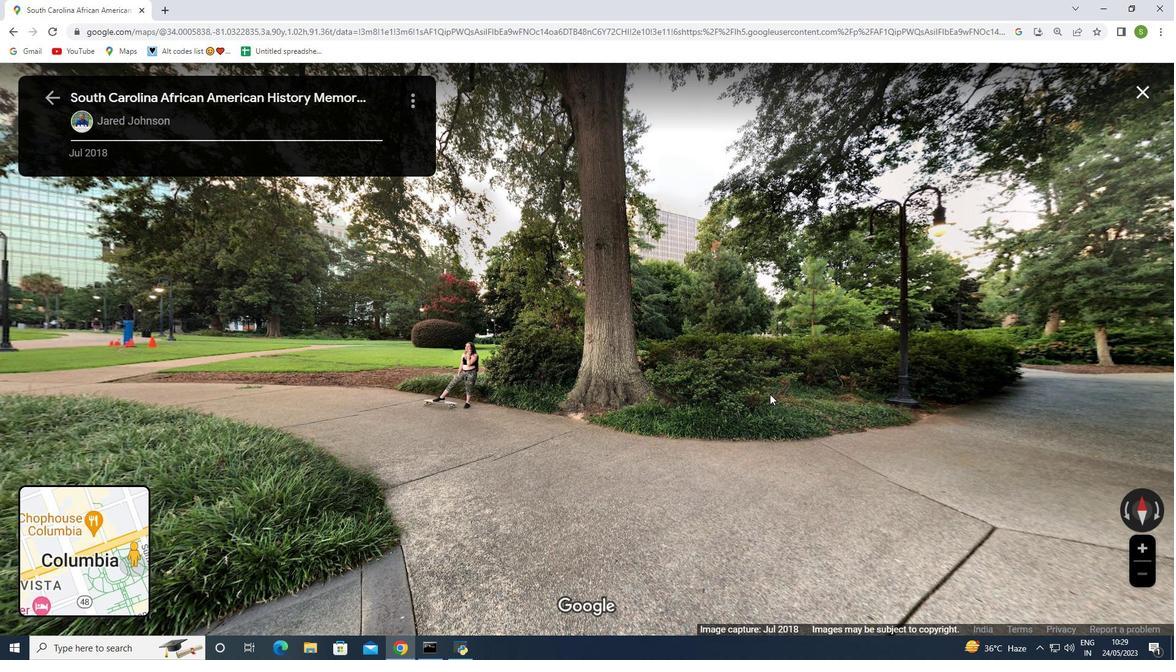
Action: Mouse scrolled (772, 394) with delta (0, 0)
Screenshot: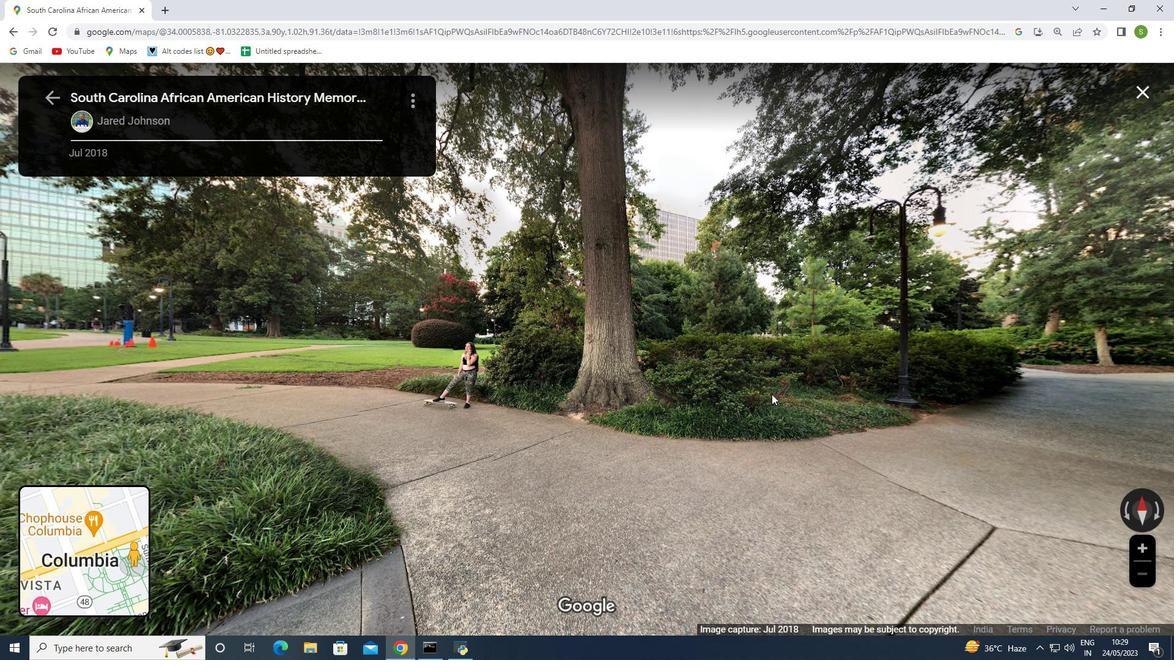 
Action: Mouse moved to (768, 394)
Screenshot: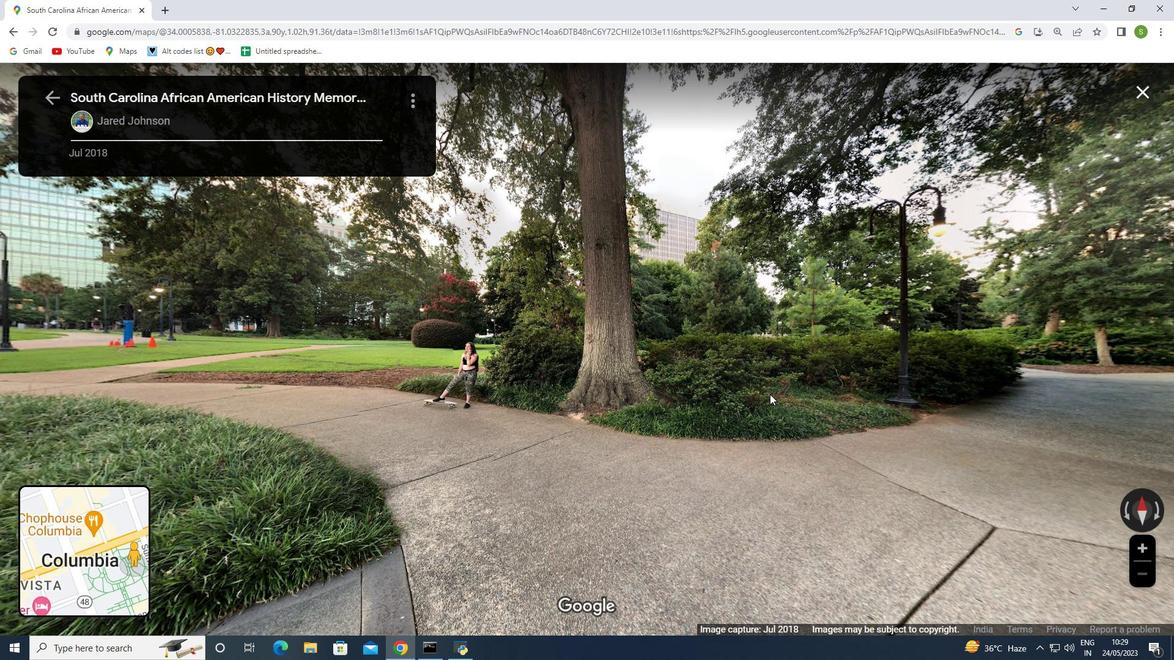 
Action: Mouse scrolled (768, 395) with delta (0, 0)
Screenshot: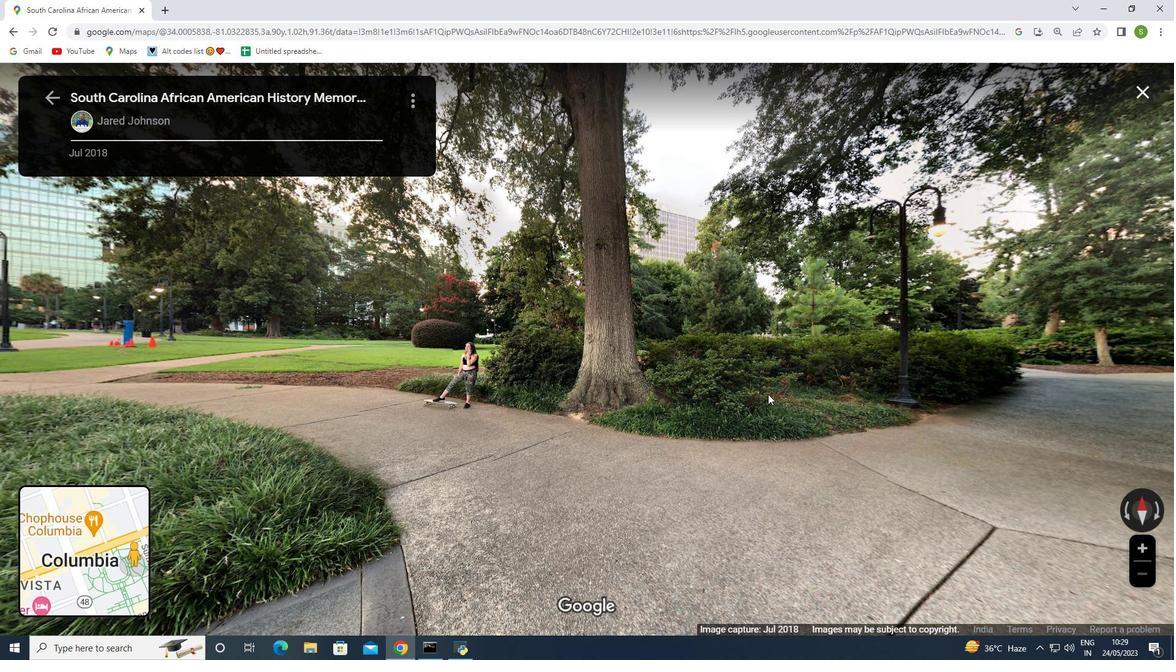 
Action: Mouse scrolled (768, 395) with delta (0, 0)
Screenshot: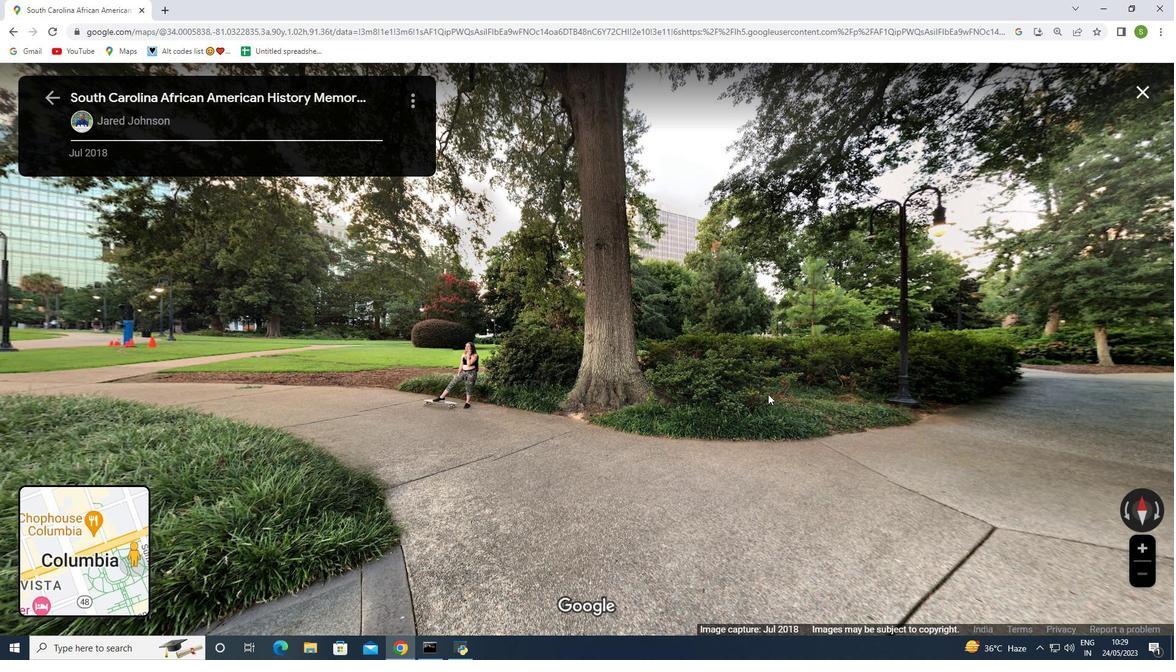 
Action: Mouse scrolled (768, 395) with delta (0, 0)
Screenshot: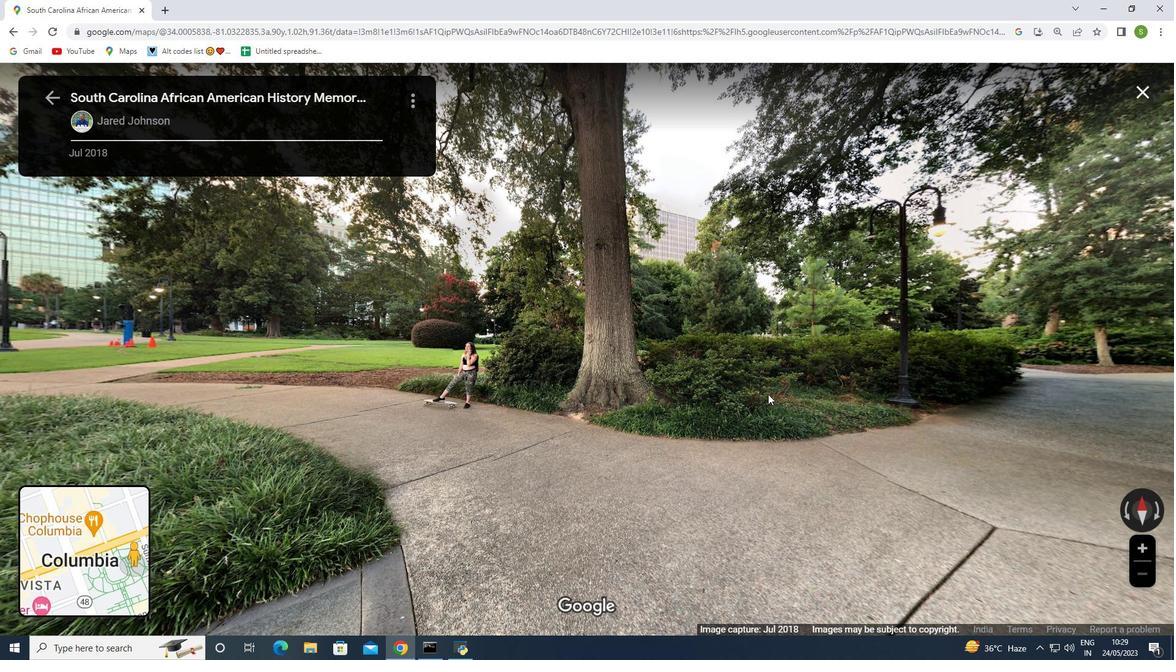 
Action: Mouse moved to (767, 392)
Screenshot: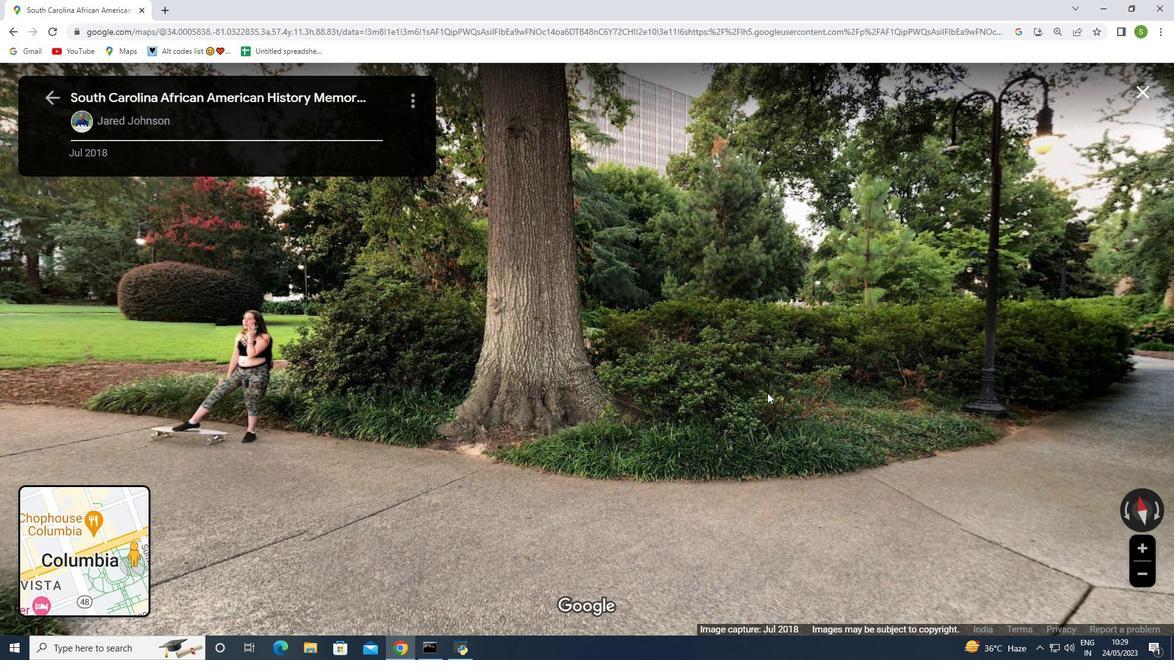 
Action: Mouse scrolled (767, 392) with delta (0, 0)
Screenshot: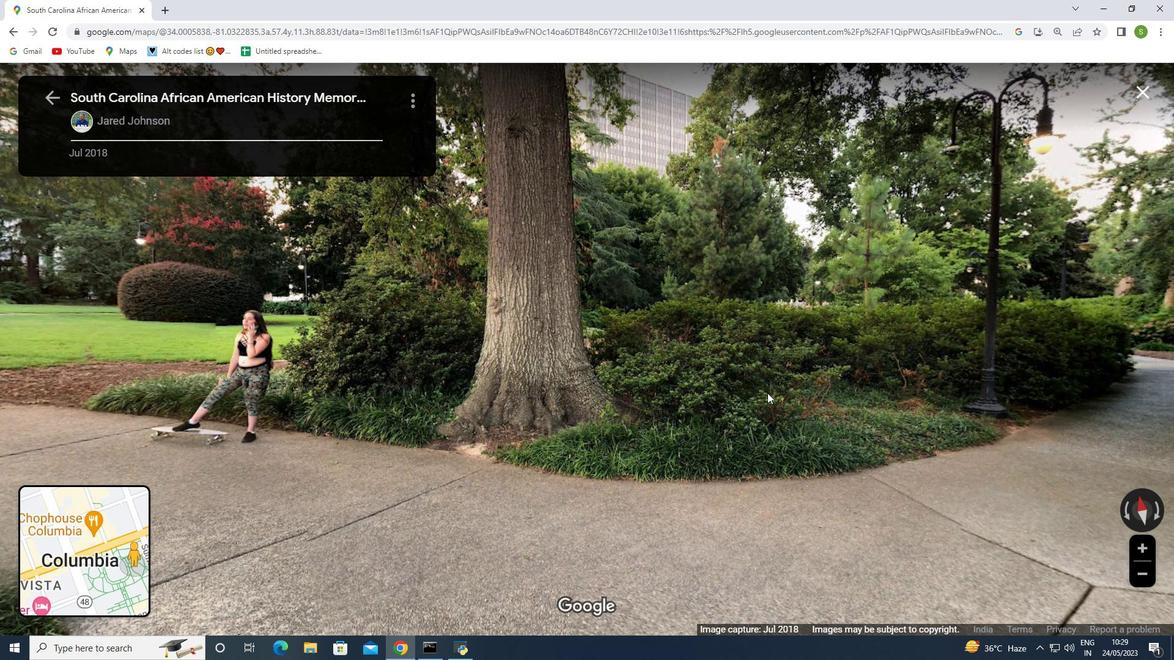 
Action: Mouse pressed middle at (767, 392)
Screenshot: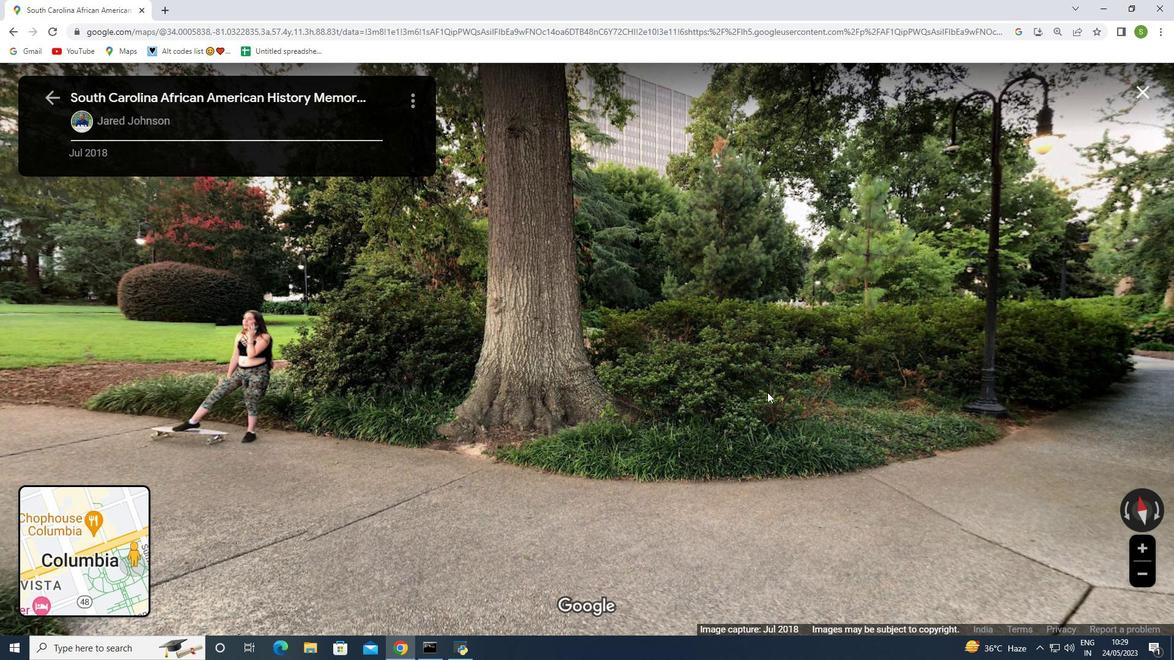 
Action: Mouse moved to (727, 388)
Screenshot: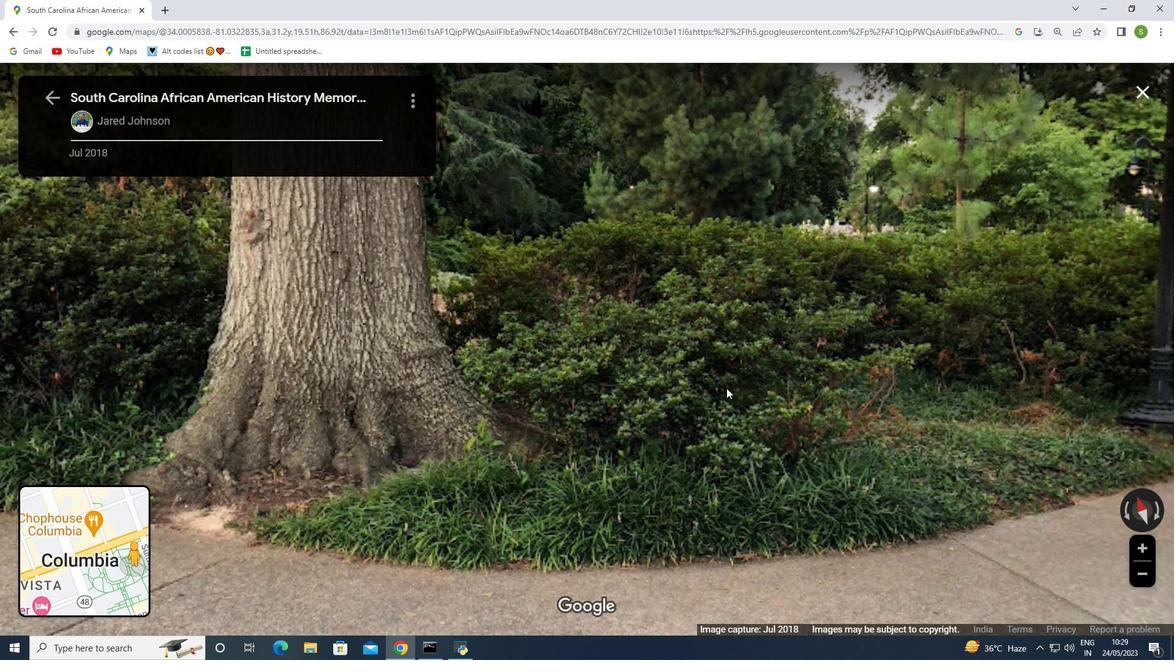
Action: Mouse scrolled (727, 387) with delta (0, 0)
Screenshot: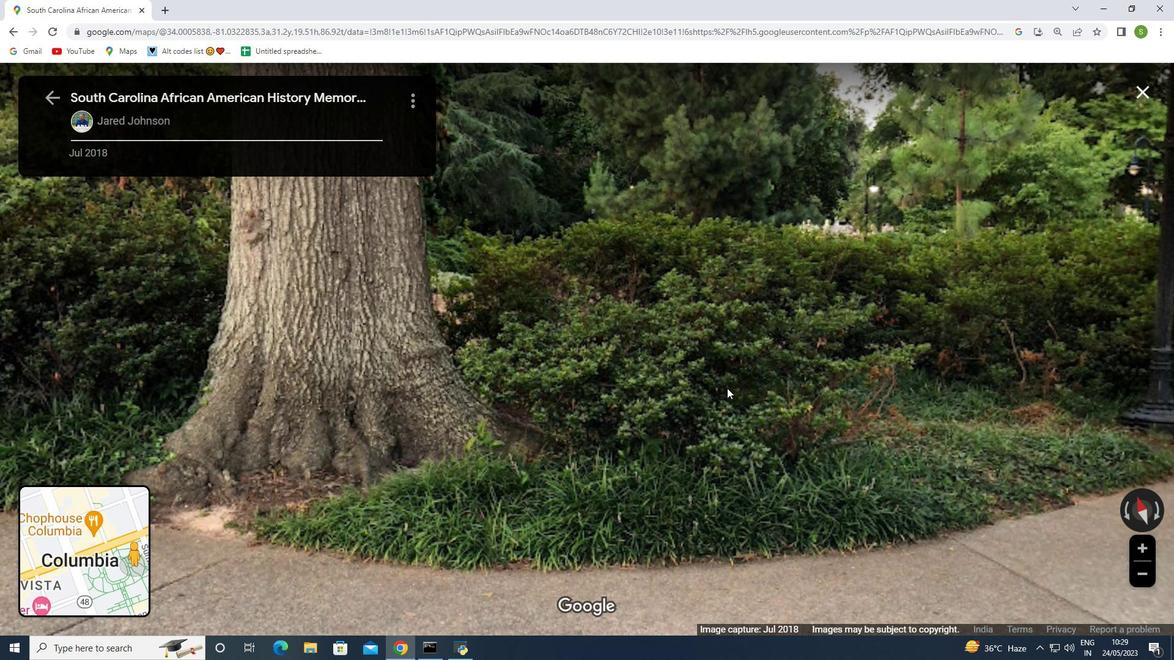 
Action: Mouse scrolled (727, 387) with delta (0, 0)
Screenshot: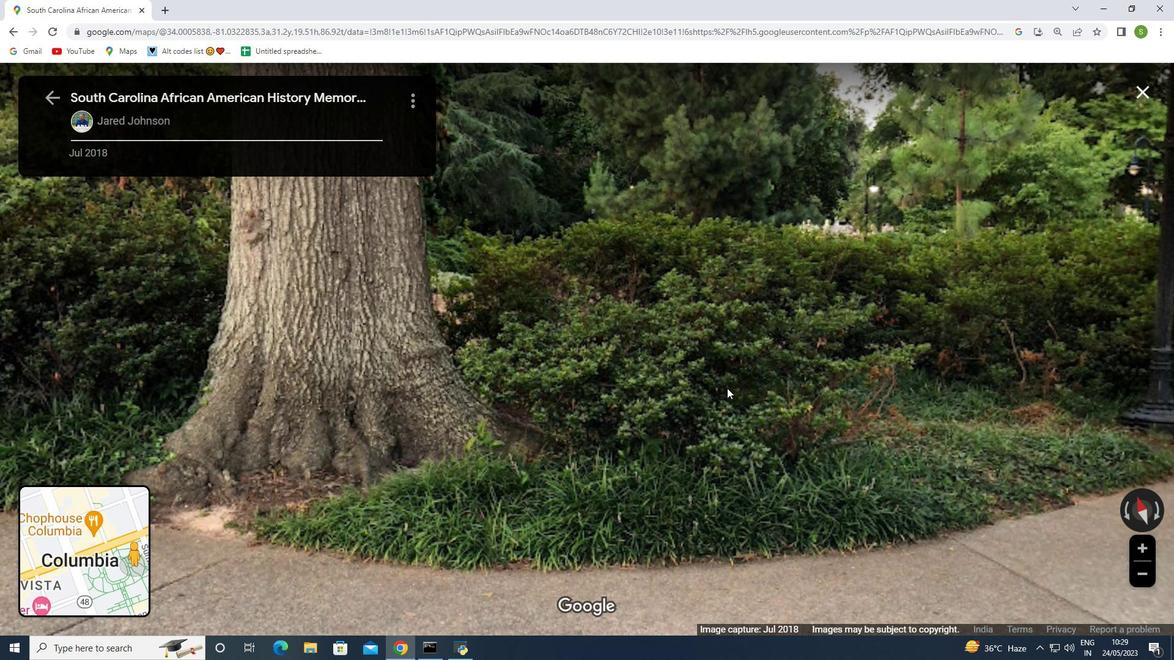 
Action: Mouse scrolled (727, 387) with delta (0, 0)
Screenshot: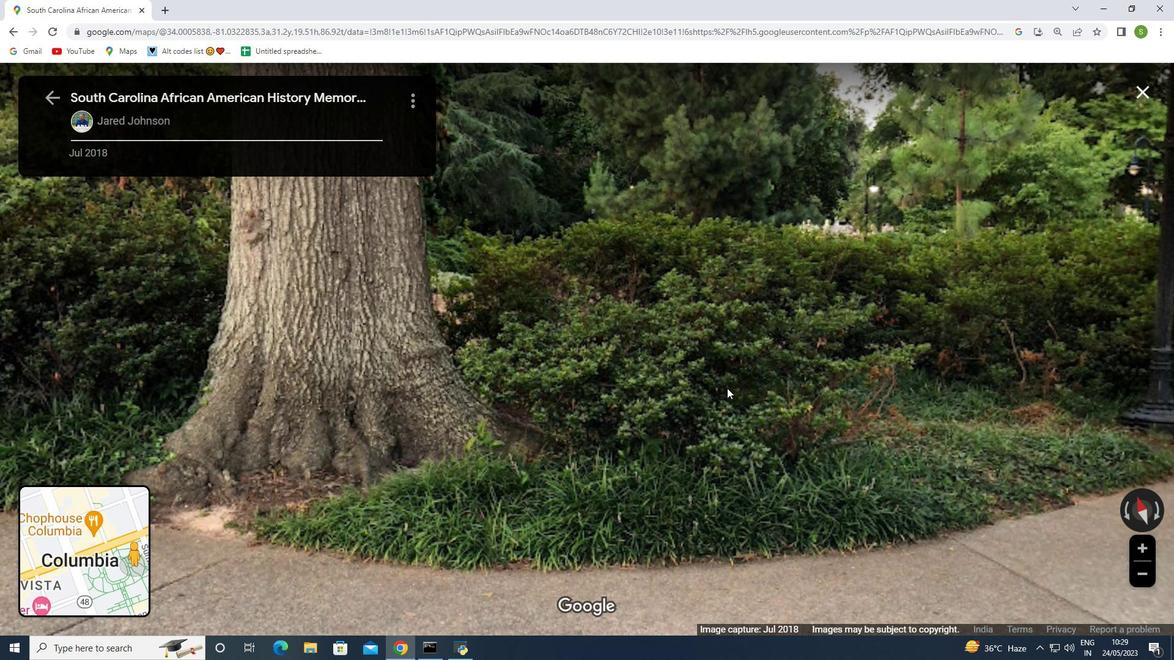 
Action: Mouse scrolled (727, 387) with delta (0, 0)
Screenshot: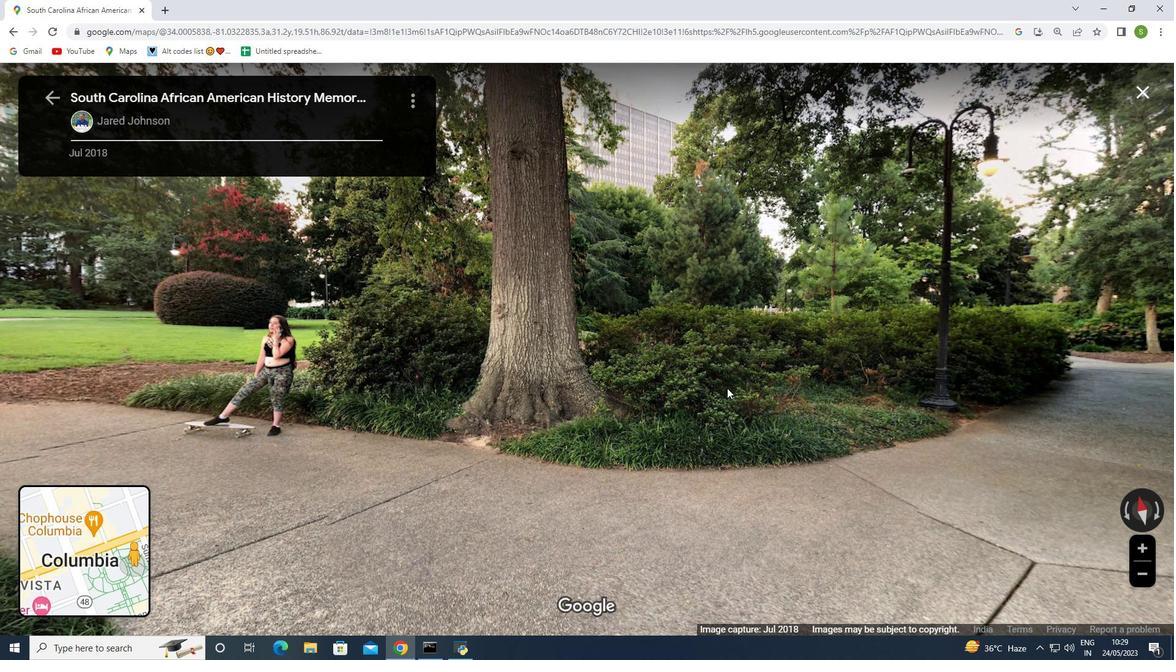 
Action: Mouse scrolled (727, 387) with delta (0, 0)
Screenshot: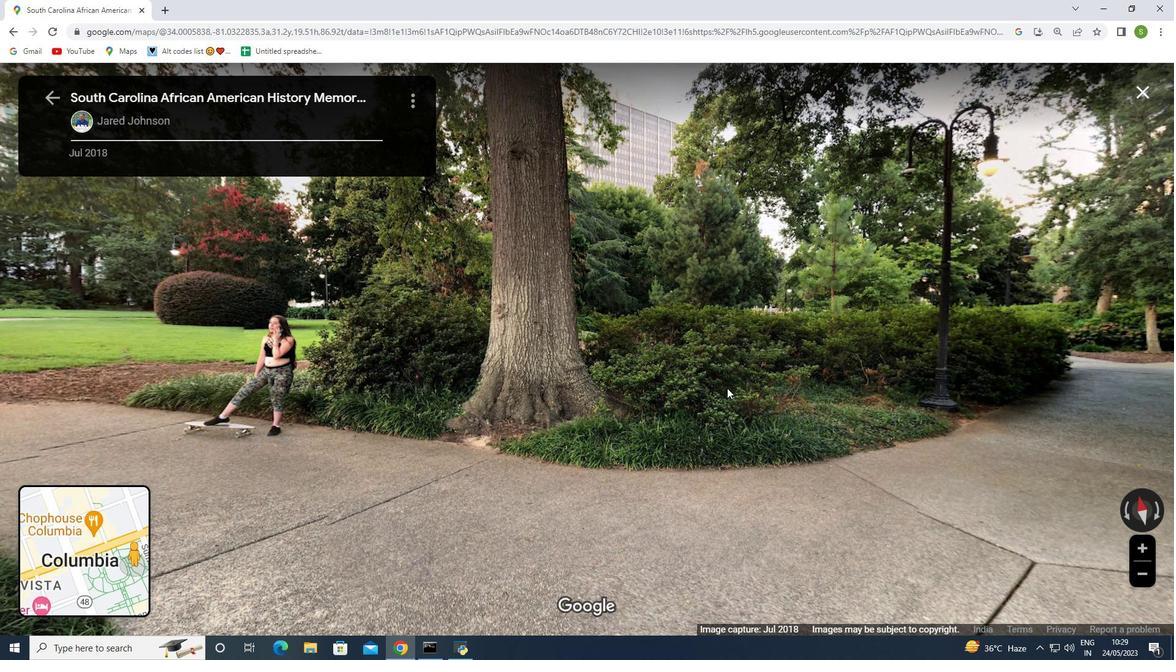 
Action: Mouse scrolled (727, 387) with delta (0, 0)
Screenshot: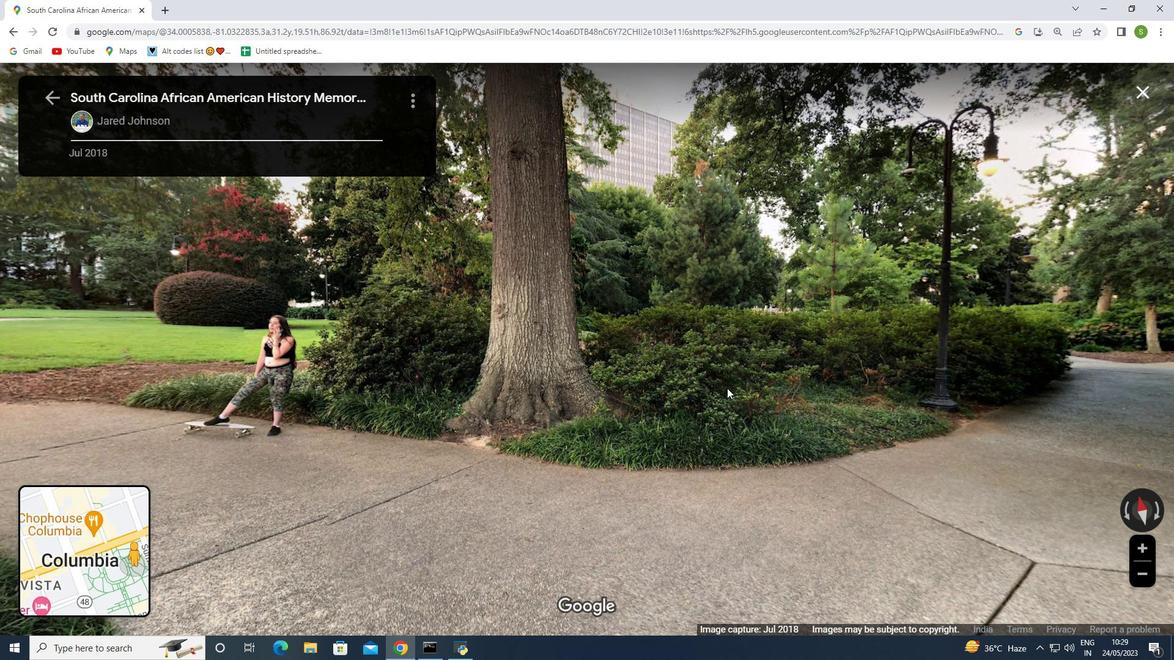 
Action: Mouse scrolled (727, 387) with delta (0, 0)
Screenshot: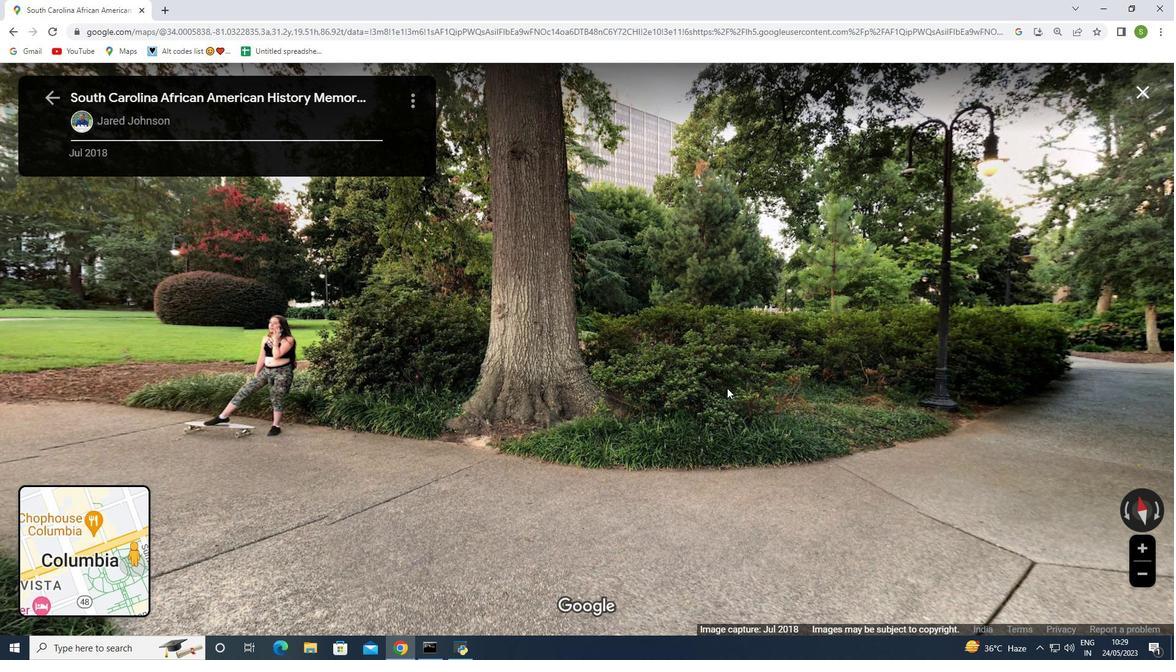
Action: Mouse scrolled (727, 387) with delta (0, 0)
Screenshot: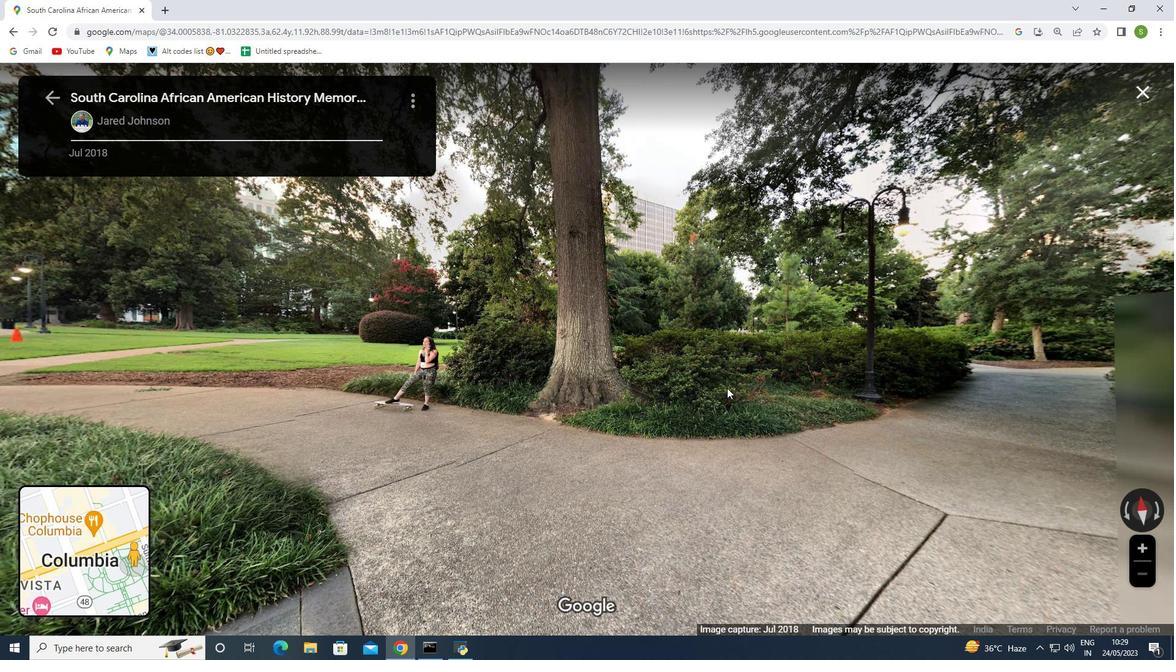 
Action: Mouse scrolled (727, 387) with delta (0, 0)
Screenshot: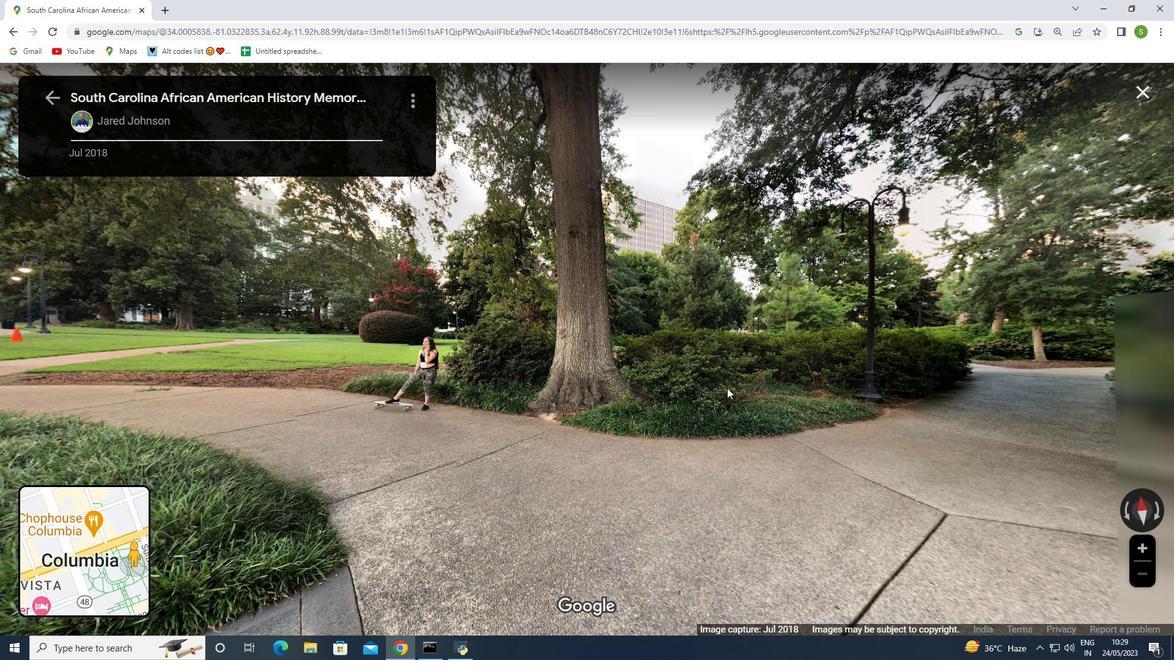 
Action: Mouse scrolled (727, 387) with delta (0, 0)
Screenshot: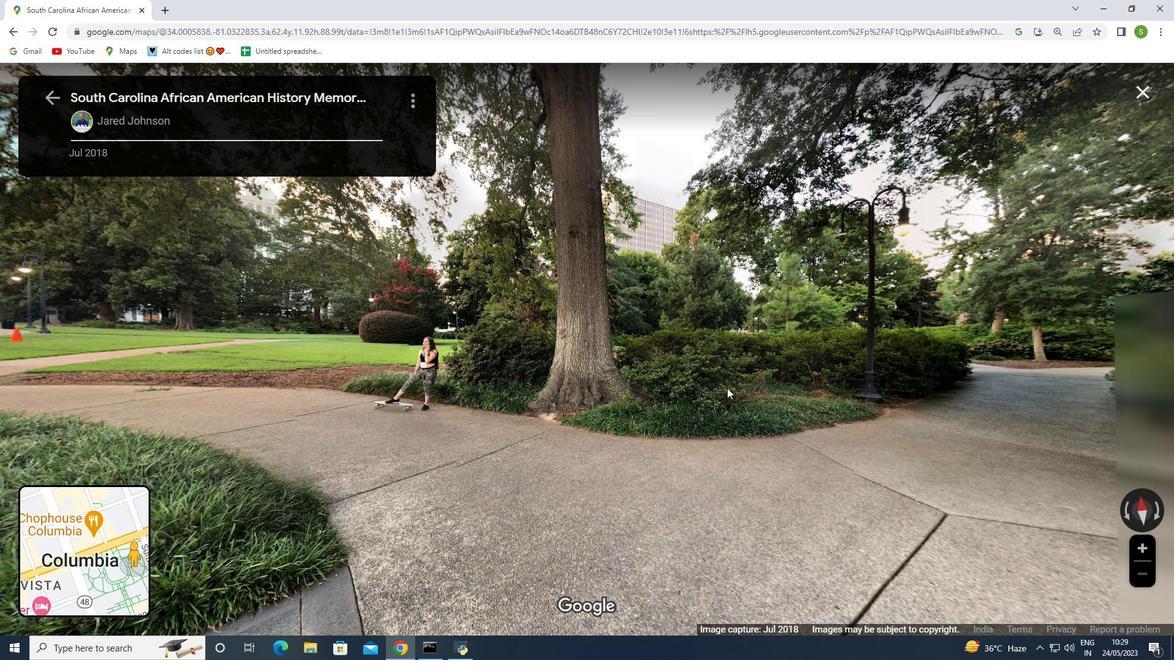 
Action: Mouse scrolled (727, 387) with delta (0, 0)
Screenshot: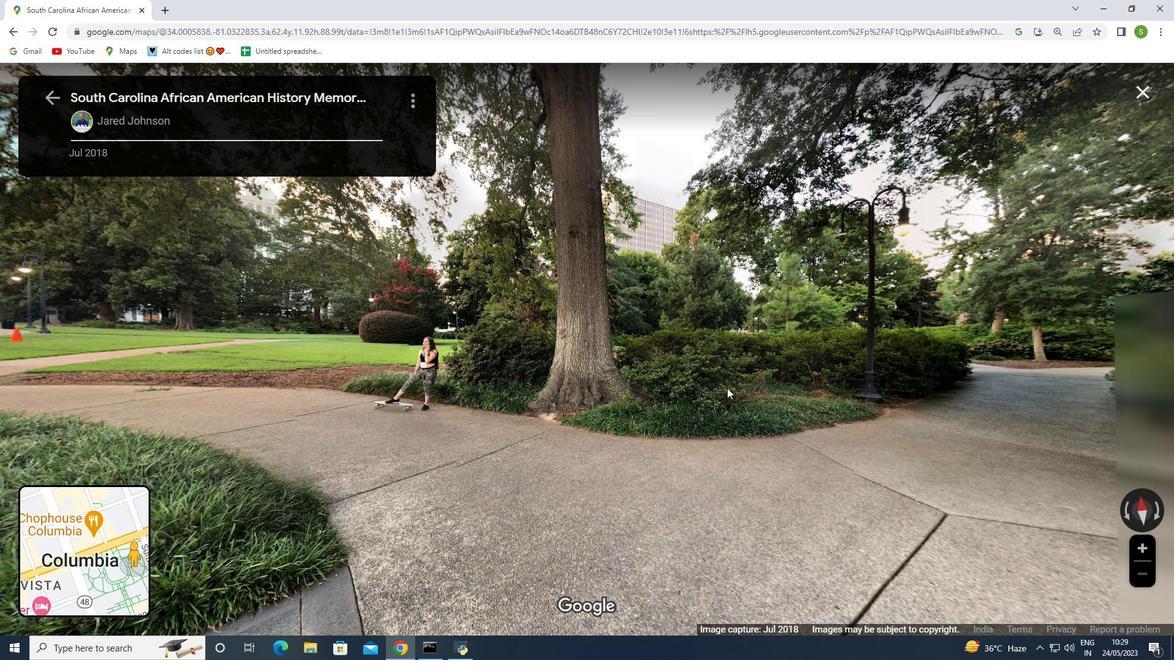 
Action: Mouse scrolled (727, 387) with delta (0, 0)
Screenshot: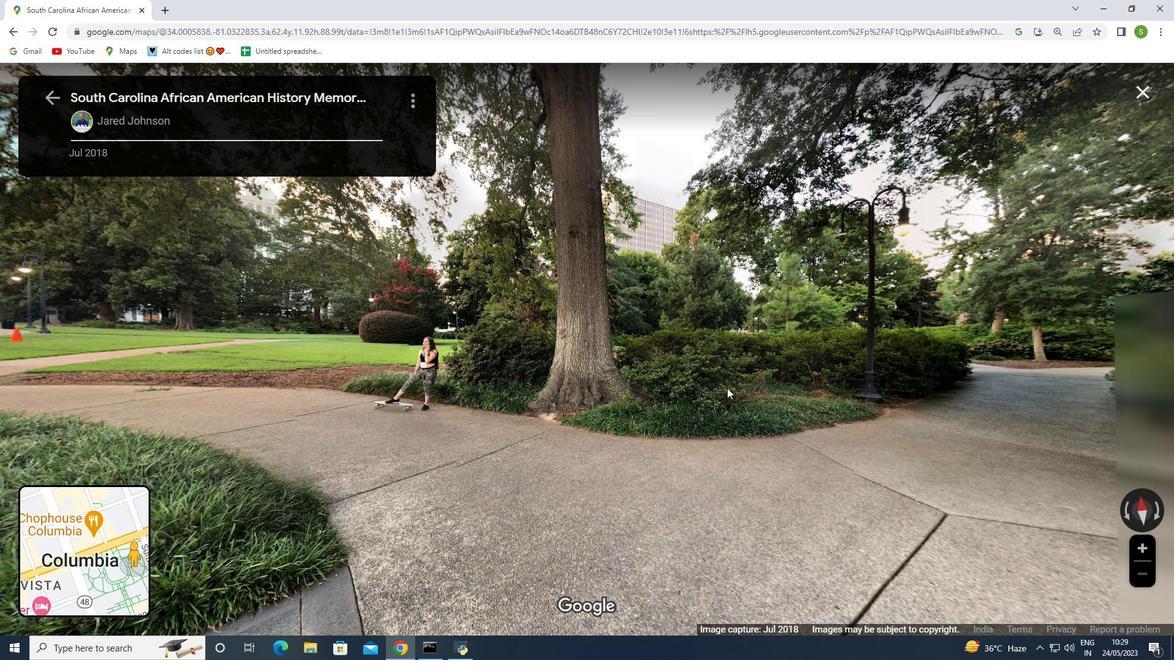 
Action: Mouse moved to (752, 409)
Screenshot: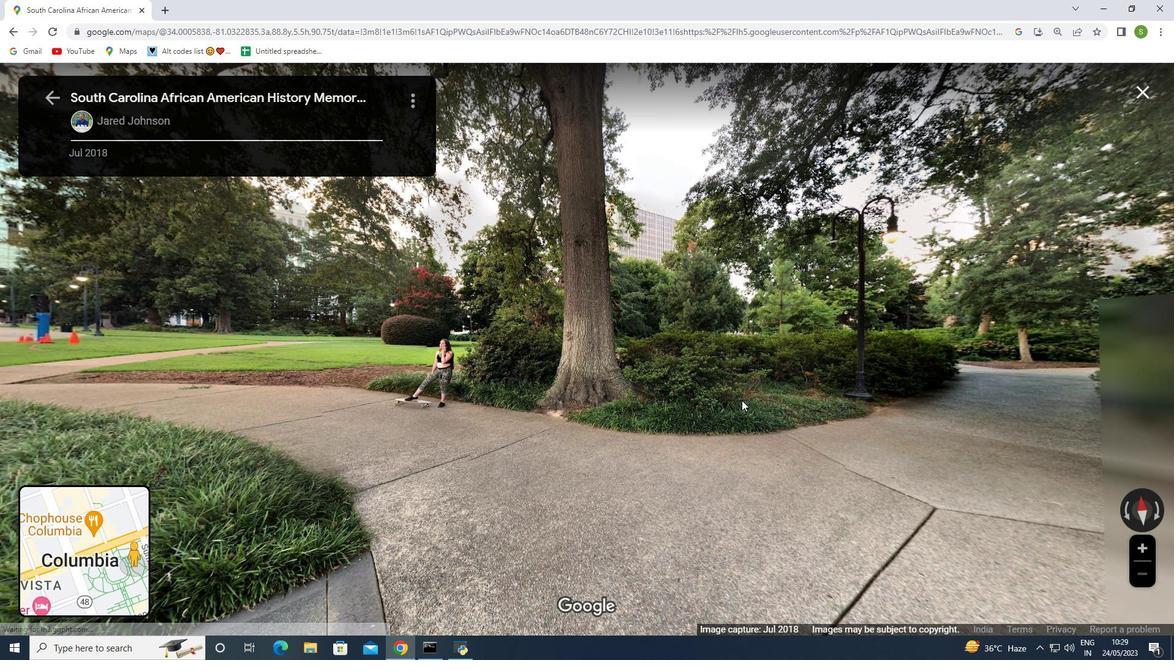 
Action: Key pressed <Key.shift>
Screenshot: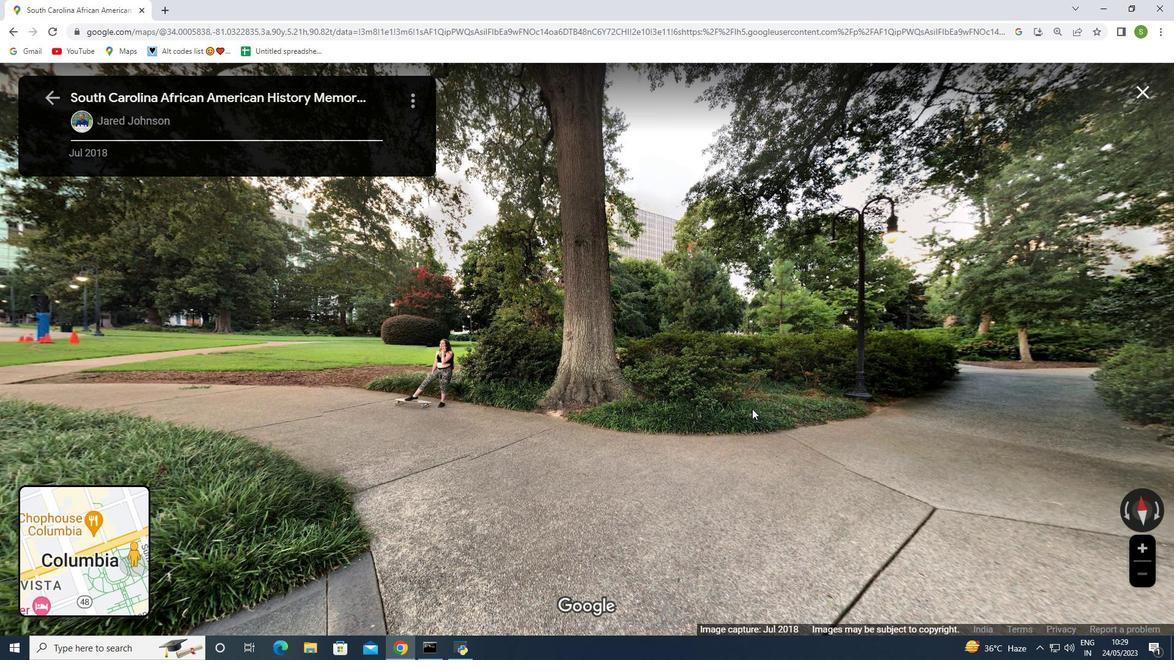 
Action: Mouse moved to (753, 409)
Screenshot: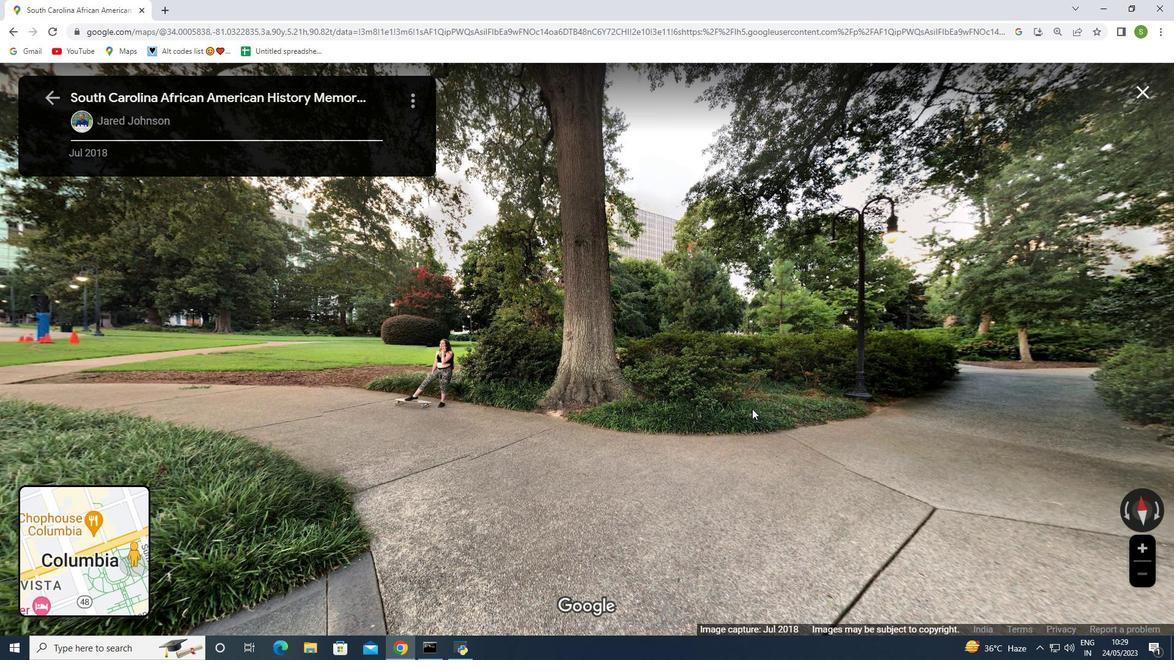 
Action: Mouse pressed middle at (753, 409)
Screenshot: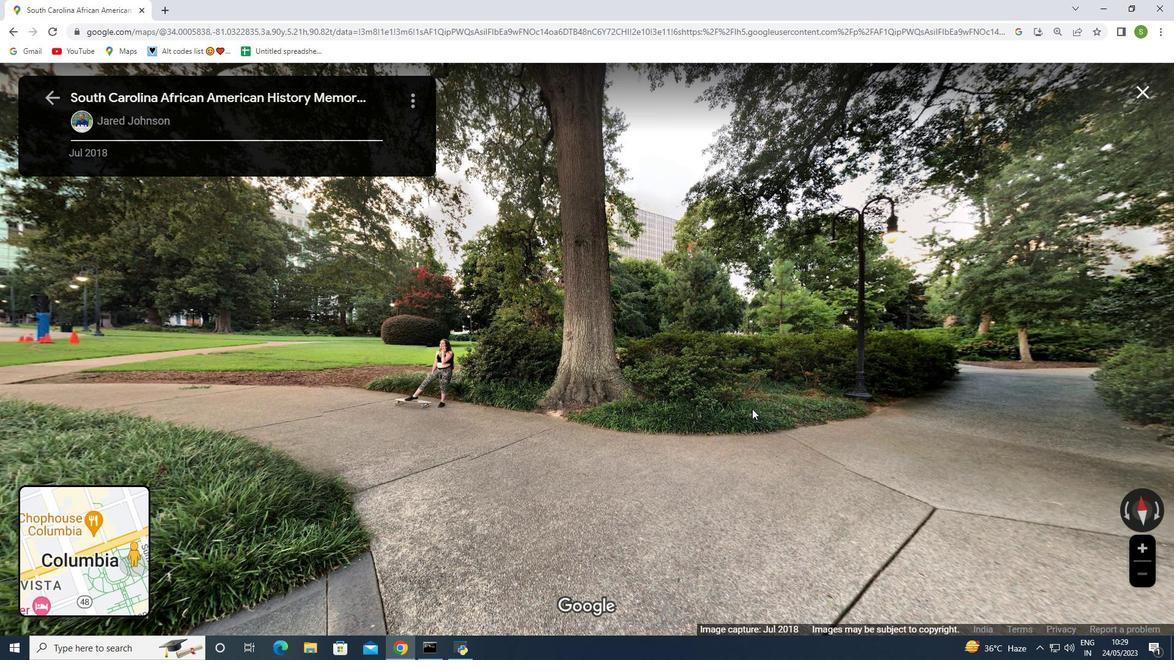 
Action: Mouse moved to (708, 395)
Screenshot: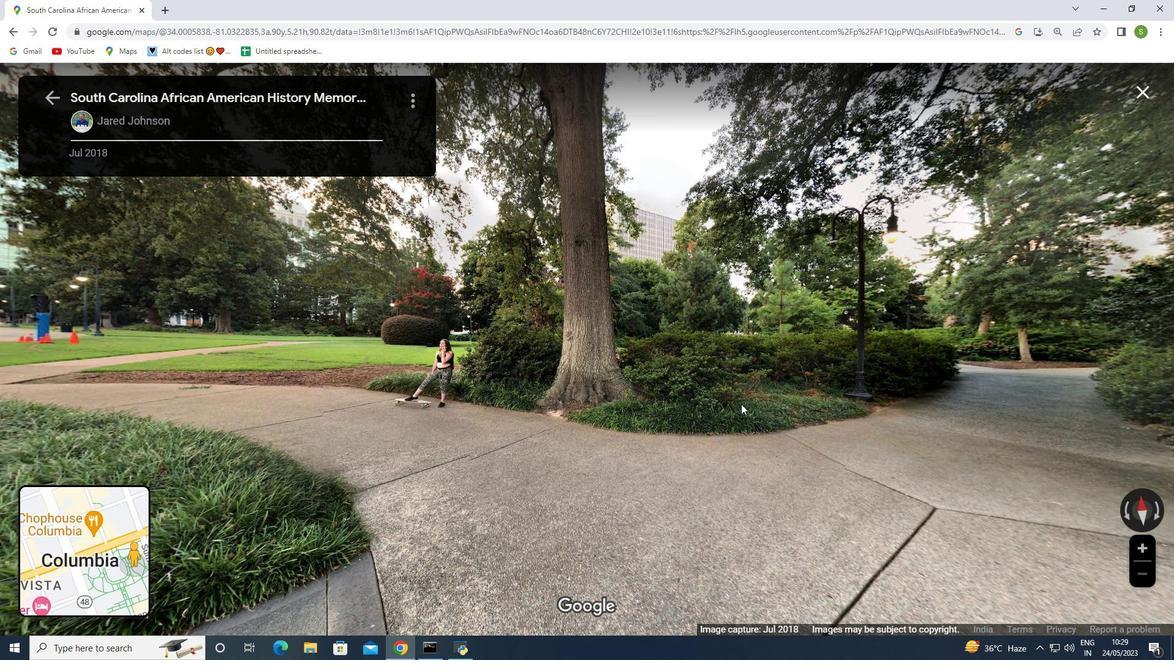 
Action: Key pressed <Key.shift>
Screenshot: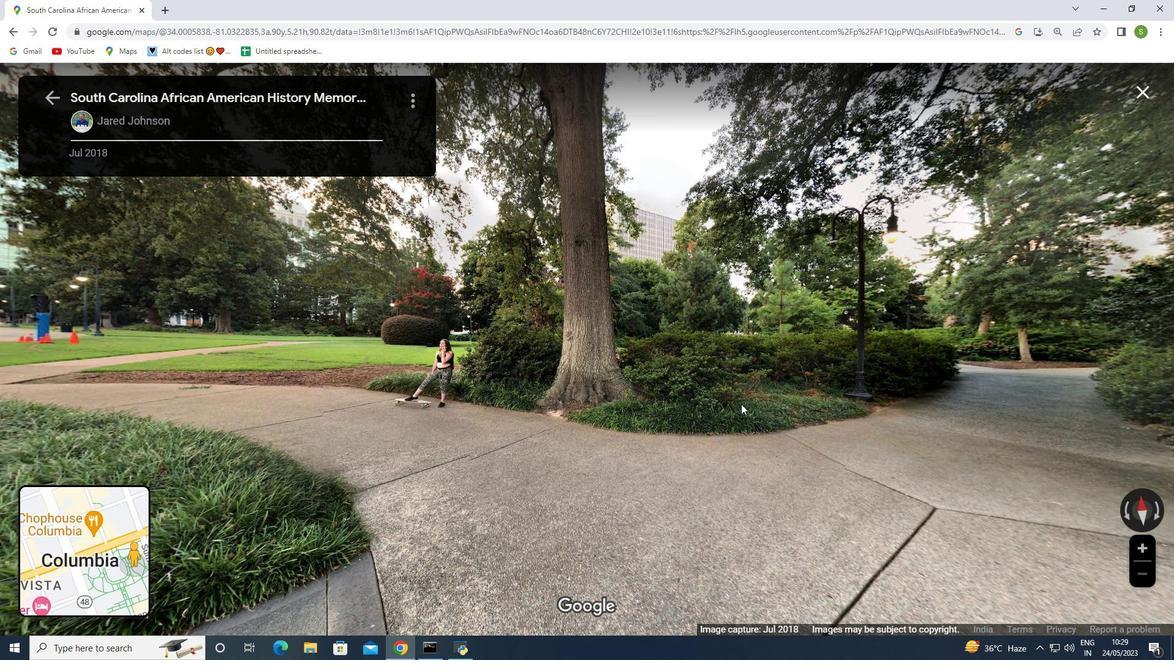 
Action: Mouse moved to (695, 394)
Screenshot: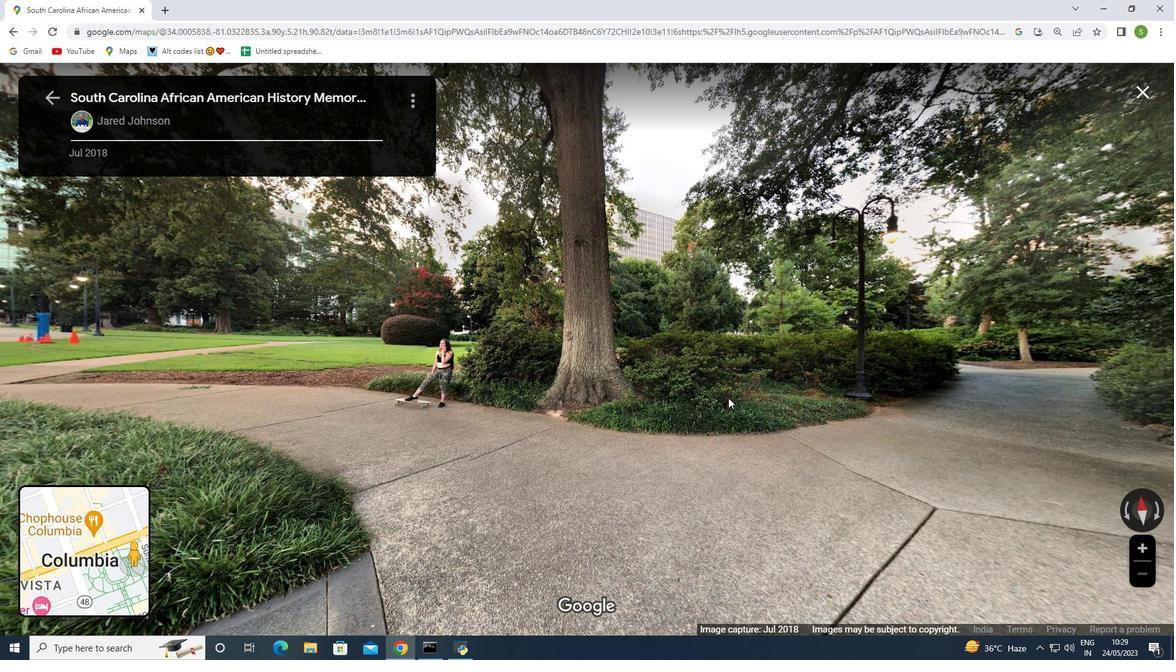 
Action: Key pressed <Key.shift>
Screenshot: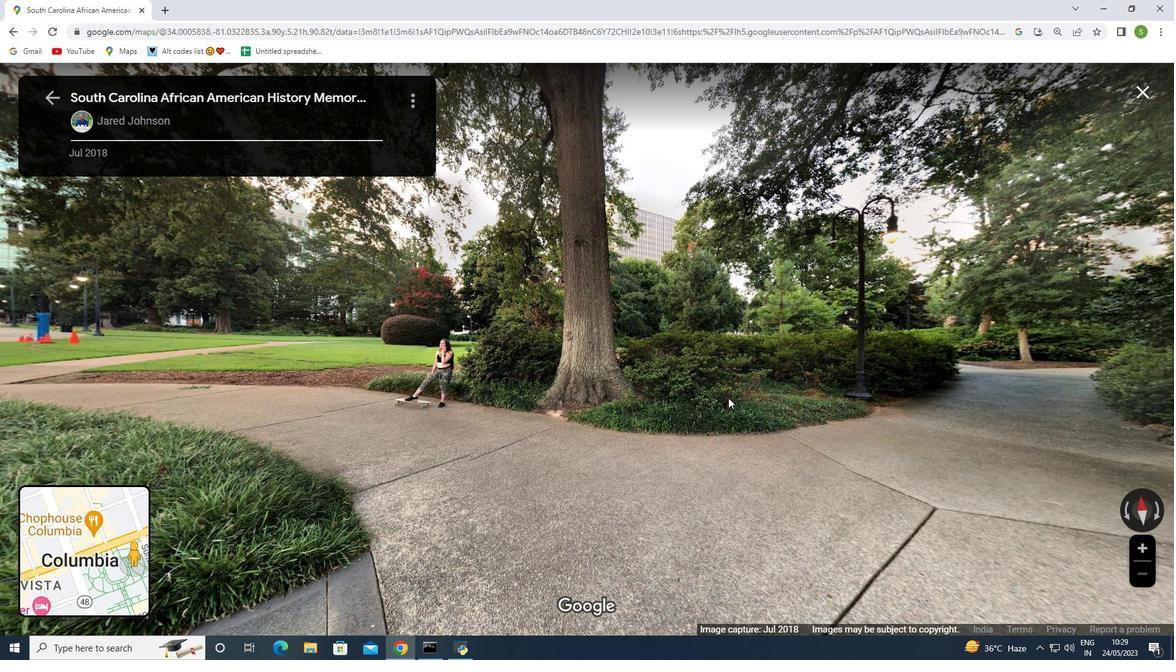 
Action: Mouse moved to (687, 394)
Screenshot: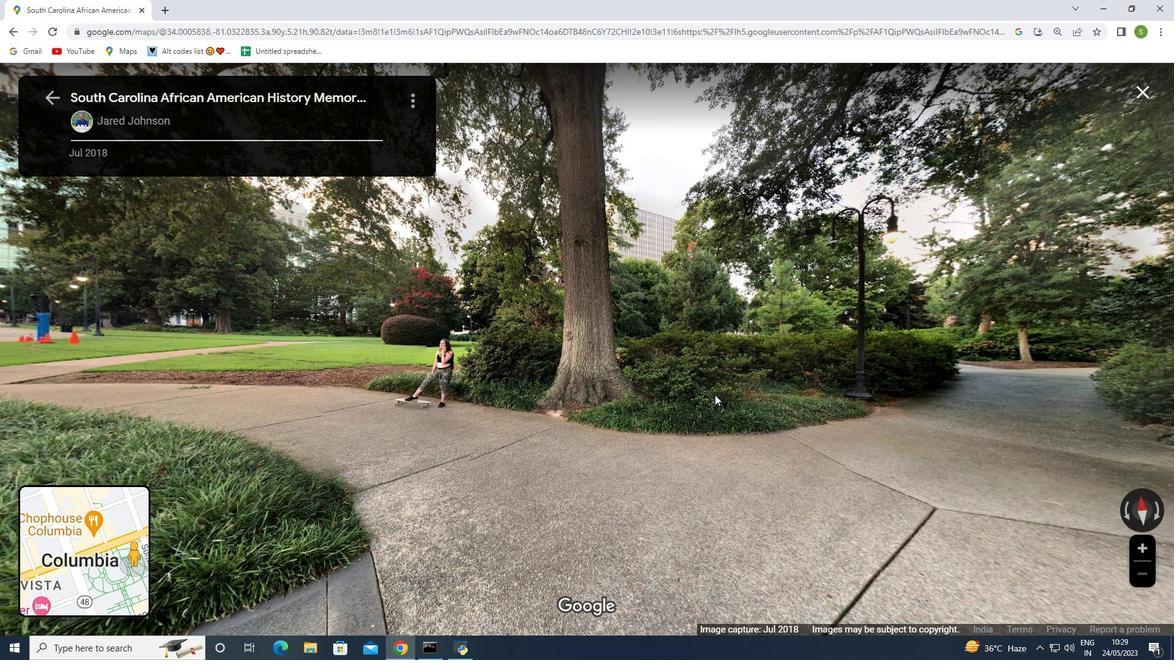 
Action: Key pressed <Key.shift>
Screenshot: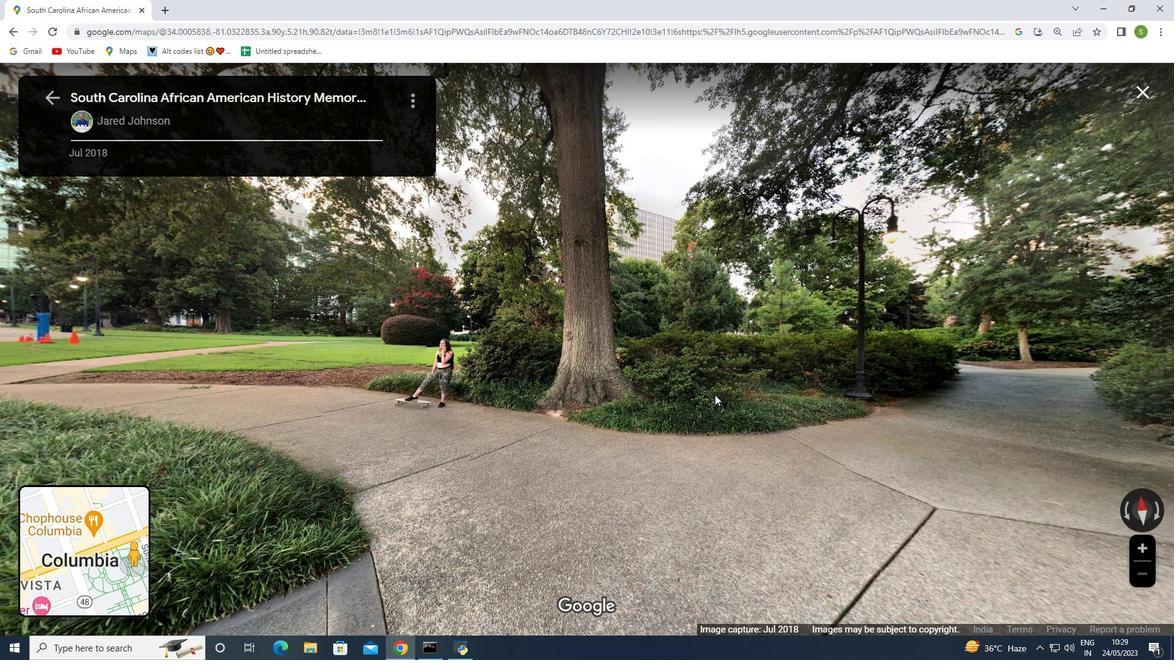 
Action: Mouse moved to (678, 394)
Screenshot: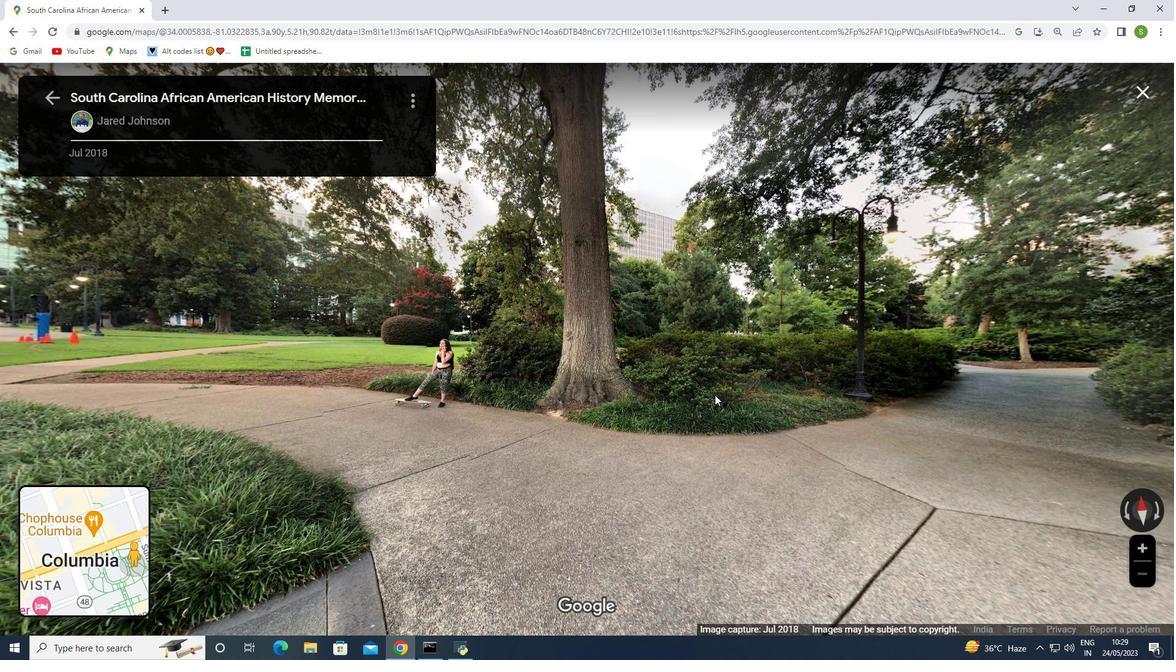 
Action: Key pressed <Key.shift>
Screenshot: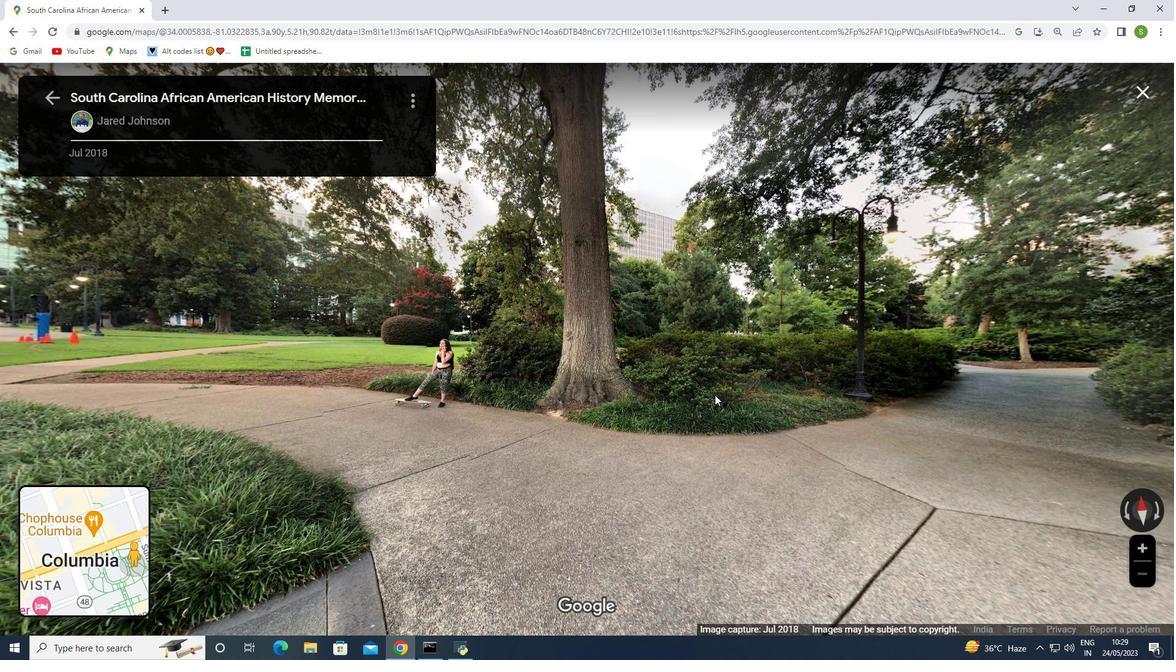 
Action: Mouse moved to (673, 394)
Screenshot: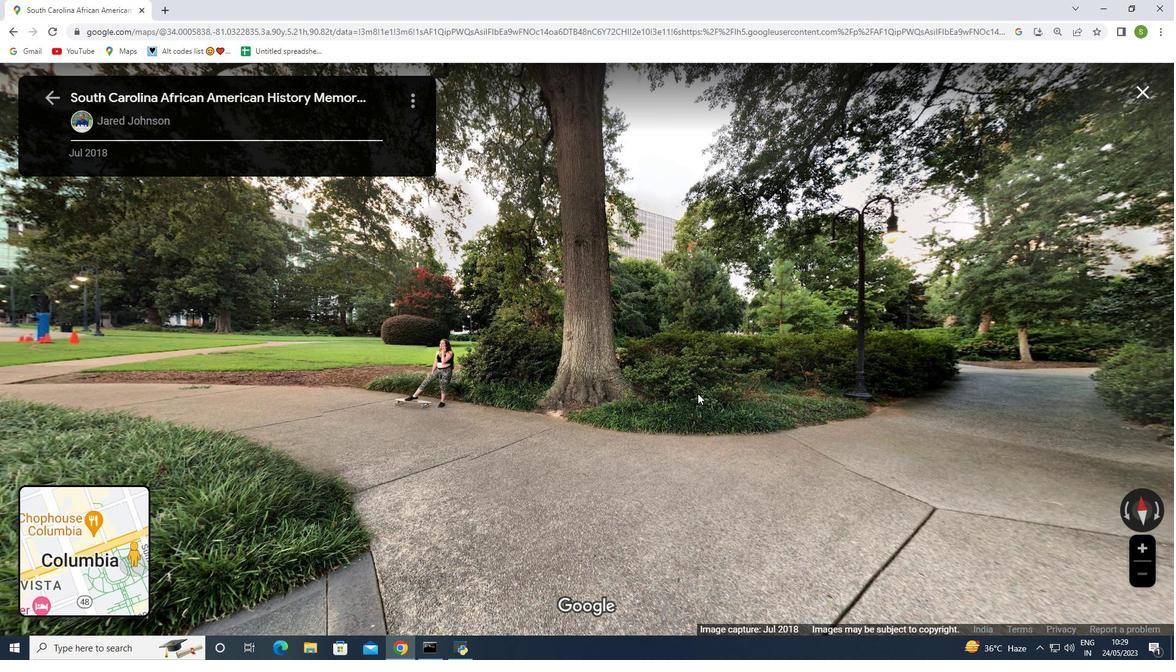
Action: Key pressed <Key.shift>
Screenshot: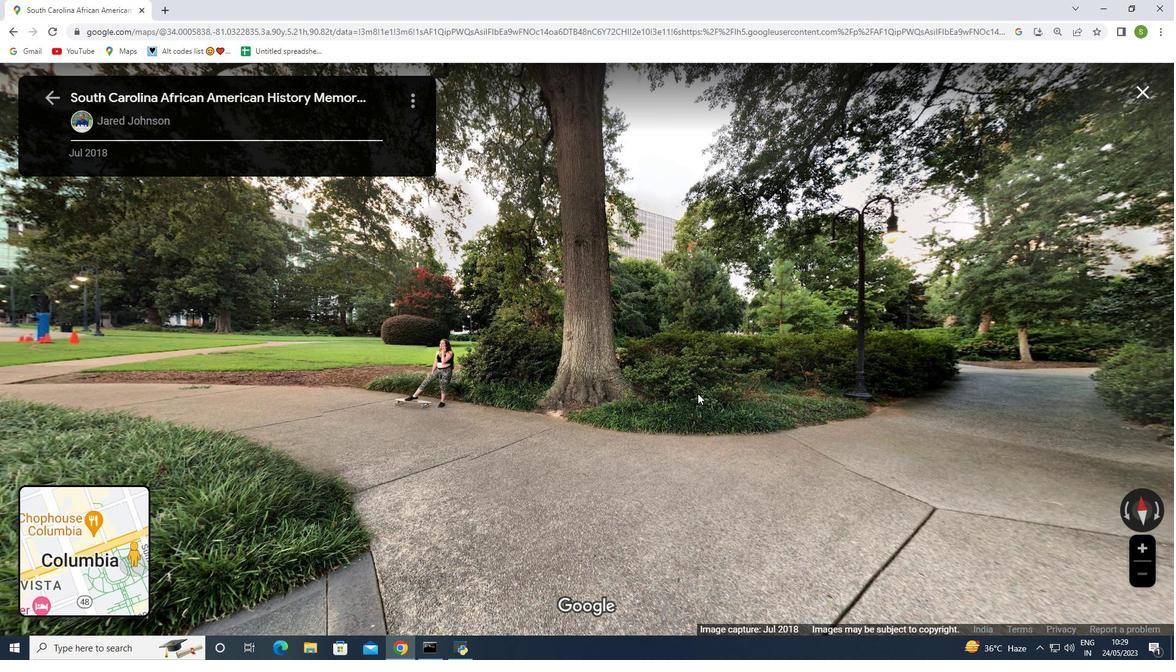 
Action: Mouse moved to (672, 394)
Screenshot: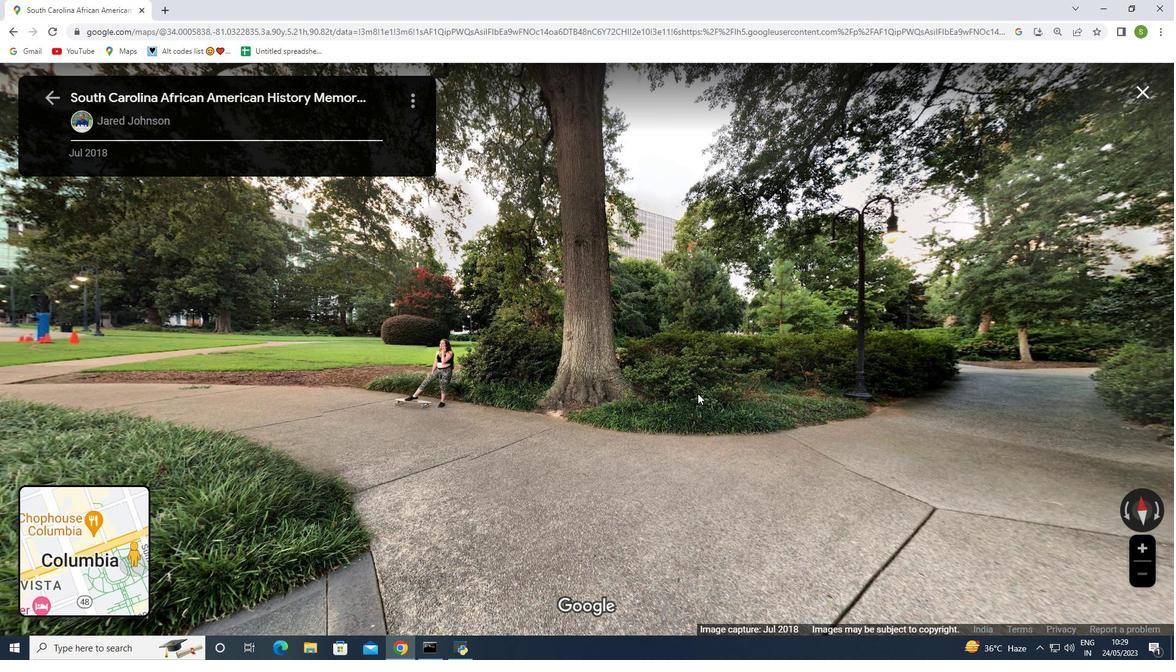 
Action: Key pressed <Key.shift><Key.shift><Key.shift><Key.shift><Key.shift>
Screenshot: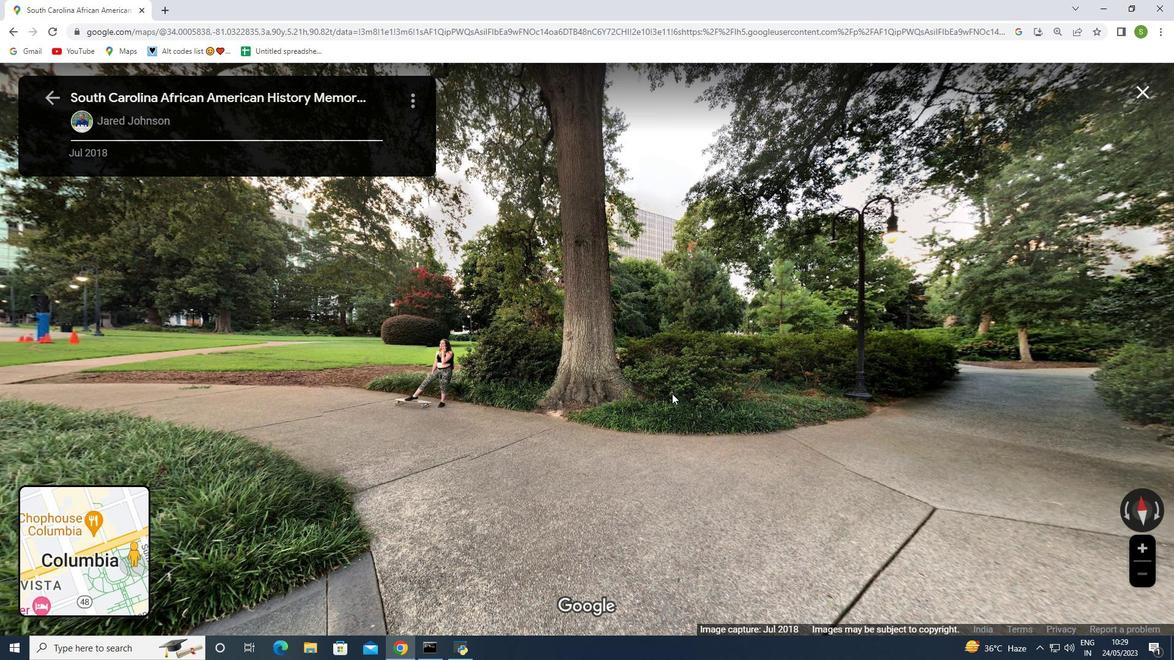 
Action: Mouse moved to (674, 395)
Screenshot: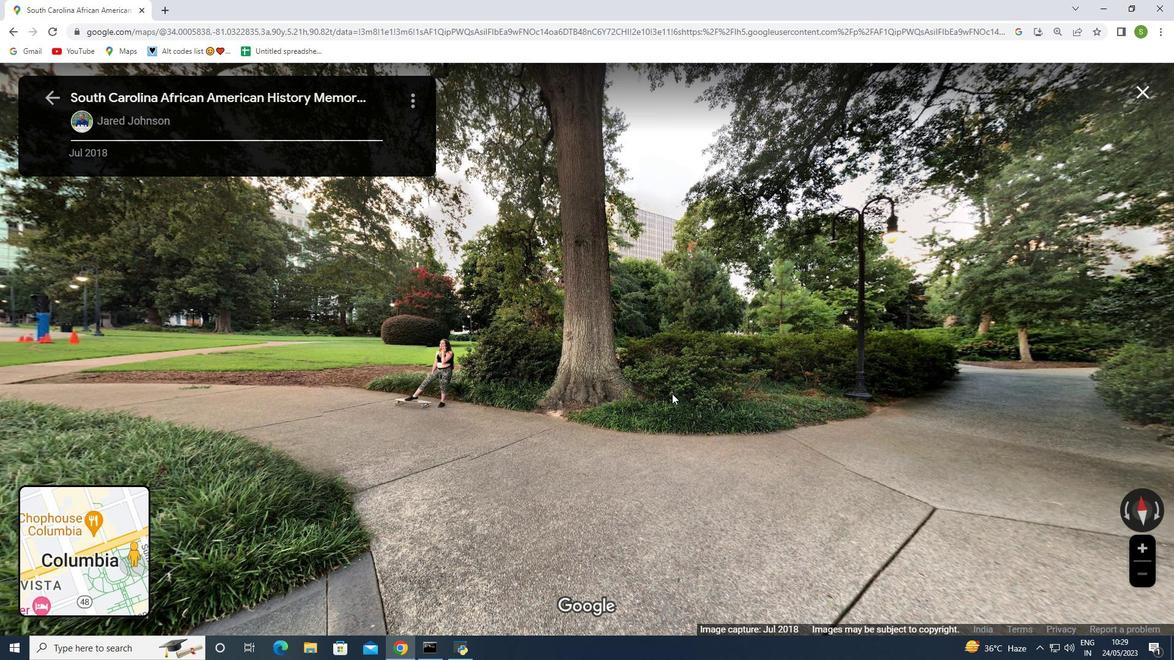 
Action: Key pressed <Key.shift>
Screenshot: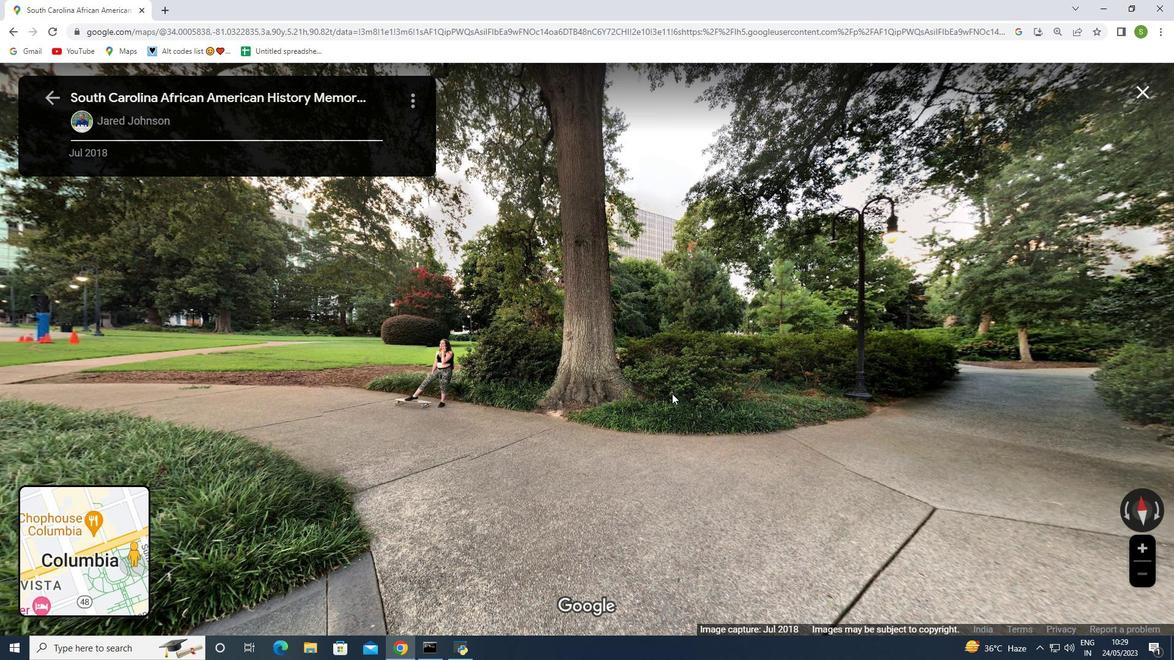 
Action: Mouse moved to (686, 396)
Screenshot: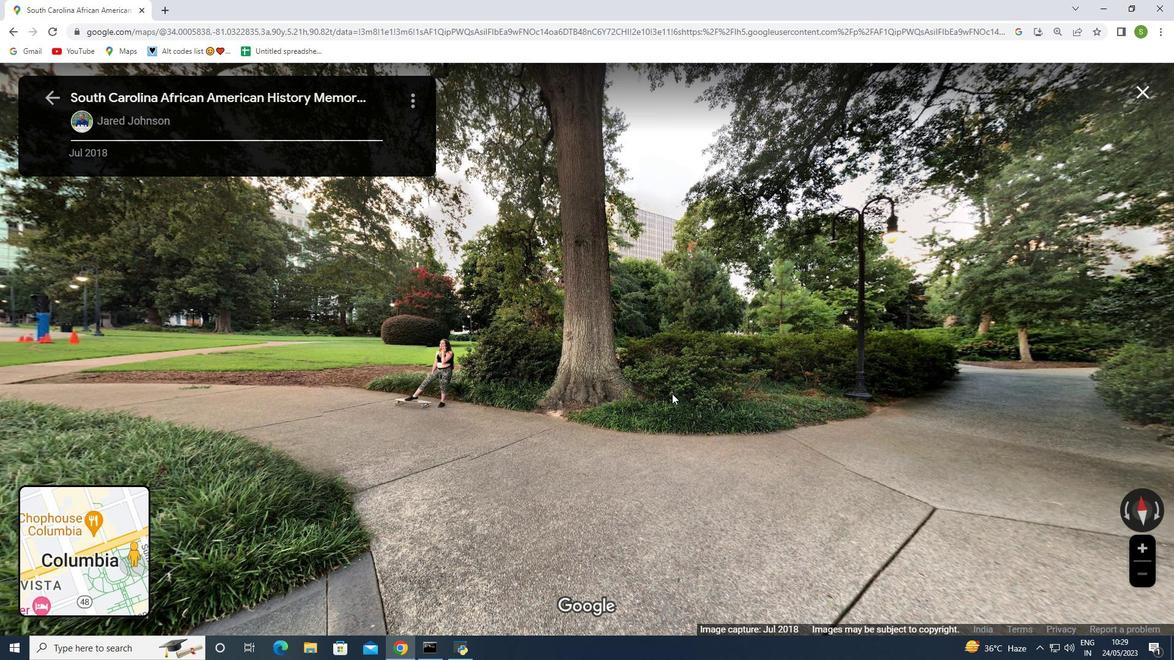 
Action: Key pressed <Key.shift>
Screenshot: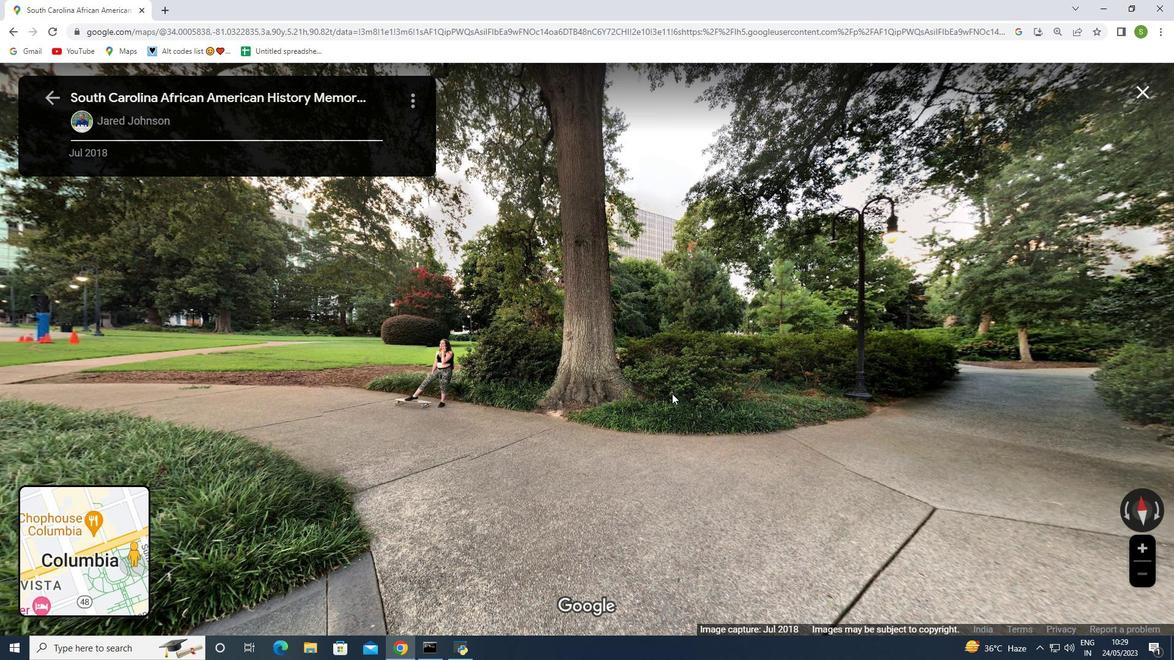 
Action: Mouse moved to (1122, 512)
Screenshot: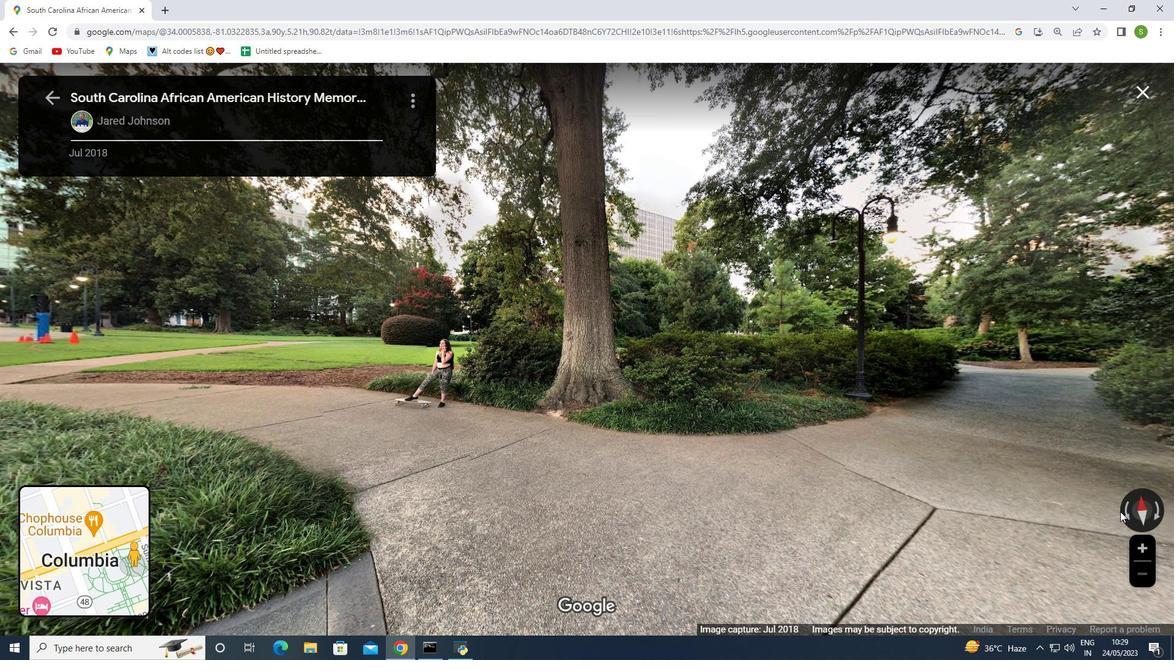 
Action: Mouse pressed left at (1122, 512)
Screenshot: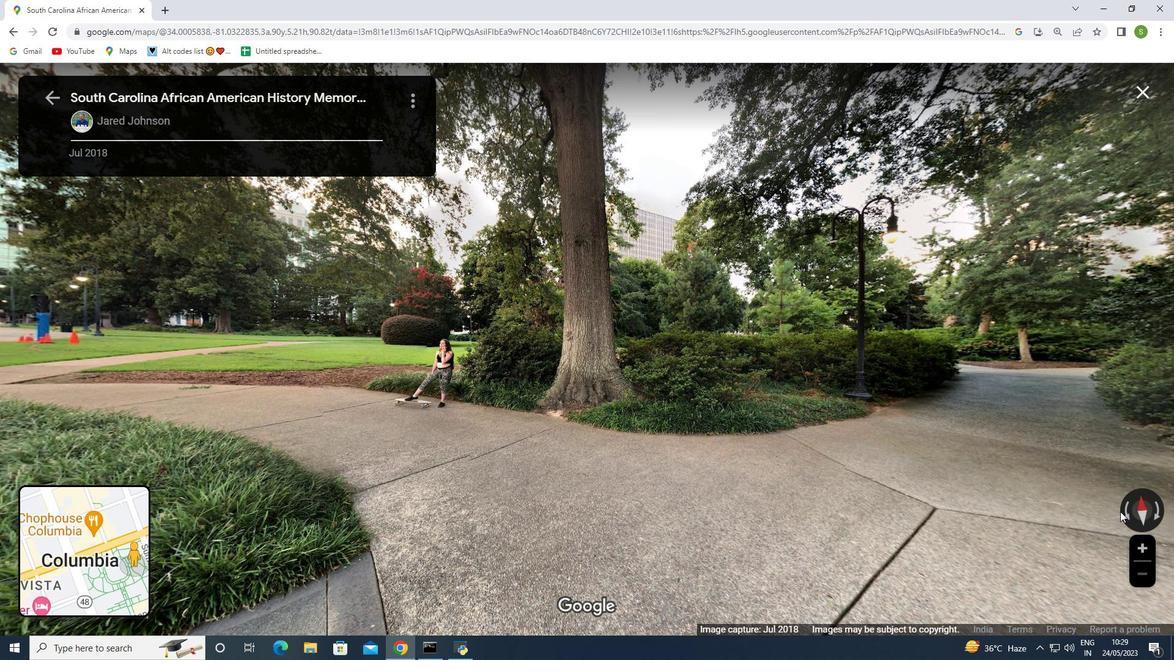 
Action: Mouse moved to (1131, 509)
Screenshot: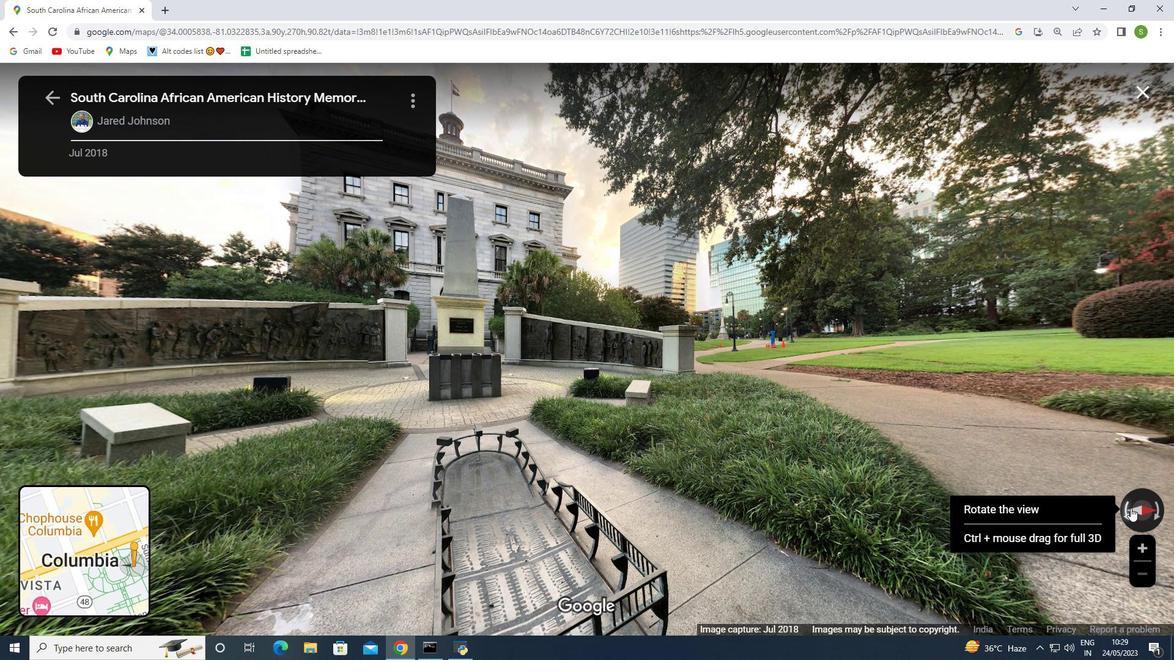 
Action: Mouse pressed left at (1131, 509)
Screenshot: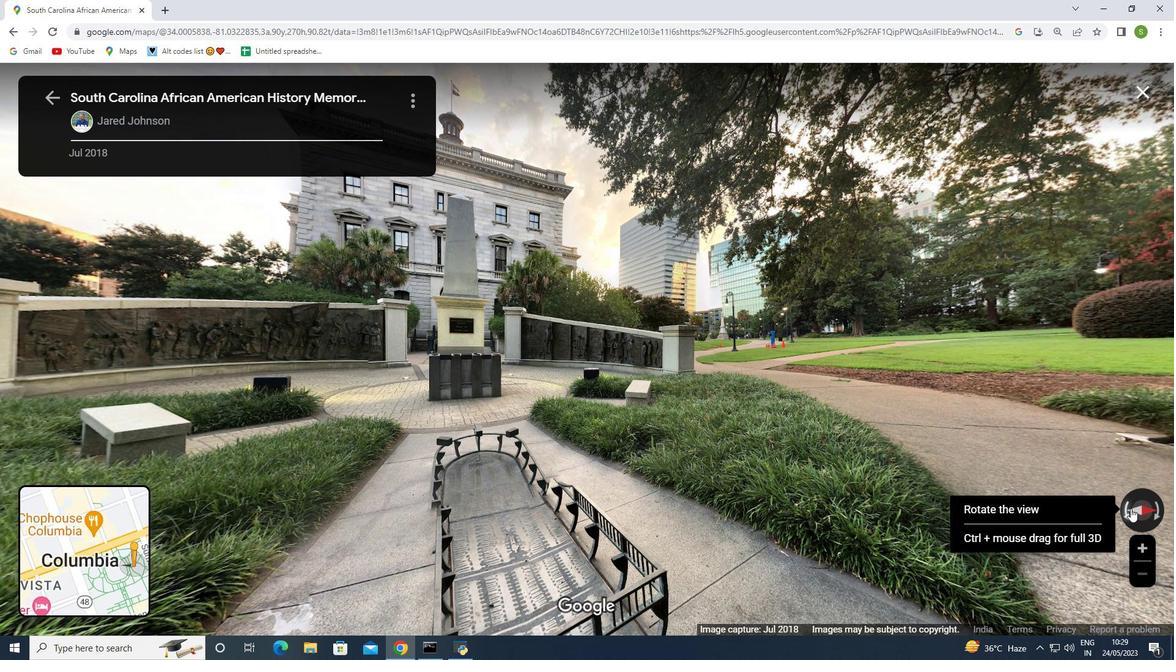 
Action: Mouse moved to (1136, 503)
Screenshot: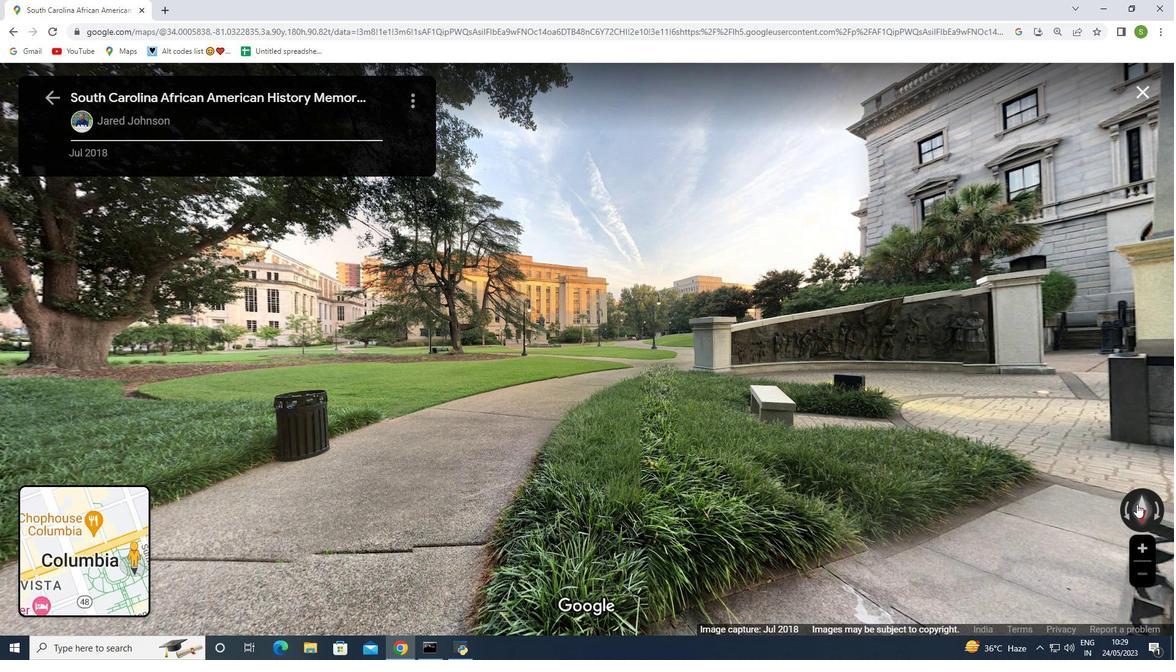 
Action: Mouse pressed left at (1136, 503)
Screenshot: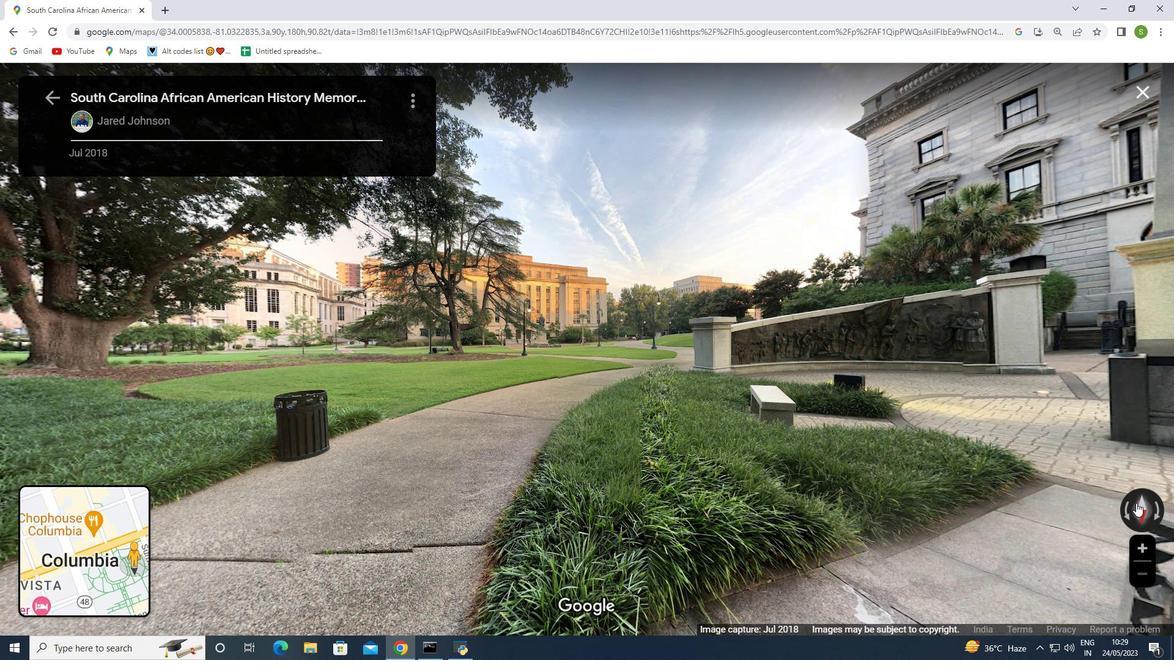
Action: Mouse moved to (1123, 504)
Screenshot: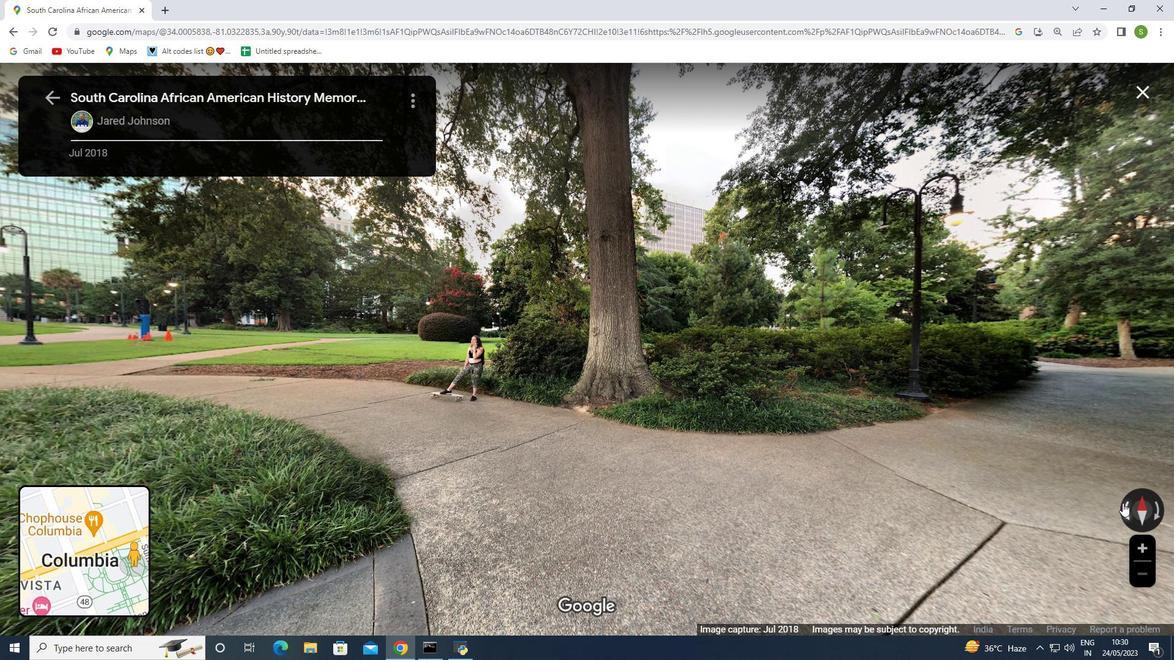 
Action: Mouse pressed left at (1123, 504)
Screenshot: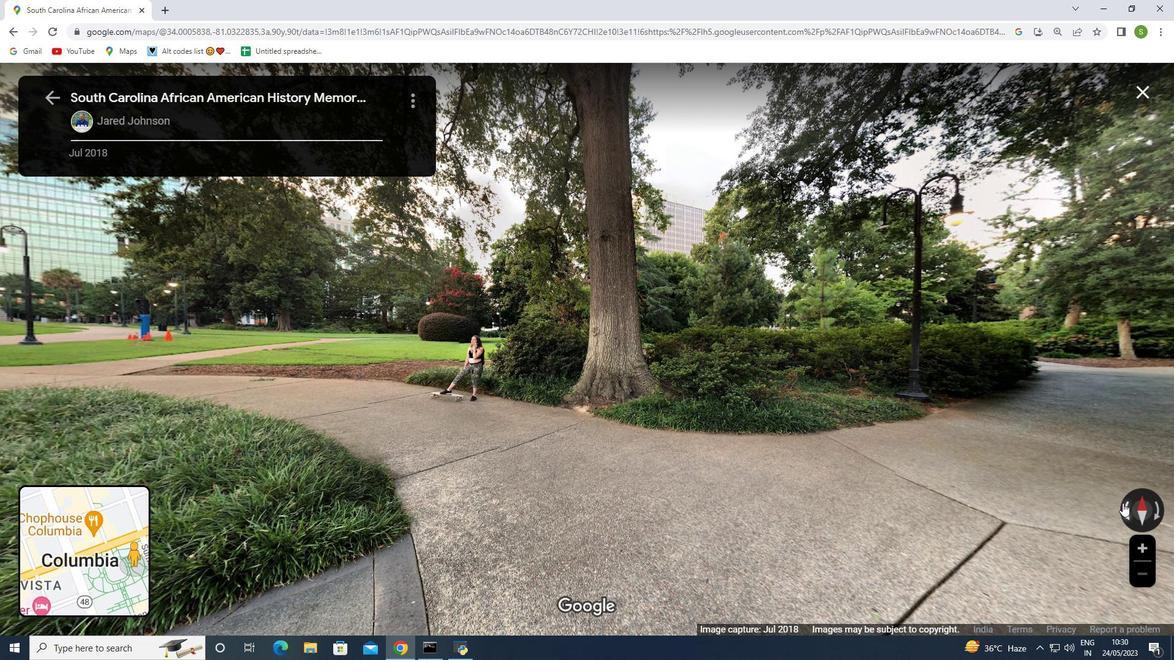 
Action: Mouse moved to (1135, 502)
Screenshot: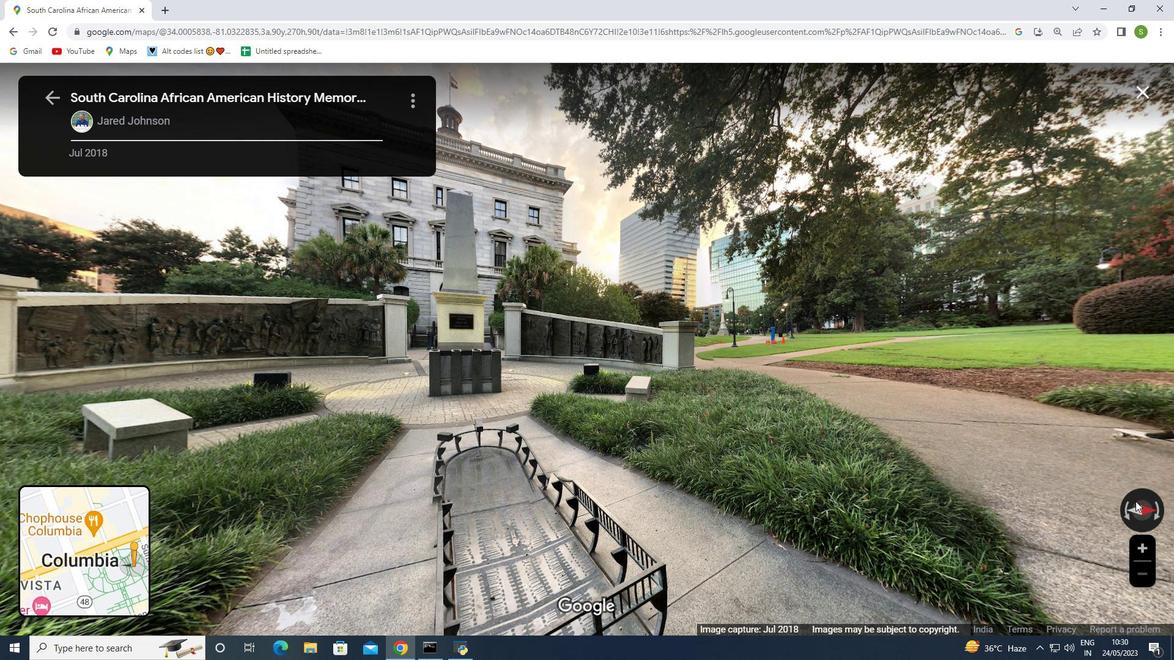 
Action: Mouse pressed left at (1135, 502)
Screenshot: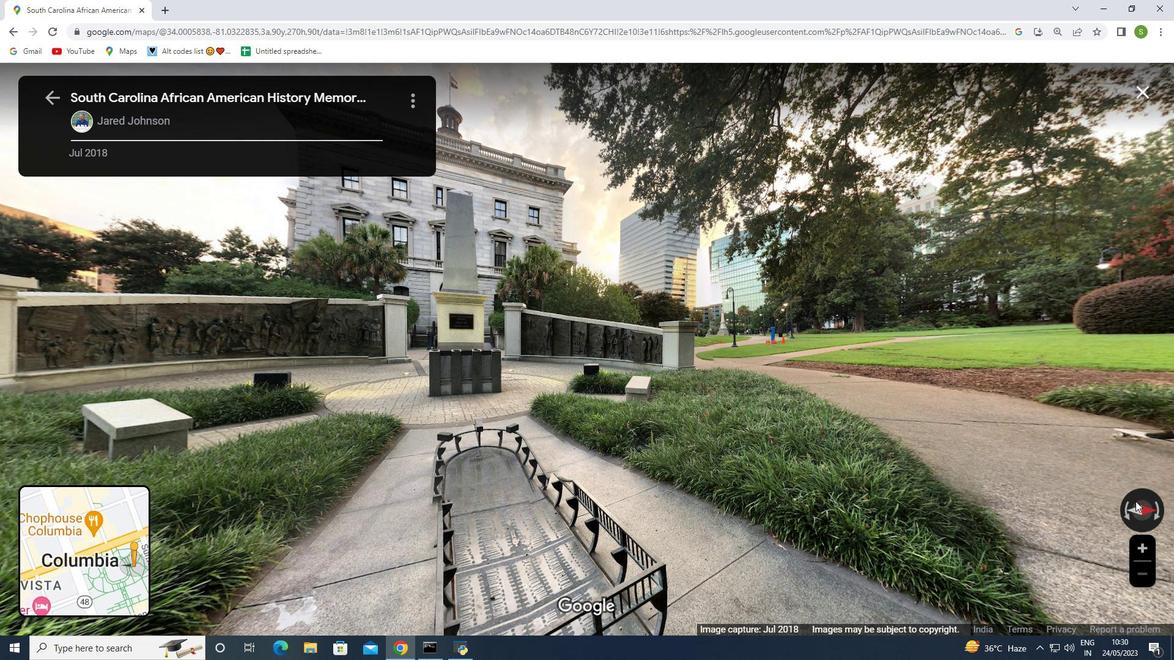 
Action: Mouse moved to (1134, 502)
Screenshot: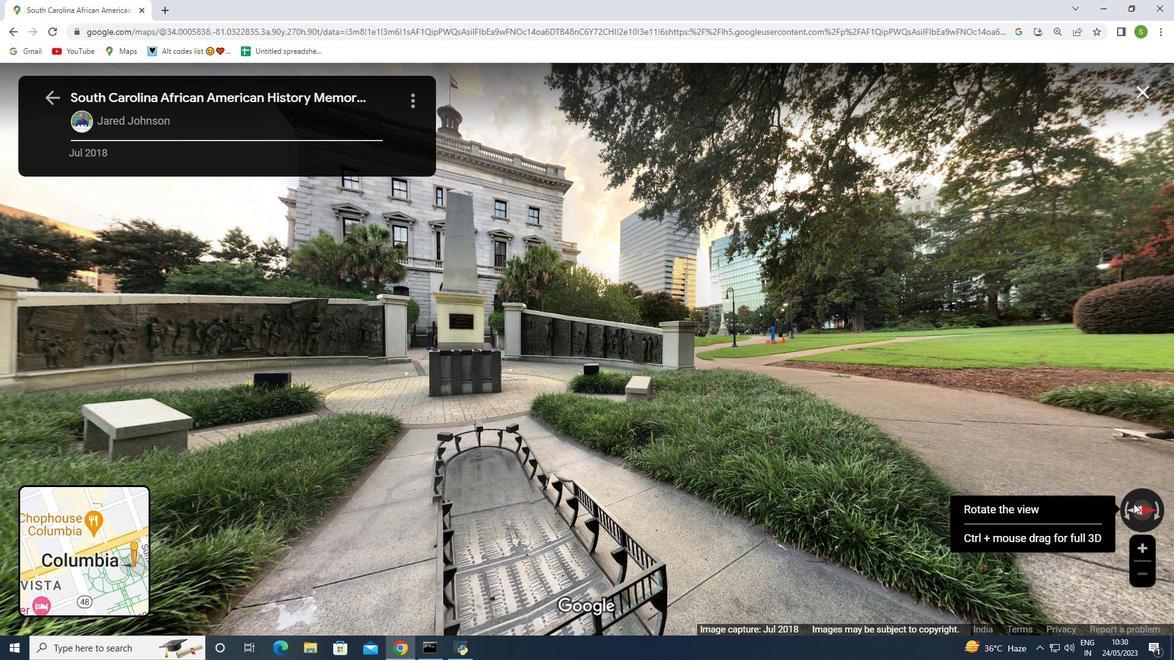 
Action: Key pressed <Key.up>
Screenshot: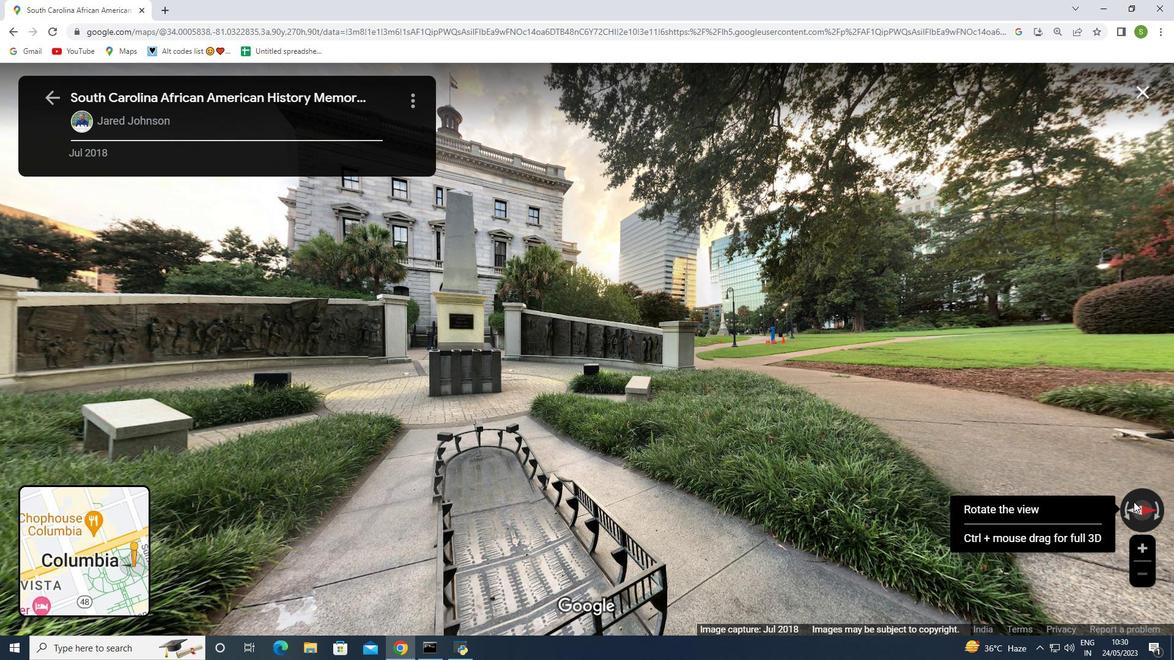 
Action: Mouse moved to (1134, 501)
Screenshot: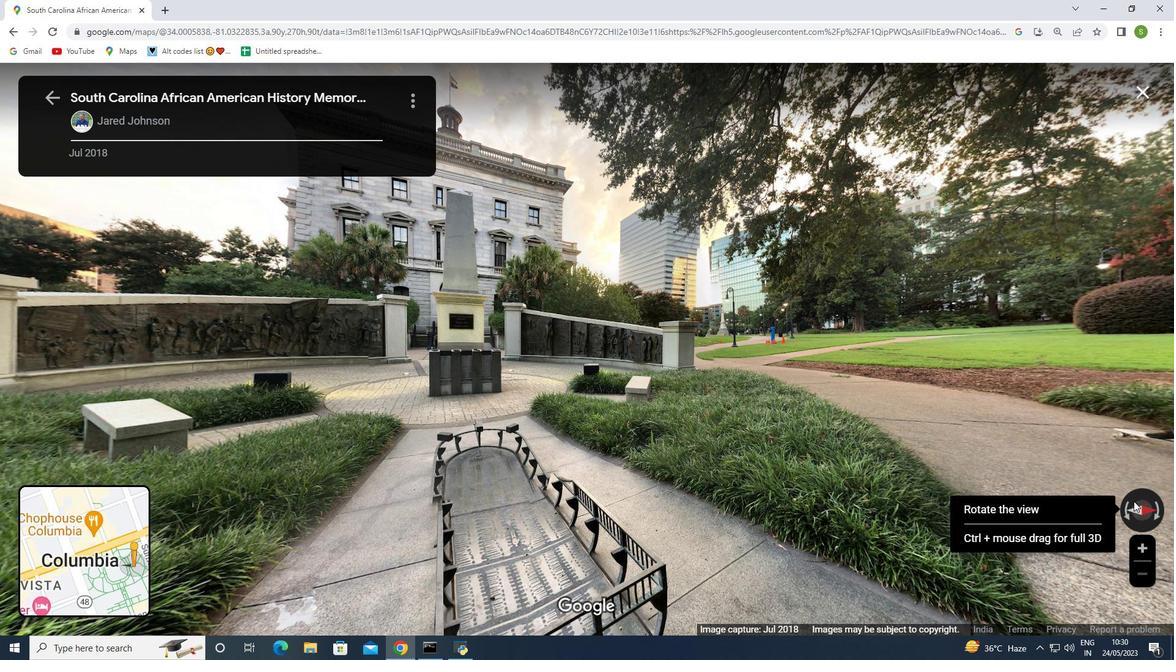 
Action: Key pressed <Key.right><Key.up><Key.right>
Screenshot: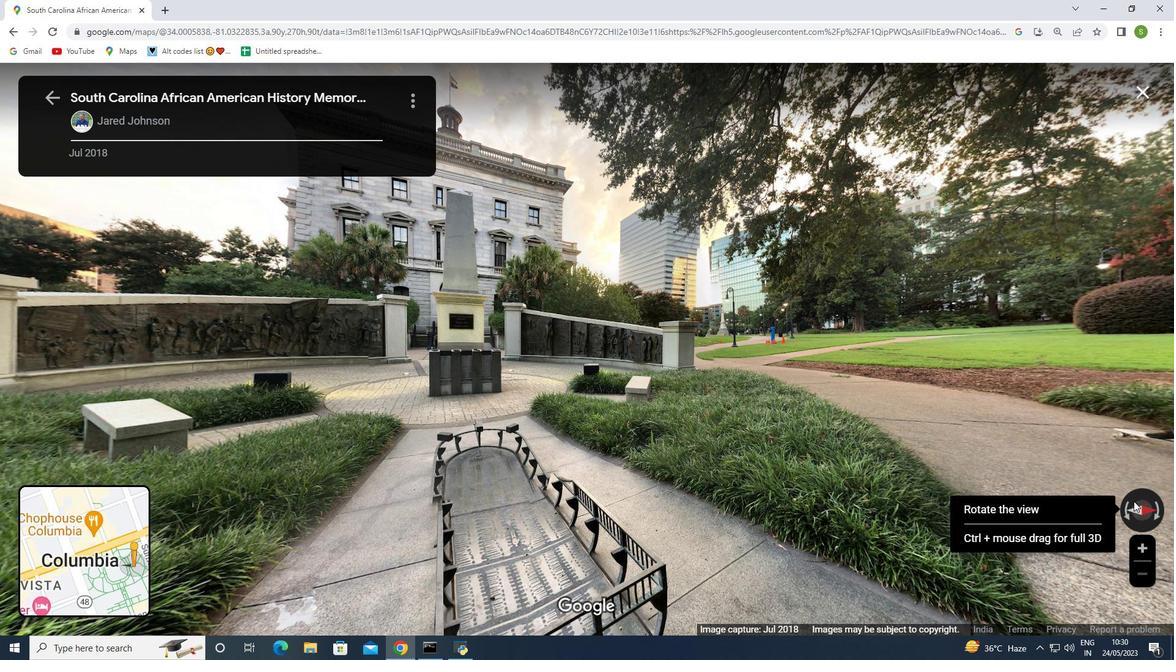 
Action: Mouse moved to (1128, 501)
Screenshot: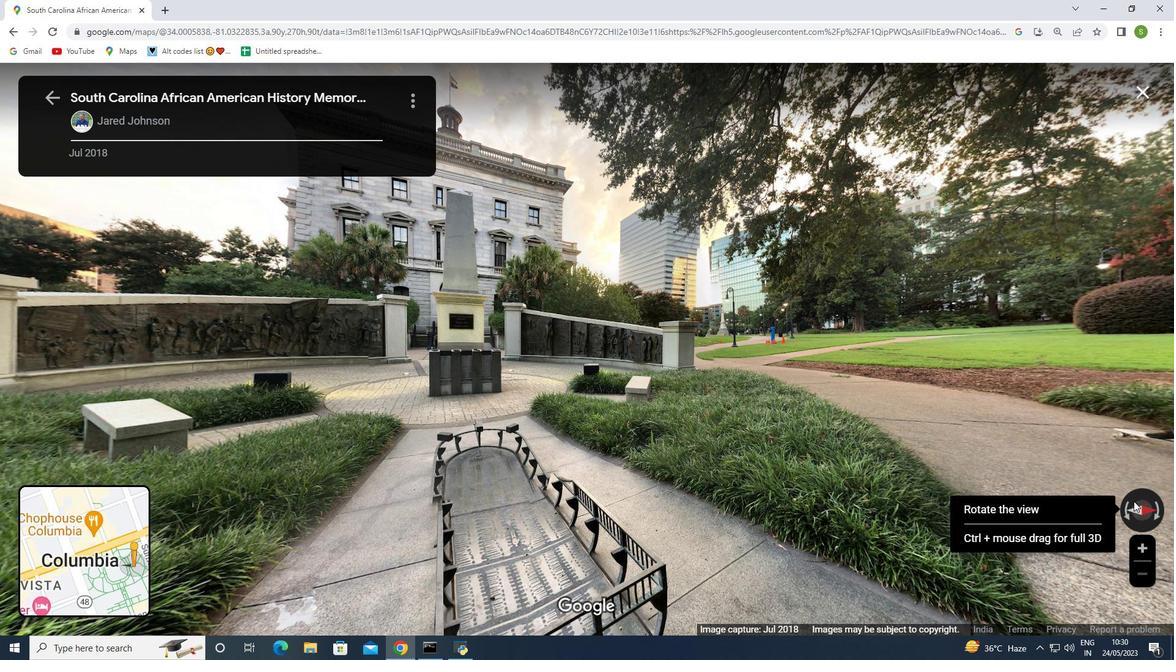 
Action: Key pressed <Key.right><Key.right><Key.right>
Screenshot: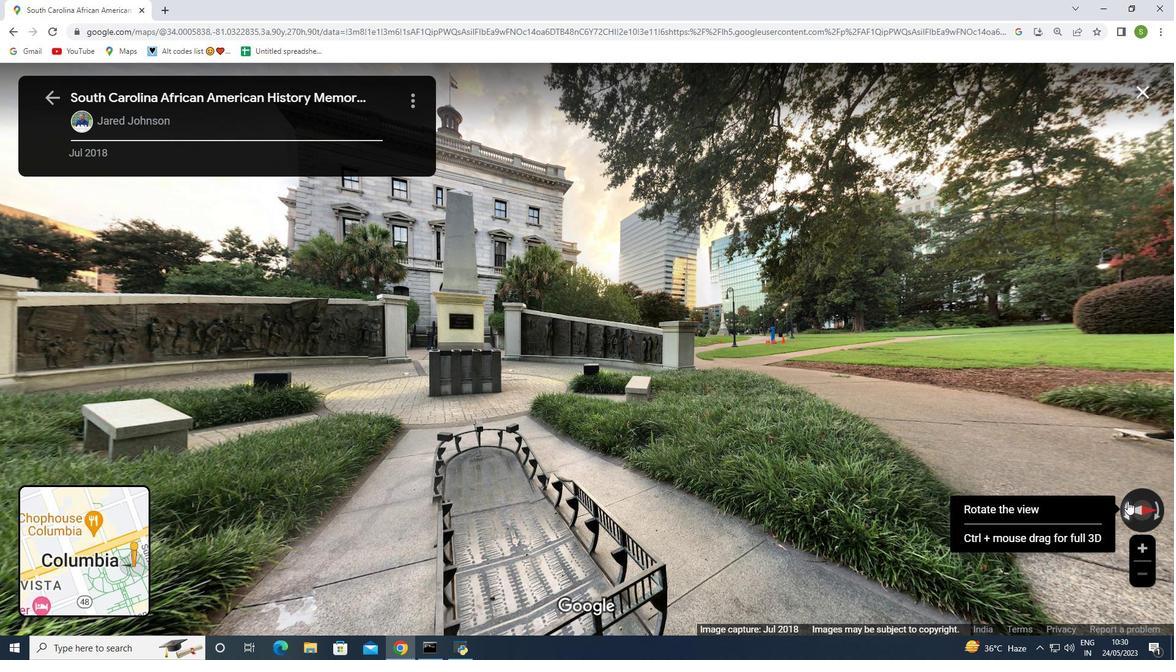 
Action: Mouse moved to (1103, 479)
Screenshot: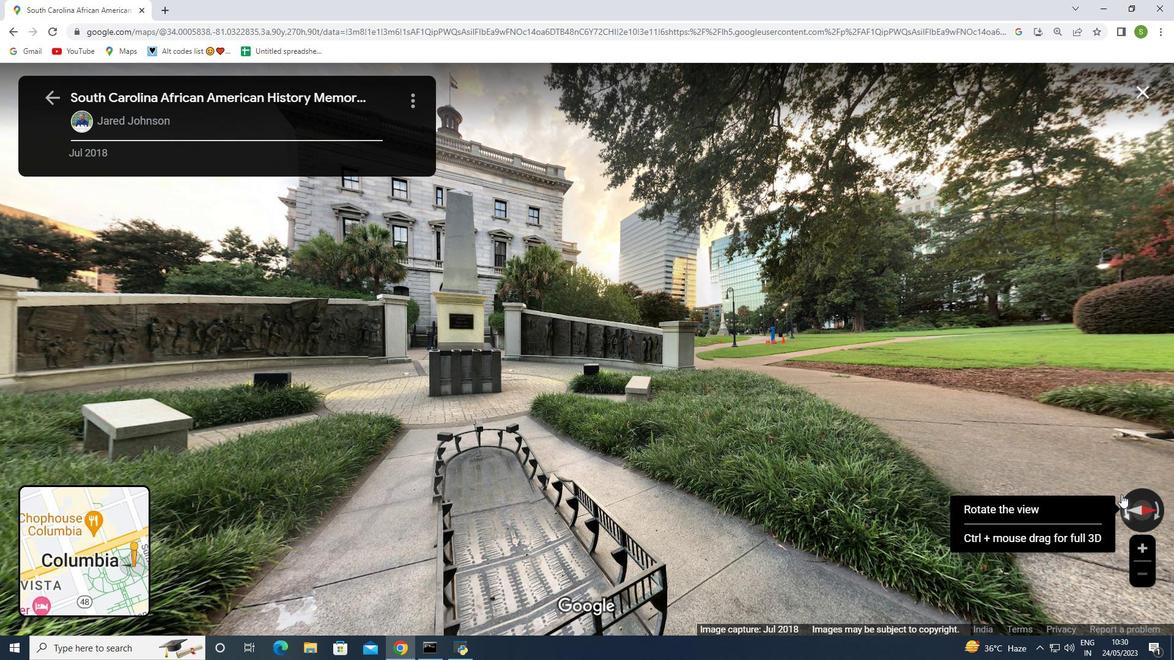 
Action: Key pressed <Key.right>
Screenshot: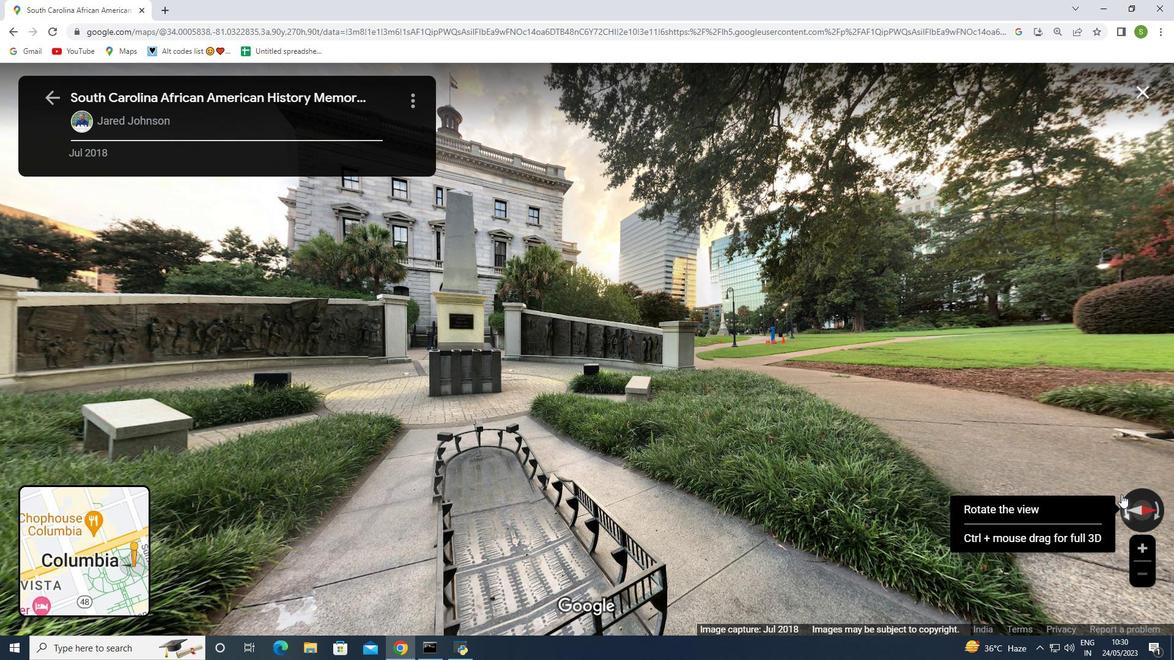 
Action: Mouse moved to (1083, 470)
Screenshot: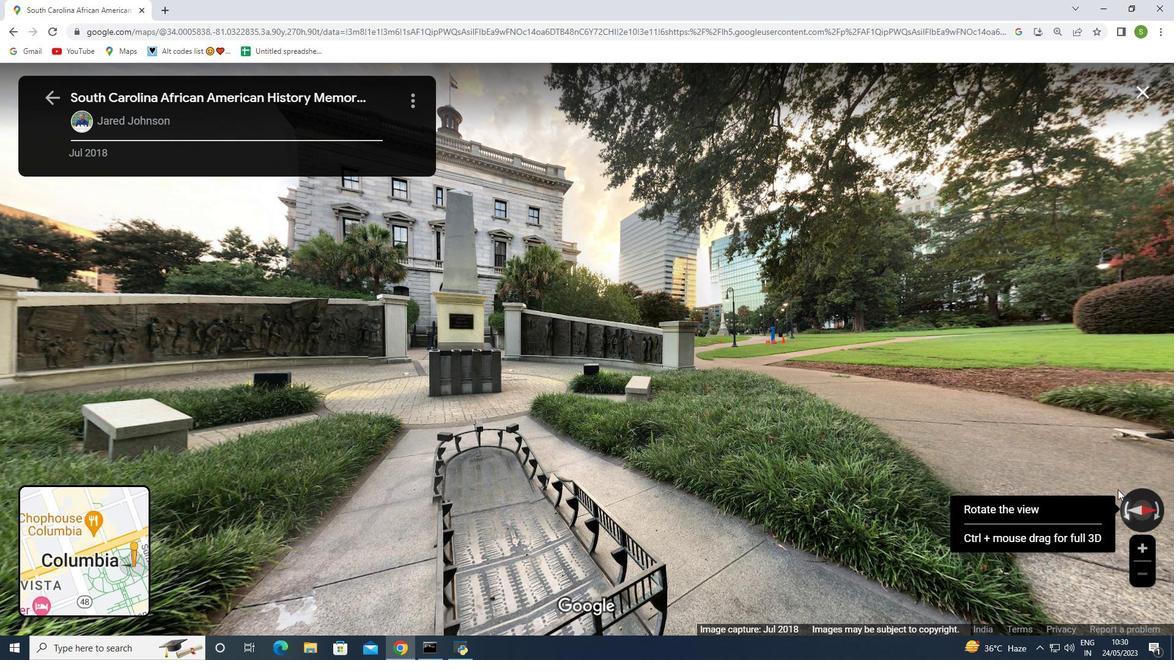 
Action: Key pressed <Key.right>
Screenshot: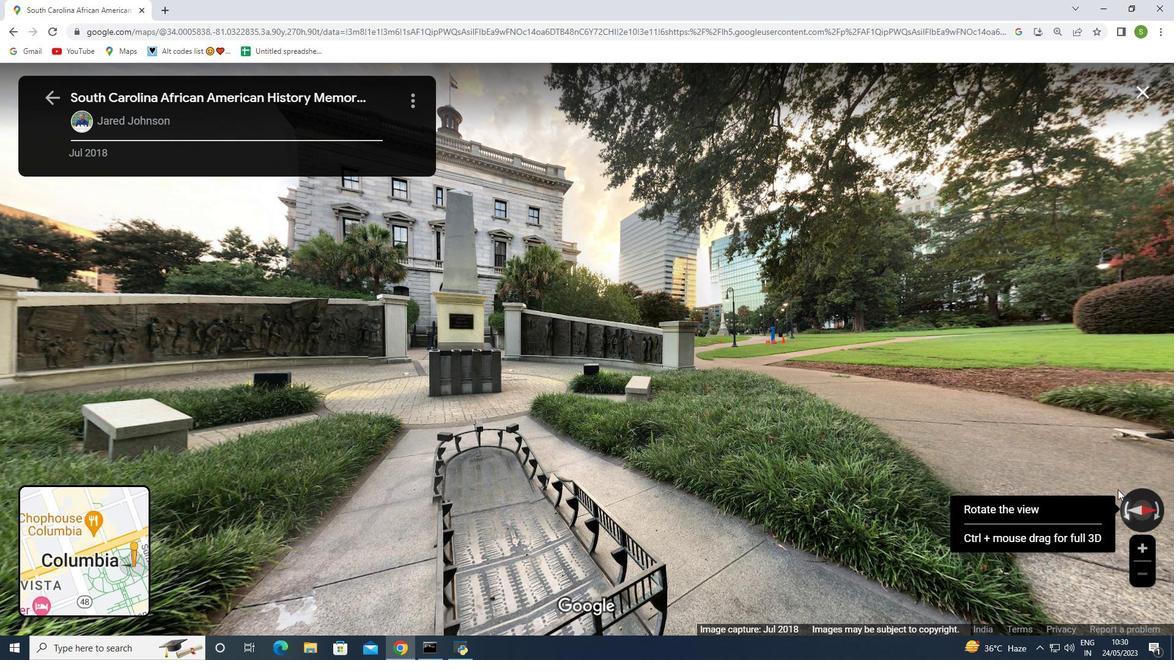 
Action: Mouse moved to (1074, 466)
Screenshot: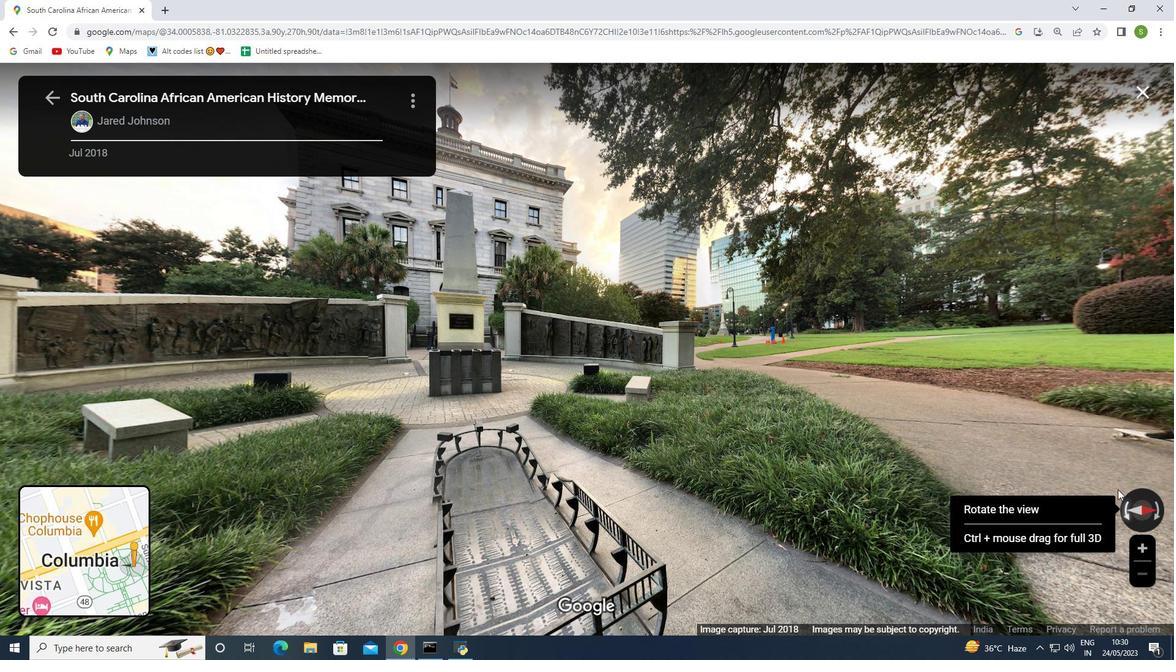 
Action: Key pressed <Key.right>
Screenshot: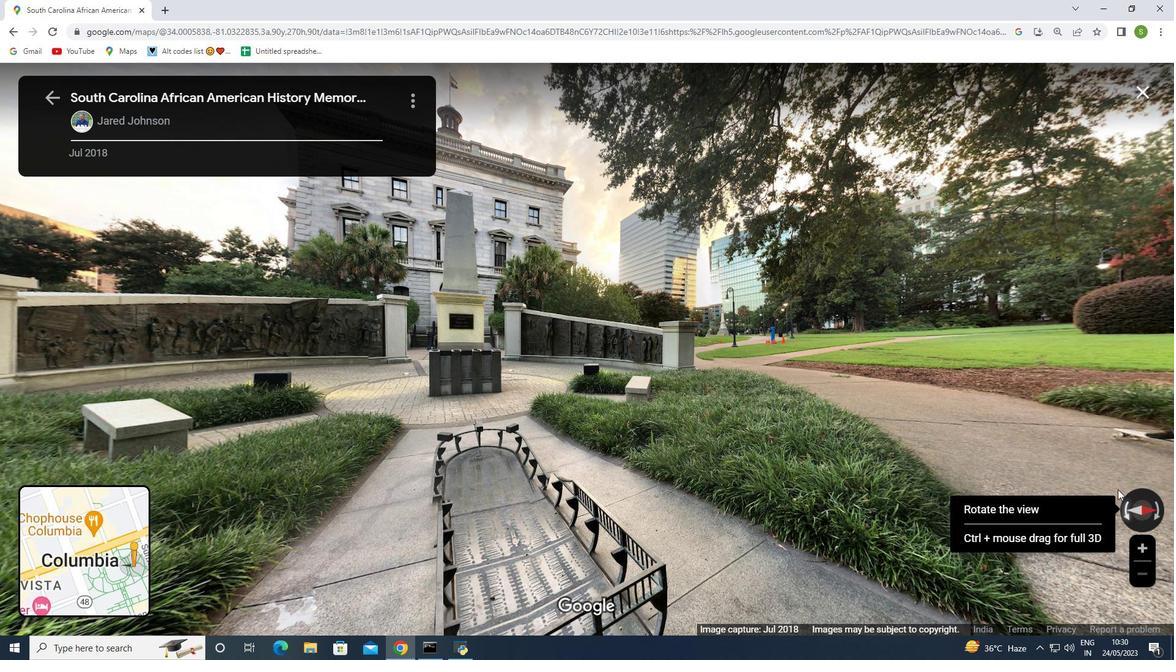 
Action: Mouse moved to (1069, 461)
Screenshot: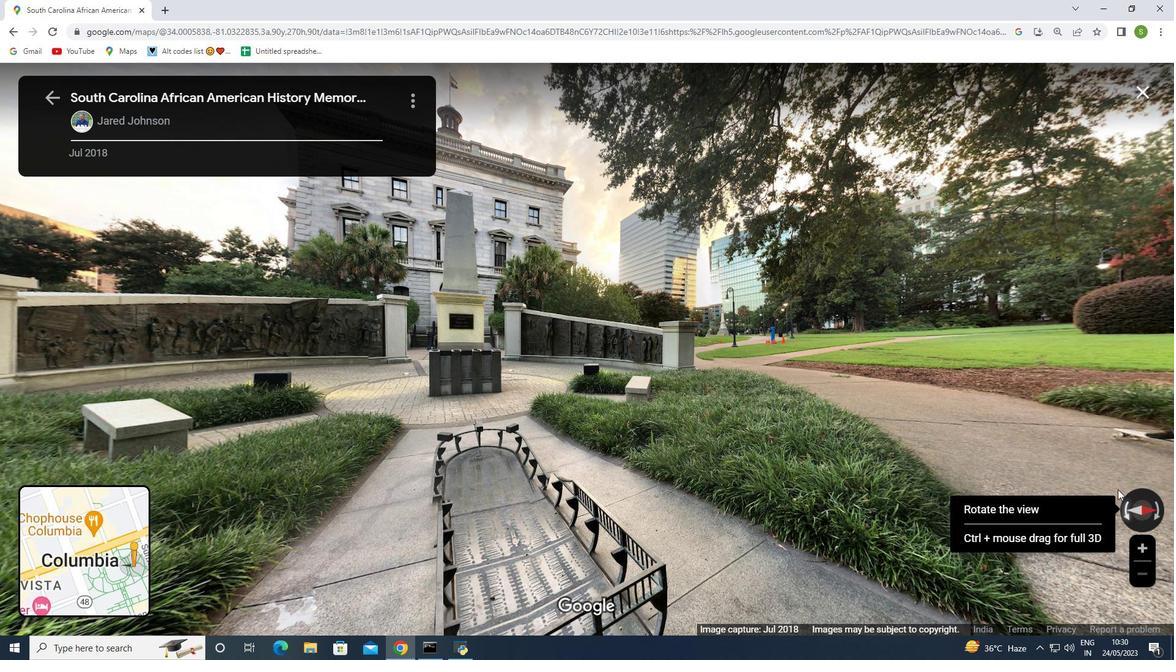 
Action: Key pressed <Key.right>
Screenshot: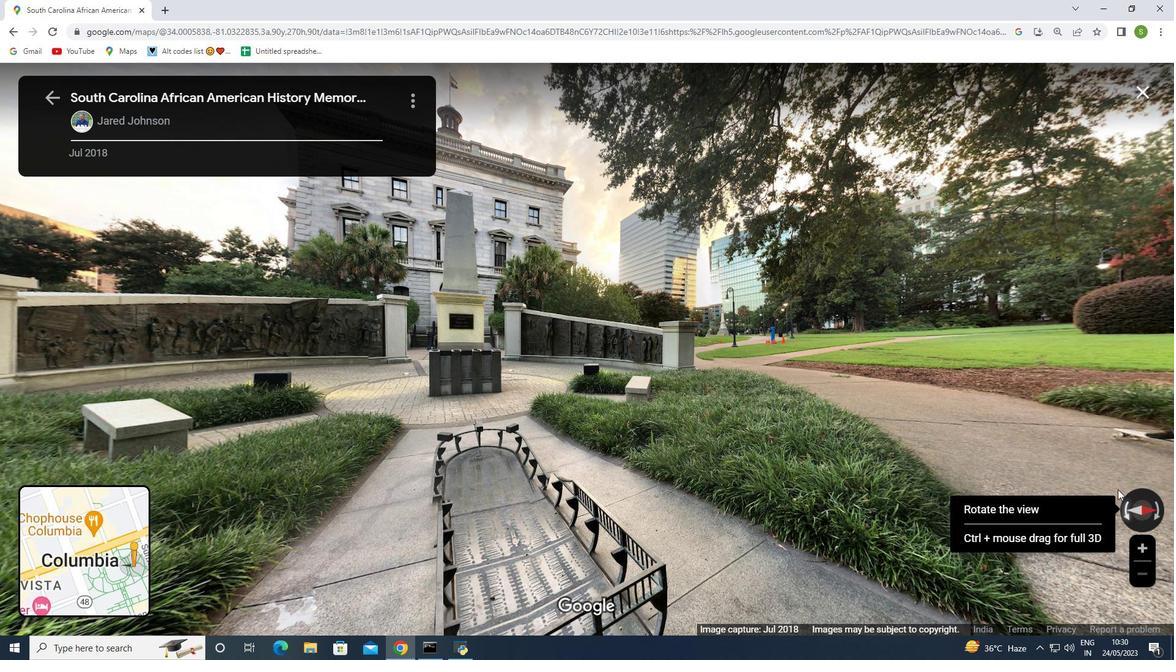 
Action: Mouse moved to (1064, 457)
Screenshot: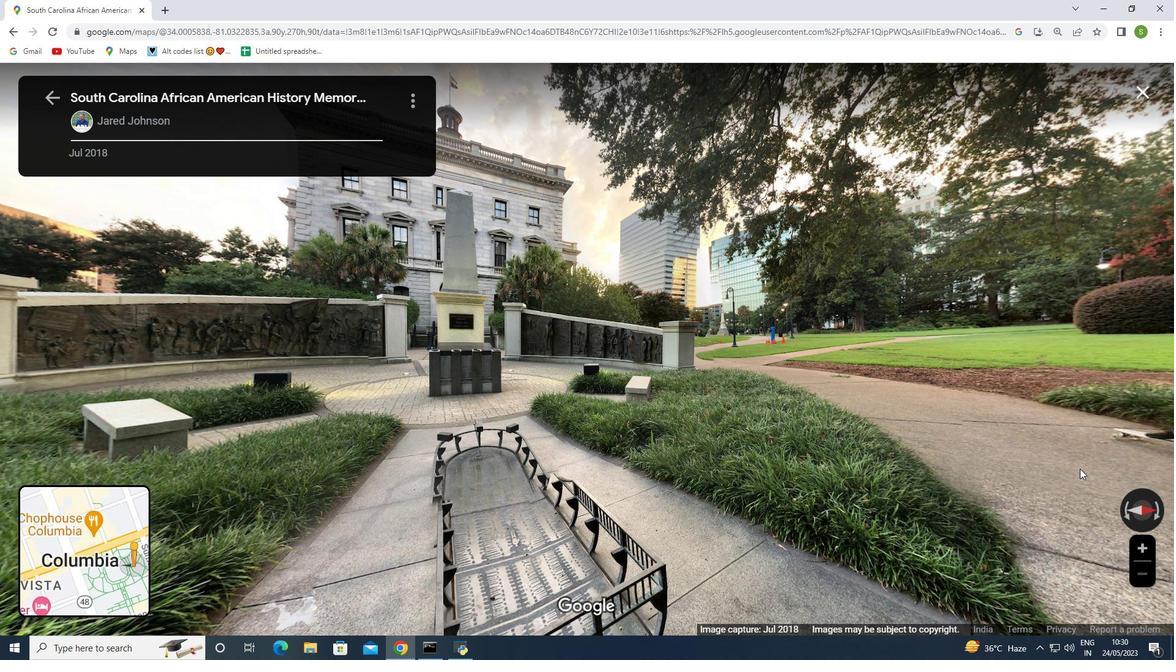 
Action: Key pressed <Key.right>
Screenshot: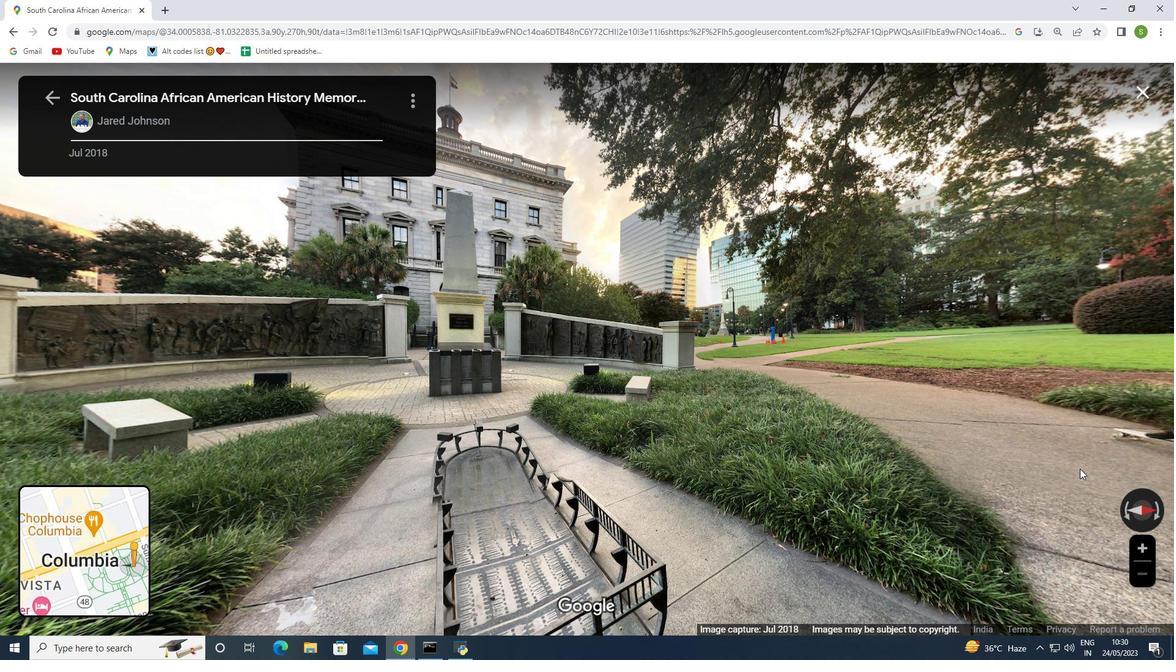 
Action: Mouse moved to (1057, 448)
Screenshot: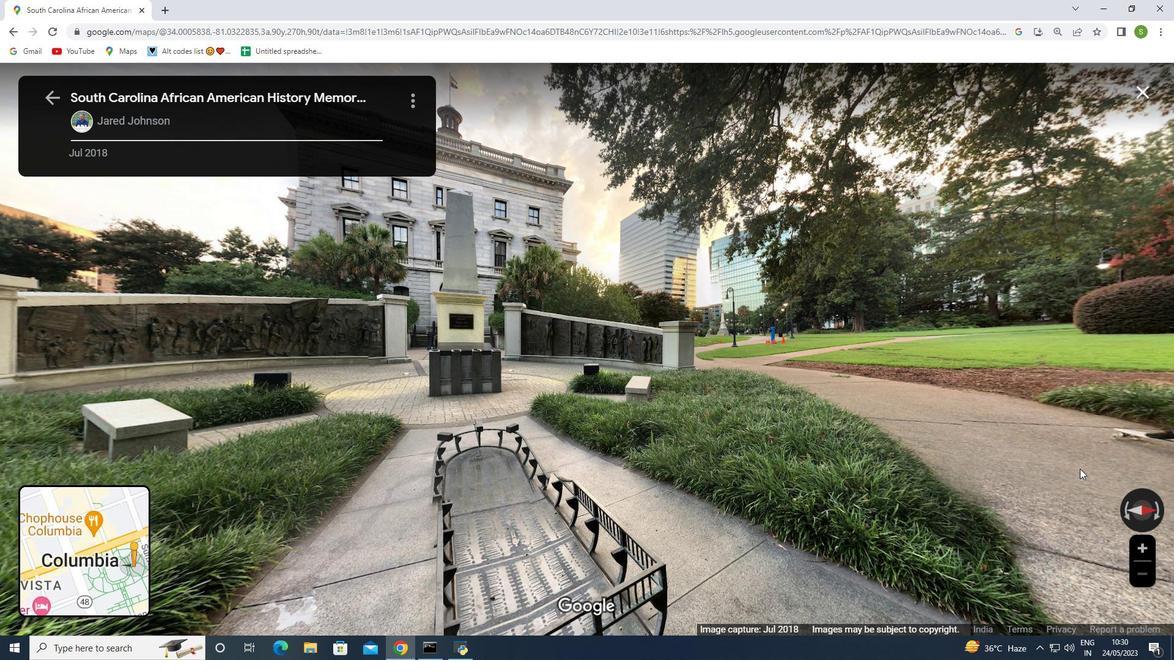 
Action: Key pressed <Key.right>
Screenshot: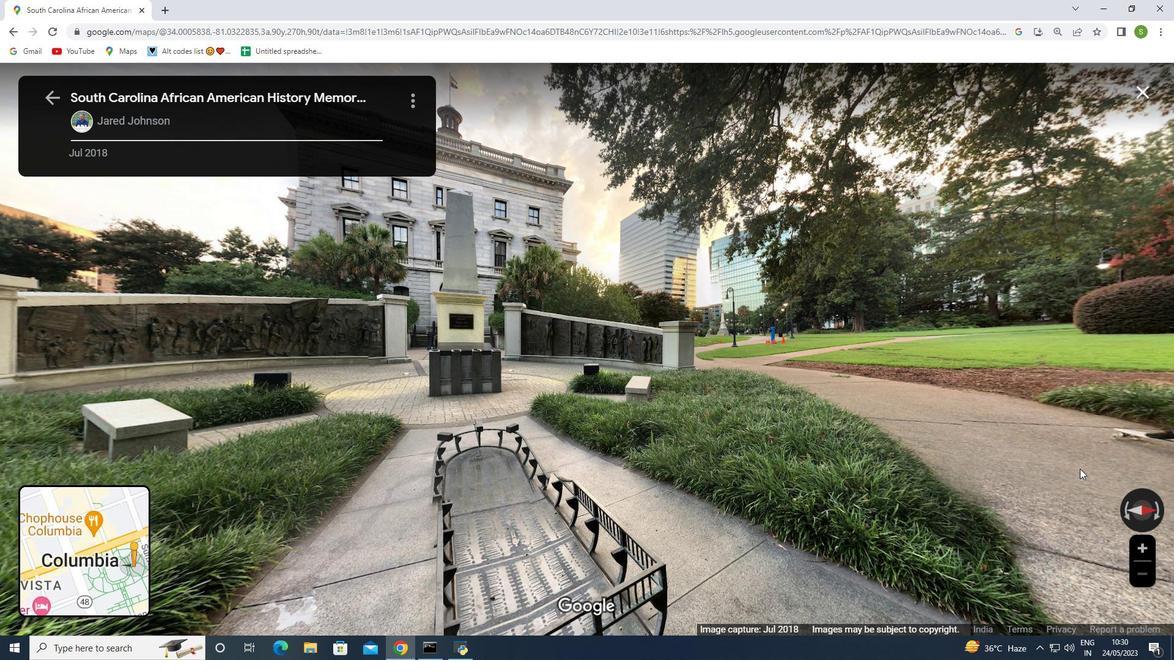 
Action: Mouse moved to (1054, 445)
Screenshot: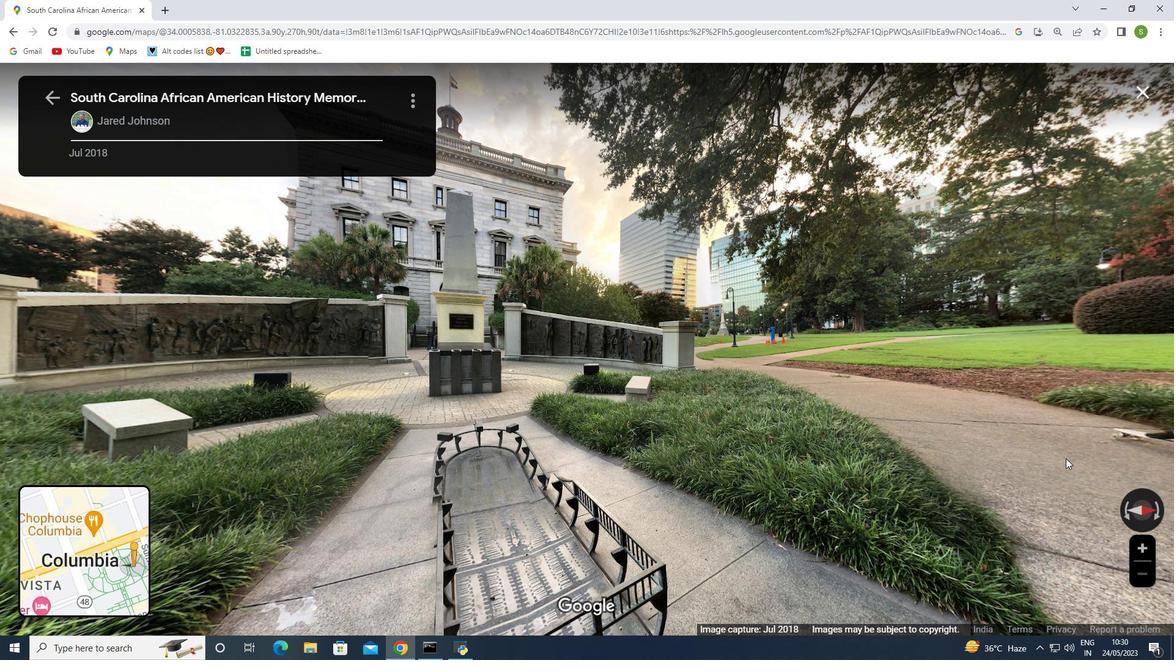 
Action: Key pressed <Key.right>
Screenshot: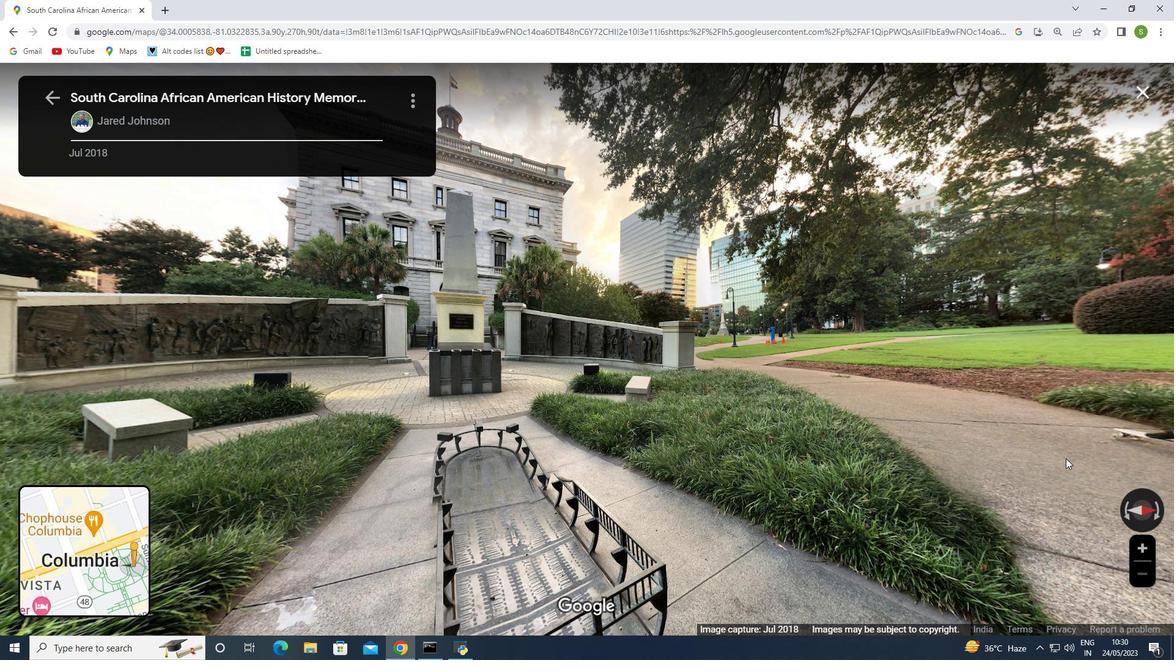 
Action: Mouse moved to (1053, 443)
Screenshot: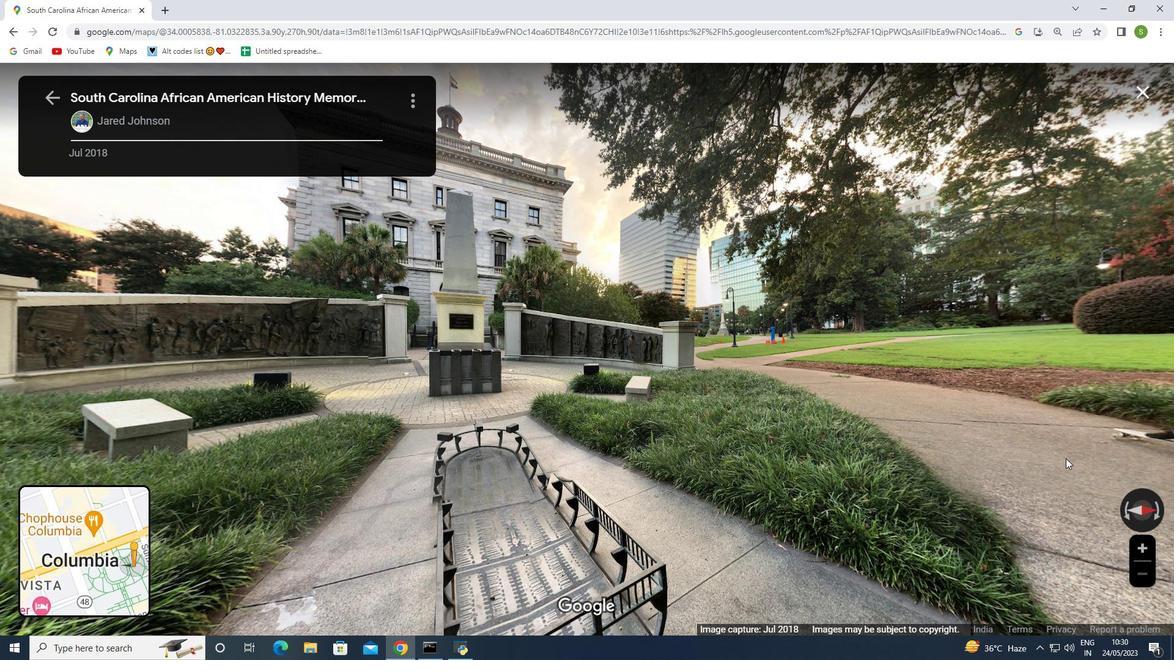 
Action: Key pressed <Key.right>
Screenshot: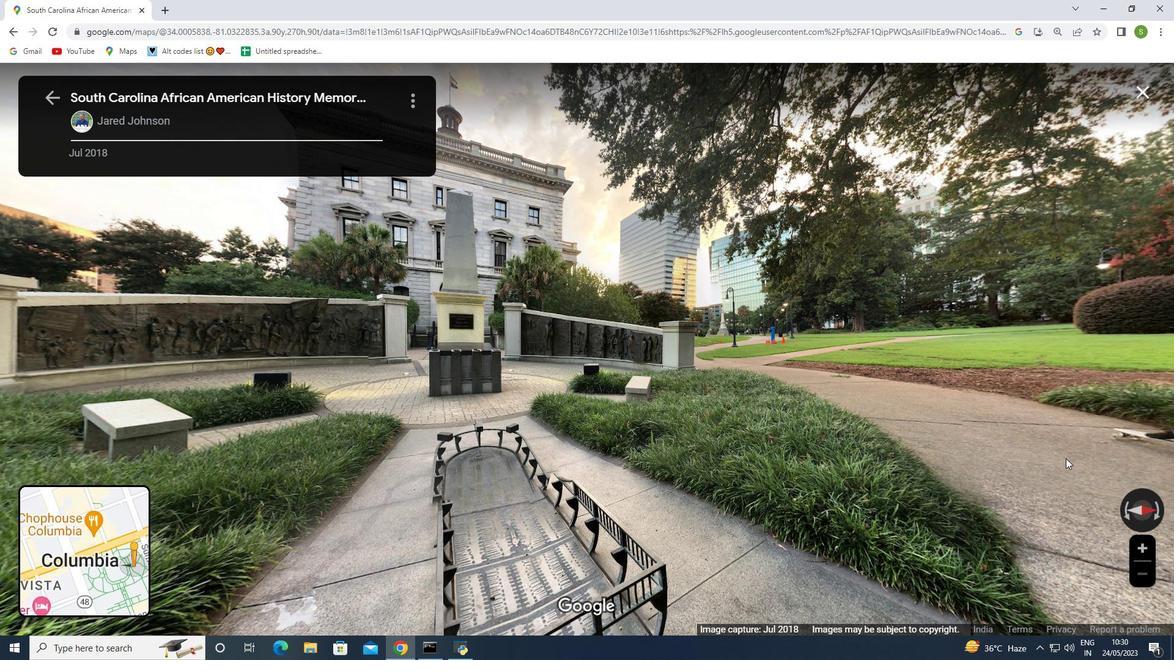 
Action: Mouse moved to (1053, 442)
Screenshot: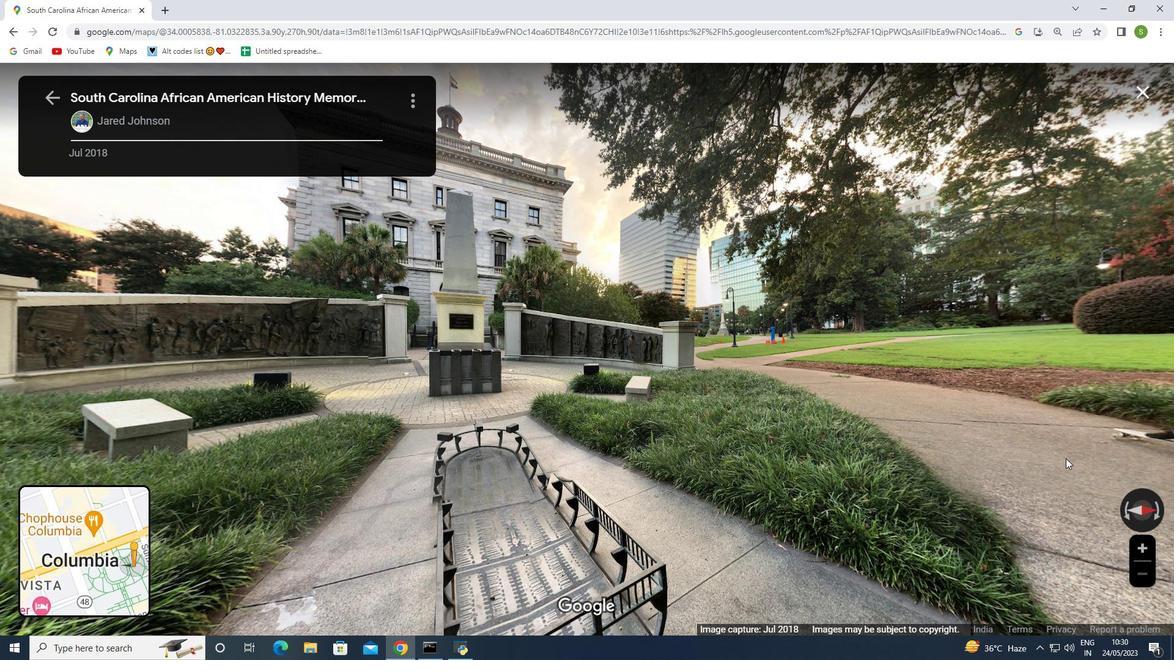 
Action: Mouse pressed left at (1053, 442)
Screenshot: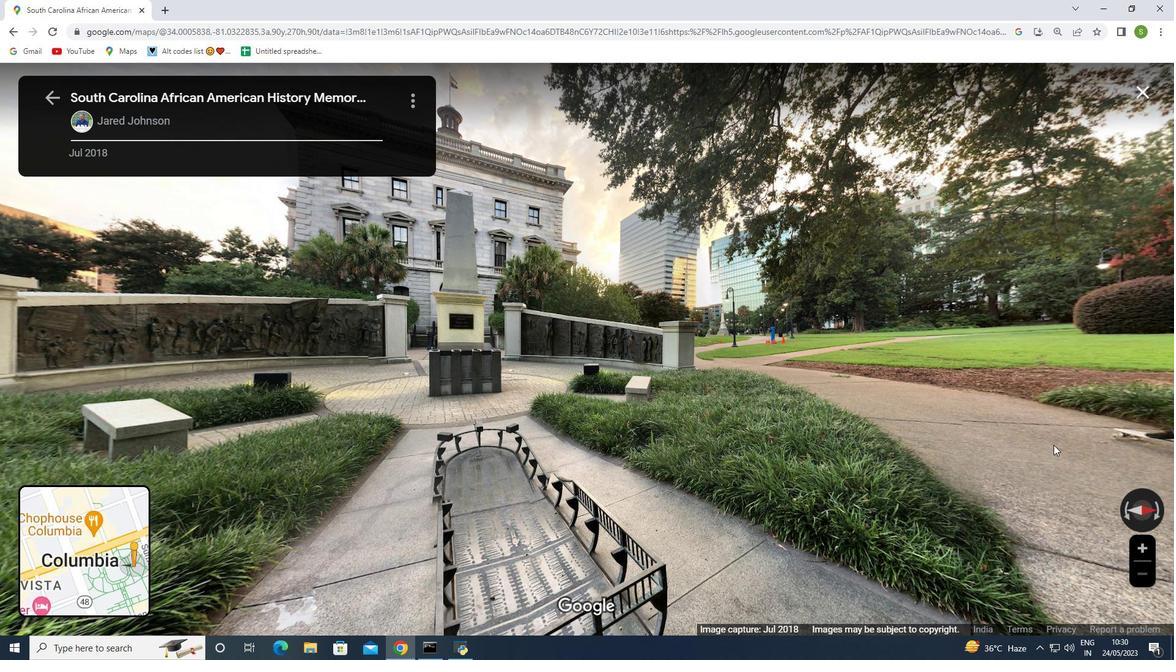 
Action: Key pressed <Key.right>
Screenshot: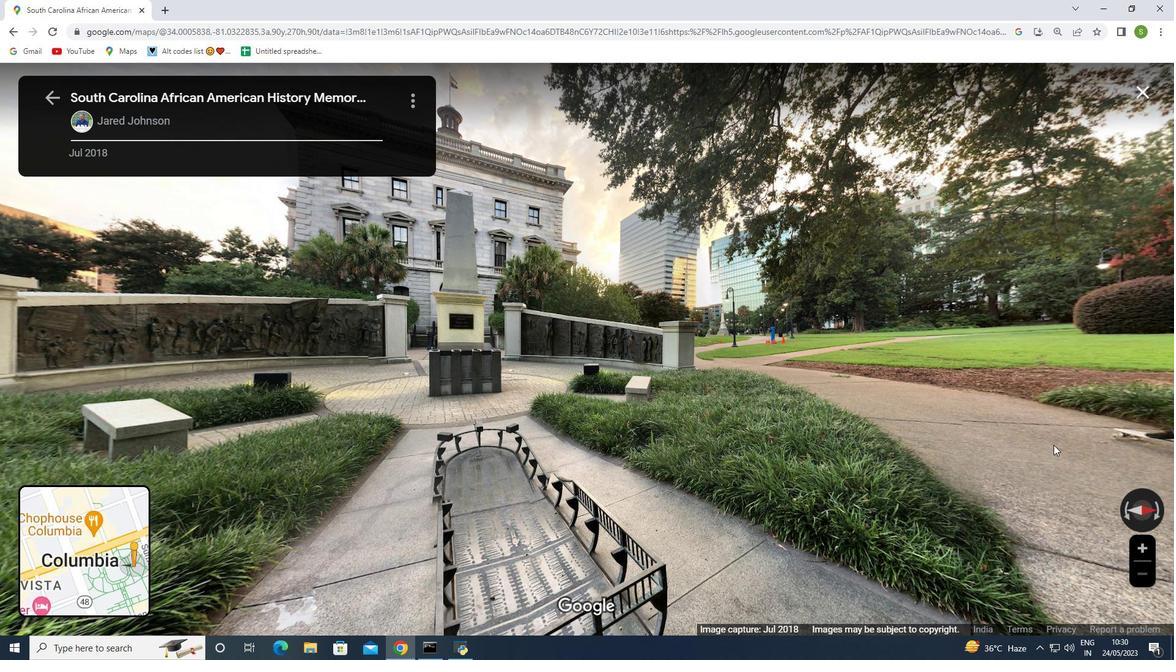 
Action: Mouse moved to (1053, 441)
Screenshot: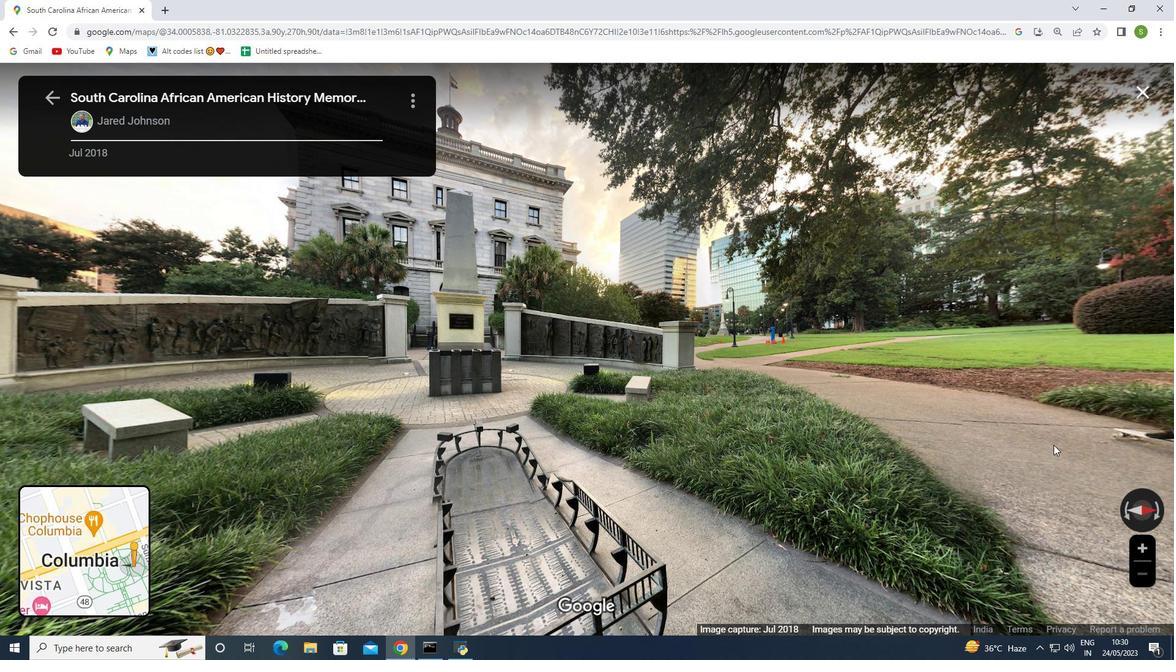 
Action: Key pressed <Key.right><Key.right><Key.right><Key.right>
Screenshot: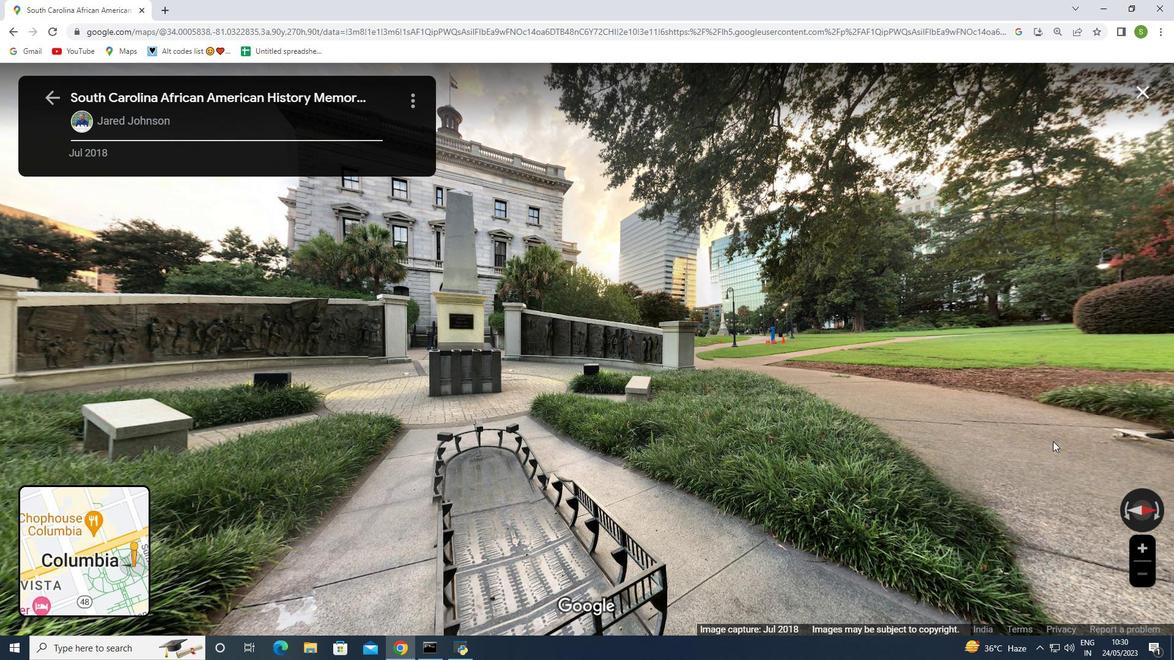 
Action: Mouse moved to (999, 447)
Screenshot: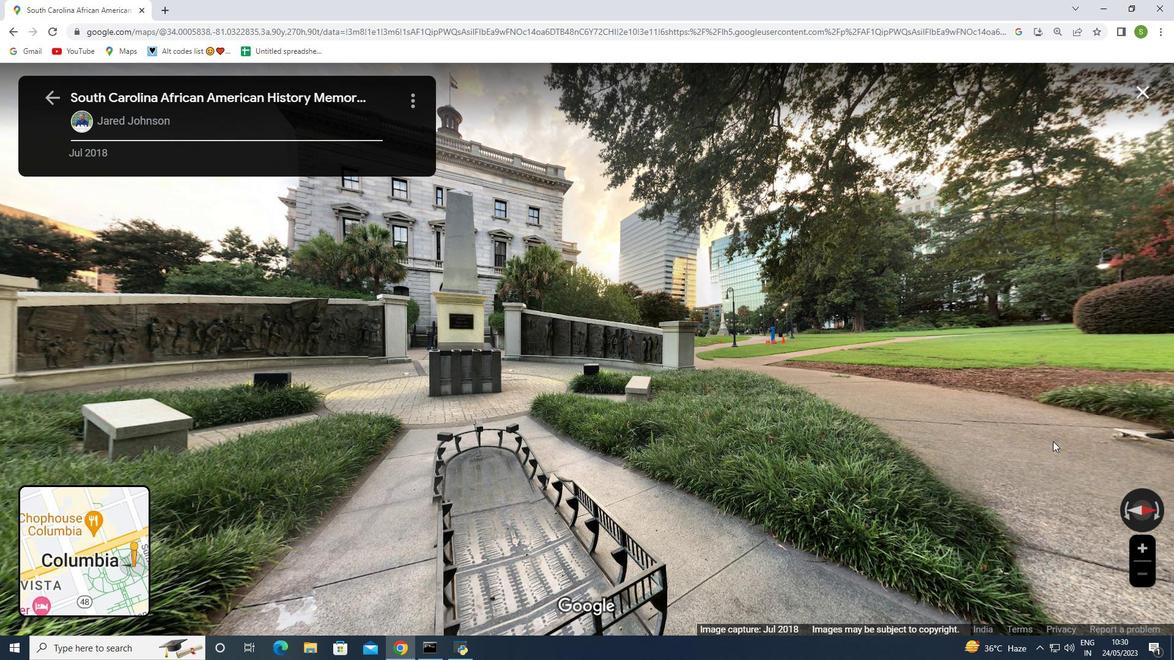 
Action: Key pressed <Key.right>
